 Task: Search one way flight ticket for 3 adults, 3 children in business from Lincoln: Lincoln Airport (was Lincoln Municipal) to Fort Wayne: Fort Wayne International Airport on 5-4-2023. Choice of flights is United. Number of bags: 4 checked bags. Price is upto 25000. Outbound departure time preference is 6:00.
Action: Mouse moved to (343, 143)
Screenshot: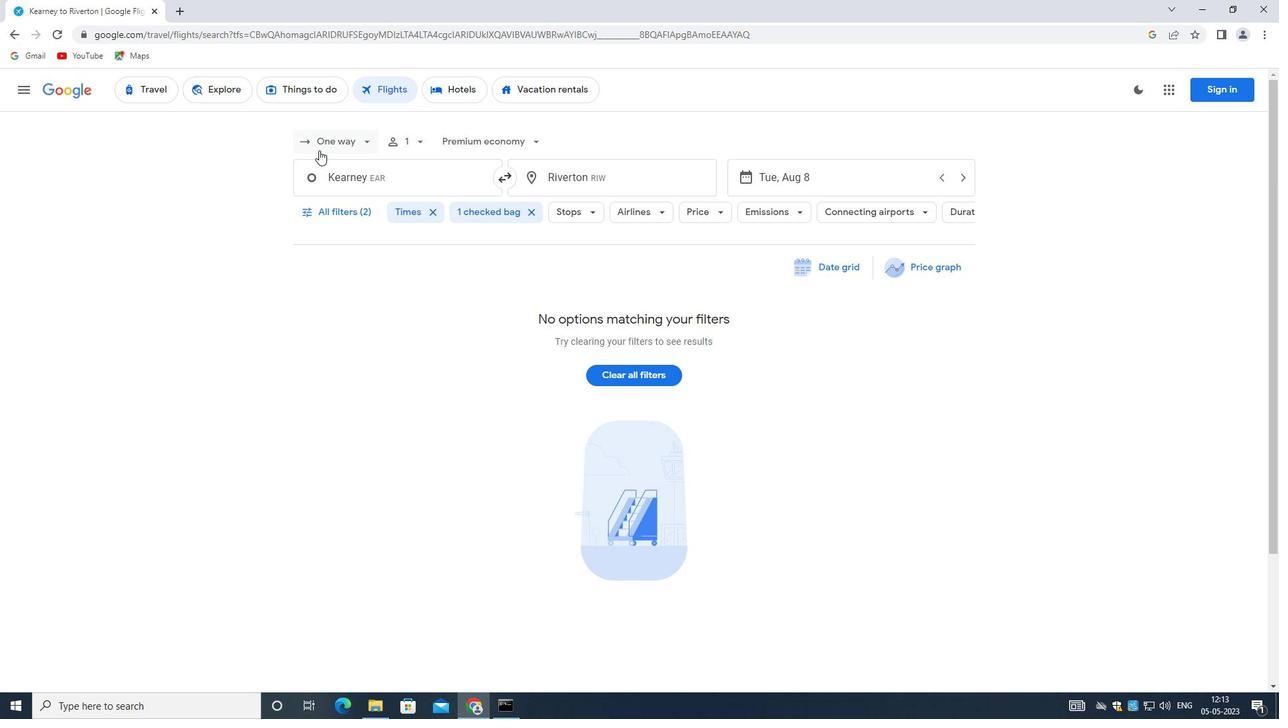 
Action: Mouse pressed left at (343, 143)
Screenshot: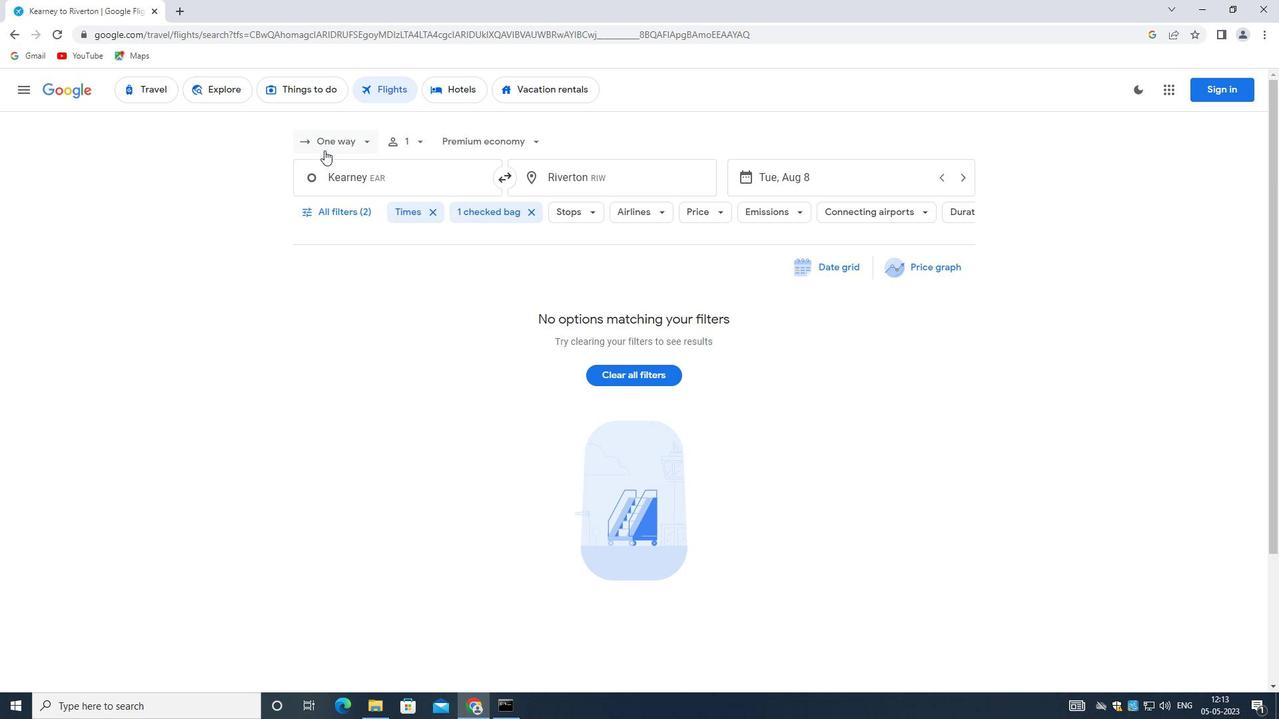 
Action: Mouse moved to (357, 201)
Screenshot: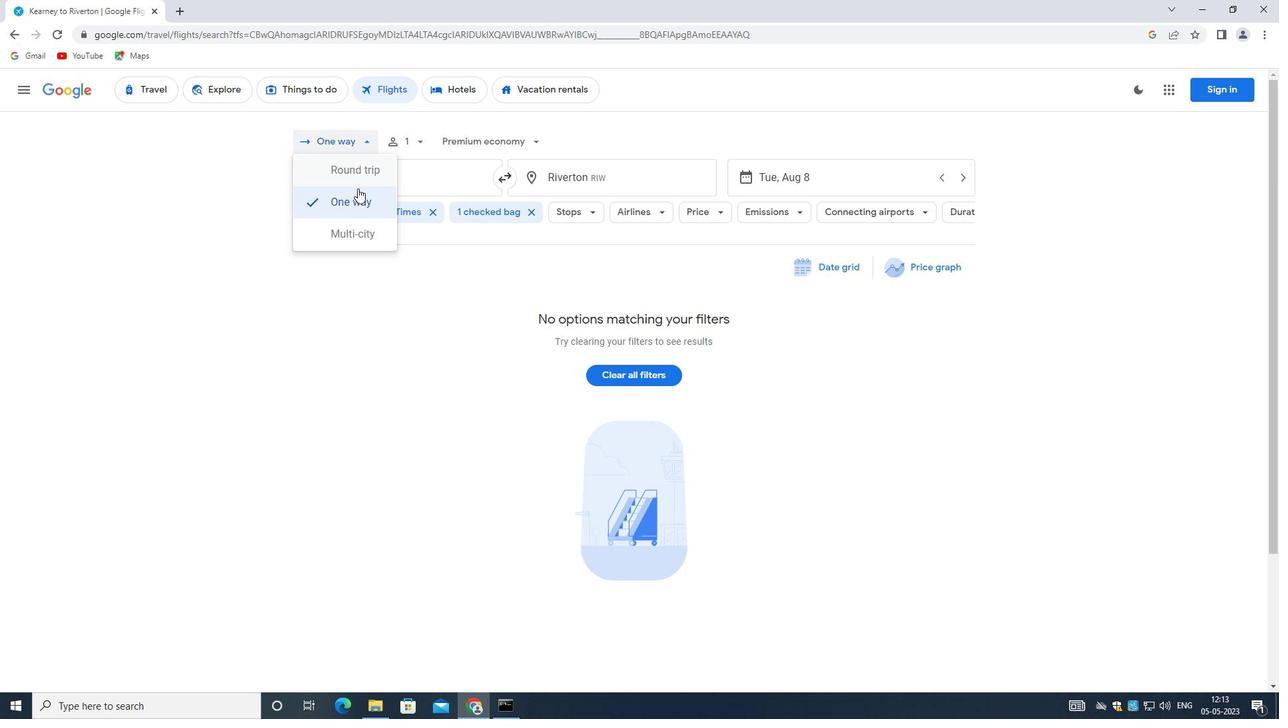 
Action: Mouse pressed left at (357, 201)
Screenshot: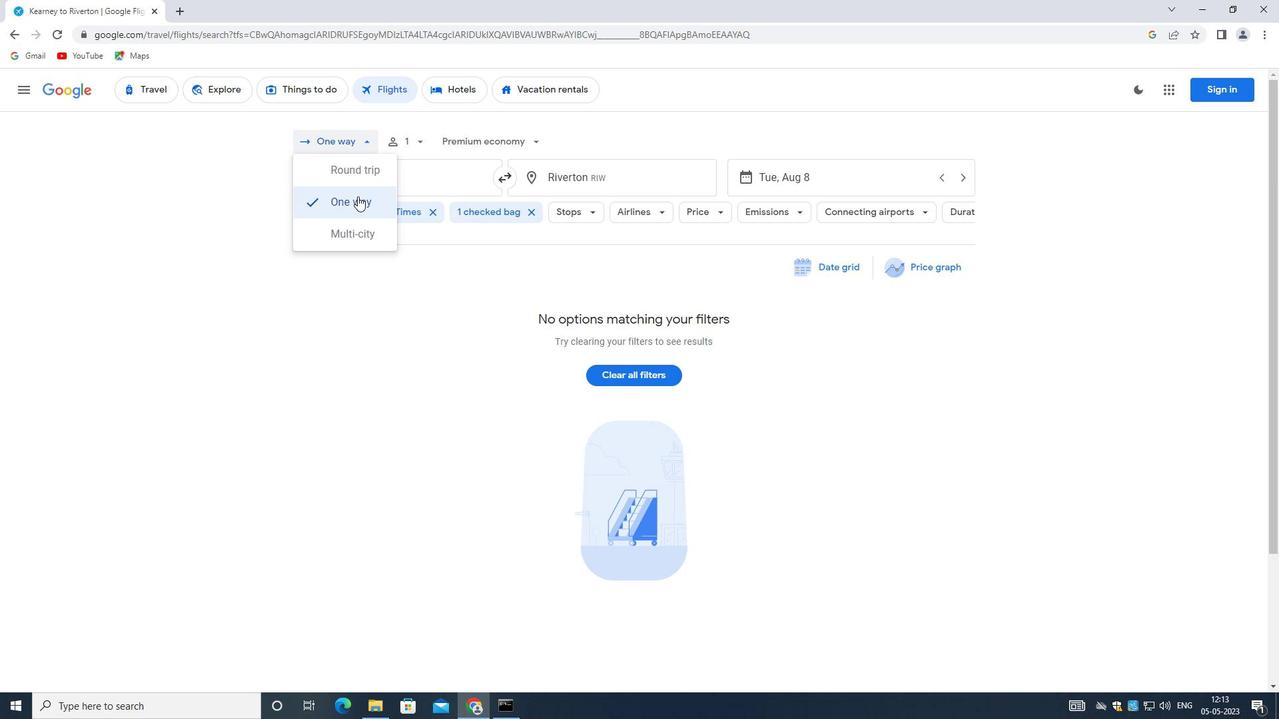 
Action: Mouse moved to (421, 143)
Screenshot: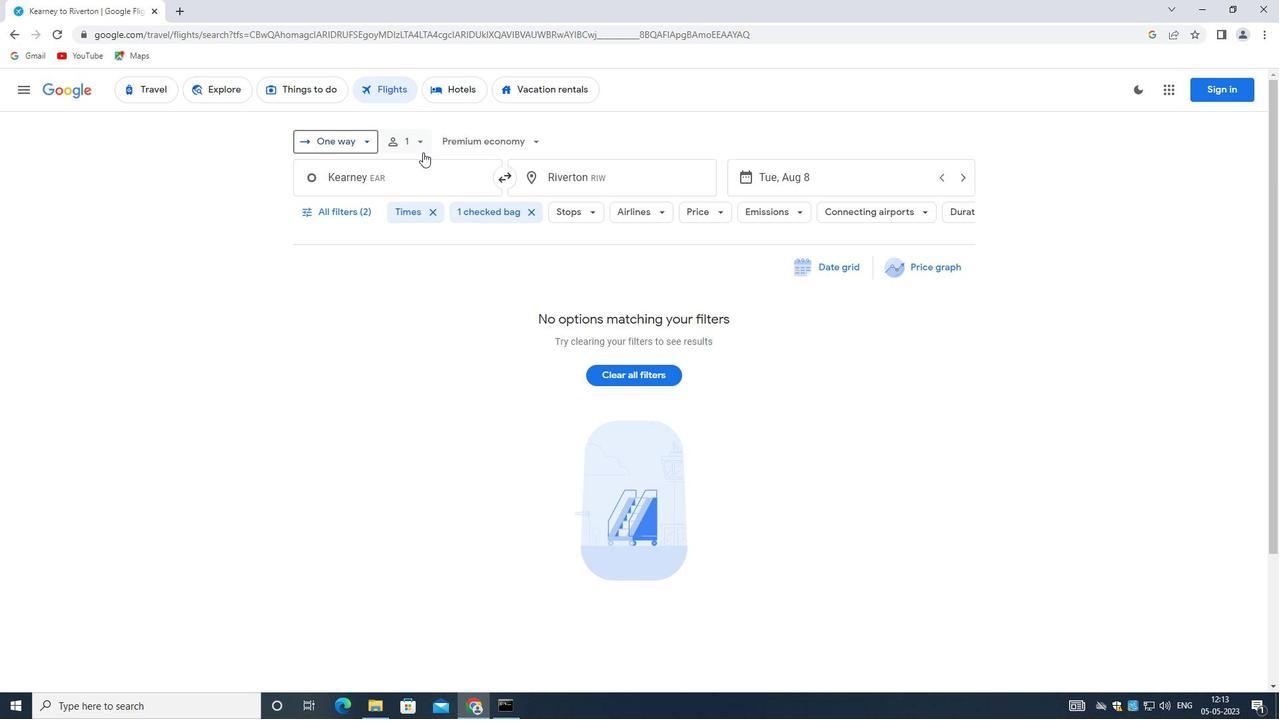 
Action: Mouse pressed left at (421, 143)
Screenshot: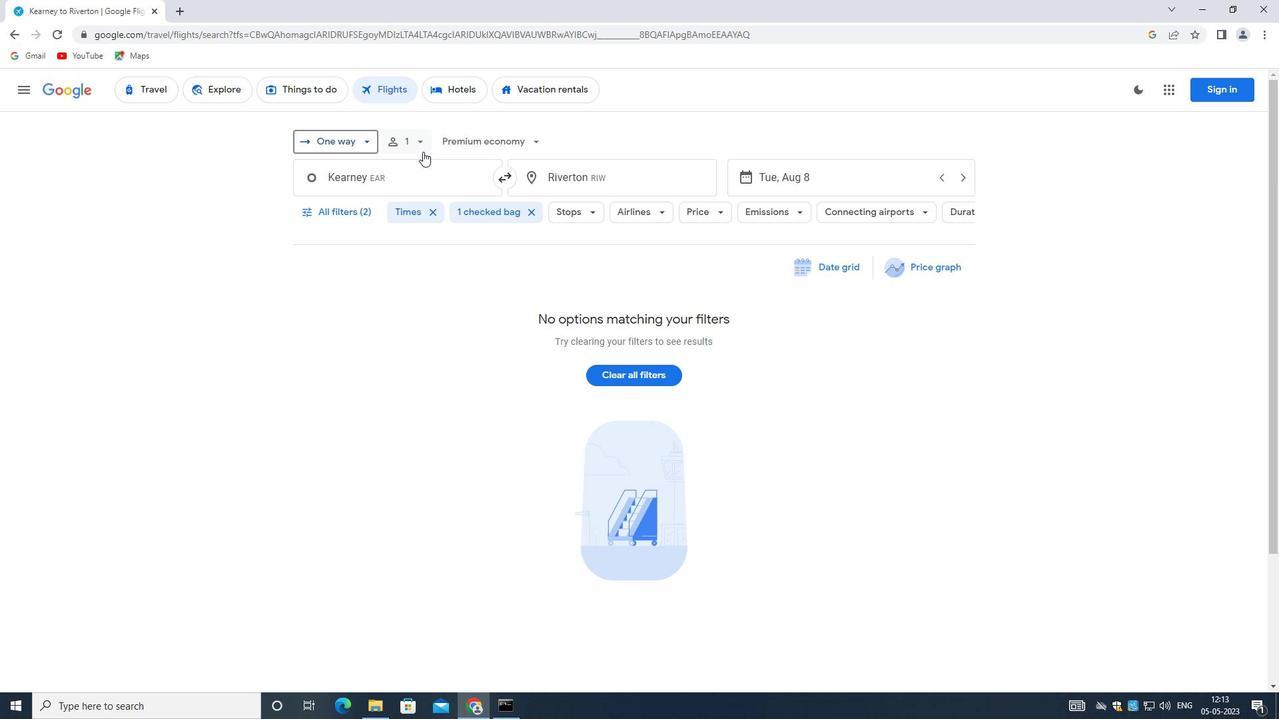 
Action: Mouse moved to (528, 176)
Screenshot: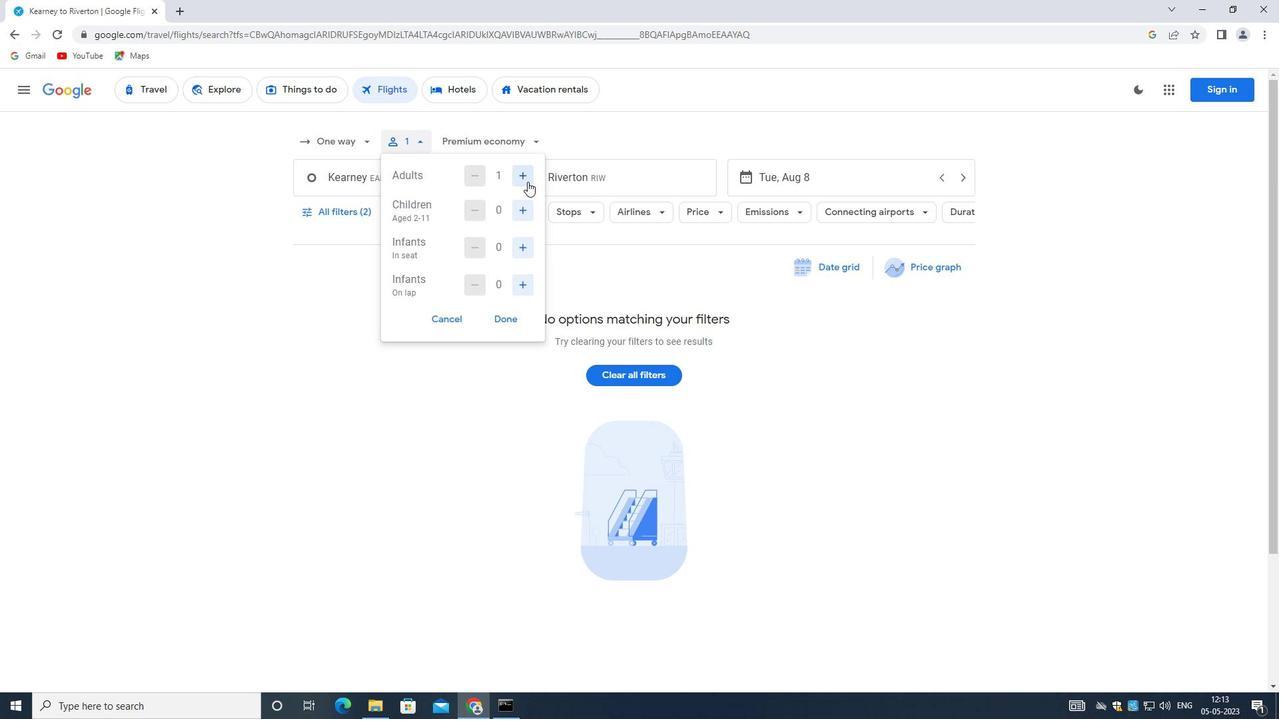 
Action: Mouse pressed left at (528, 176)
Screenshot: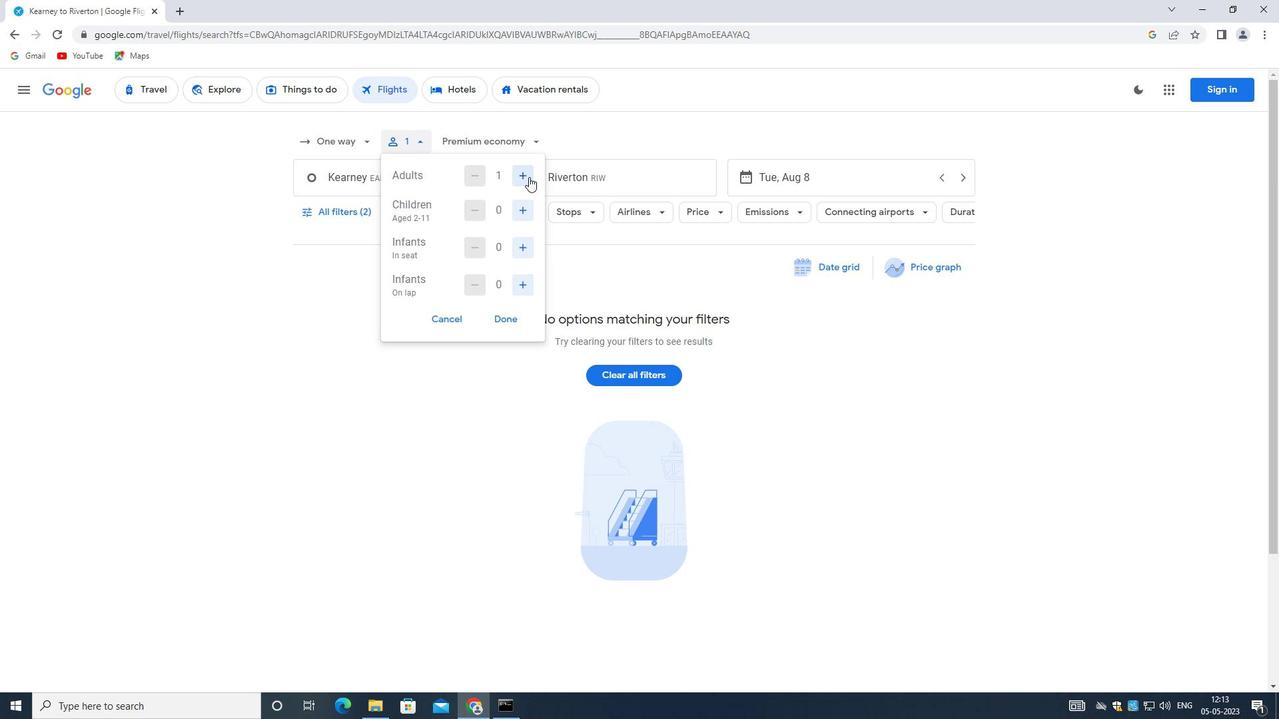 
Action: Mouse pressed left at (528, 176)
Screenshot: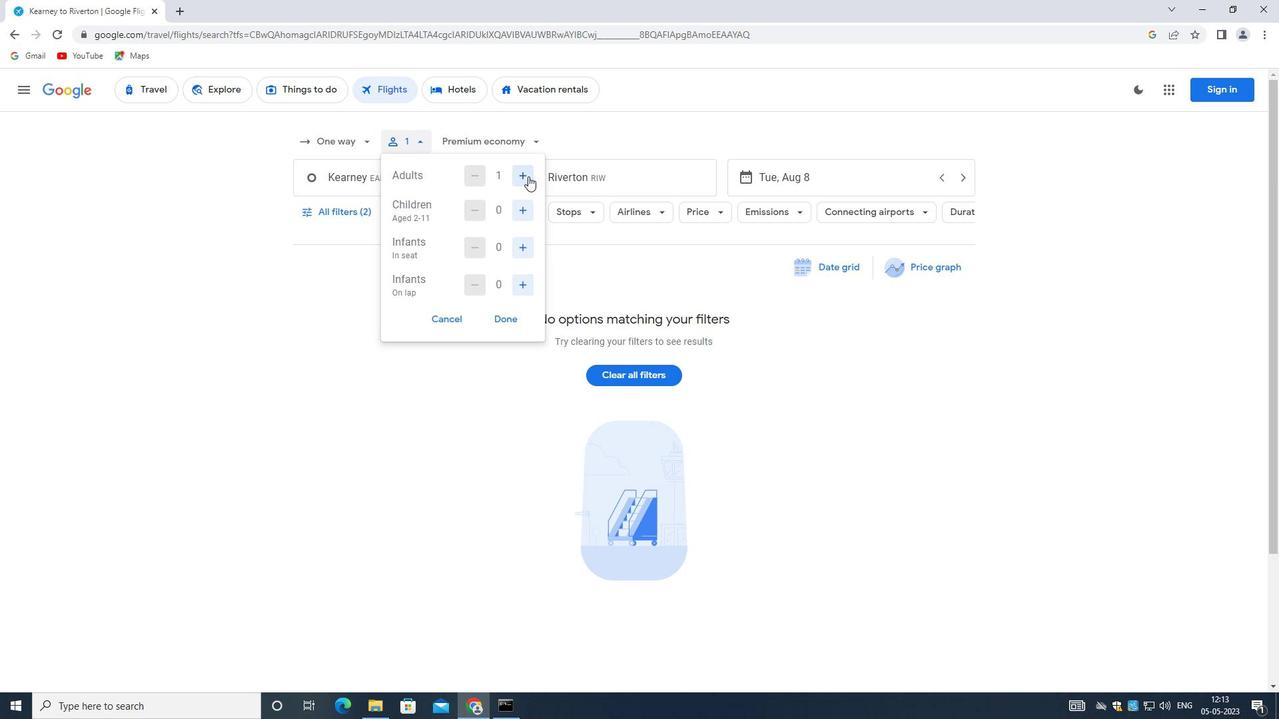 
Action: Mouse moved to (347, 132)
Screenshot: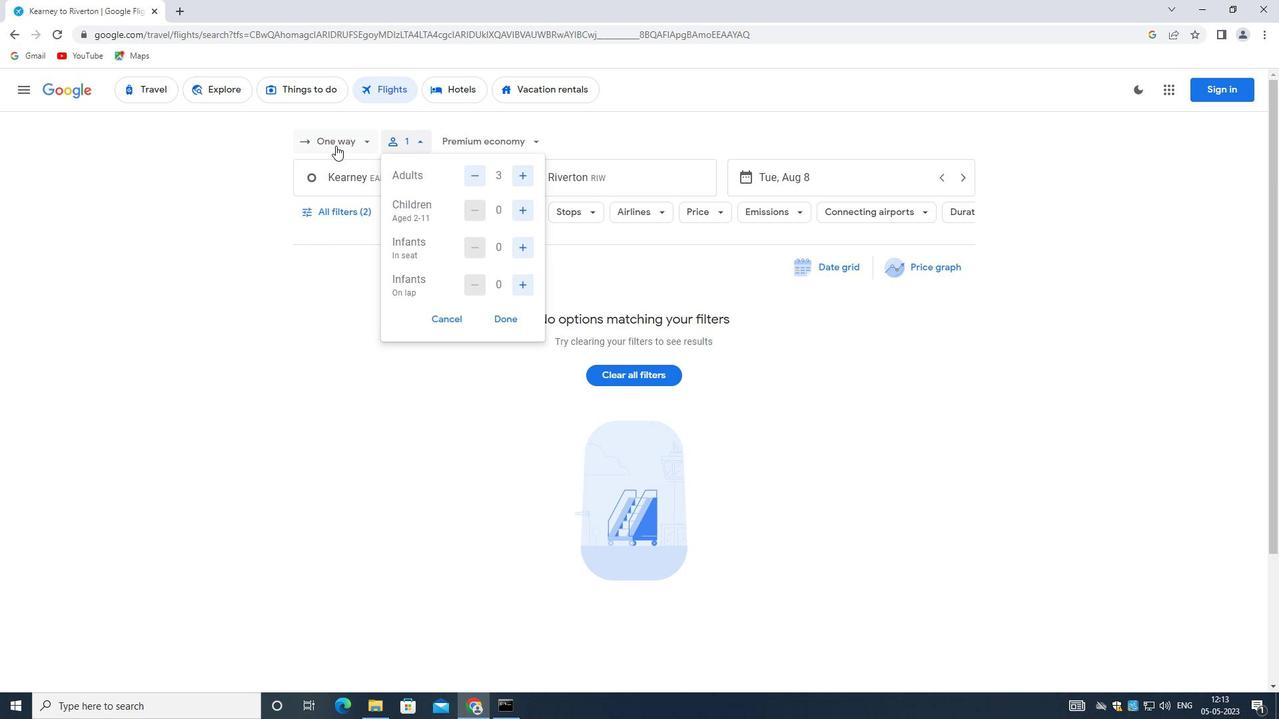 
Action: Mouse pressed left at (347, 132)
Screenshot: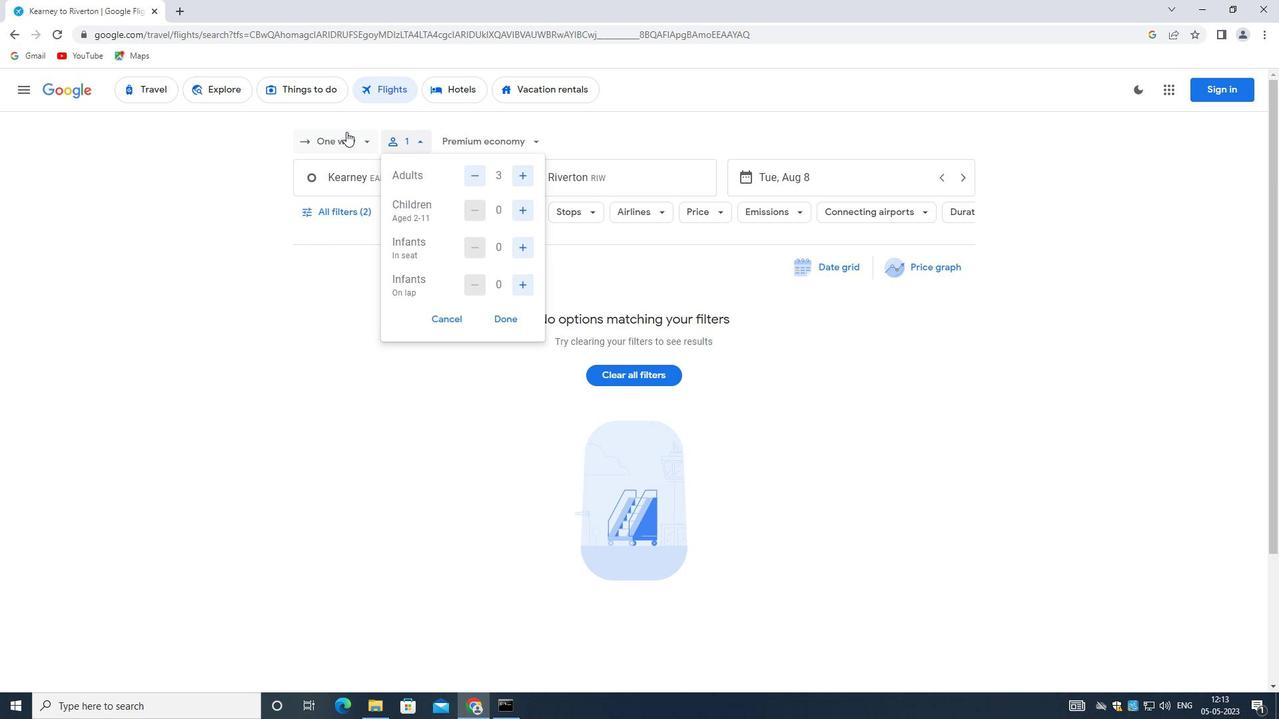 
Action: Mouse moved to (351, 200)
Screenshot: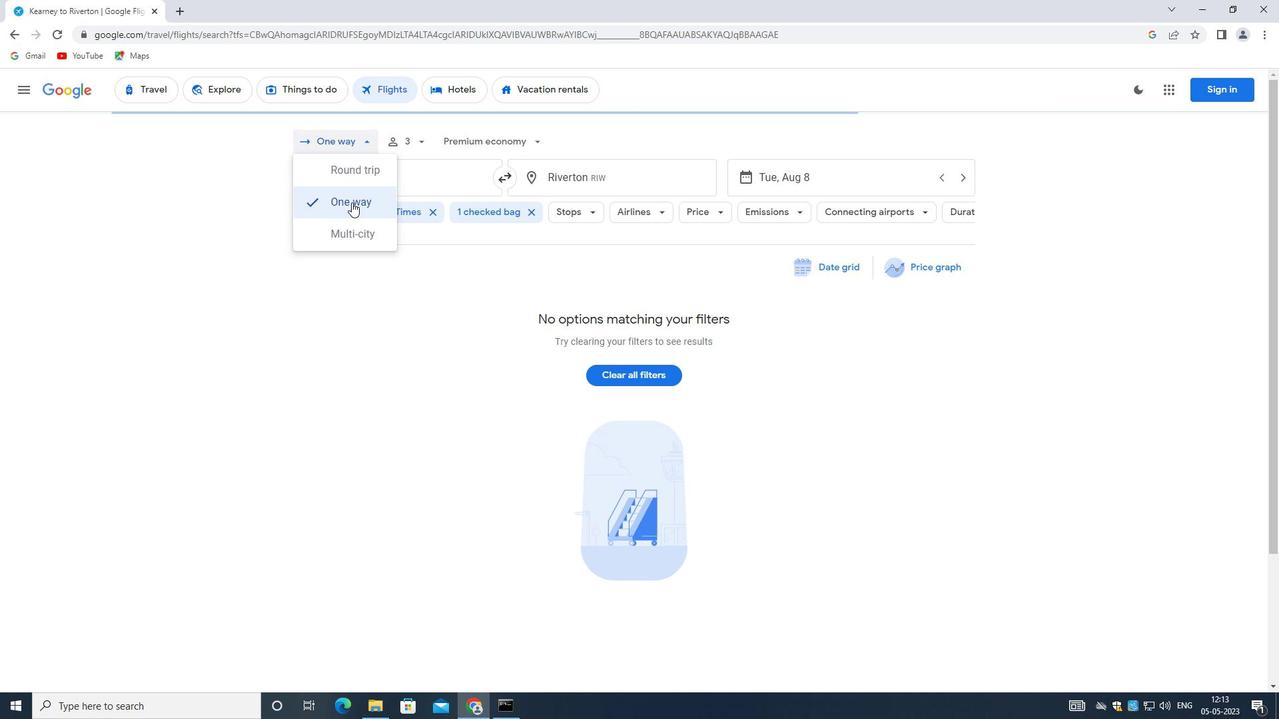 
Action: Mouse pressed left at (351, 200)
Screenshot: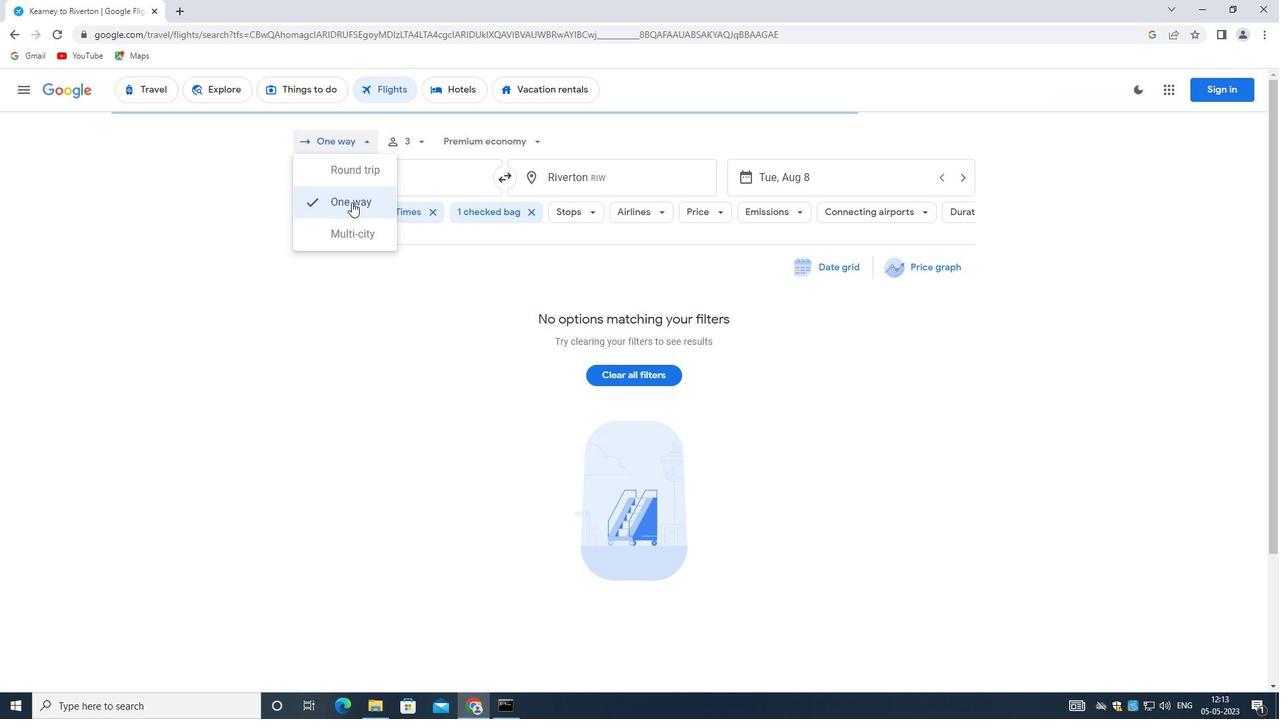 
Action: Mouse moved to (415, 143)
Screenshot: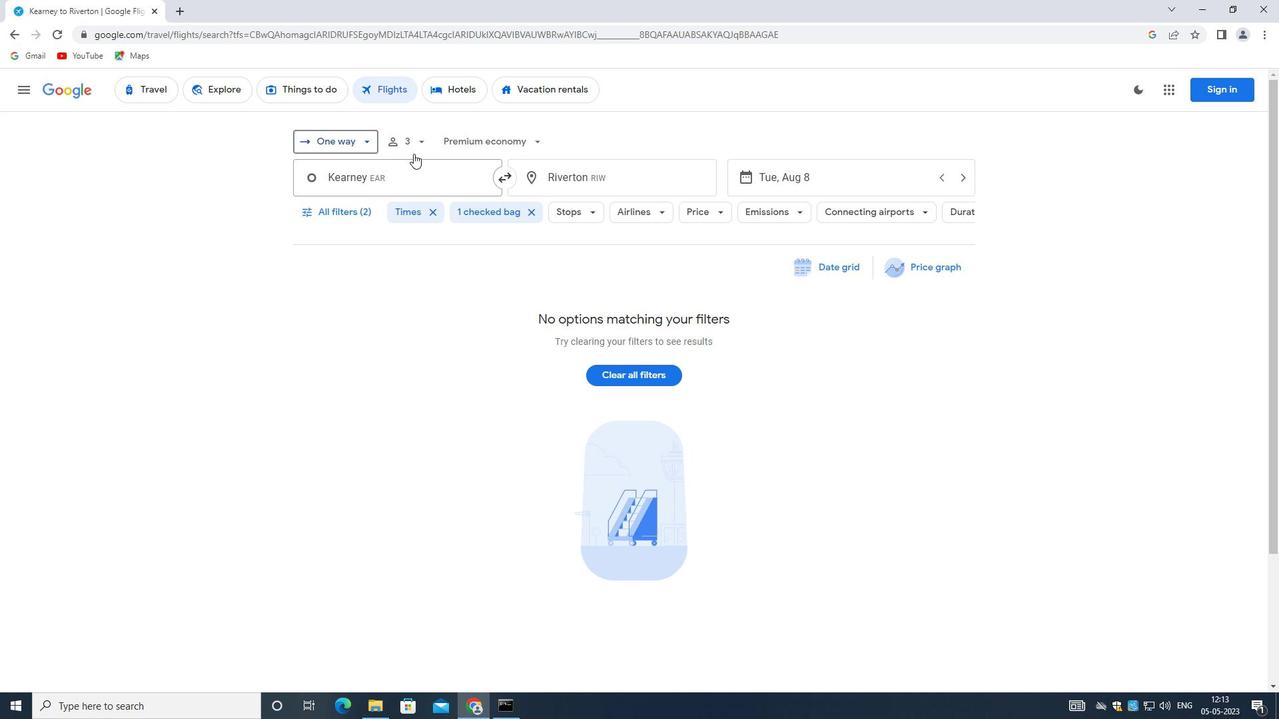 
Action: Mouse pressed left at (415, 143)
Screenshot: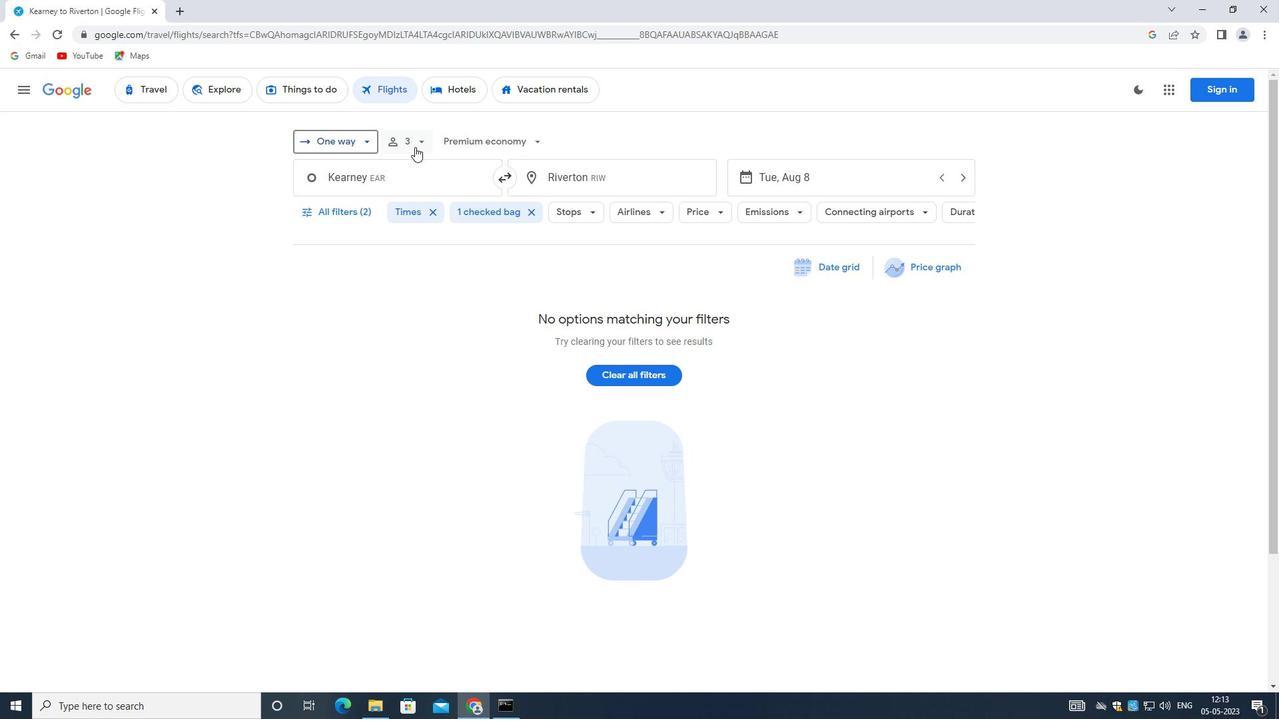 
Action: Mouse moved to (516, 207)
Screenshot: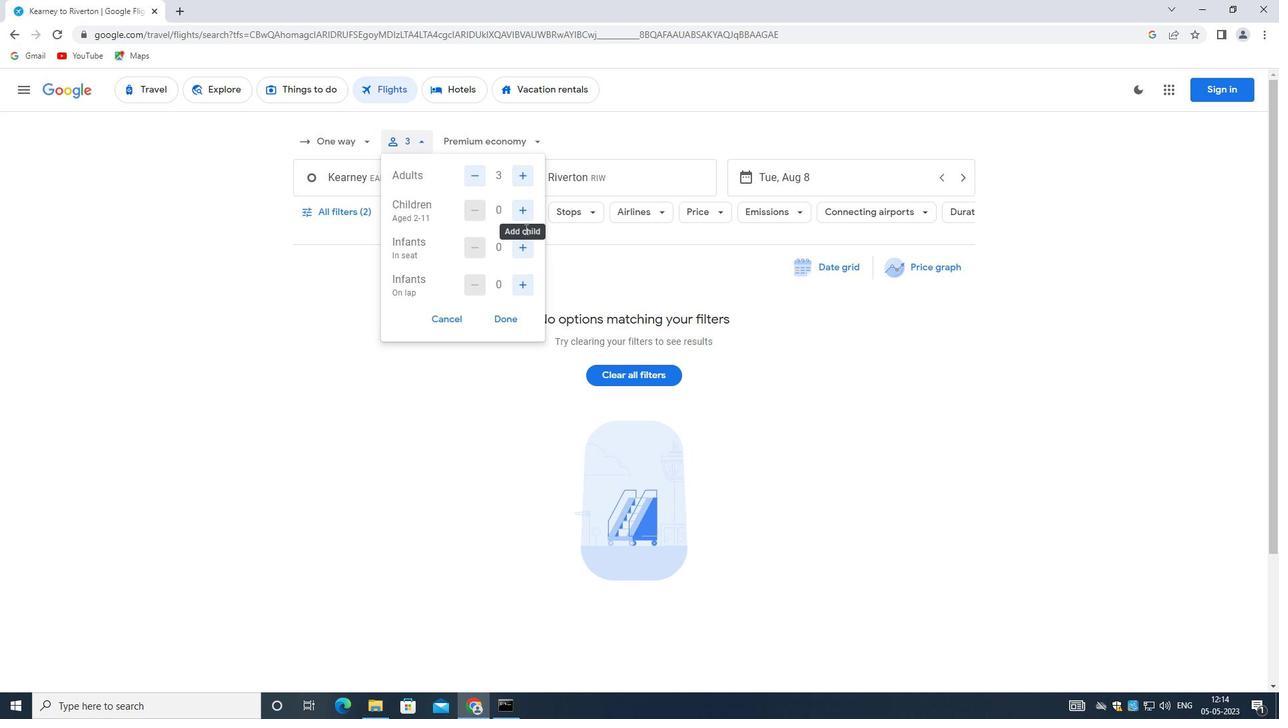 
Action: Mouse pressed left at (516, 207)
Screenshot: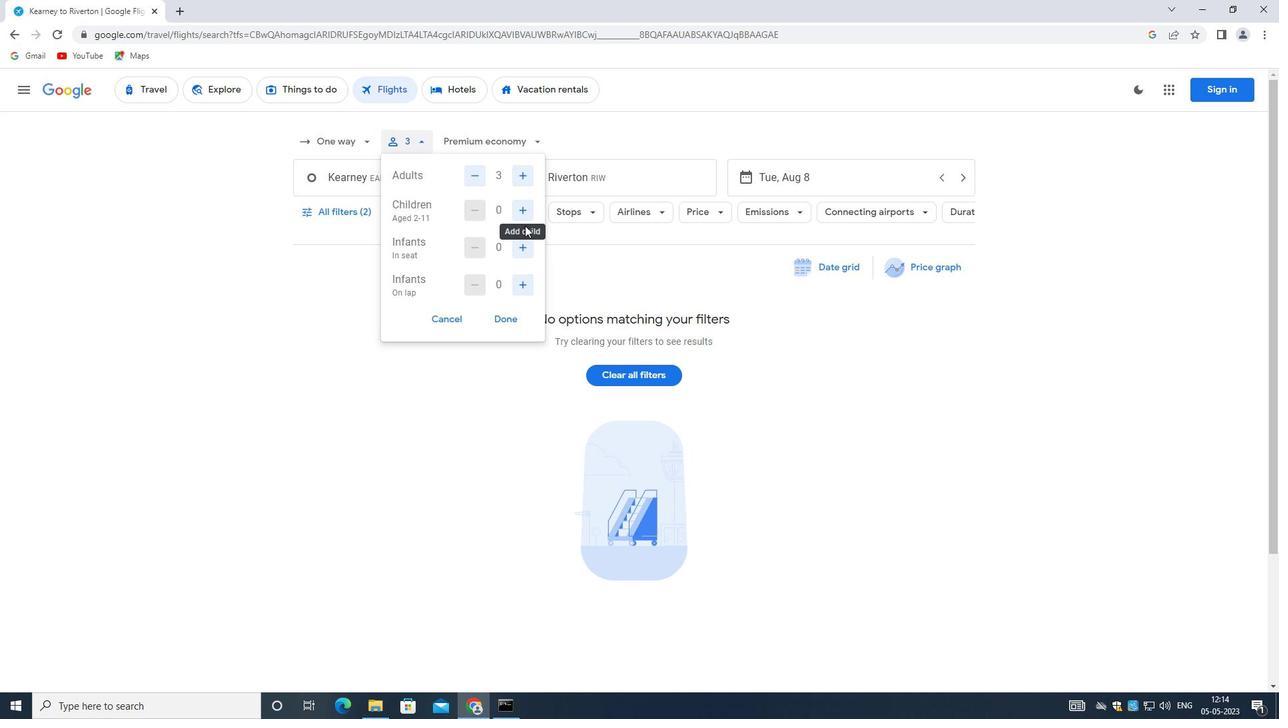 
Action: Mouse pressed left at (516, 207)
Screenshot: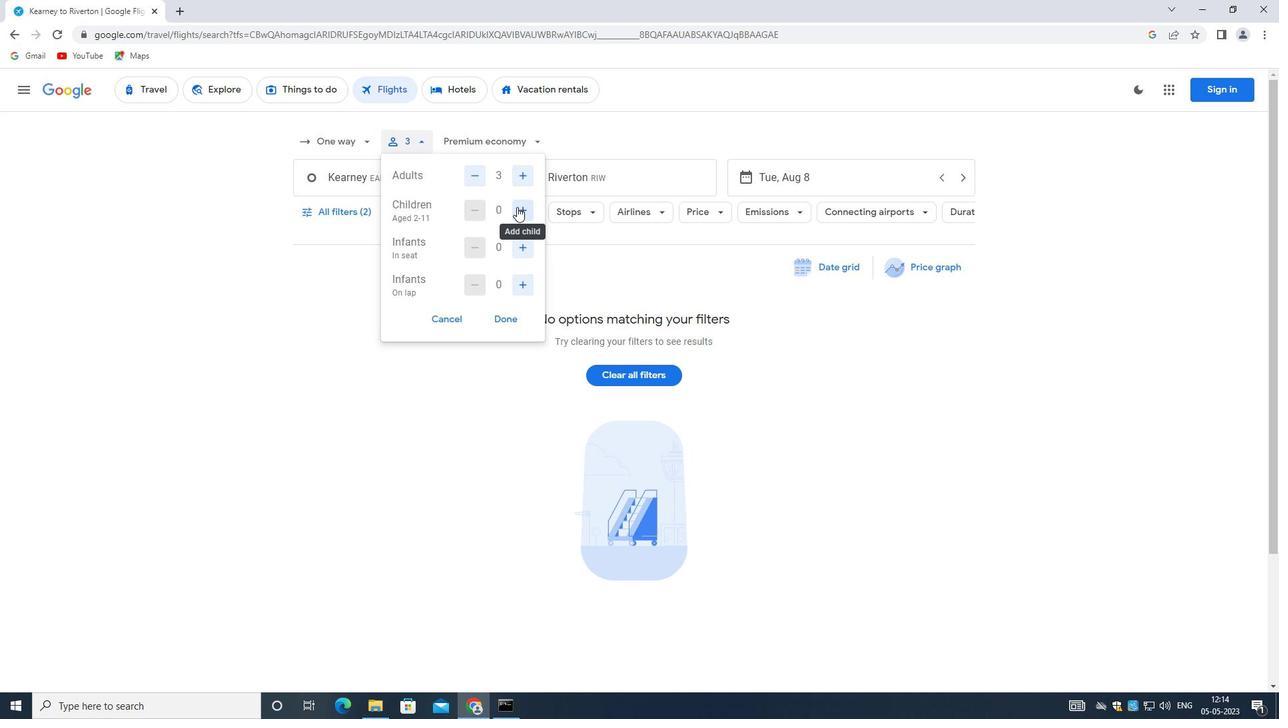 
Action: Mouse pressed left at (516, 207)
Screenshot: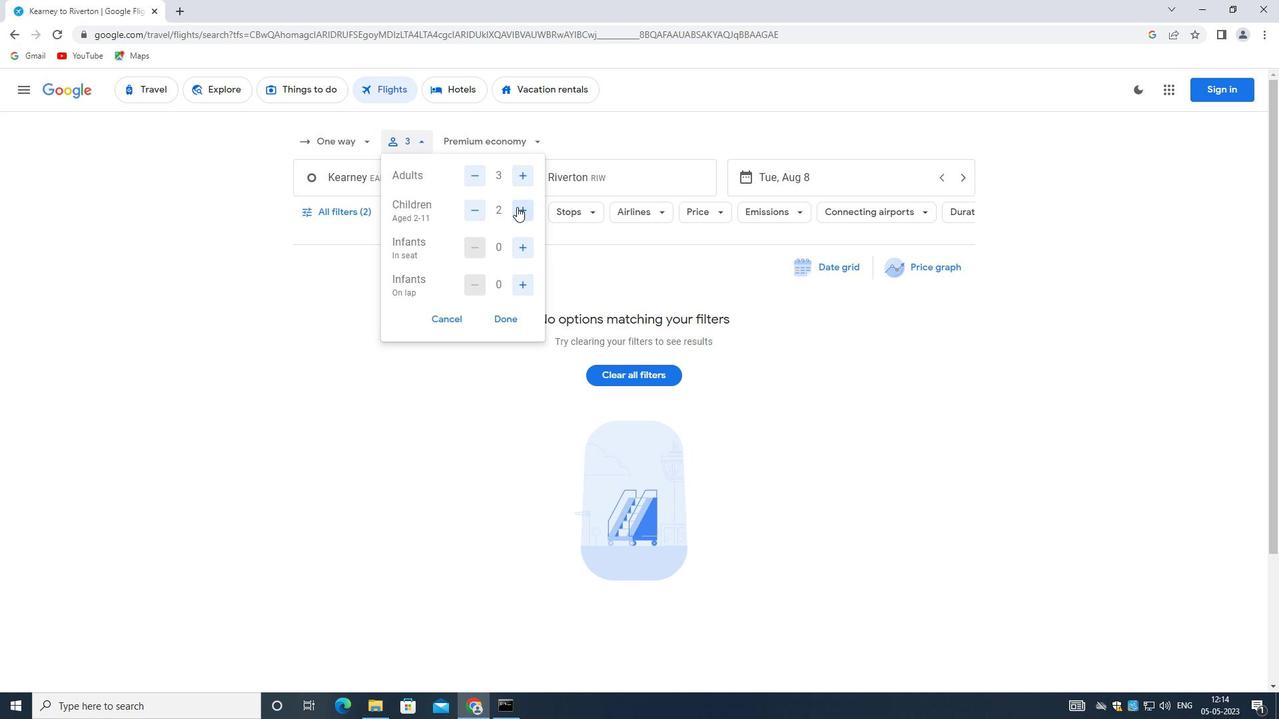 
Action: Mouse moved to (401, 375)
Screenshot: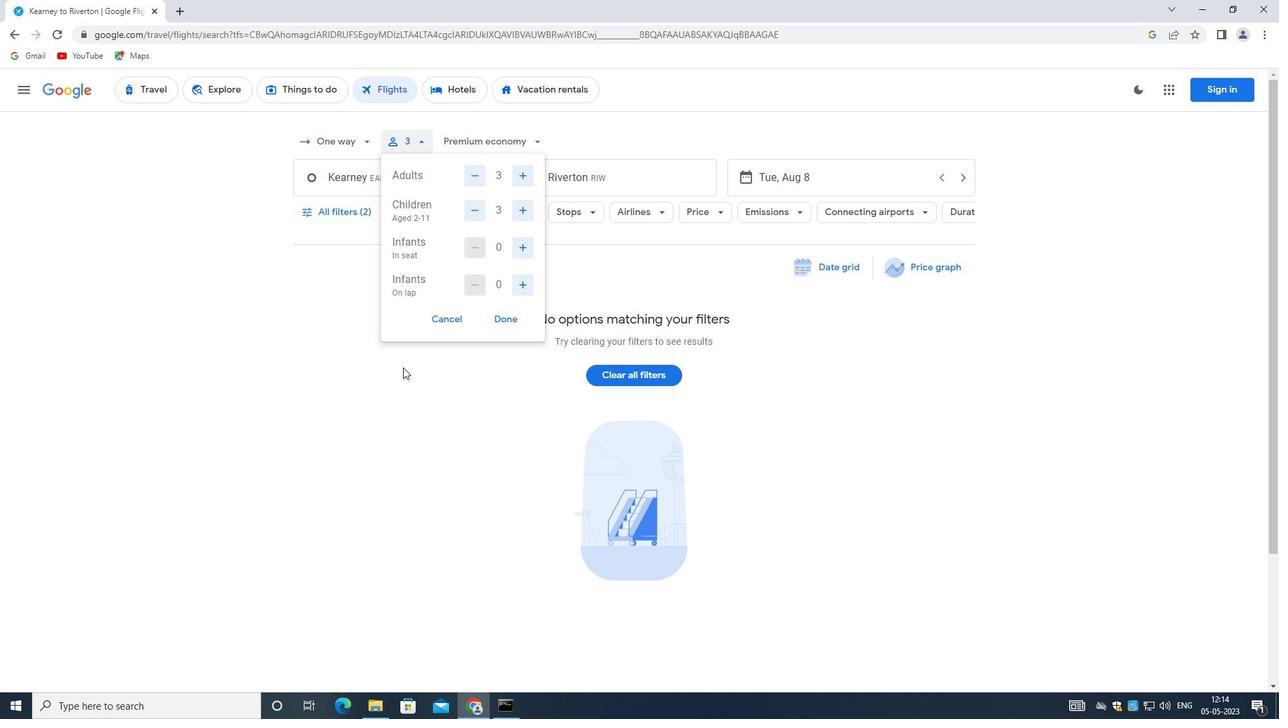 
Action: Mouse pressed left at (401, 375)
Screenshot: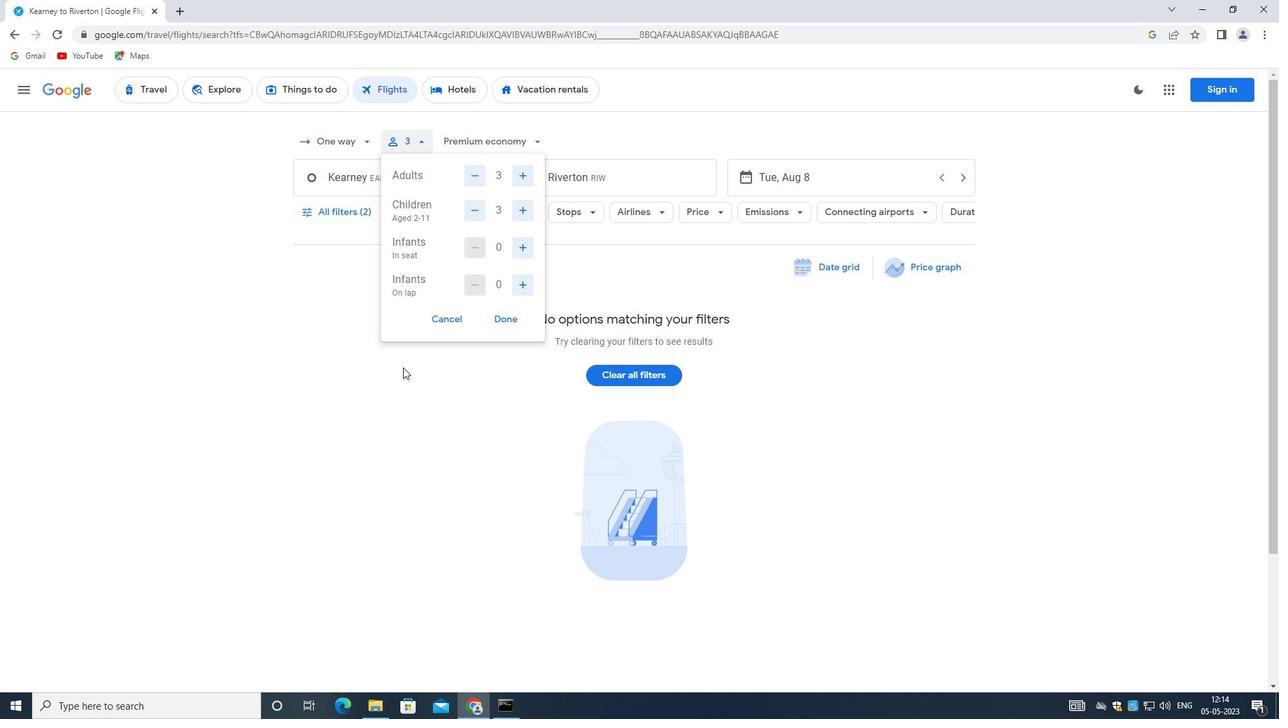 
Action: Mouse moved to (424, 143)
Screenshot: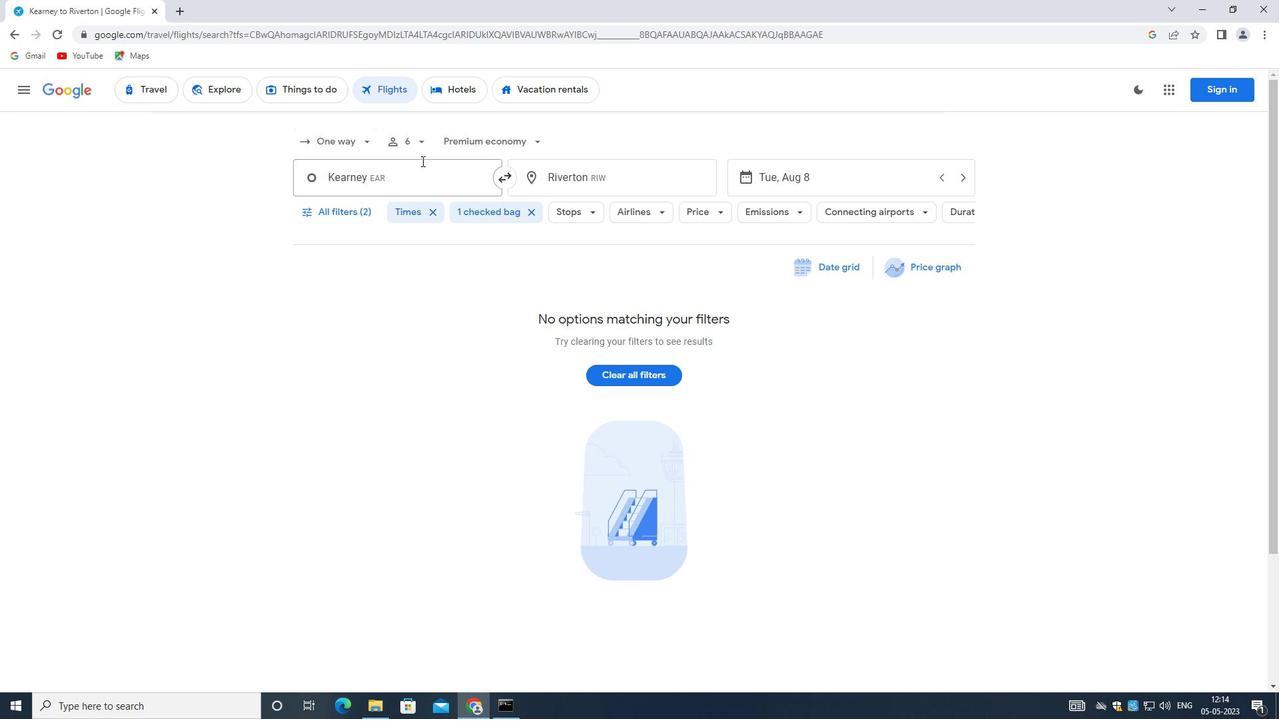 
Action: Mouse pressed left at (424, 143)
Screenshot: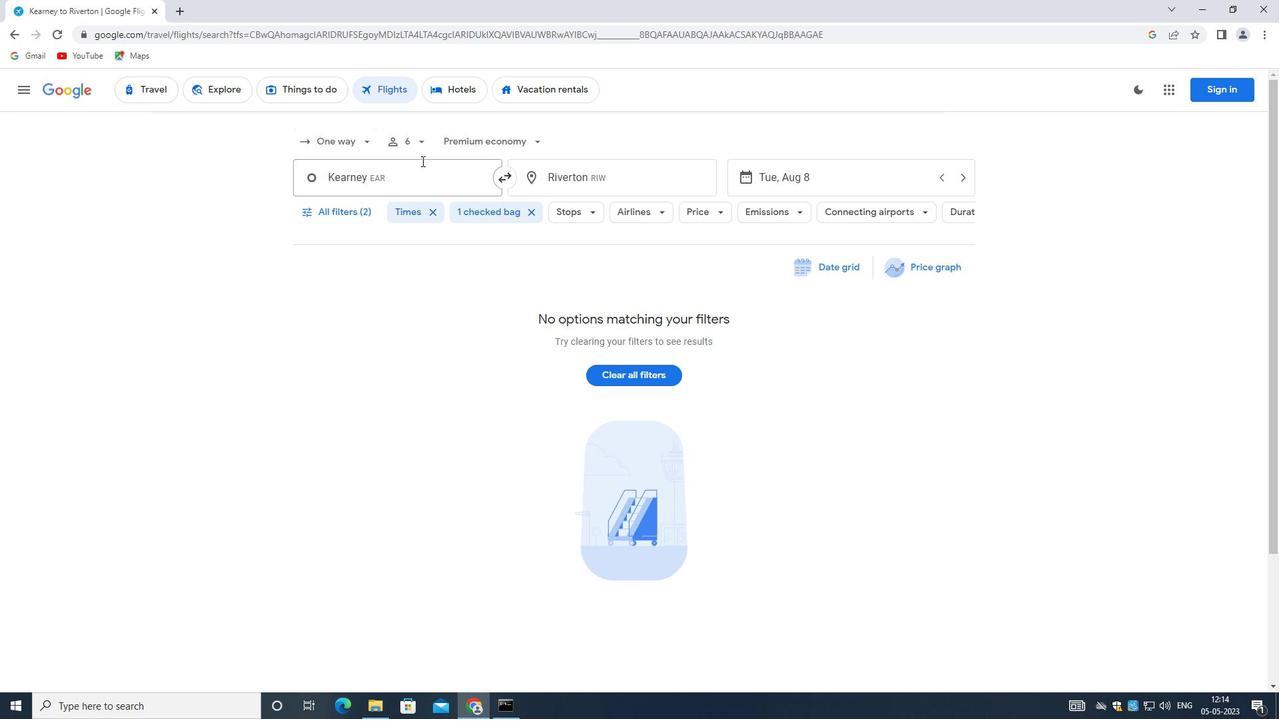 
Action: Mouse moved to (502, 316)
Screenshot: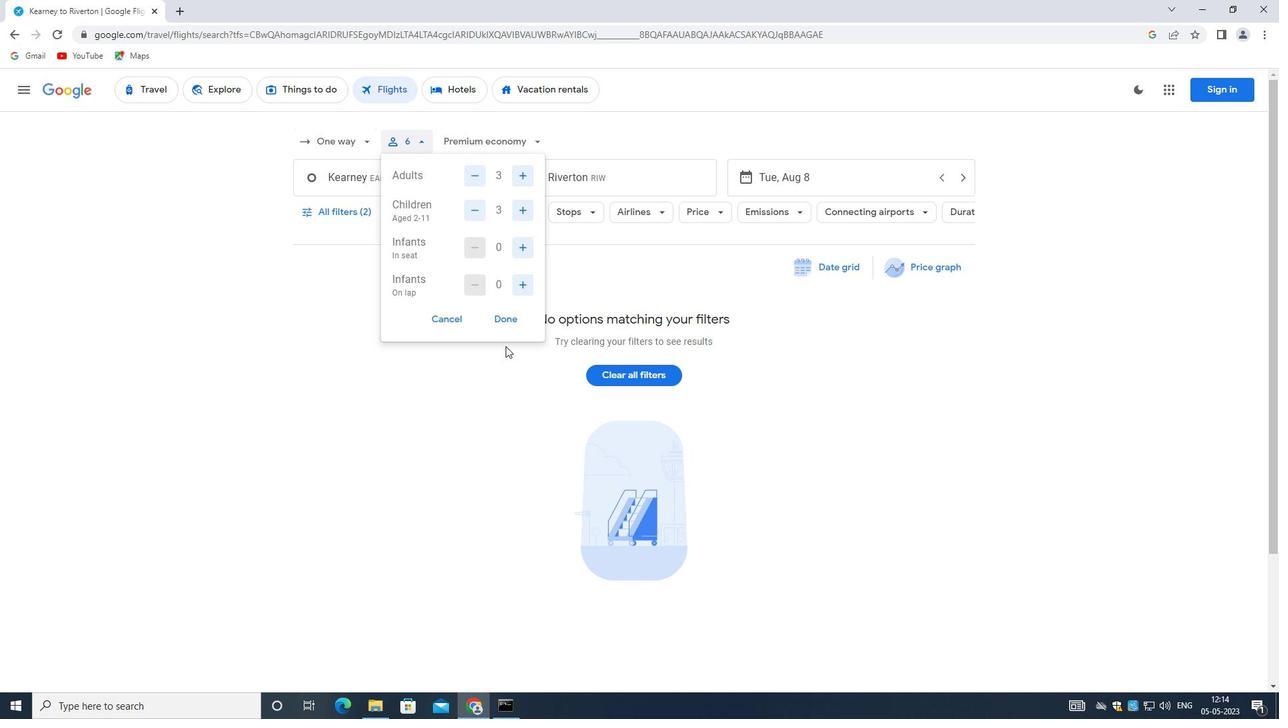 
Action: Mouse pressed left at (502, 316)
Screenshot: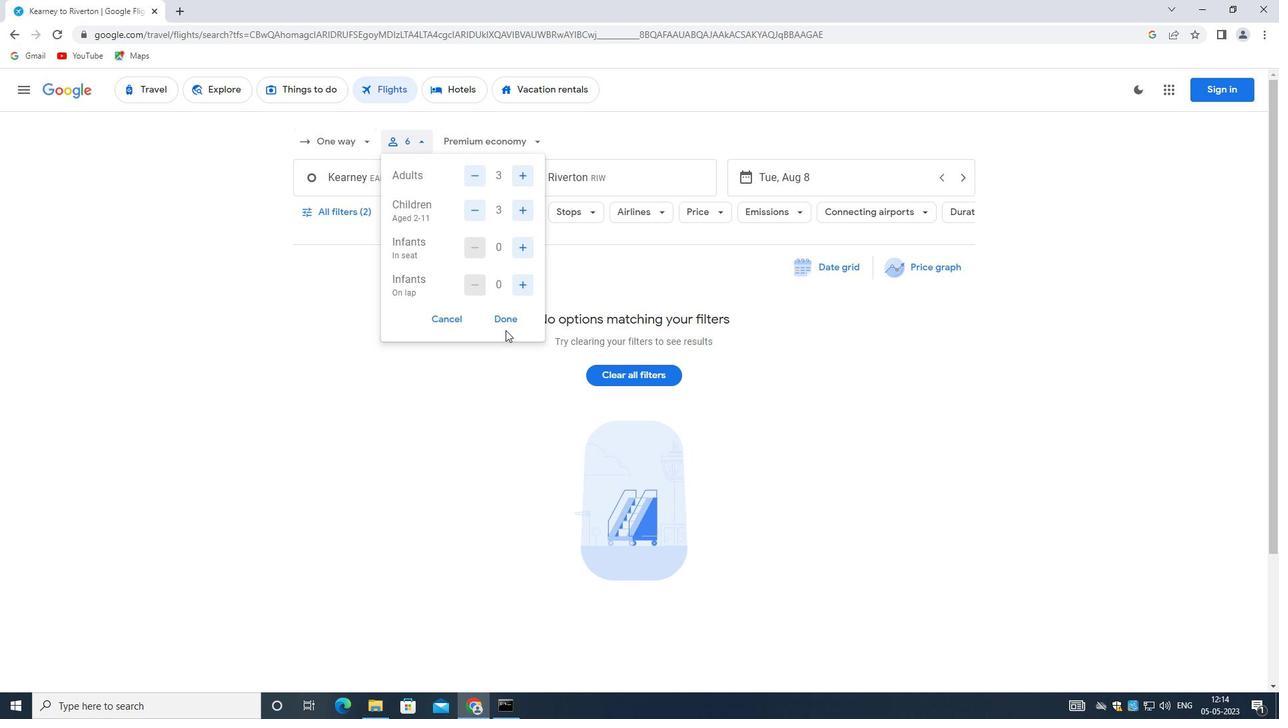 
Action: Mouse moved to (476, 133)
Screenshot: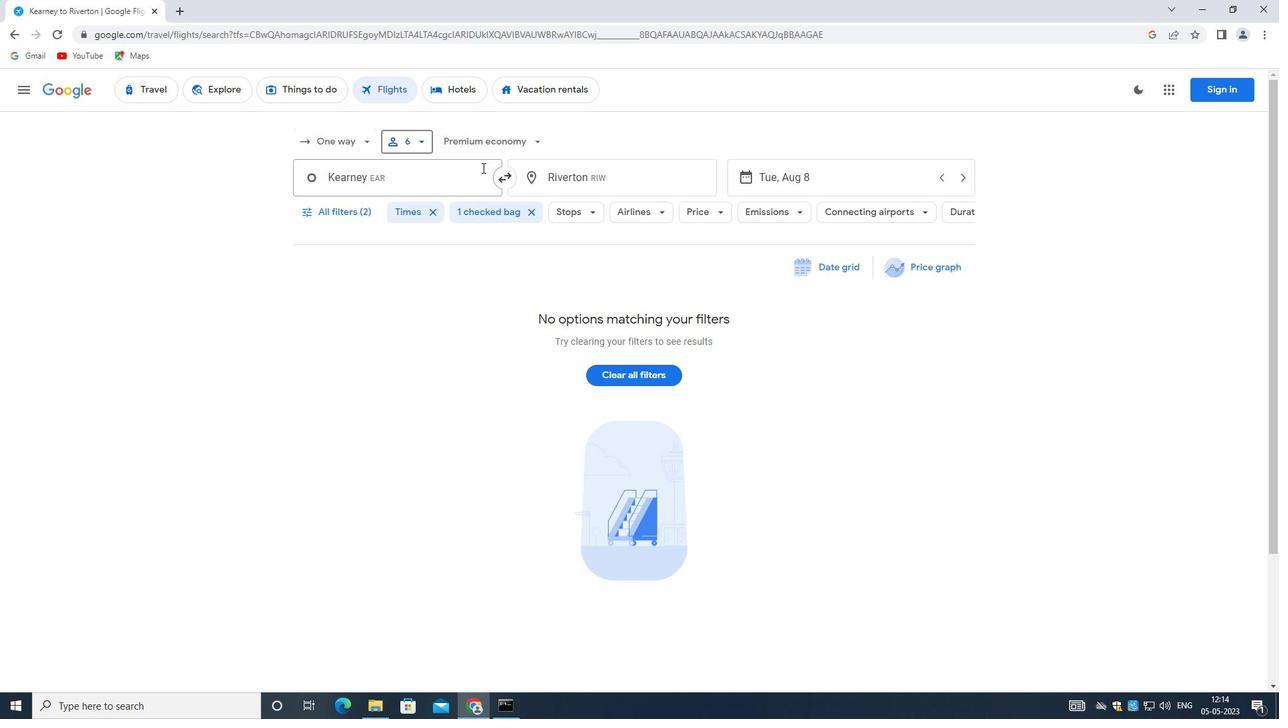 
Action: Mouse pressed left at (476, 133)
Screenshot: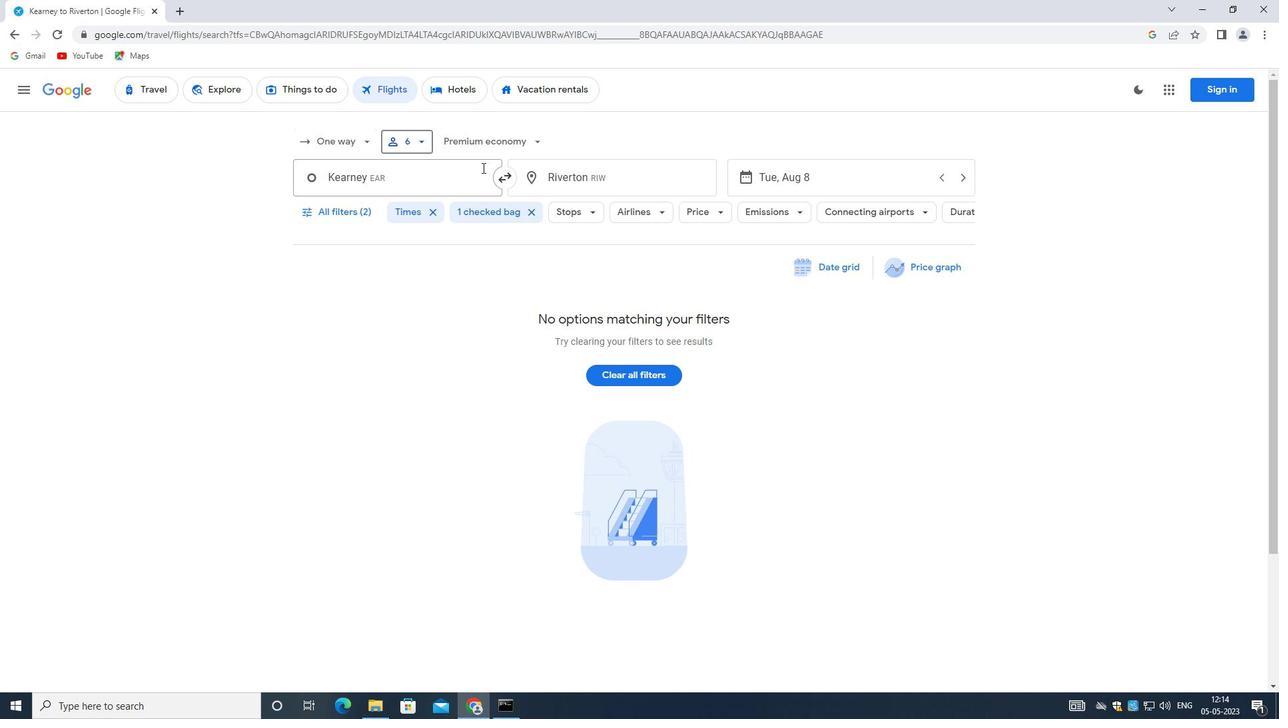 
Action: Mouse moved to (510, 236)
Screenshot: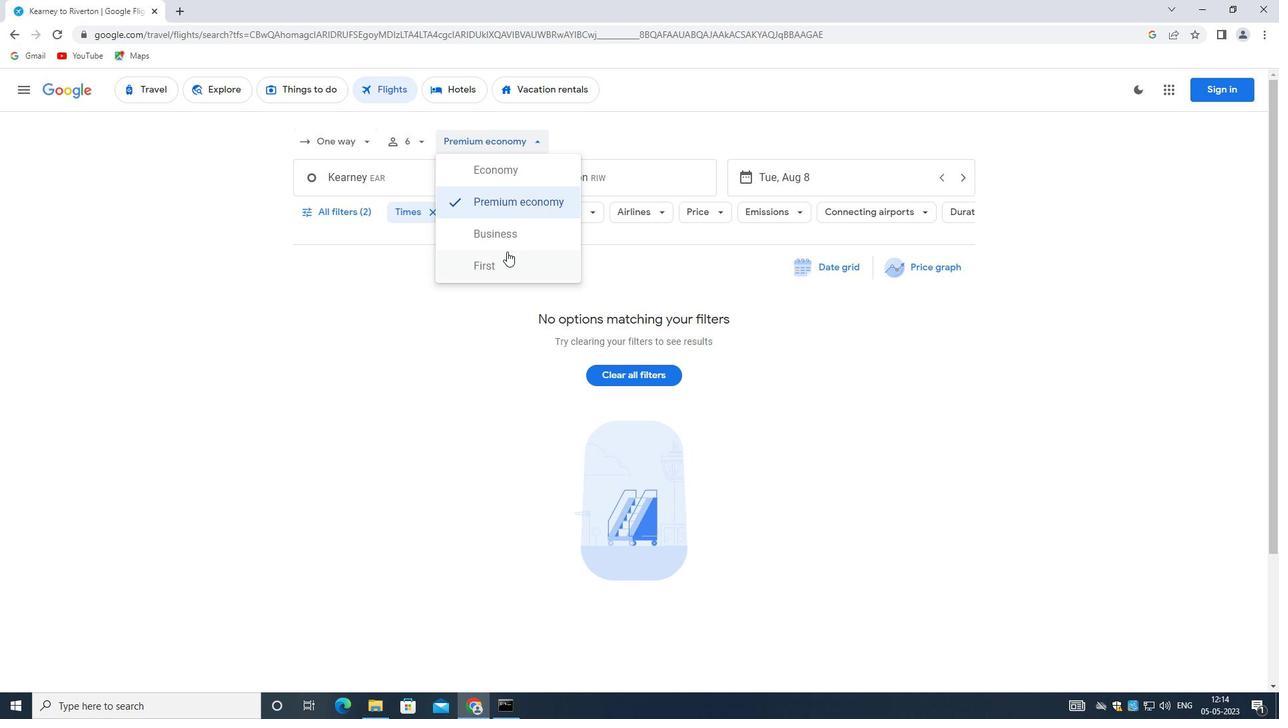 
Action: Mouse pressed left at (510, 236)
Screenshot: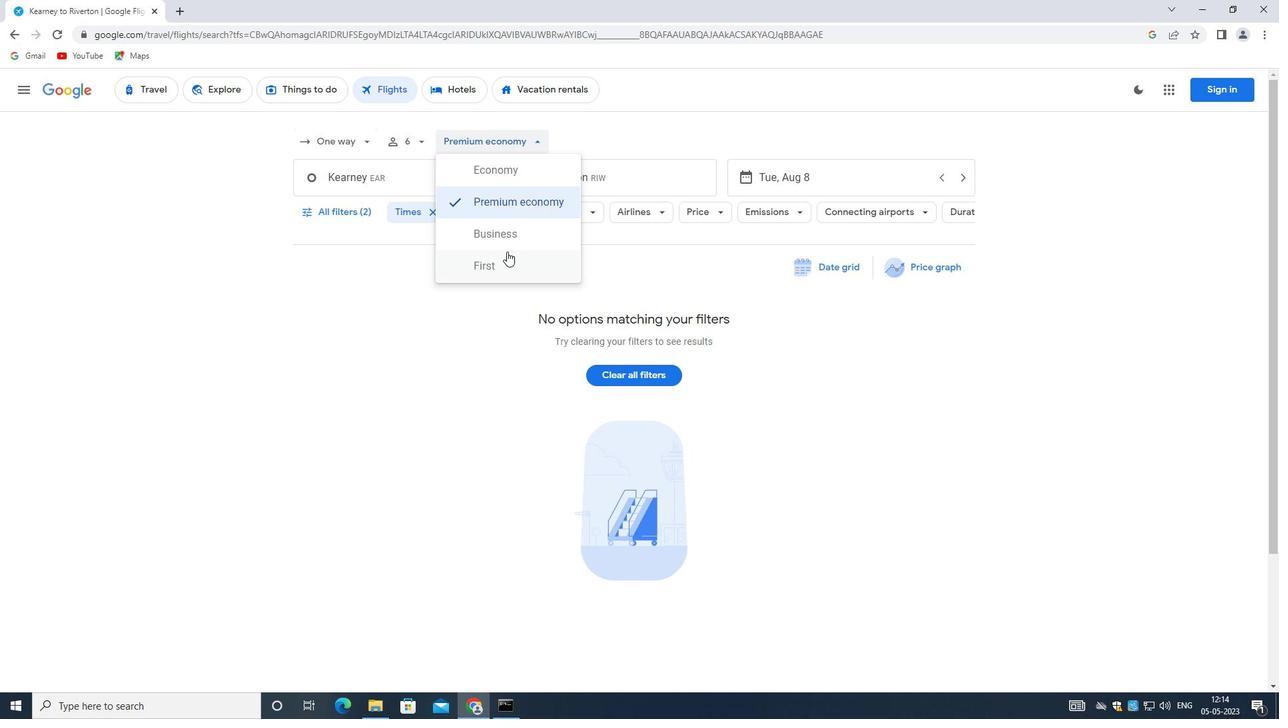 
Action: Mouse moved to (371, 182)
Screenshot: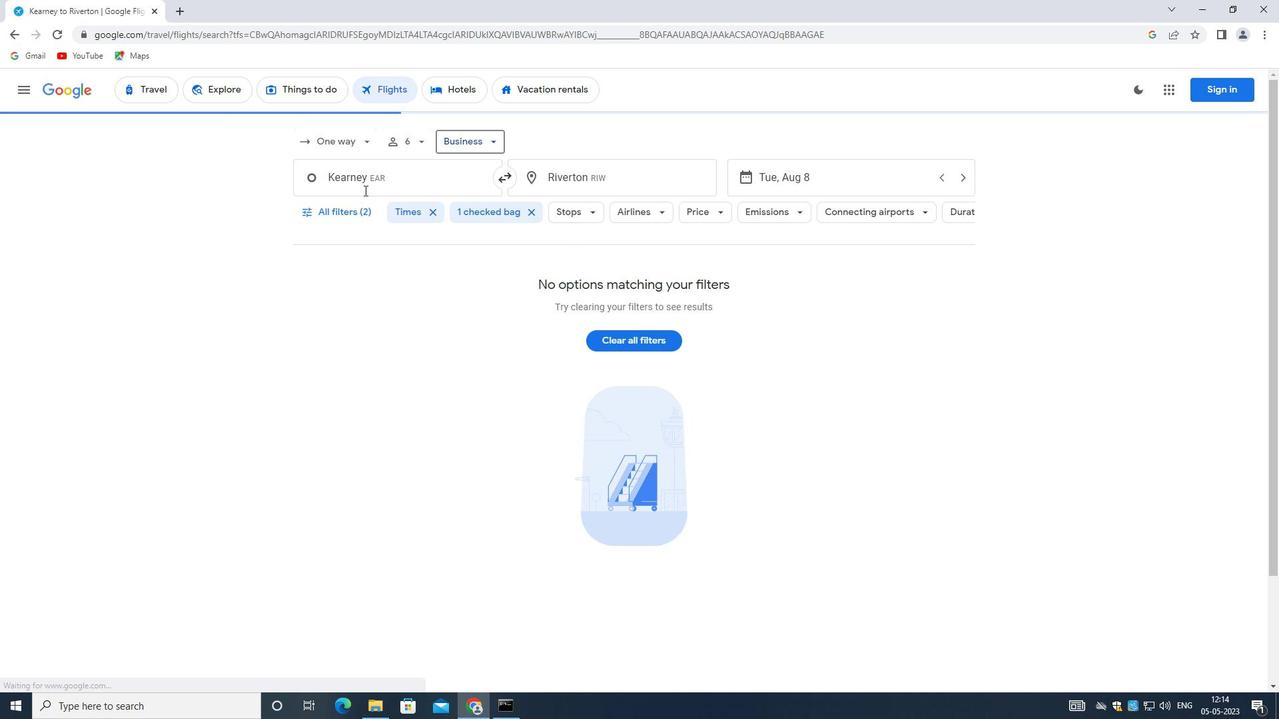 
Action: Mouse pressed left at (371, 182)
Screenshot: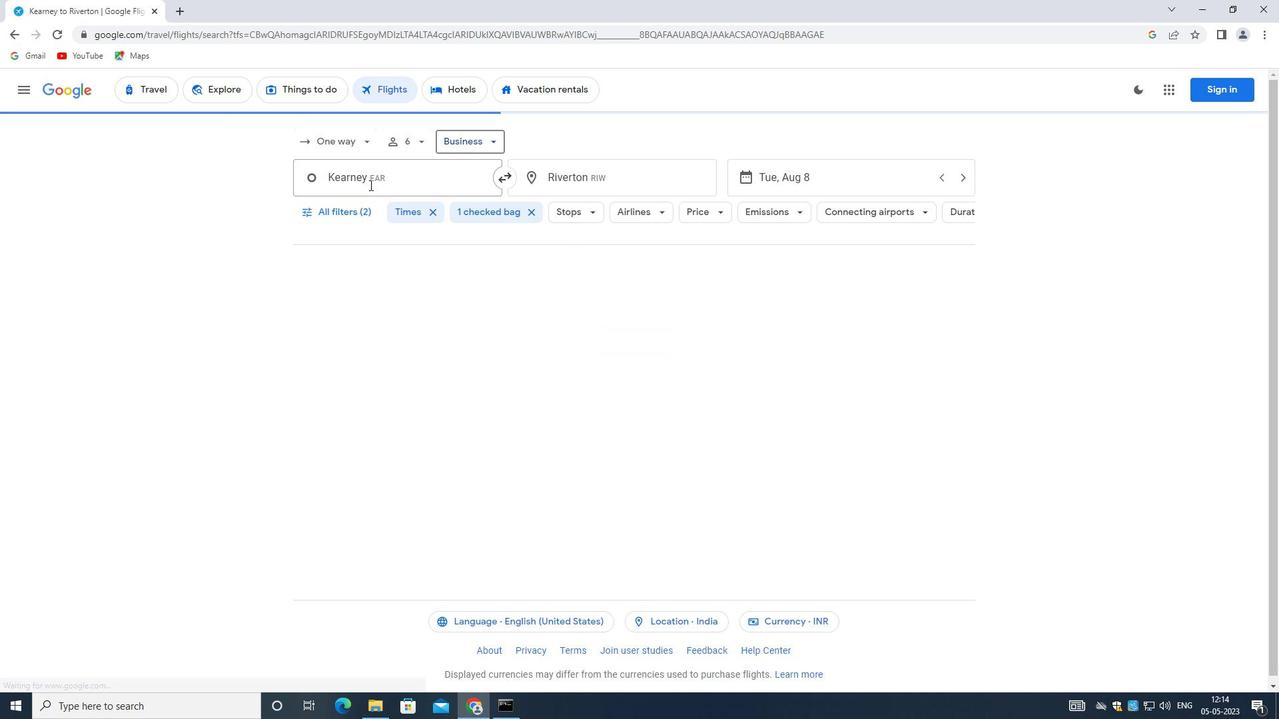 
Action: Mouse moved to (371, 181)
Screenshot: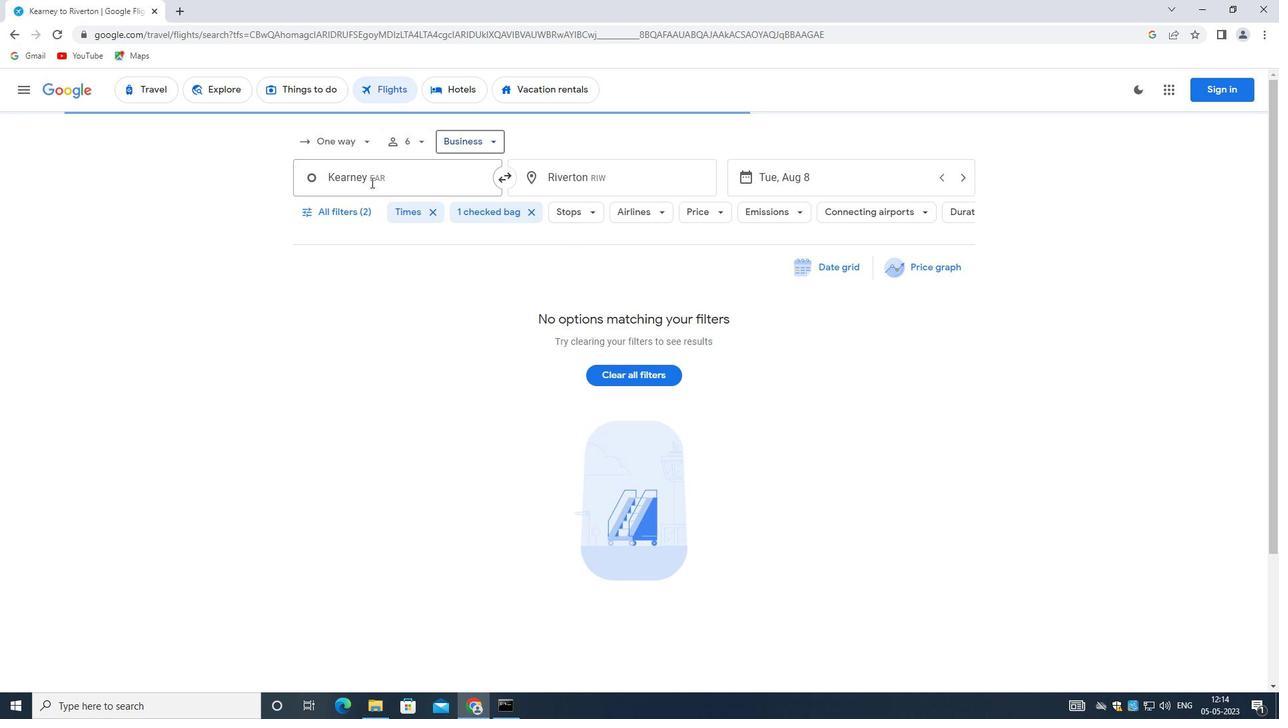 
Action: Key pressed <Key.backspace><Key.shift_r>Lincoin<Key.space><Key.shift>AIRPORT
Screenshot: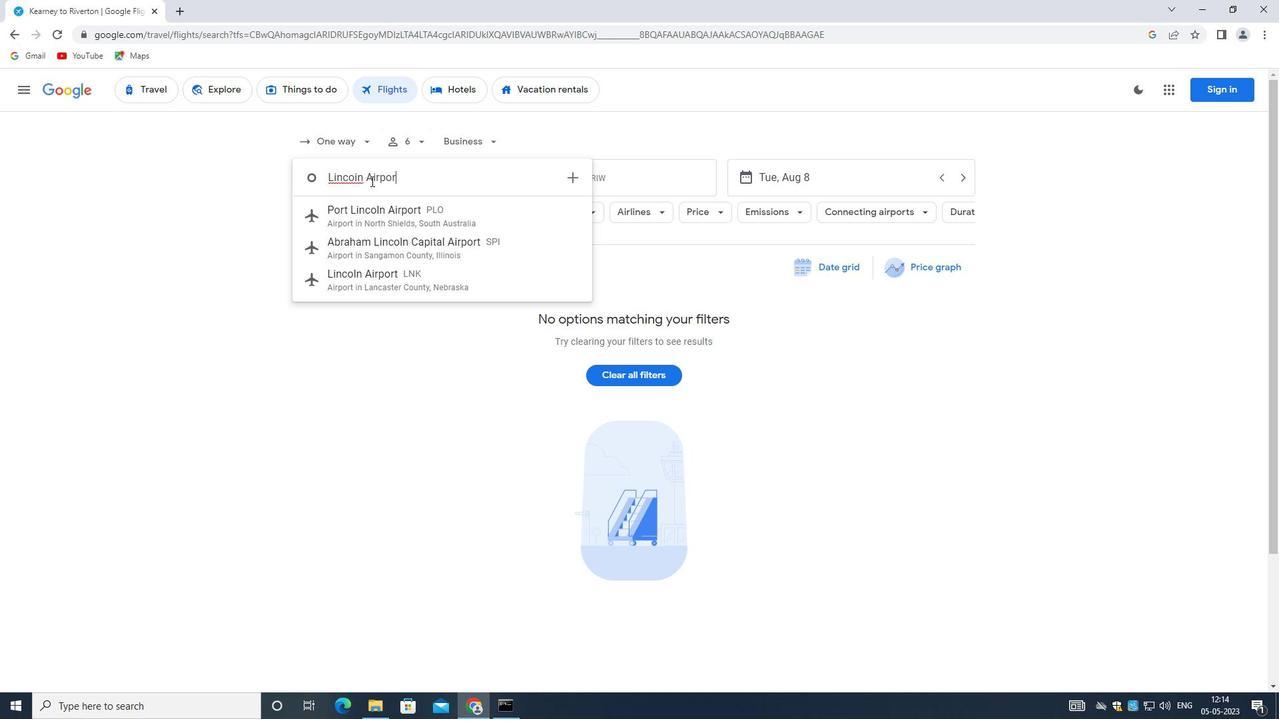 
Action: Mouse moved to (375, 274)
Screenshot: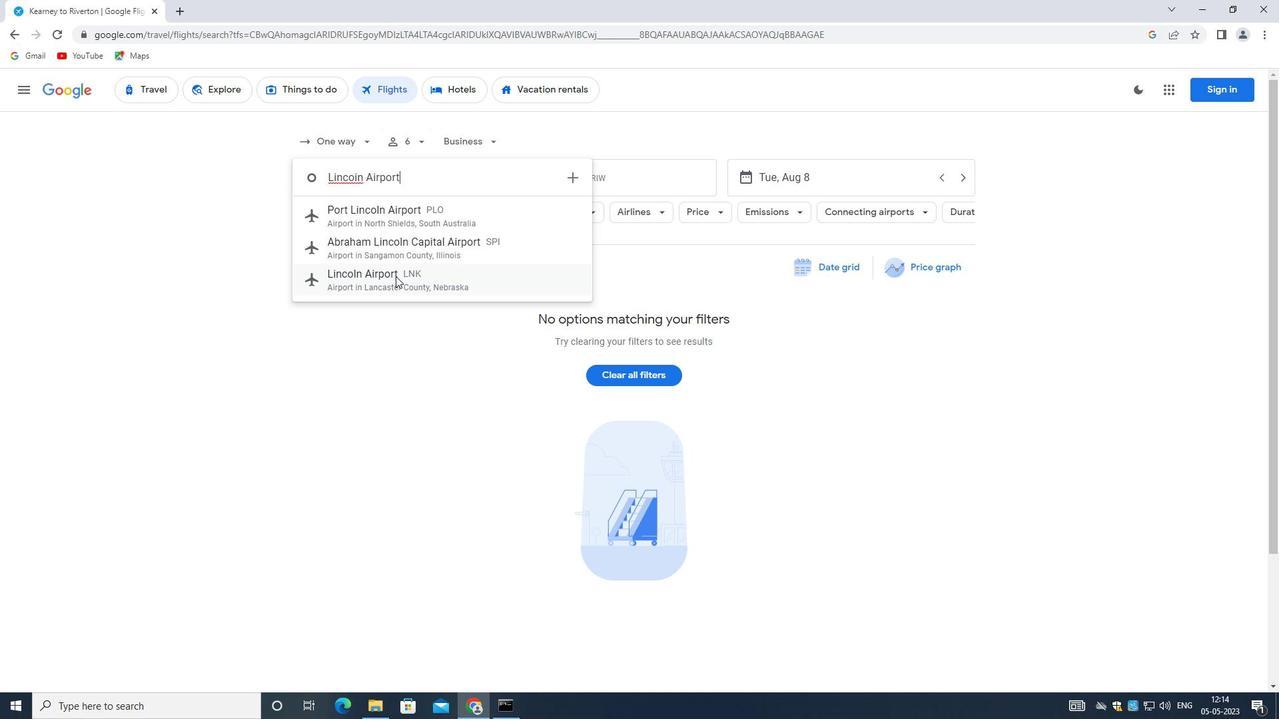 
Action: Mouse pressed left at (375, 274)
Screenshot: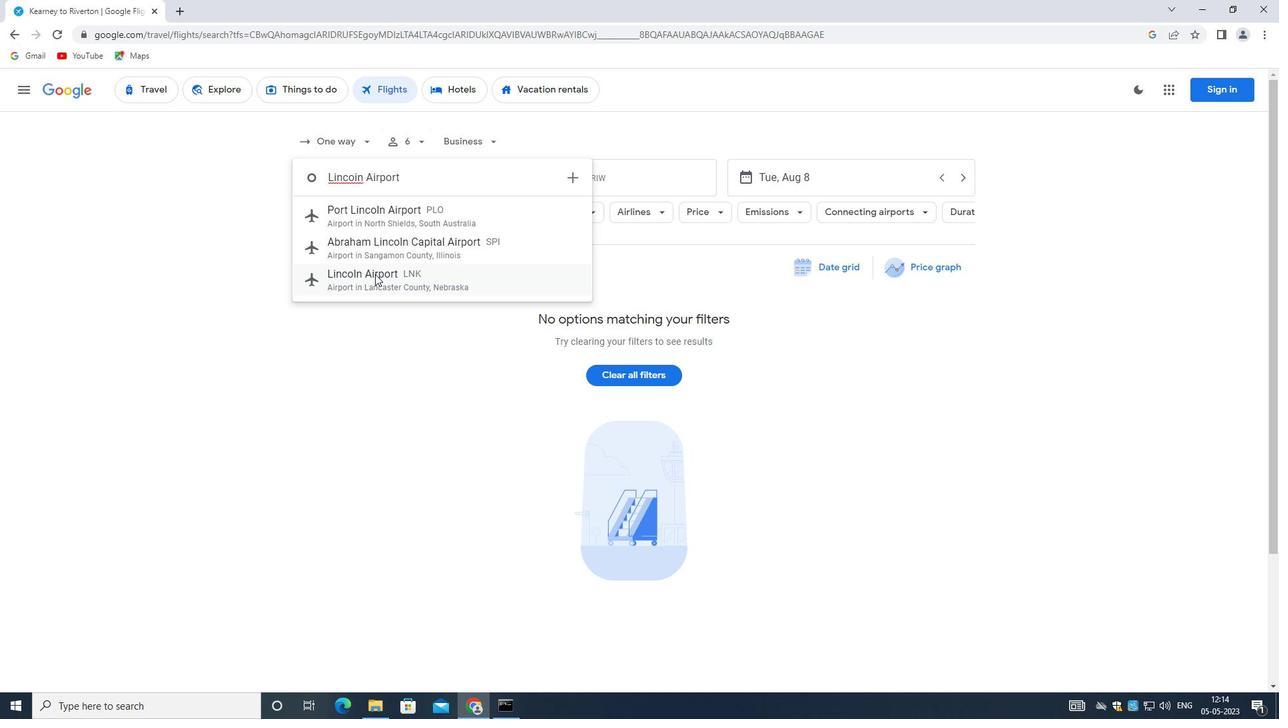 
Action: Mouse moved to (577, 178)
Screenshot: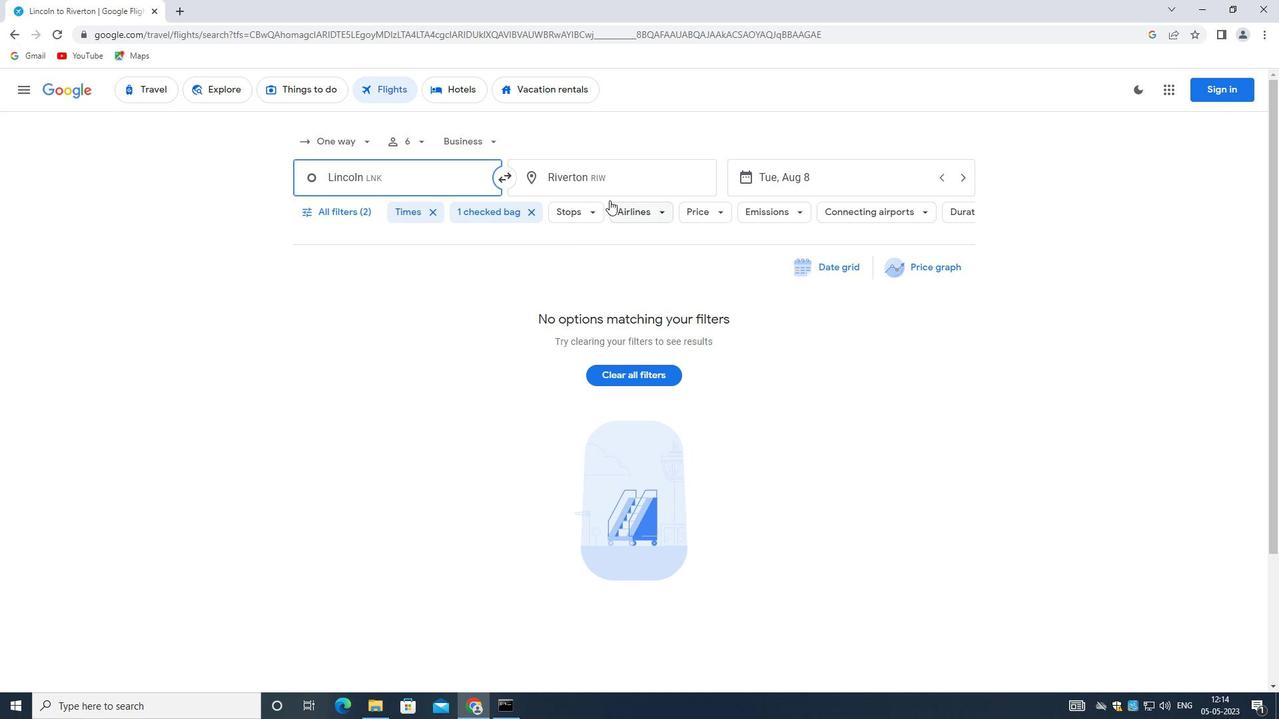 
Action: Mouse pressed left at (577, 178)
Screenshot: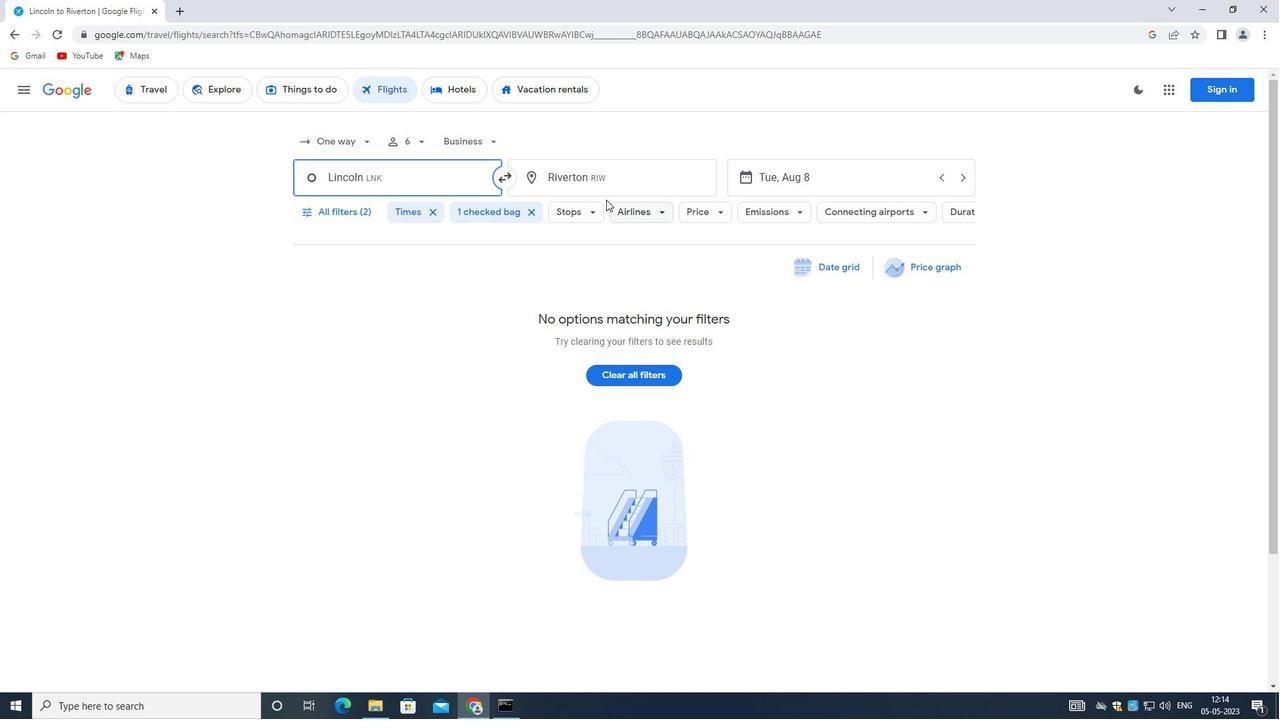 
Action: Mouse moved to (580, 174)
Screenshot: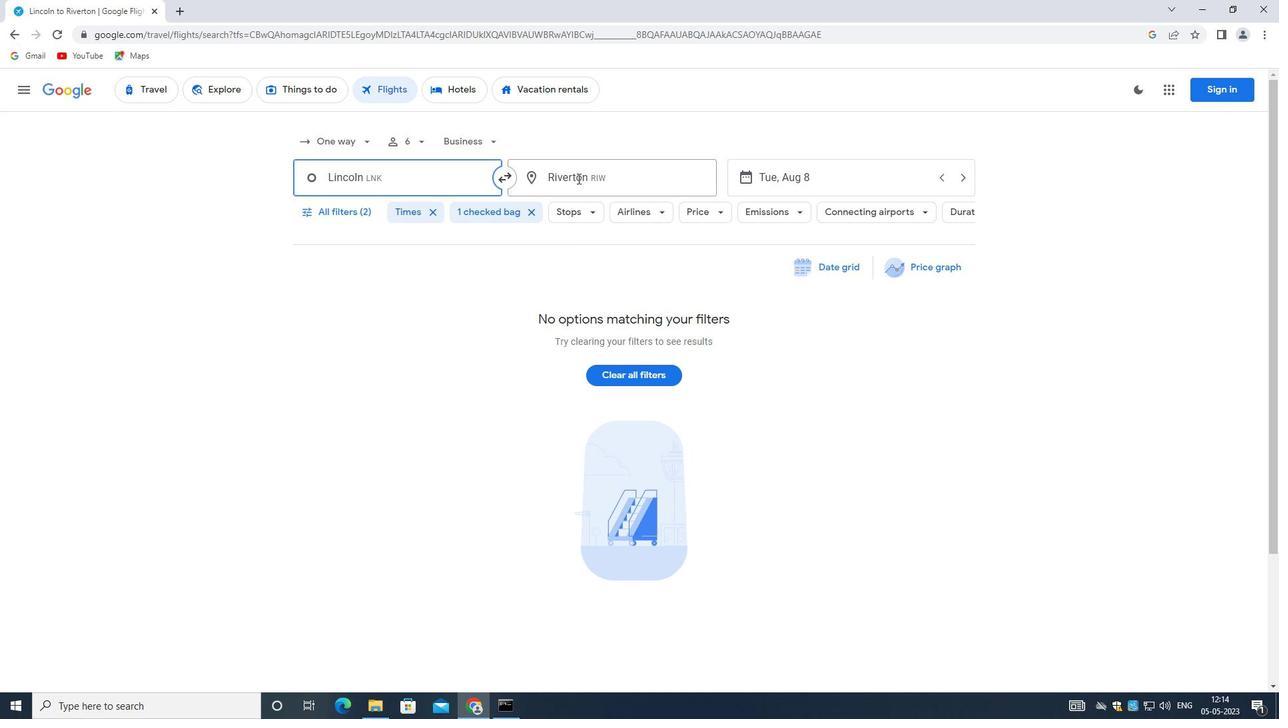 
Action: Key pressed <Key.backspace><Key.shift>FORT<Key.space><Key.shift>WAYNE<Key.space><Key.shift_r>INTERNATIONAL<Key.space><Key.shift>AIRPORT
Screenshot: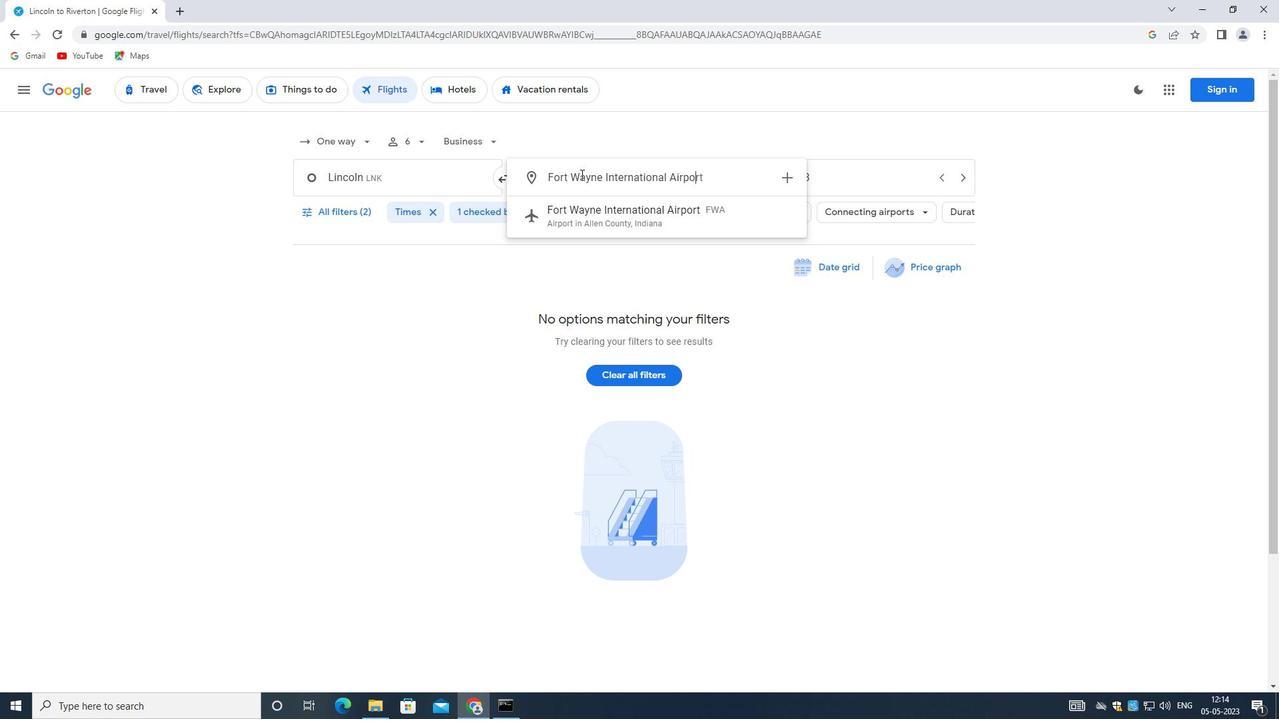 
Action: Mouse moved to (654, 217)
Screenshot: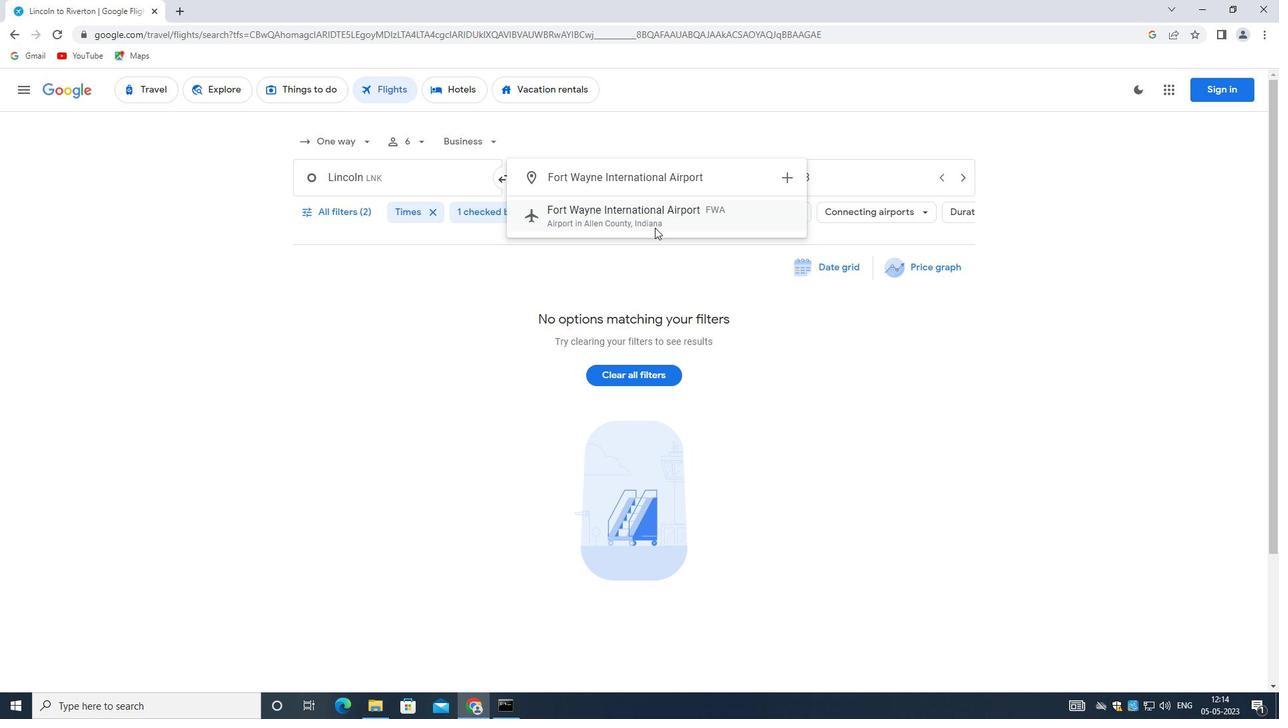 
Action: Mouse pressed left at (654, 217)
Screenshot: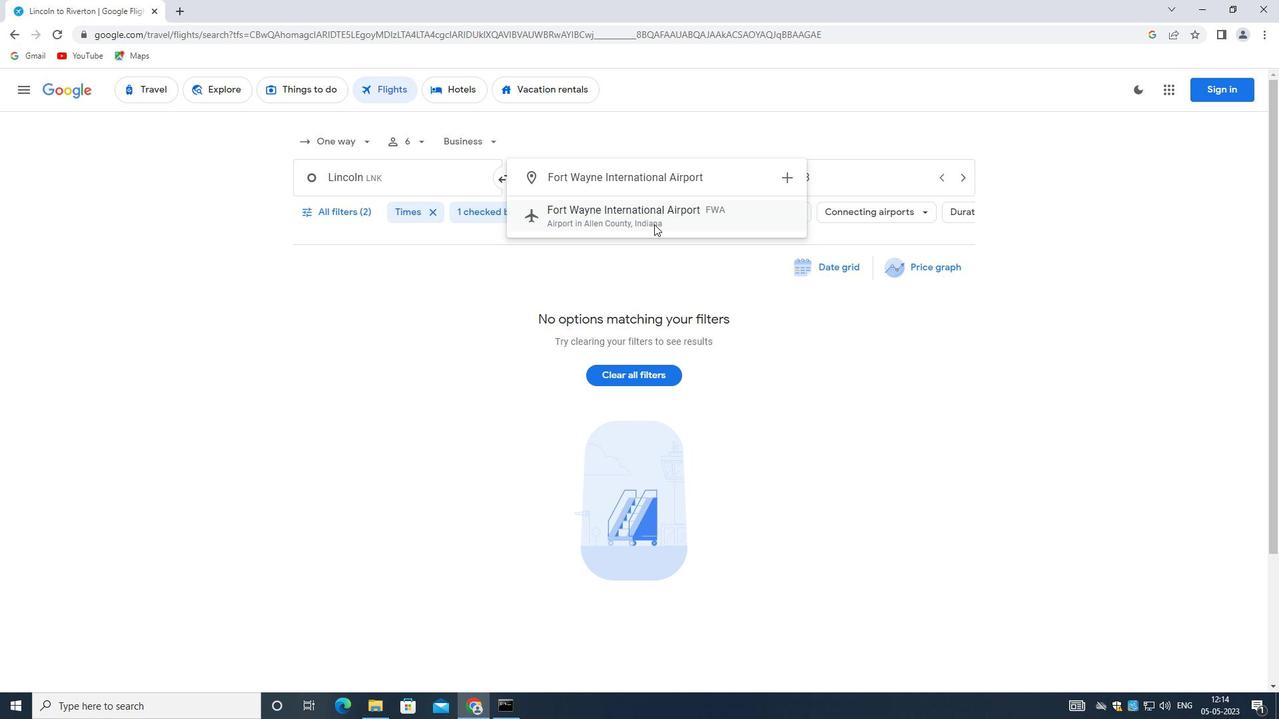 
Action: Mouse moved to (800, 181)
Screenshot: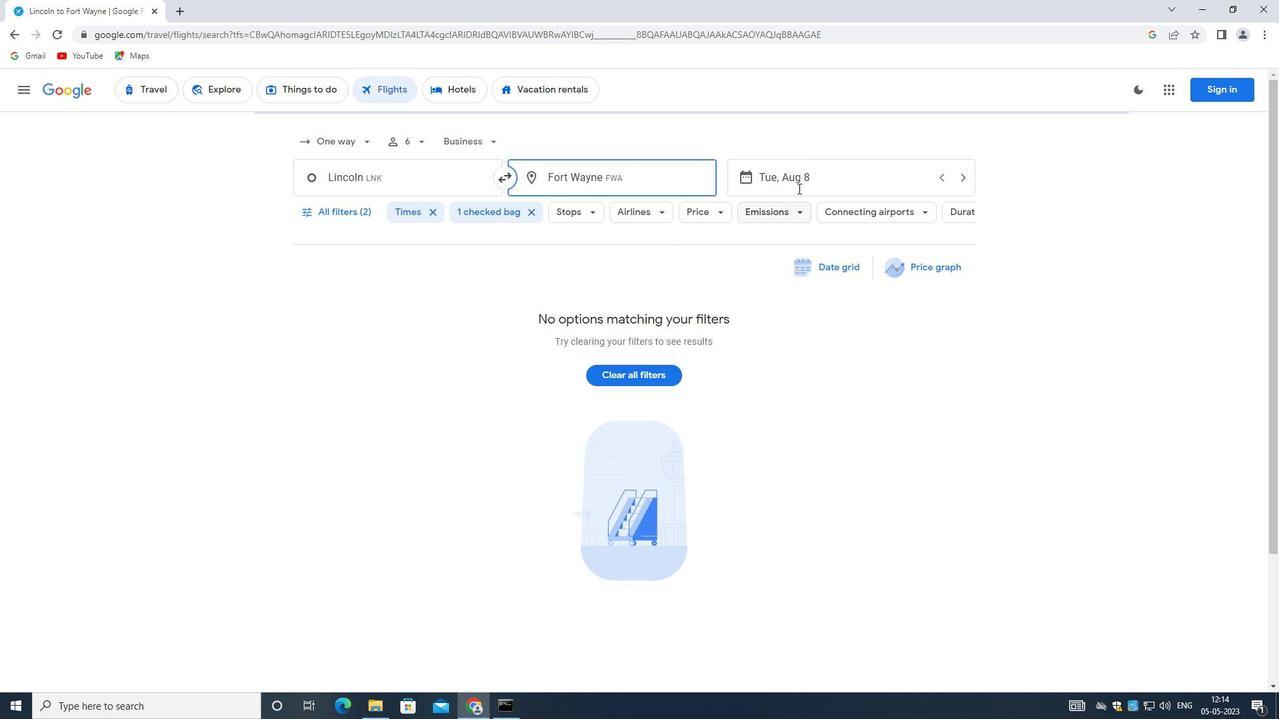 
Action: Mouse pressed left at (800, 181)
Screenshot: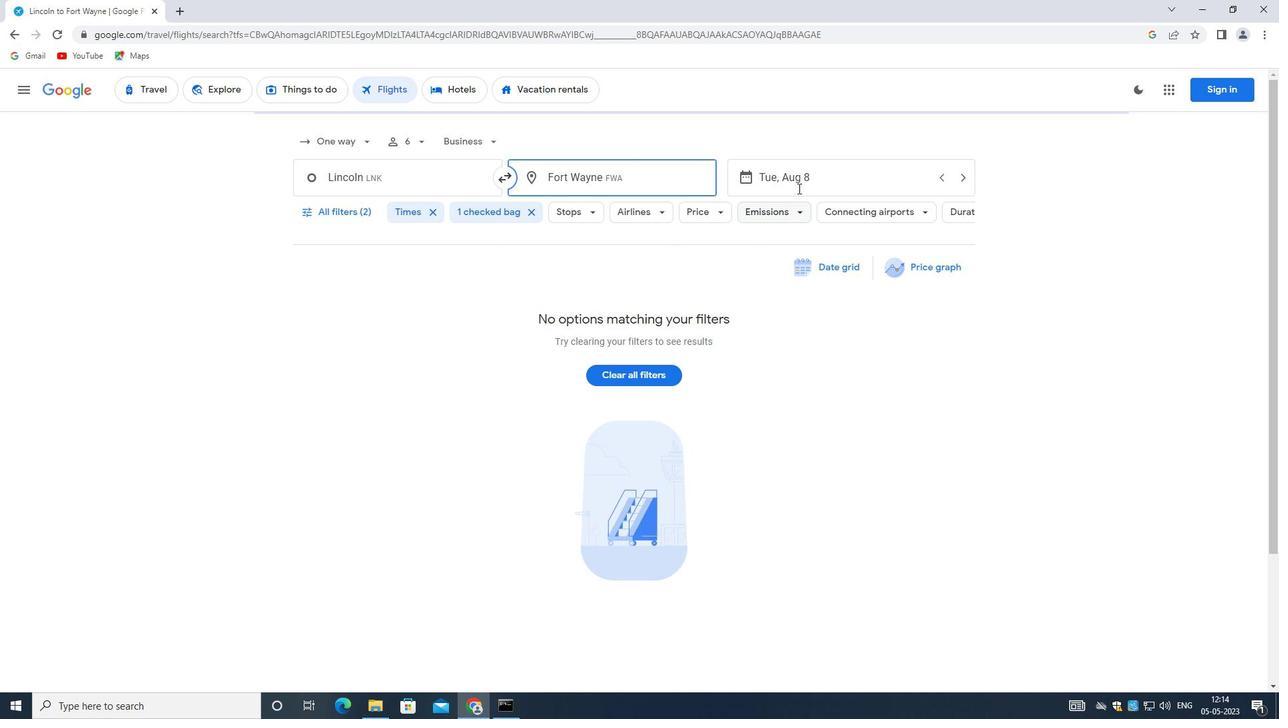 
Action: Mouse moved to (567, 313)
Screenshot: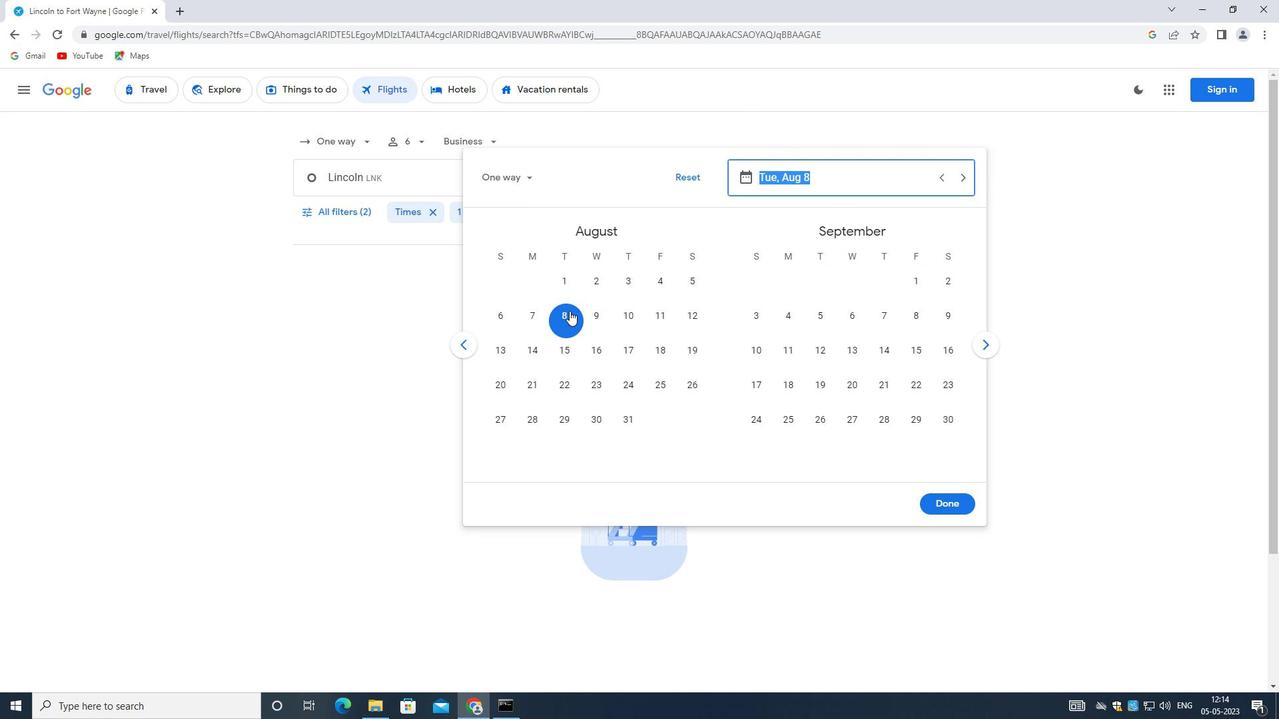 
Action: Mouse pressed left at (567, 313)
Screenshot: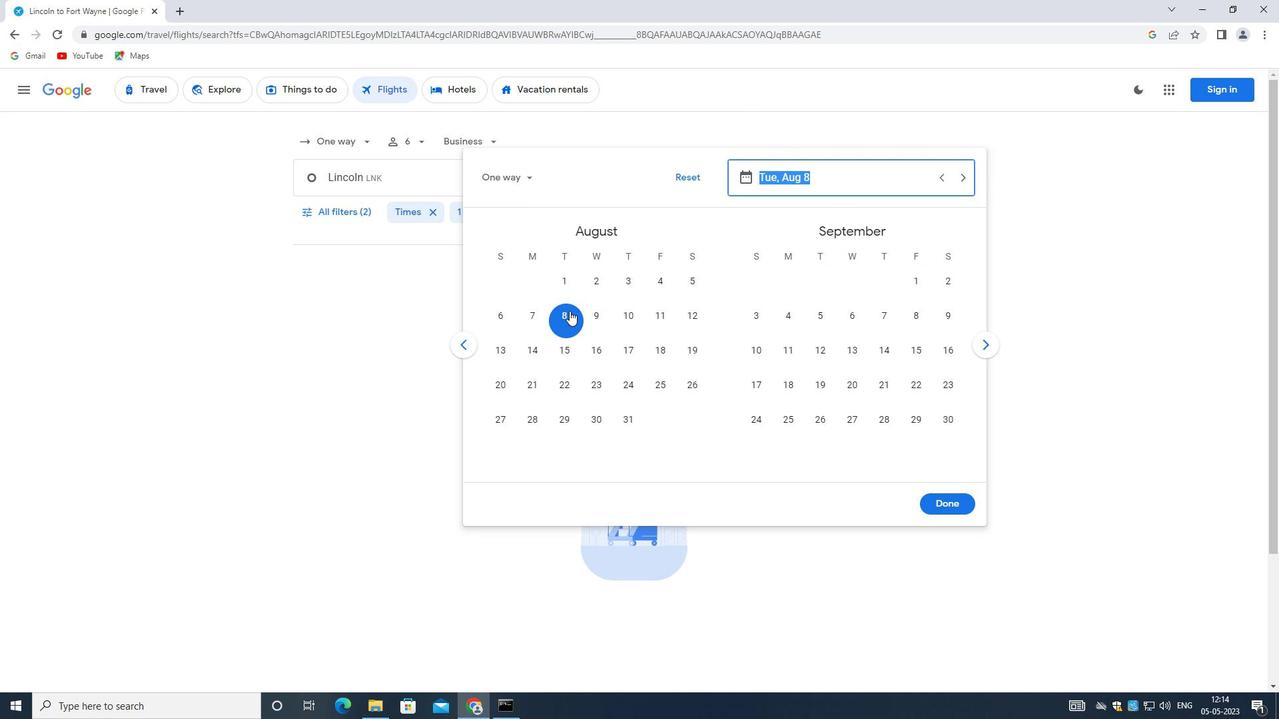 
Action: Mouse moved to (951, 500)
Screenshot: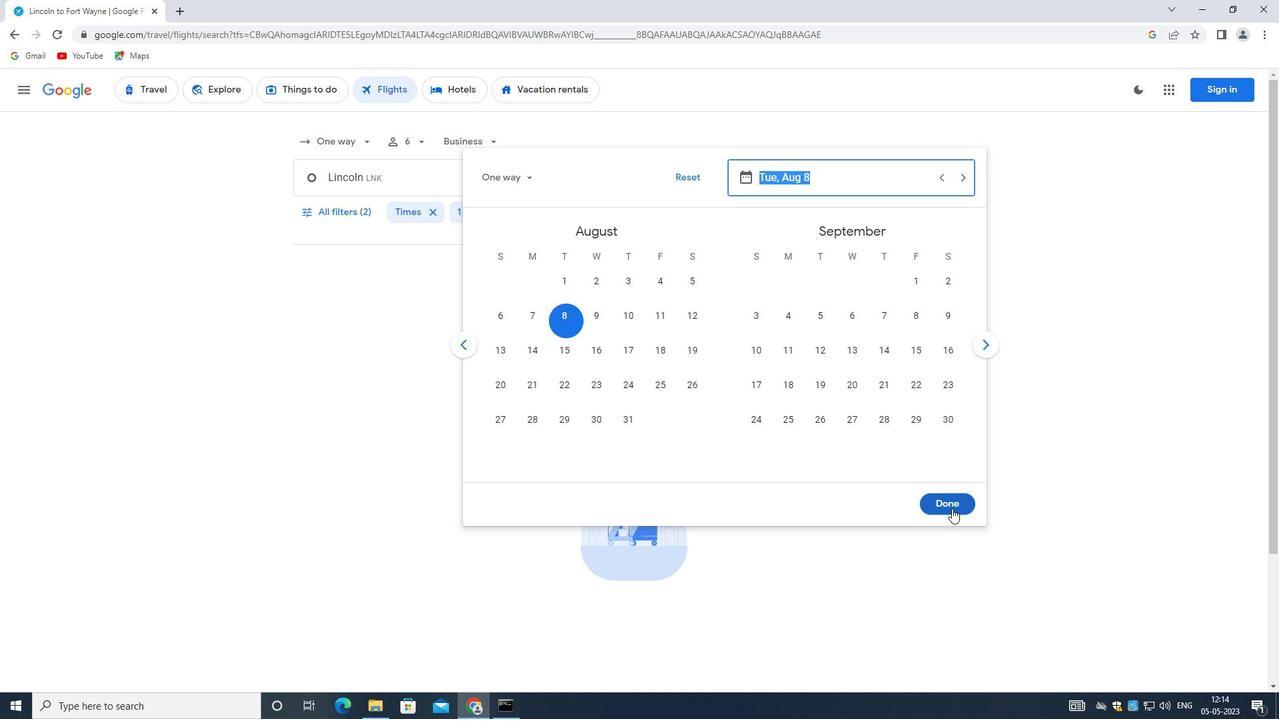 
Action: Mouse pressed left at (951, 500)
Screenshot: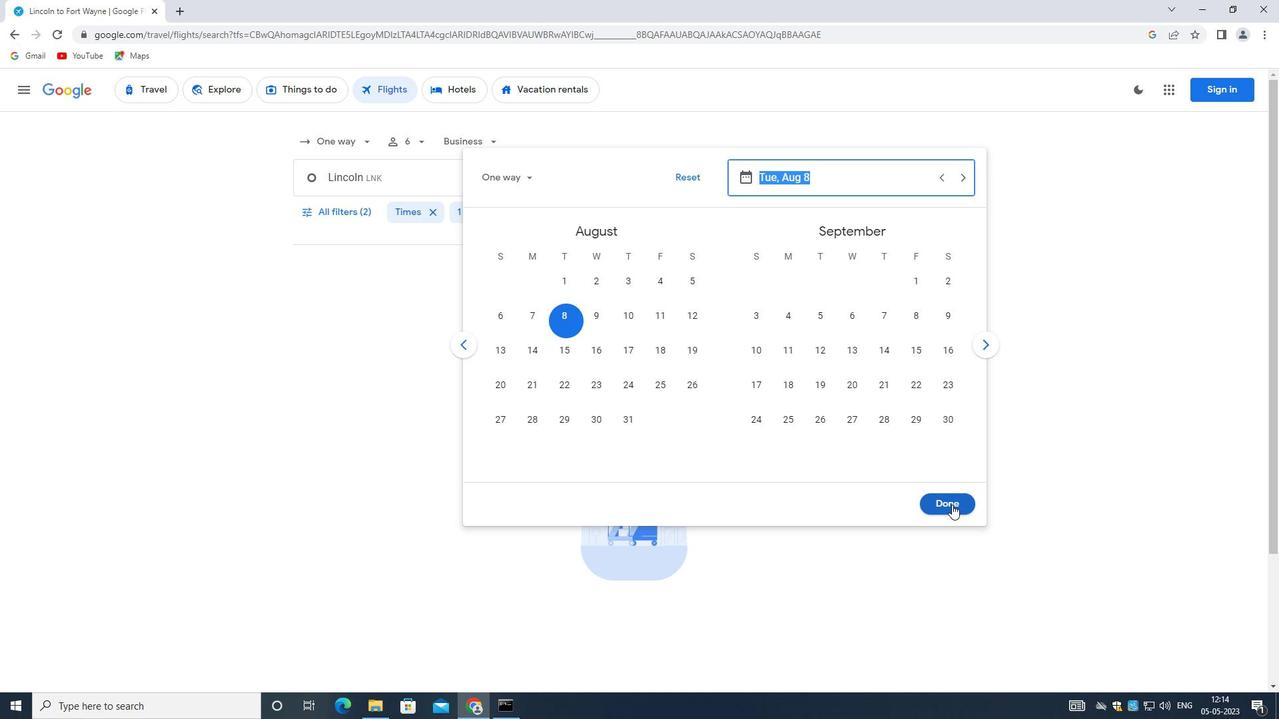
Action: Mouse moved to (357, 207)
Screenshot: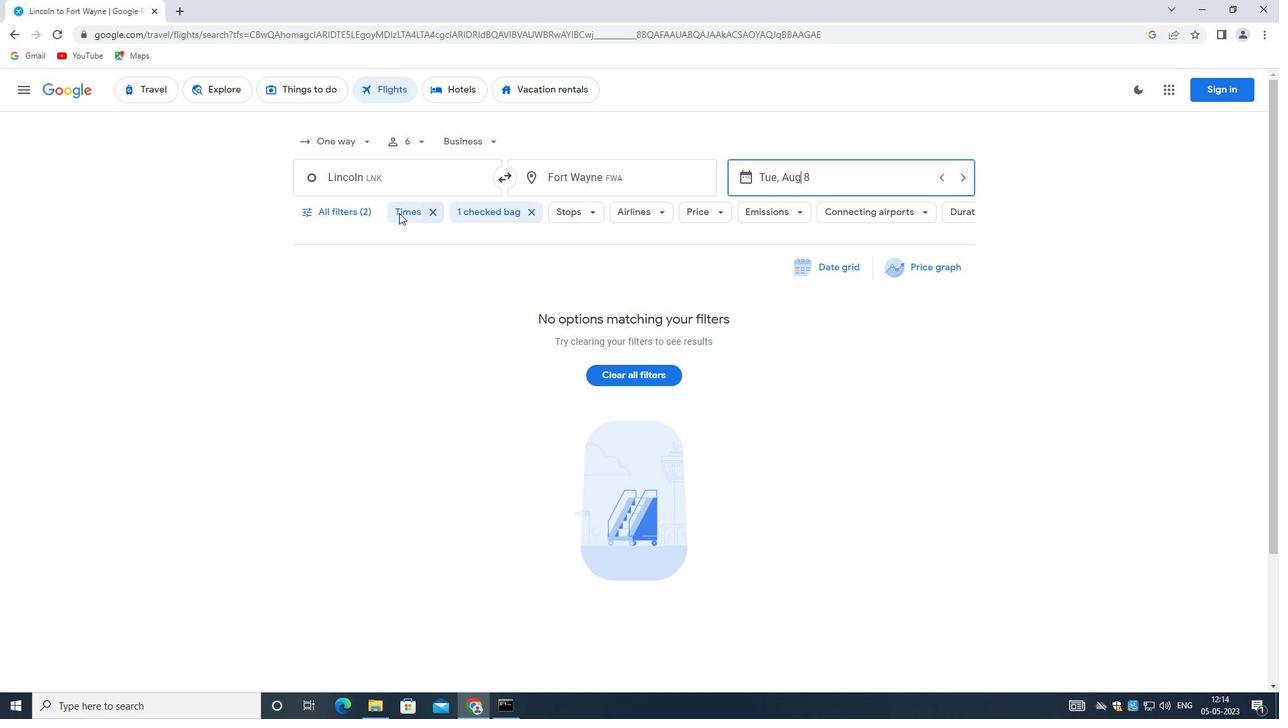 
Action: Mouse pressed left at (357, 207)
Screenshot: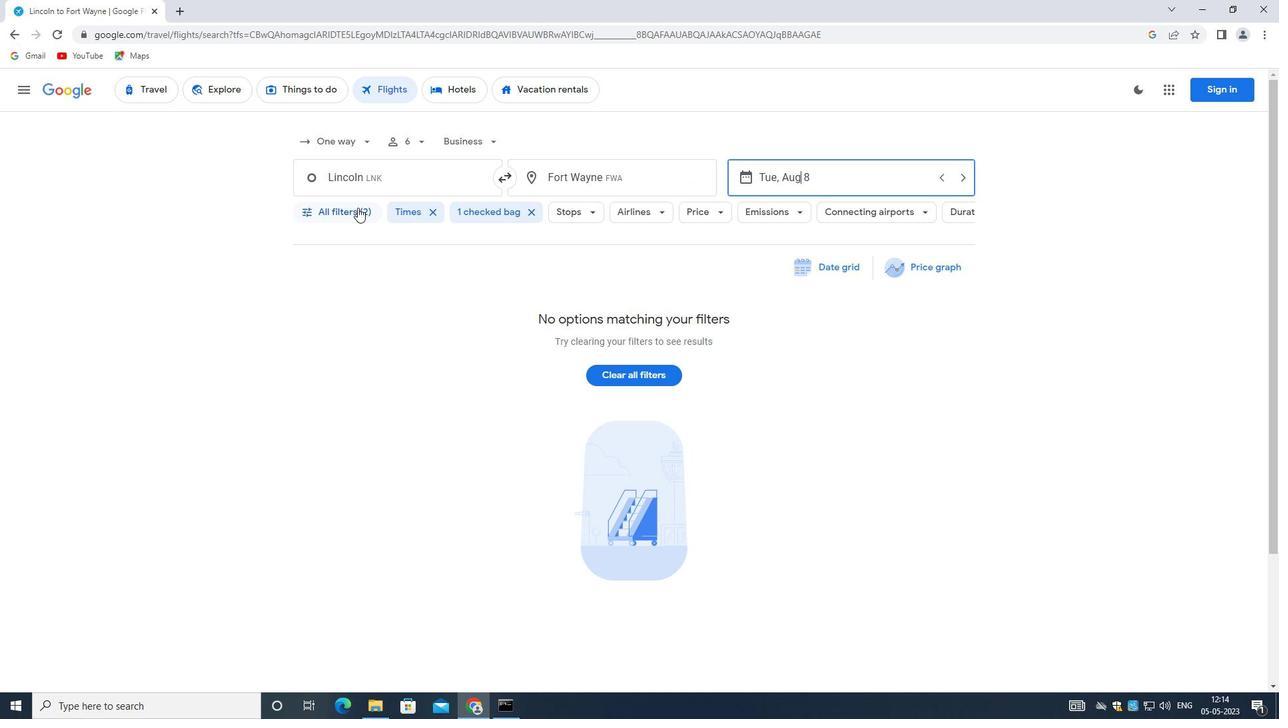 
Action: Mouse moved to (405, 467)
Screenshot: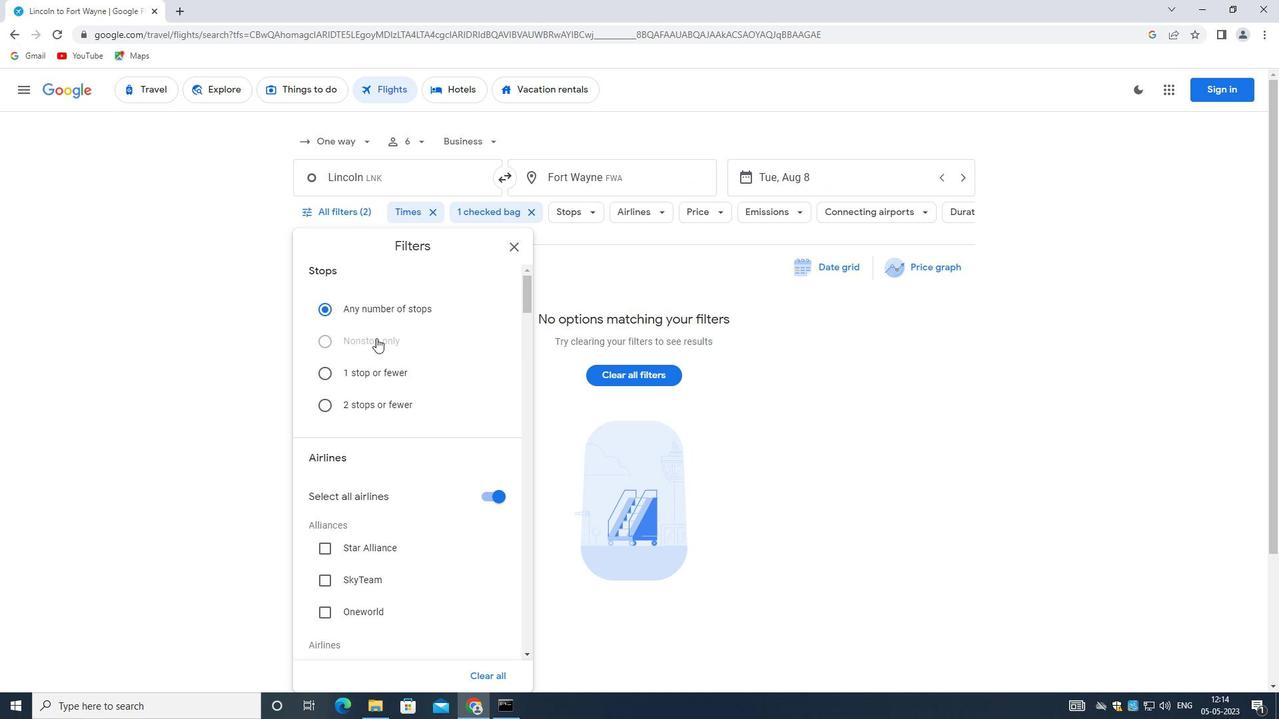 
Action: Mouse scrolled (405, 466) with delta (0, 0)
Screenshot: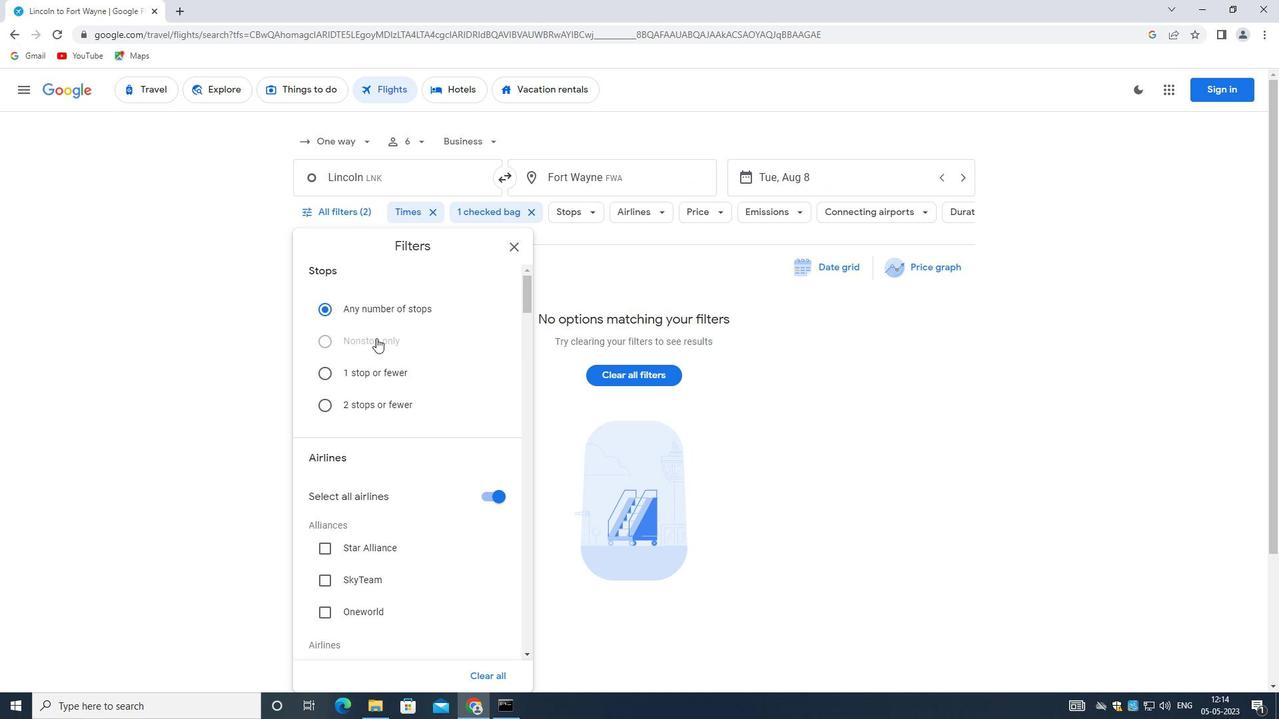 
Action: Mouse scrolled (405, 466) with delta (0, 0)
Screenshot: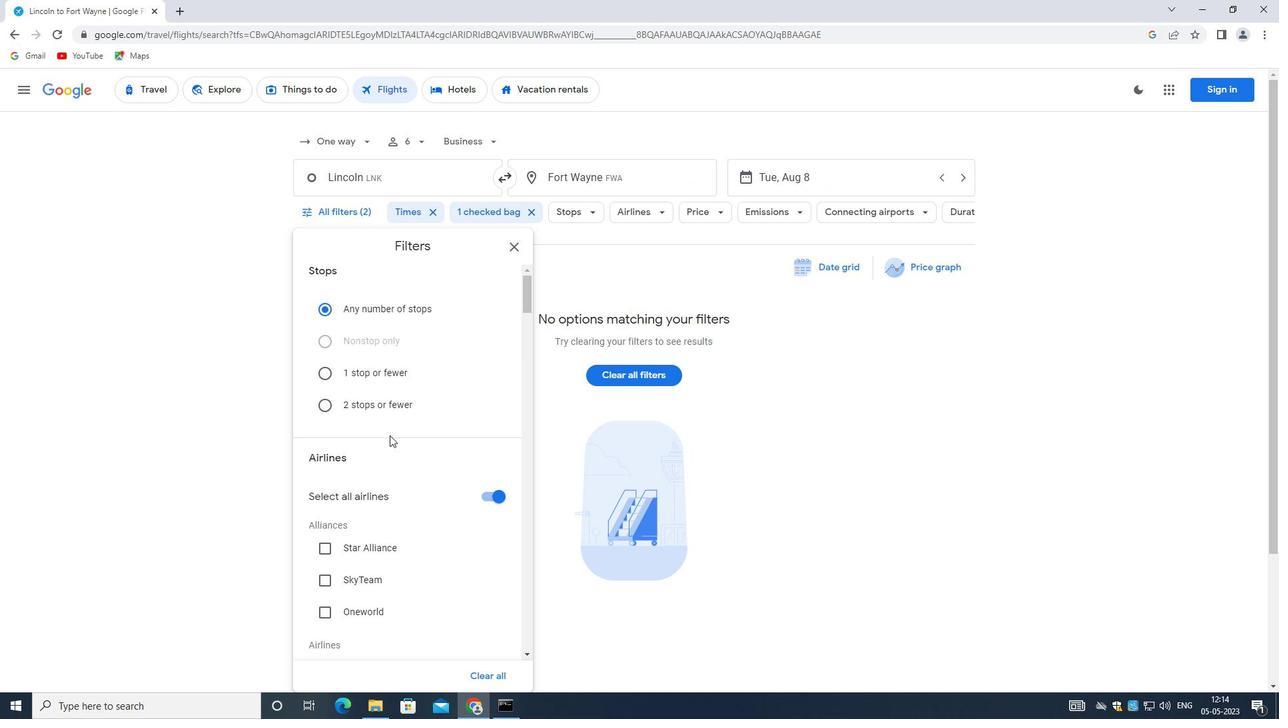 
Action: Mouse moved to (389, 466)
Screenshot: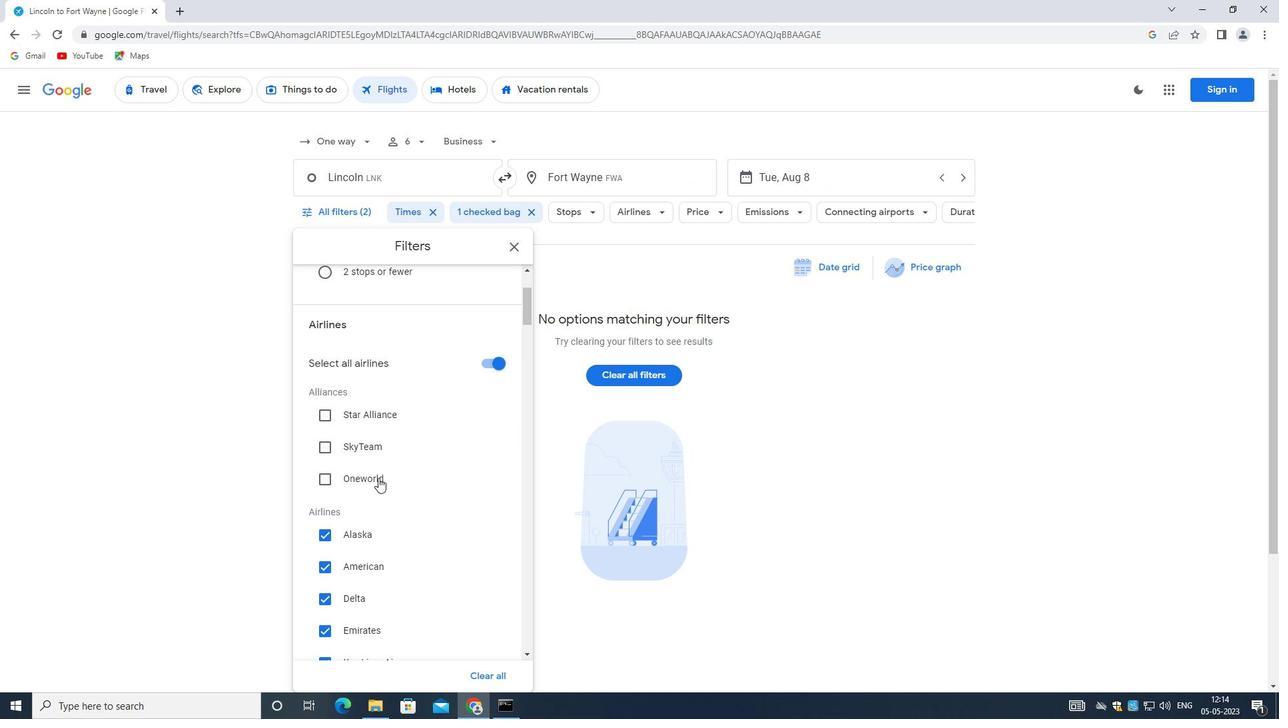 
Action: Mouse scrolled (389, 465) with delta (0, 0)
Screenshot: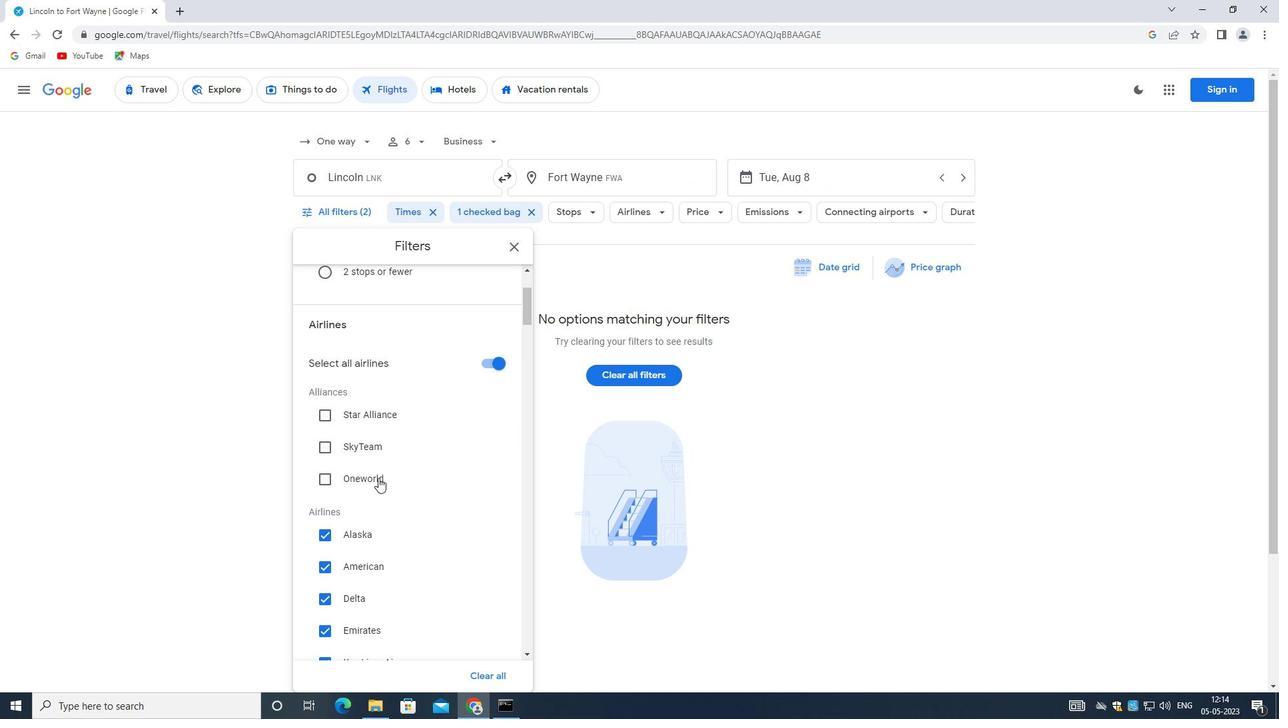 
Action: Mouse scrolled (389, 465) with delta (0, 0)
Screenshot: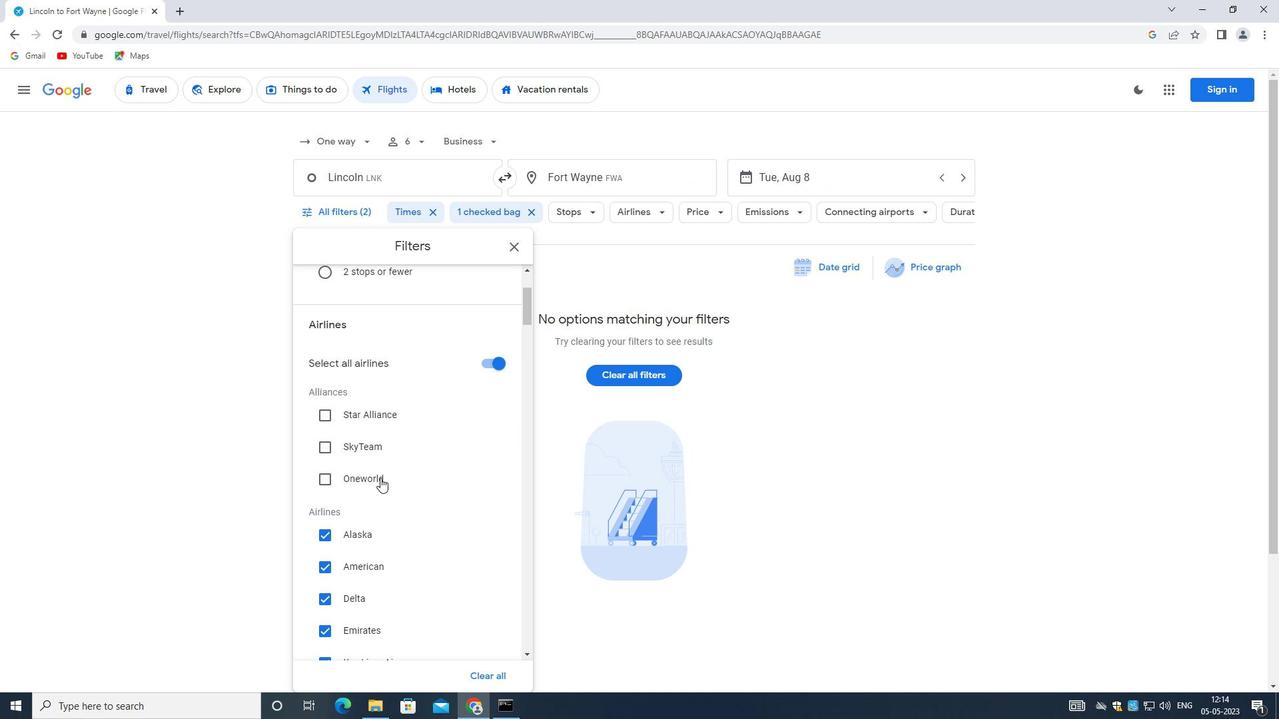 
Action: Mouse moved to (391, 466)
Screenshot: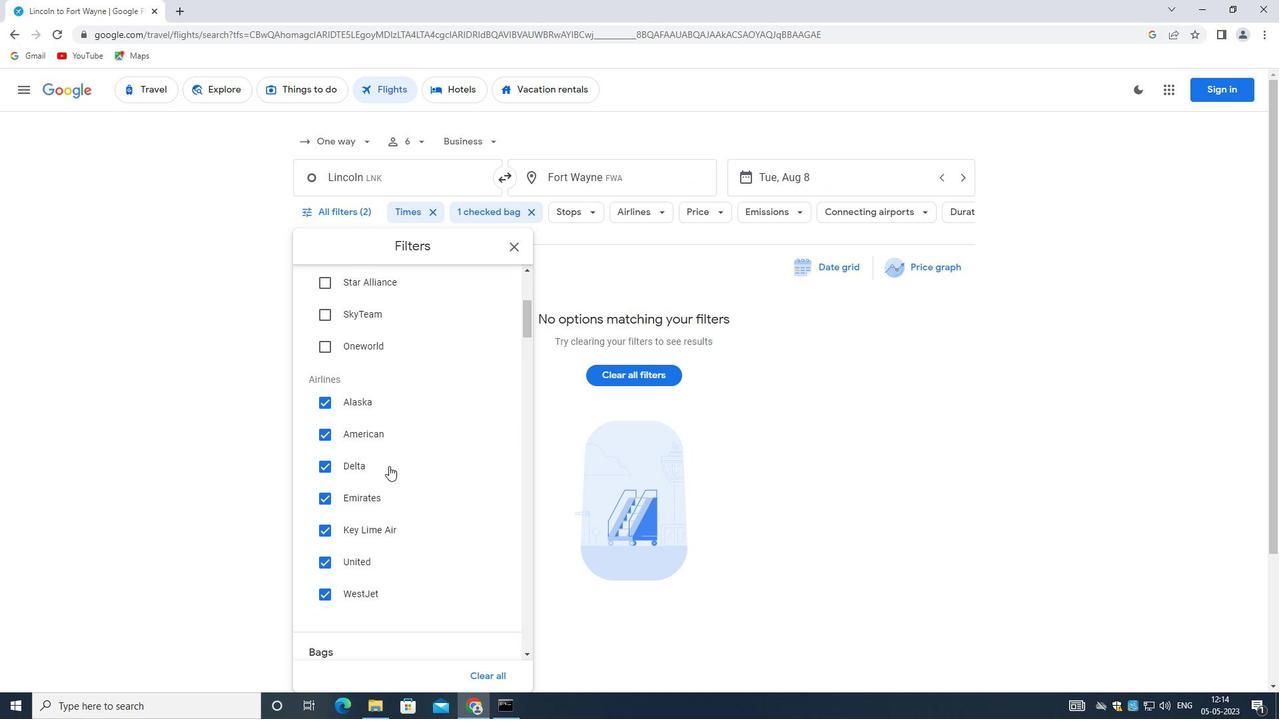 
Action: Mouse scrolled (391, 465) with delta (0, 0)
Screenshot: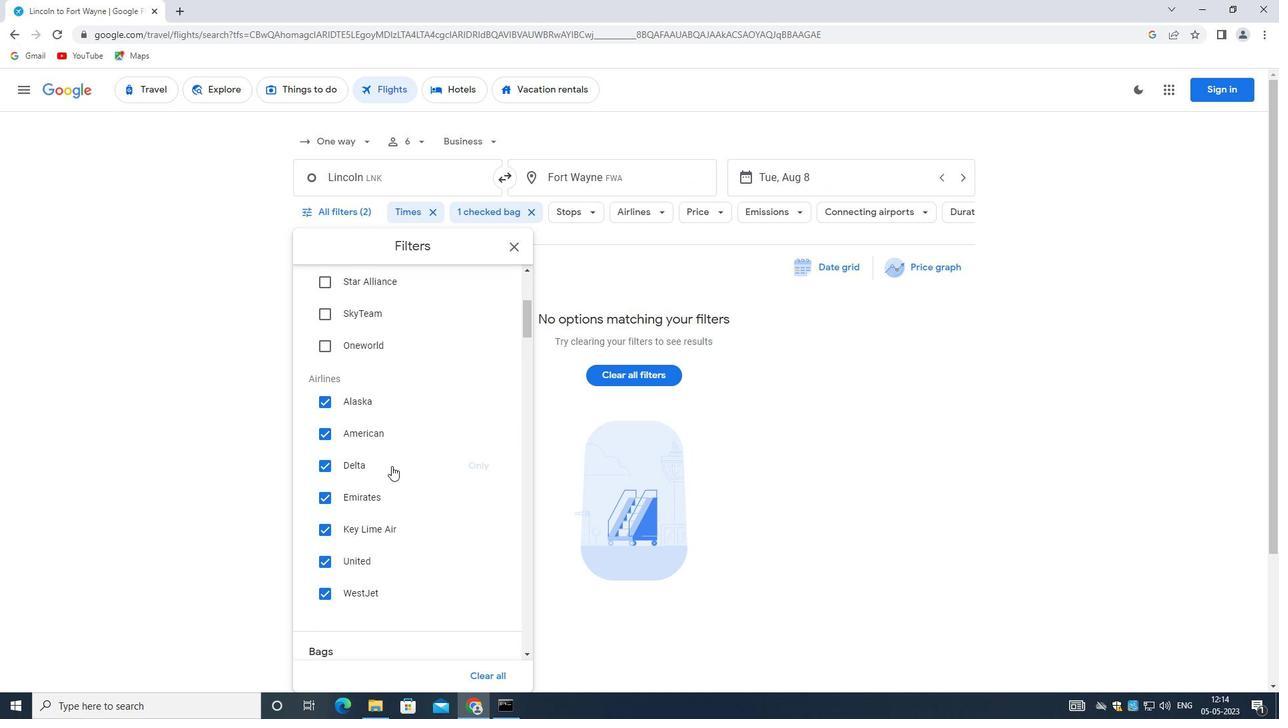 
Action: Mouse moved to (482, 494)
Screenshot: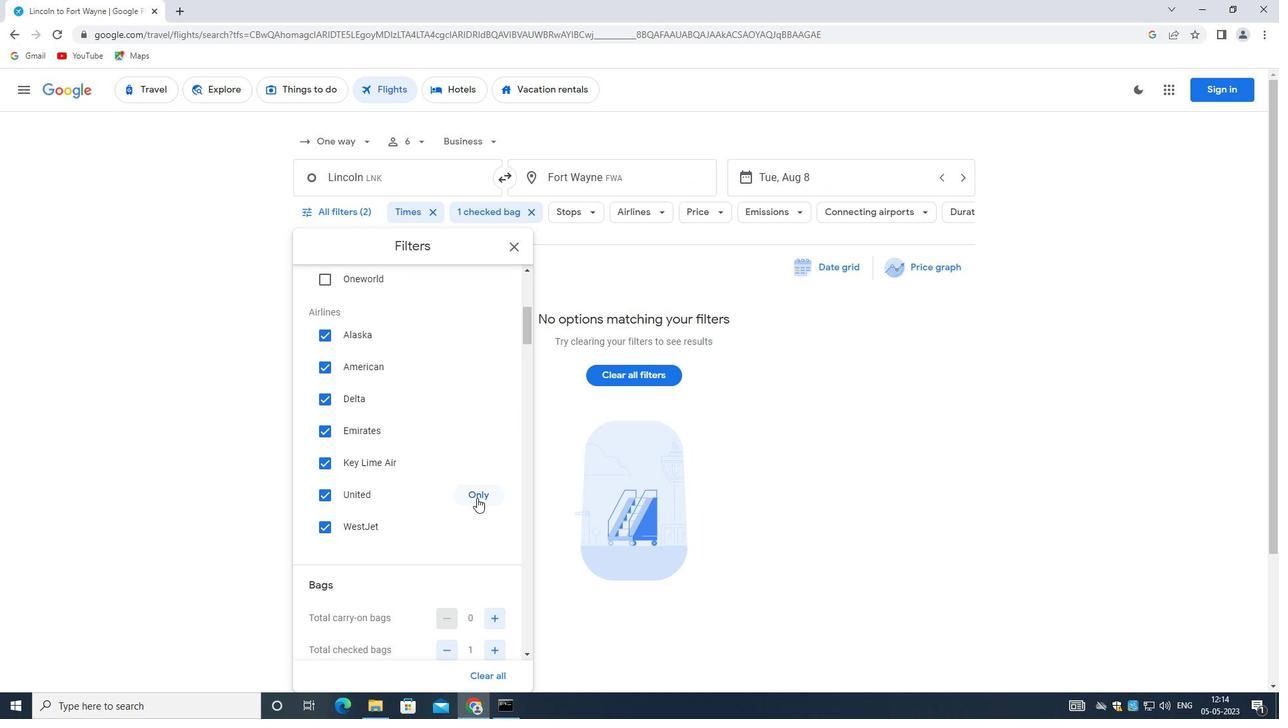 
Action: Mouse pressed left at (482, 494)
Screenshot: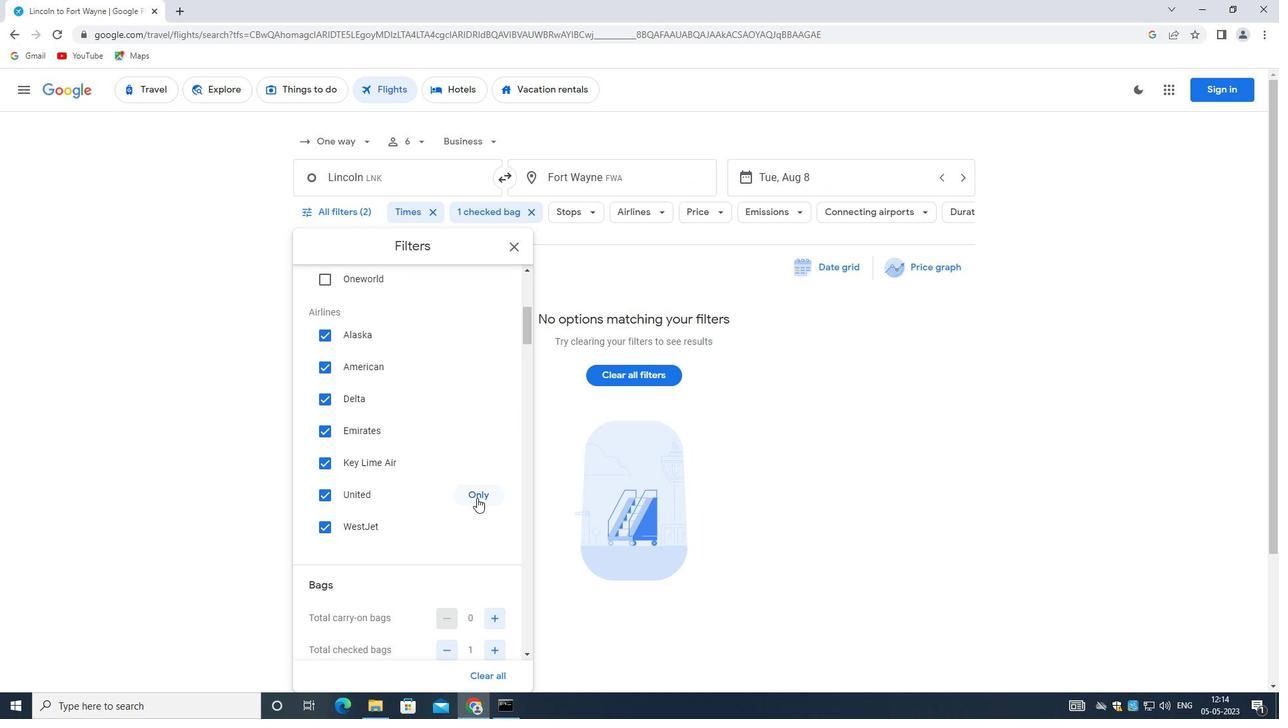 
Action: Mouse moved to (357, 373)
Screenshot: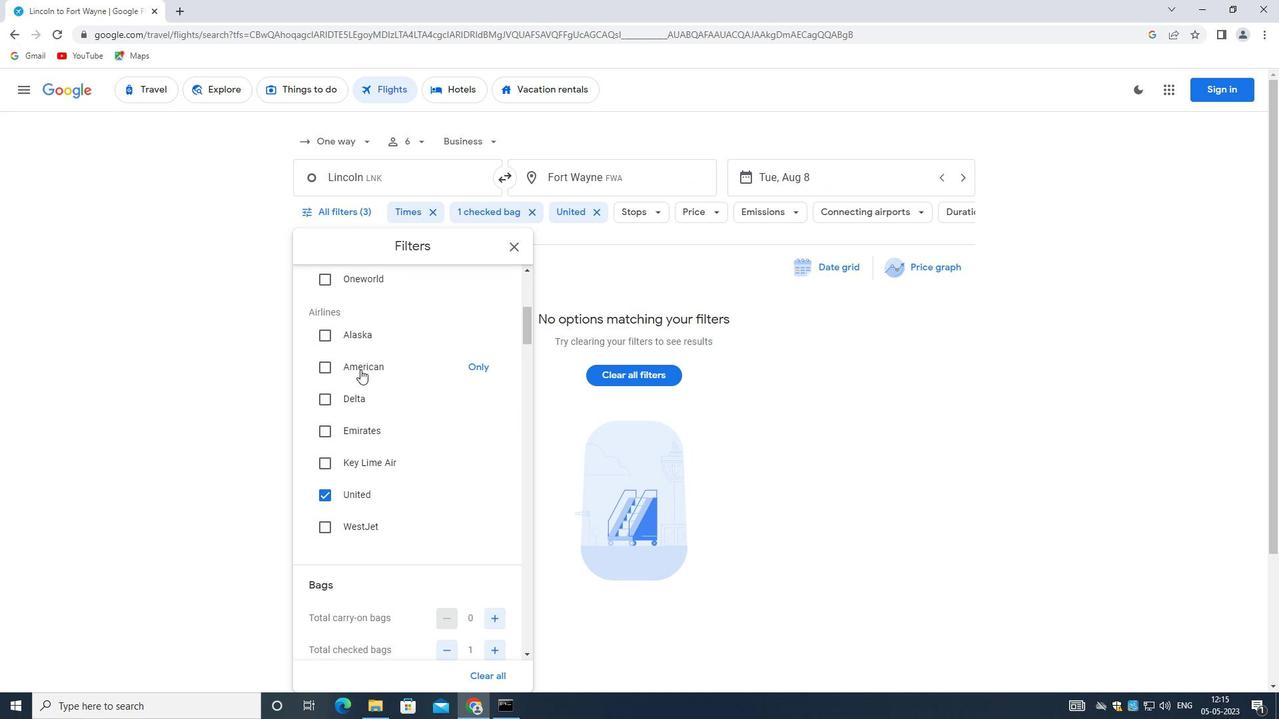 
Action: Mouse scrolled (357, 373) with delta (0, 0)
Screenshot: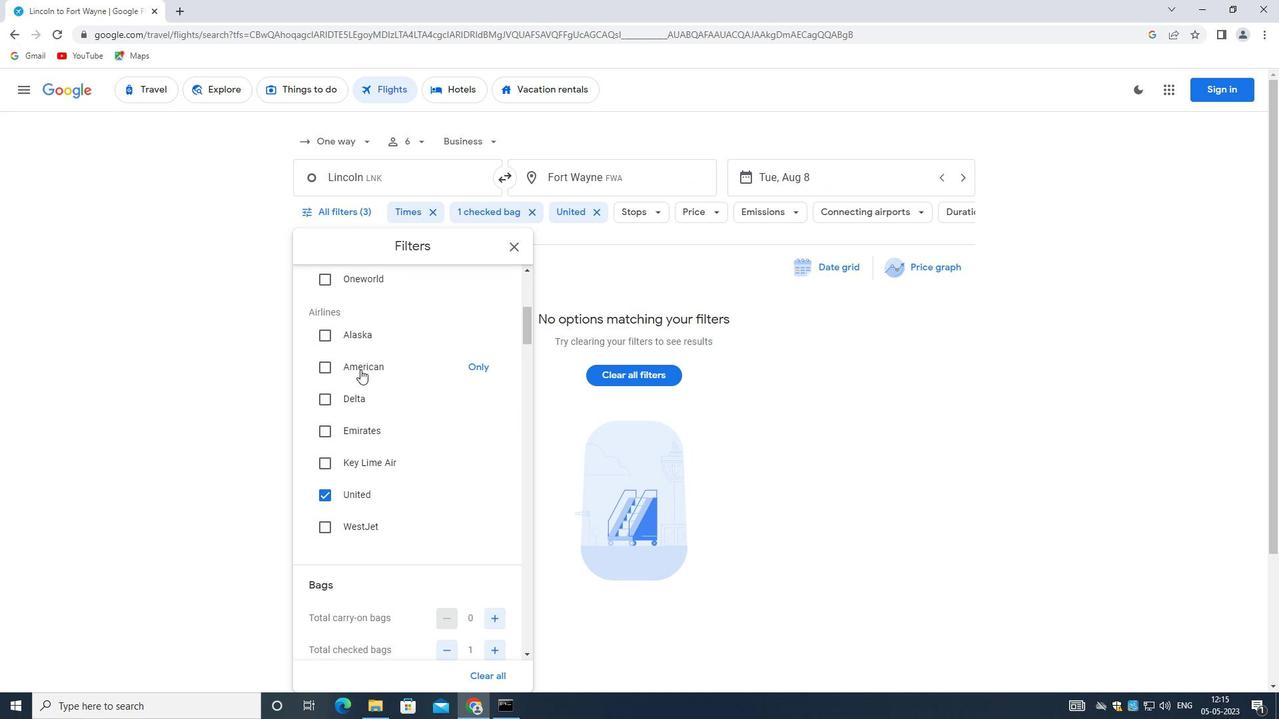 
Action: Mouse moved to (356, 375)
Screenshot: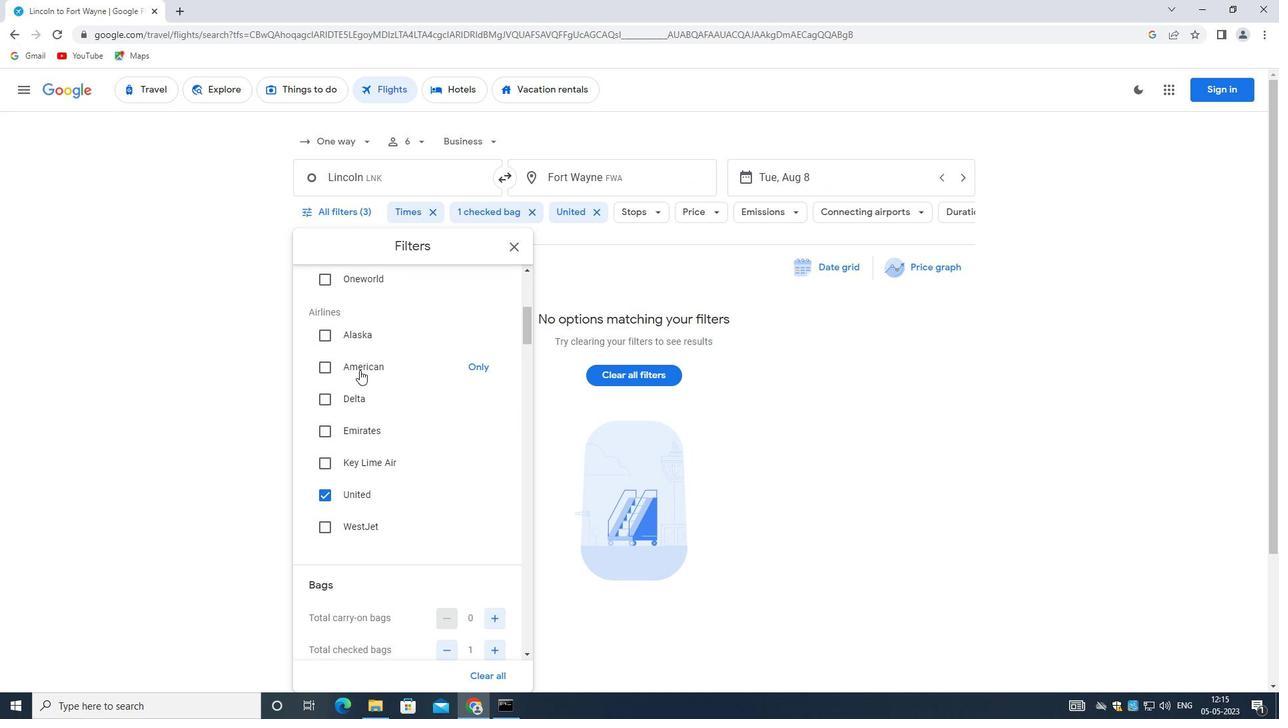 
Action: Mouse scrolled (356, 375) with delta (0, 0)
Screenshot: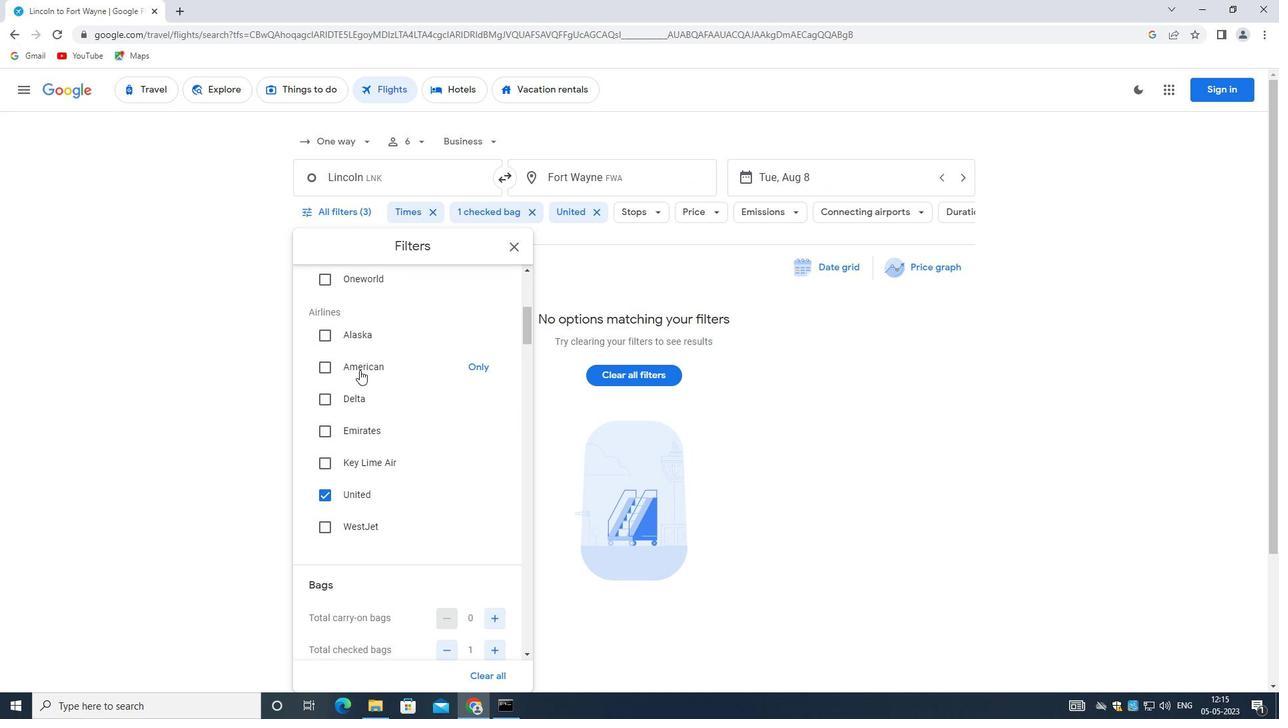 
Action: Mouse moved to (355, 377)
Screenshot: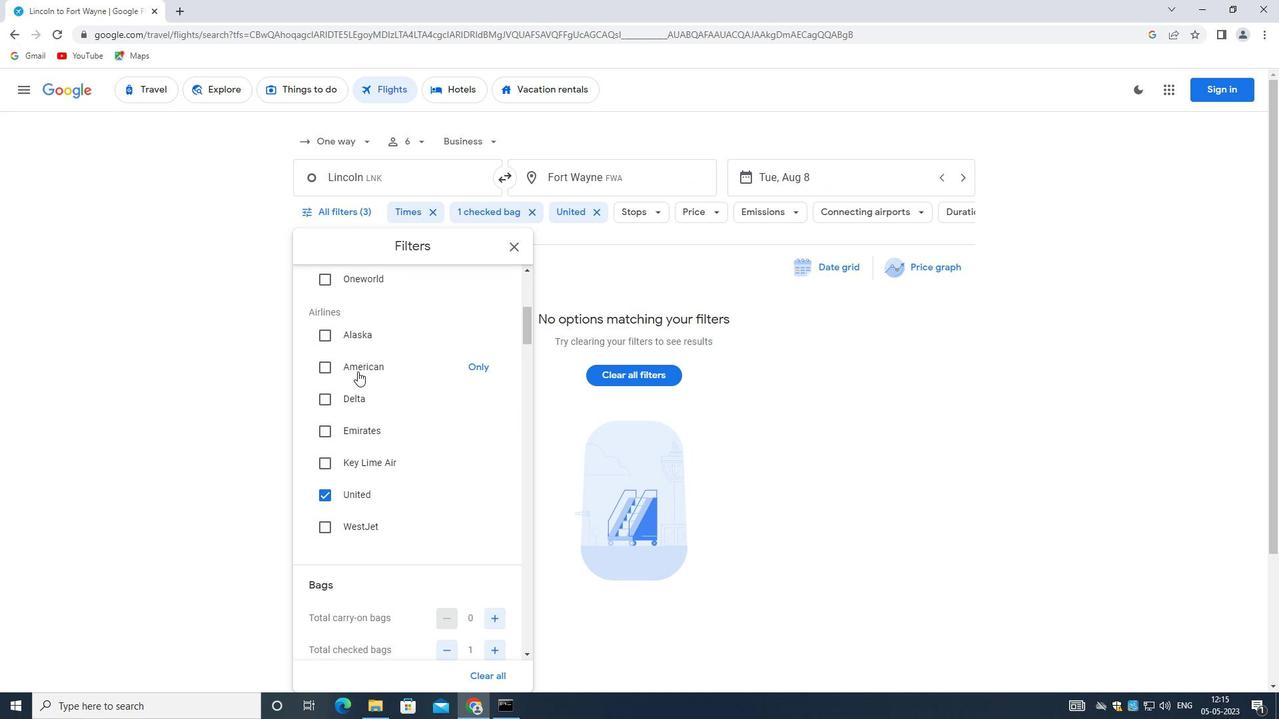 
Action: Mouse scrolled (355, 377) with delta (0, 0)
Screenshot: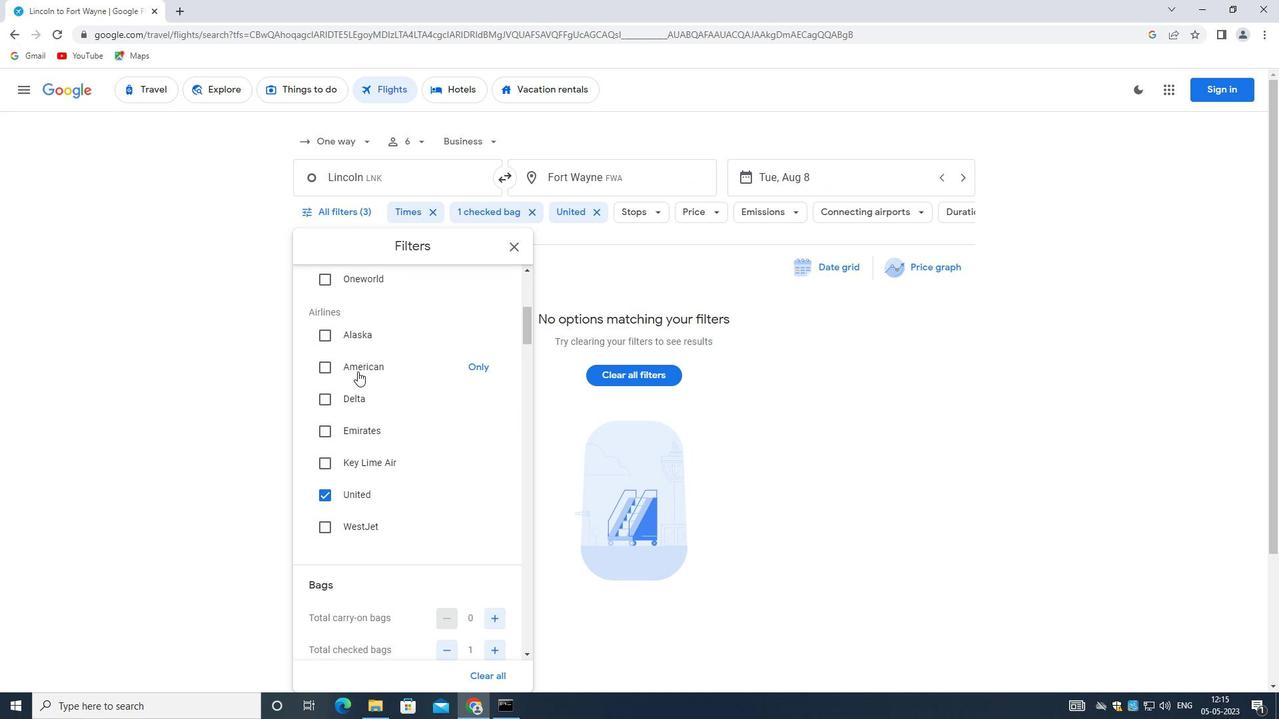 
Action: Mouse moved to (354, 379)
Screenshot: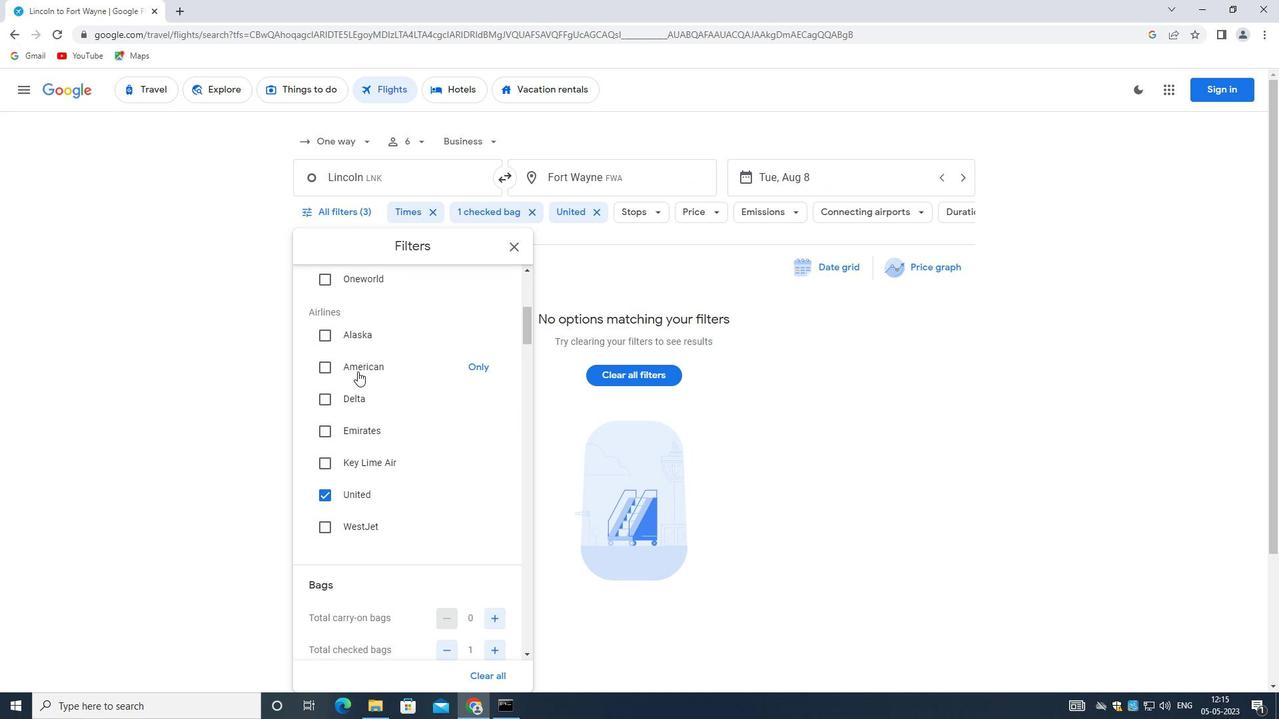 
Action: Mouse scrolled (354, 379) with delta (0, 0)
Screenshot: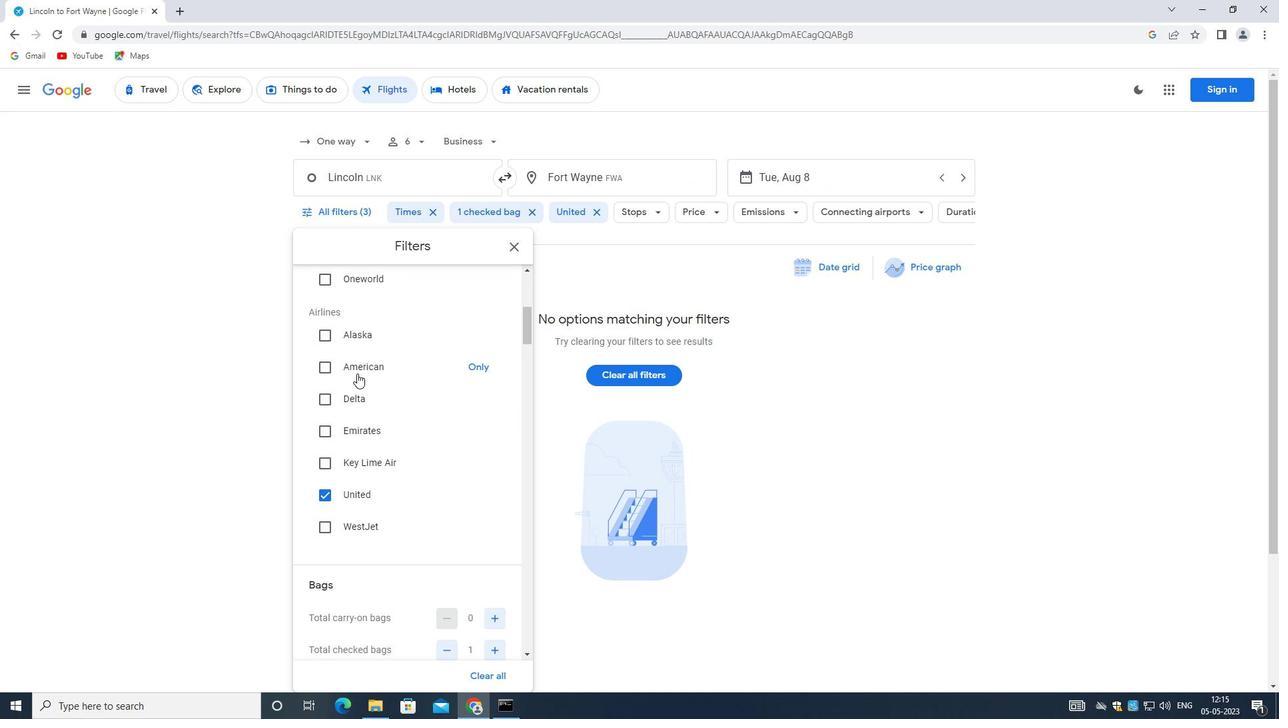 
Action: Mouse moved to (493, 388)
Screenshot: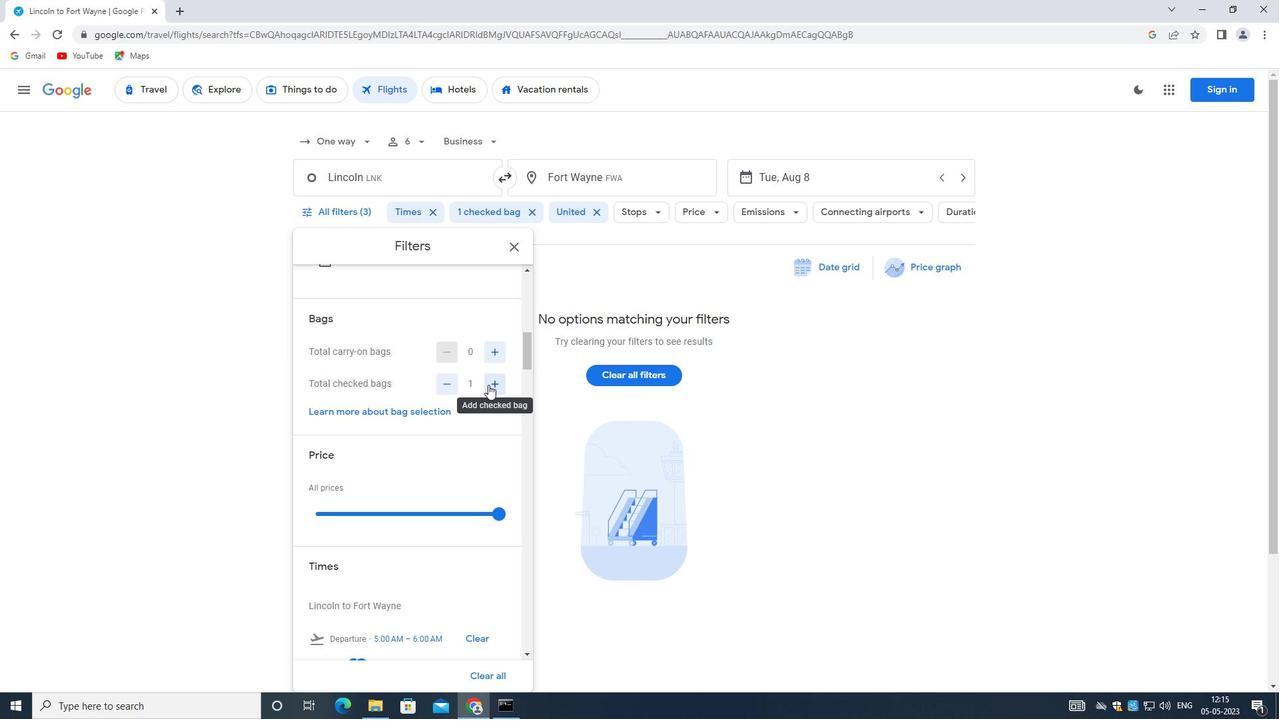 
Action: Mouse pressed left at (493, 388)
Screenshot: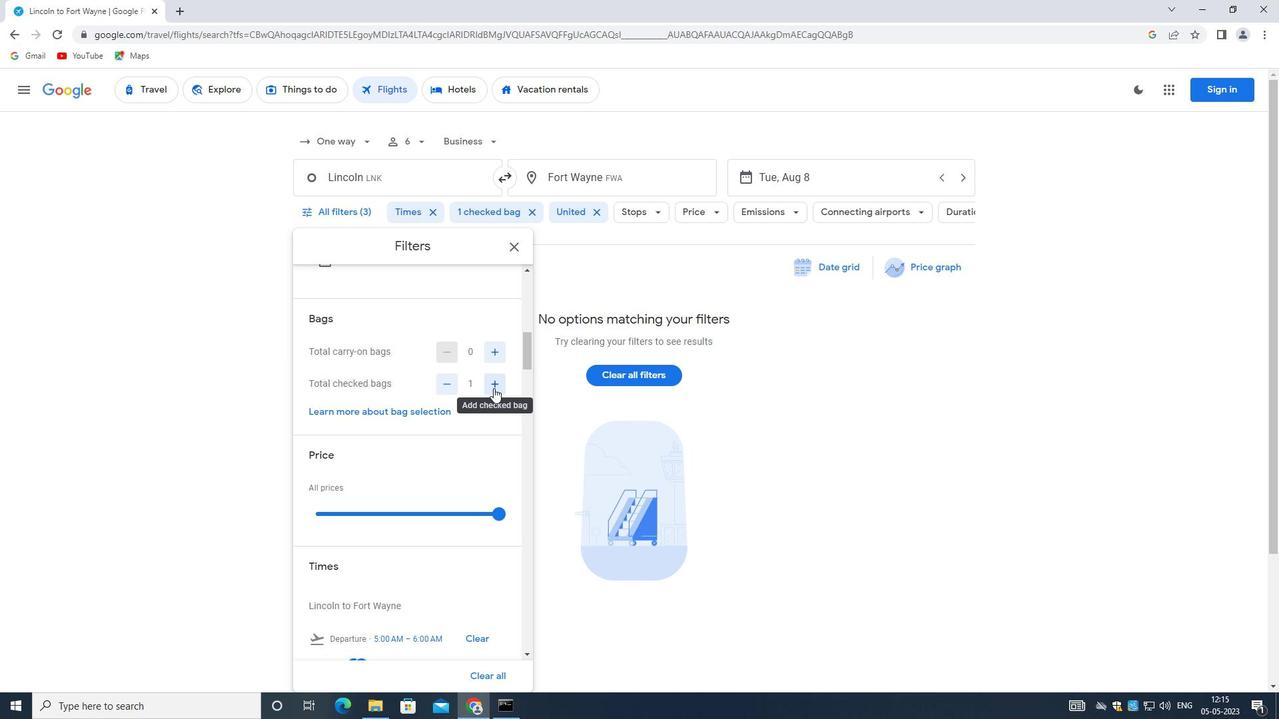 
Action: Mouse pressed left at (493, 388)
Screenshot: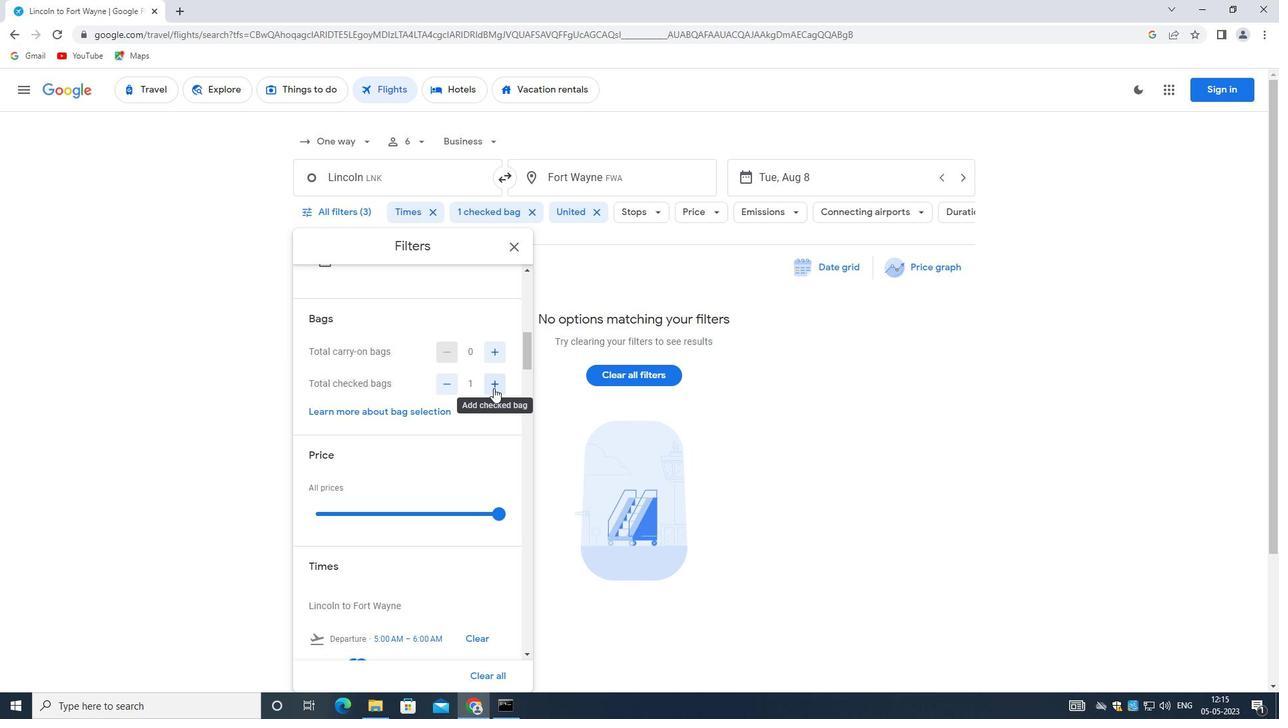 
Action: Mouse pressed left at (493, 388)
Screenshot: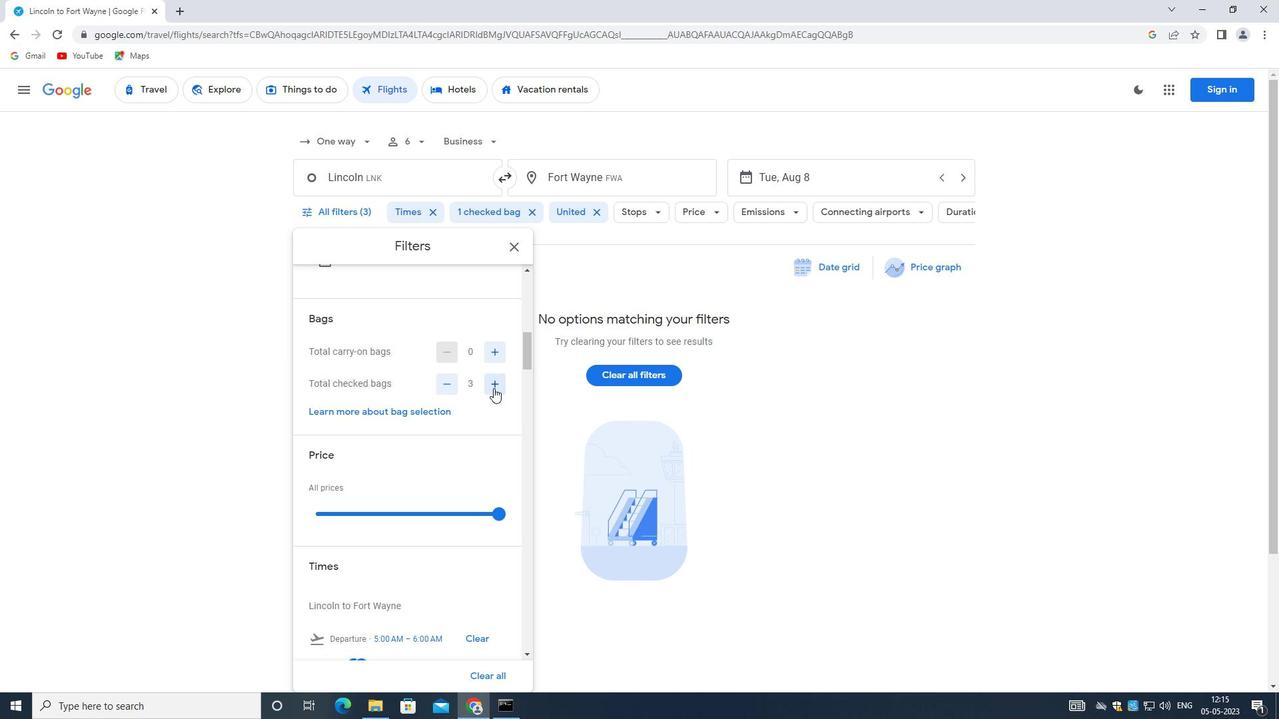 
Action: Mouse moved to (365, 325)
Screenshot: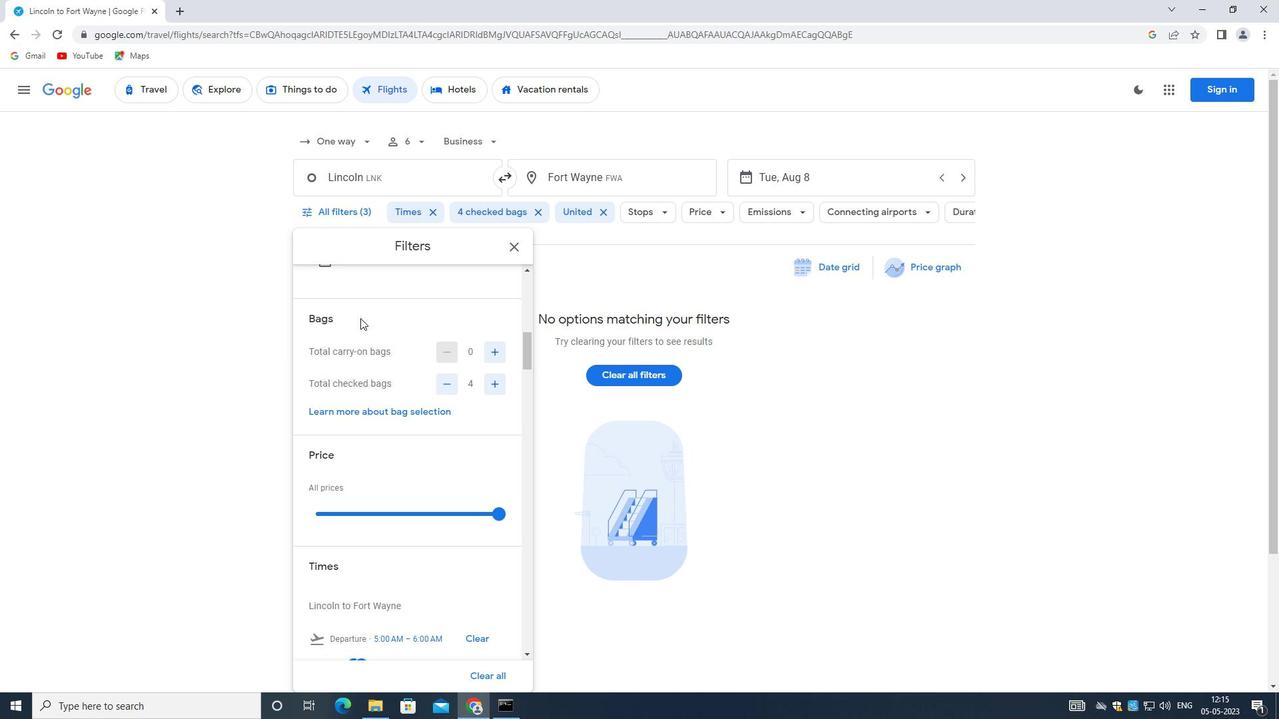
Action: Mouse scrolled (365, 324) with delta (0, 0)
Screenshot: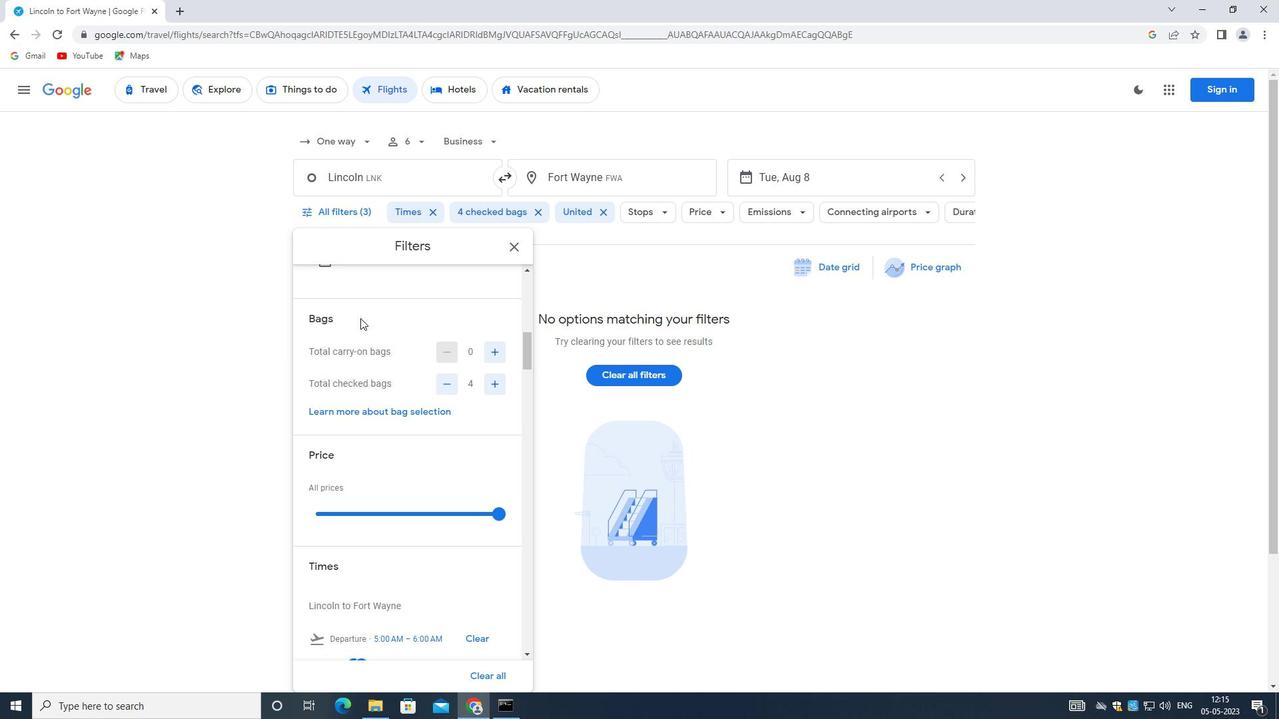 
Action: Mouse moved to (496, 447)
Screenshot: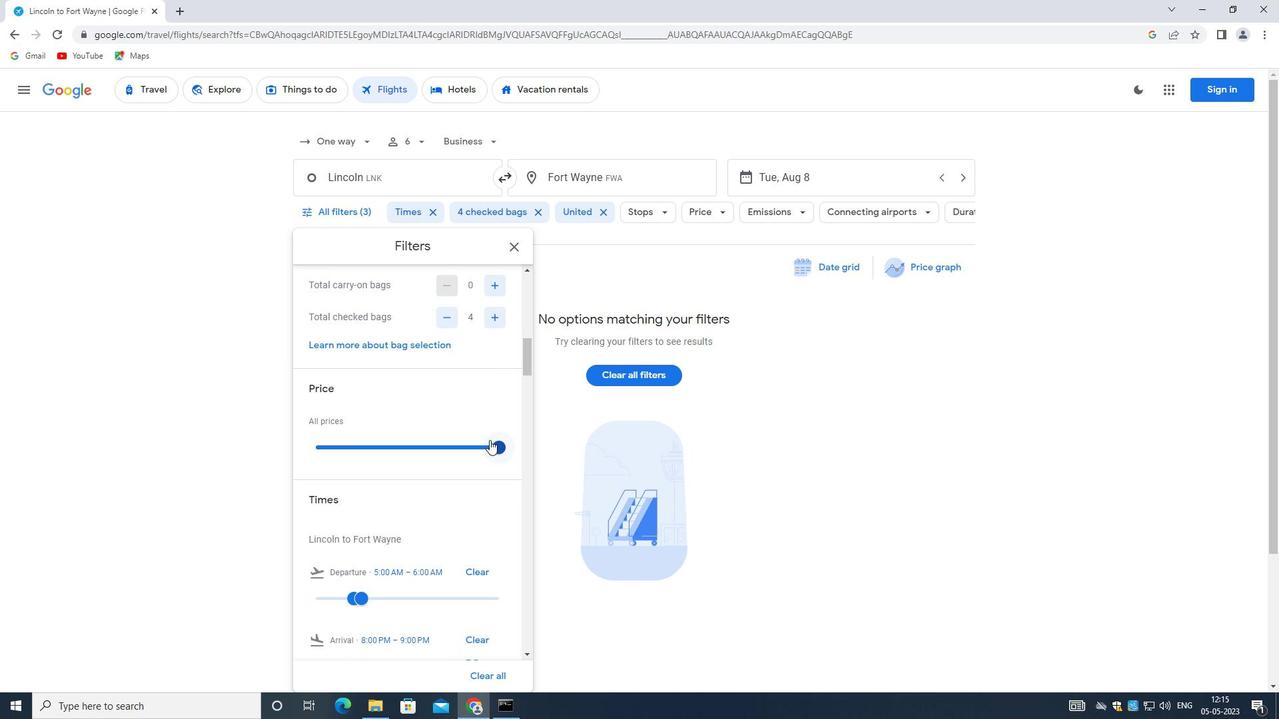 
Action: Mouse pressed left at (496, 447)
Screenshot: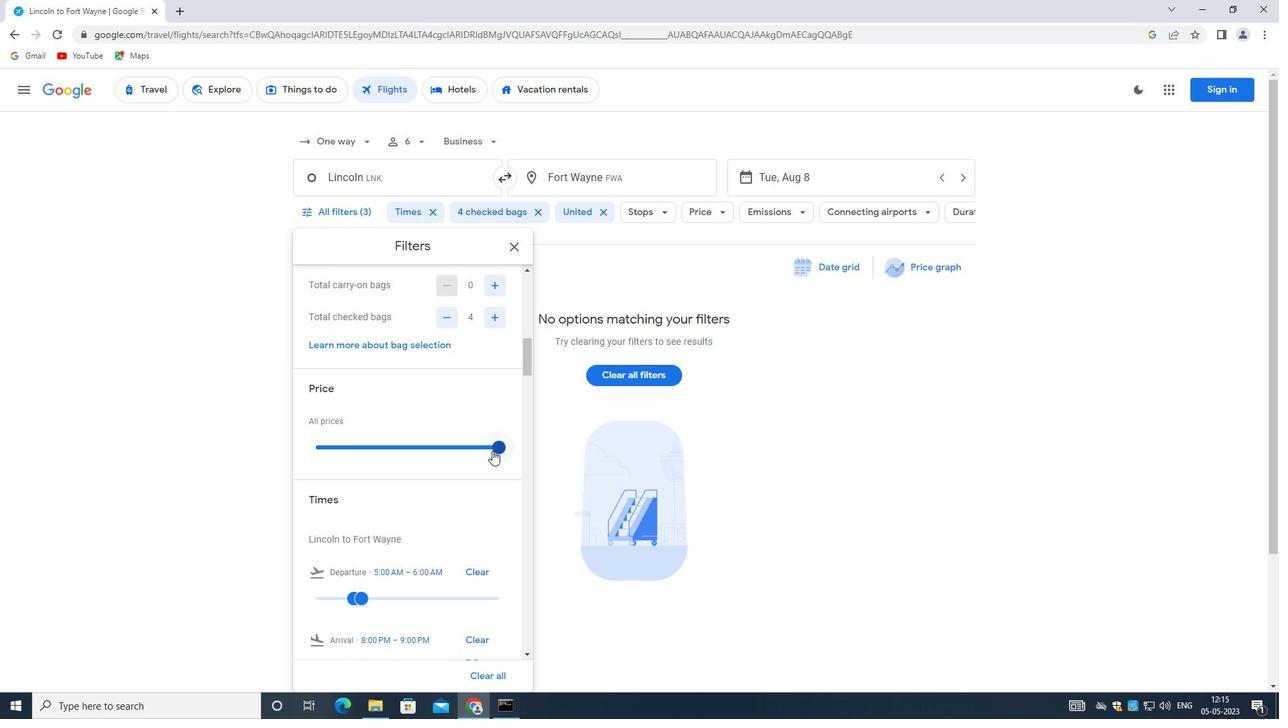 
Action: Mouse moved to (451, 444)
Screenshot: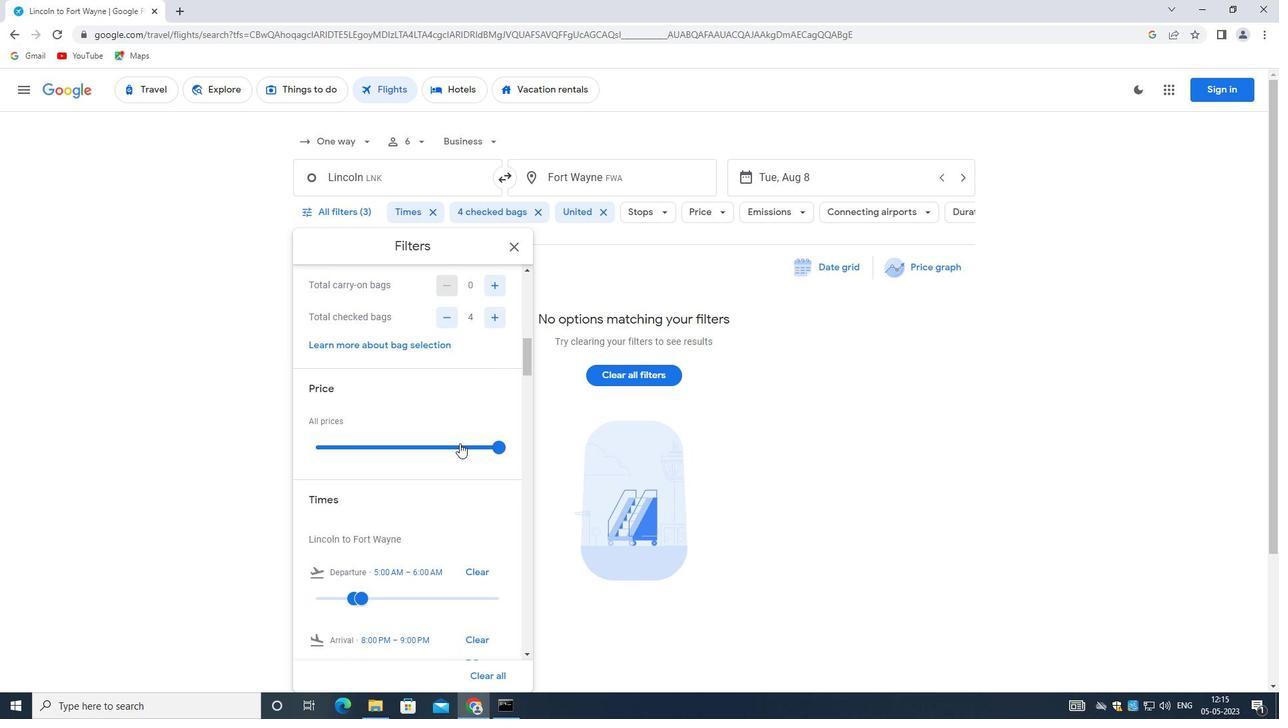 
Action: Mouse scrolled (451, 443) with delta (0, 0)
Screenshot: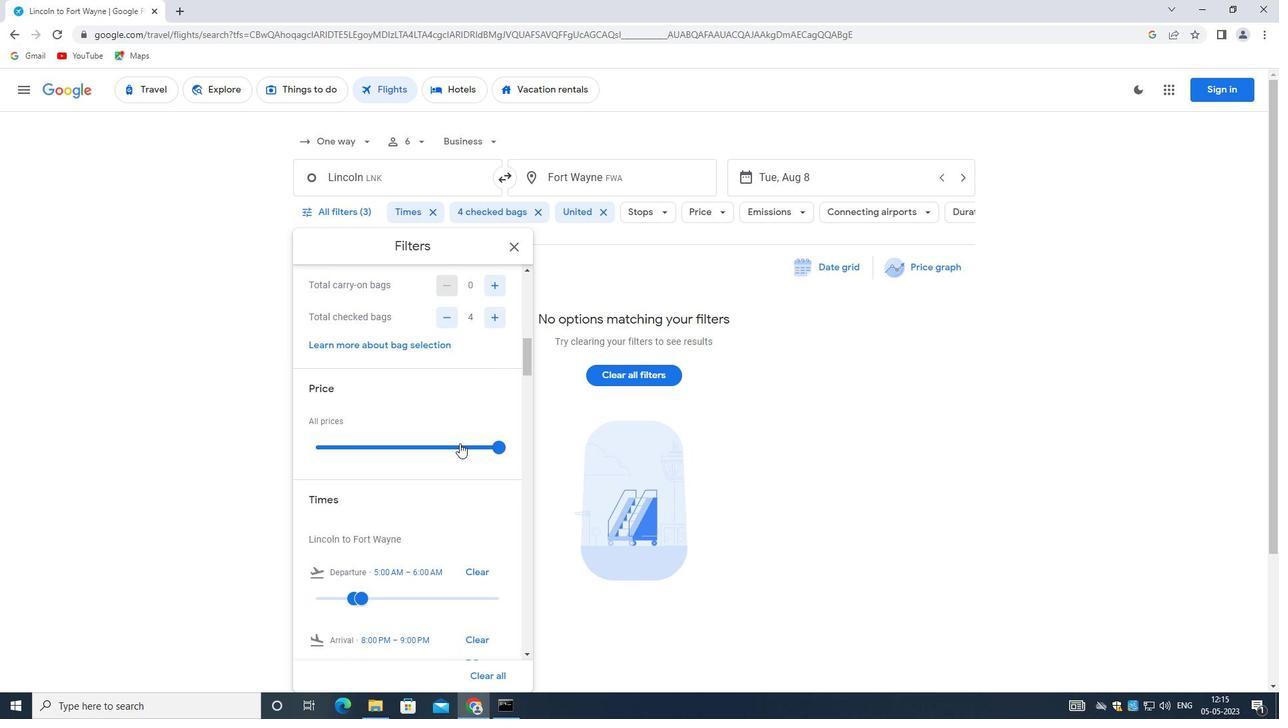 
Action: Mouse moved to (451, 444)
Screenshot: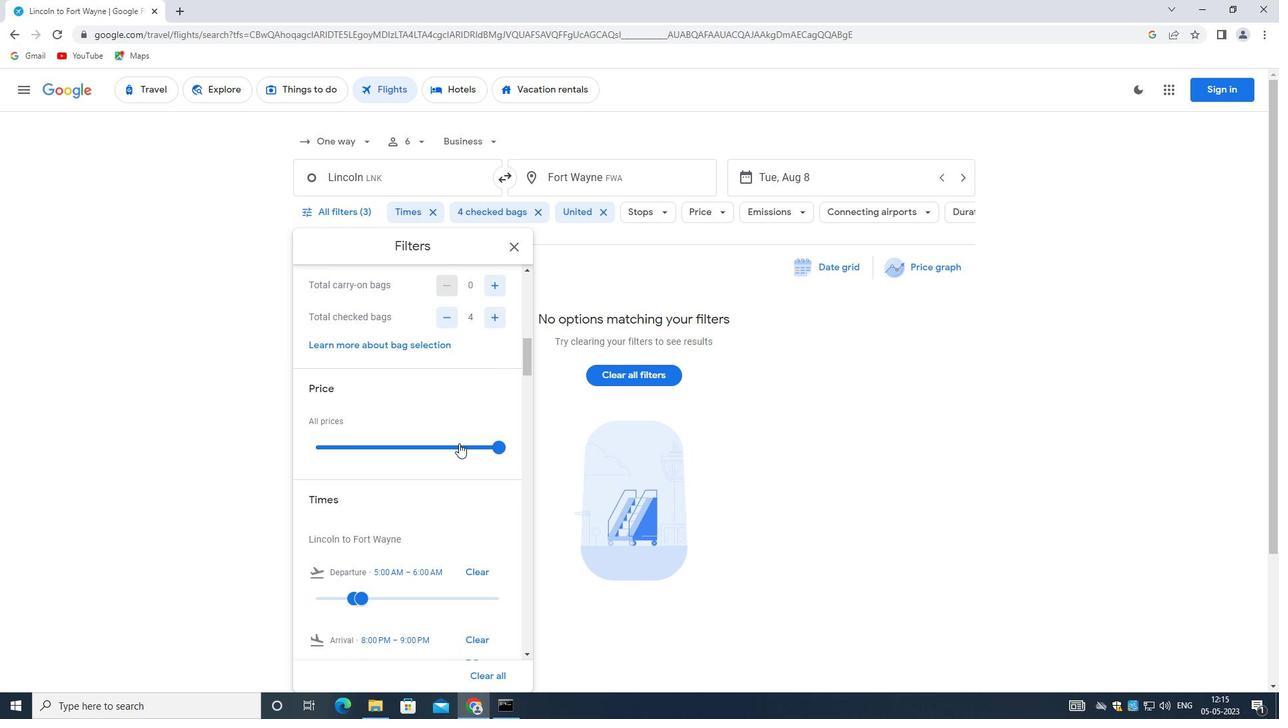 
Action: Mouse scrolled (451, 443) with delta (0, 0)
Screenshot: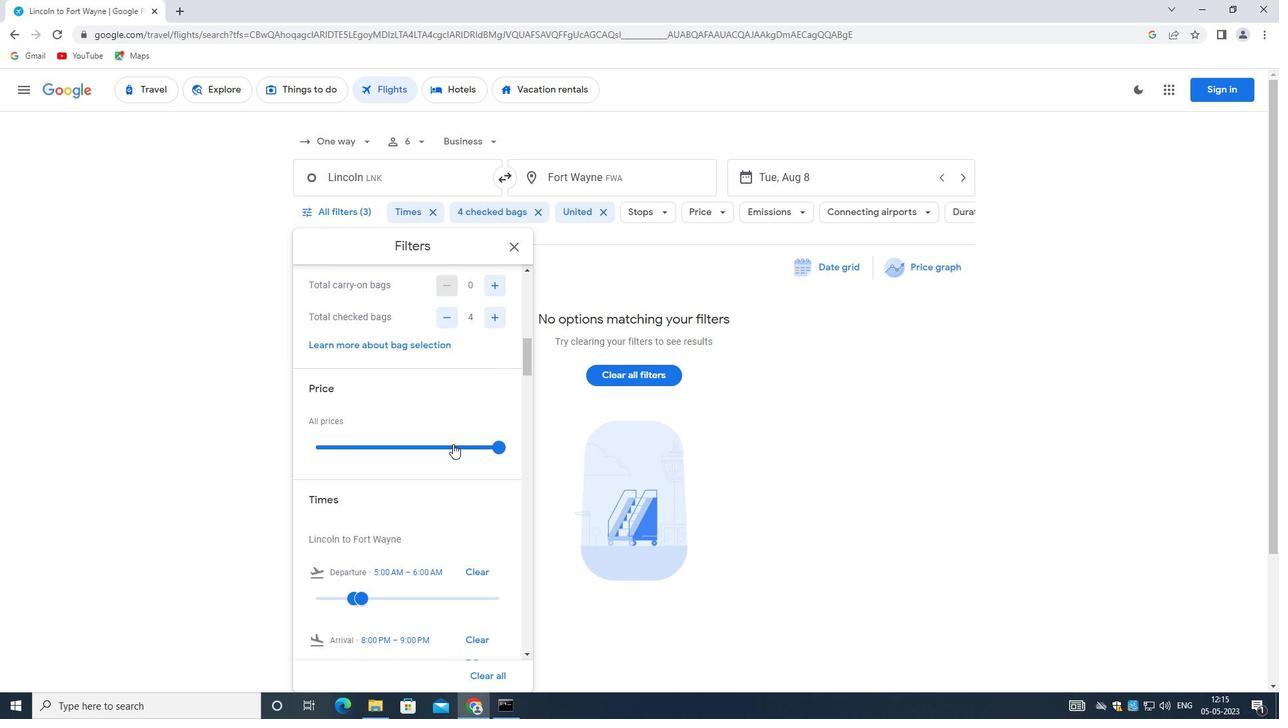 
Action: Mouse moved to (450, 444)
Screenshot: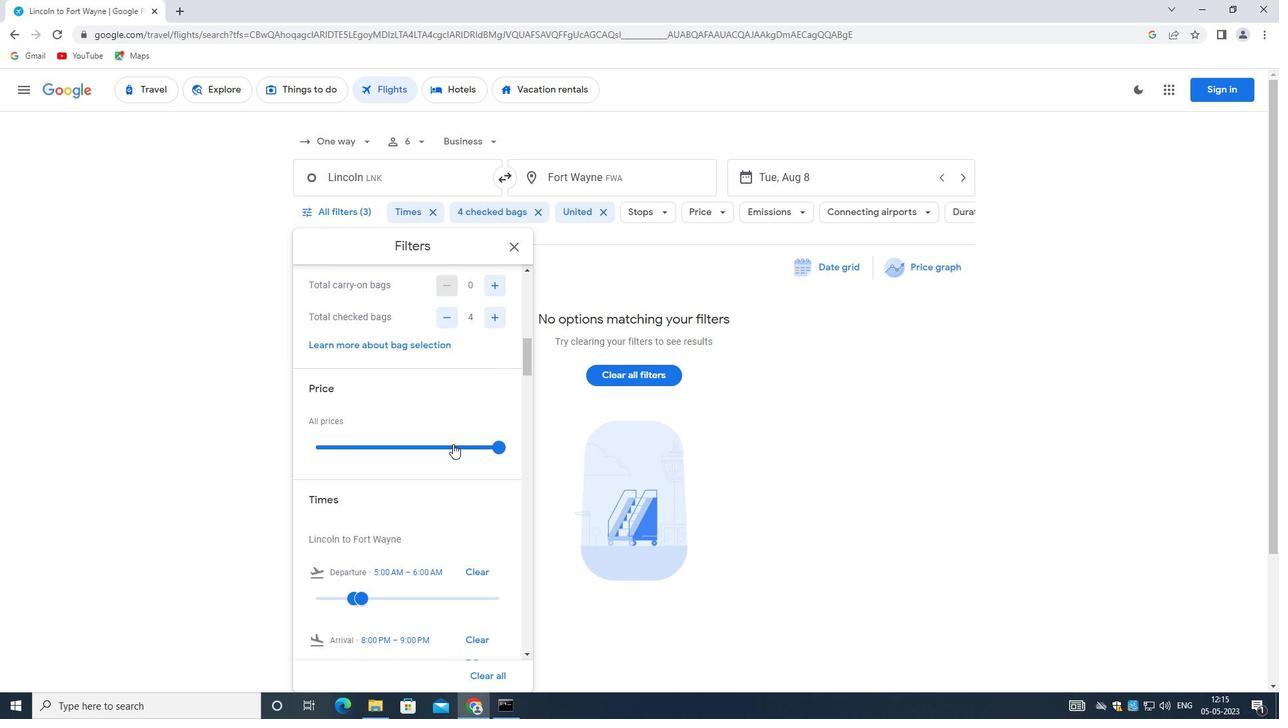 
Action: Mouse scrolled (450, 443) with delta (0, 0)
Screenshot: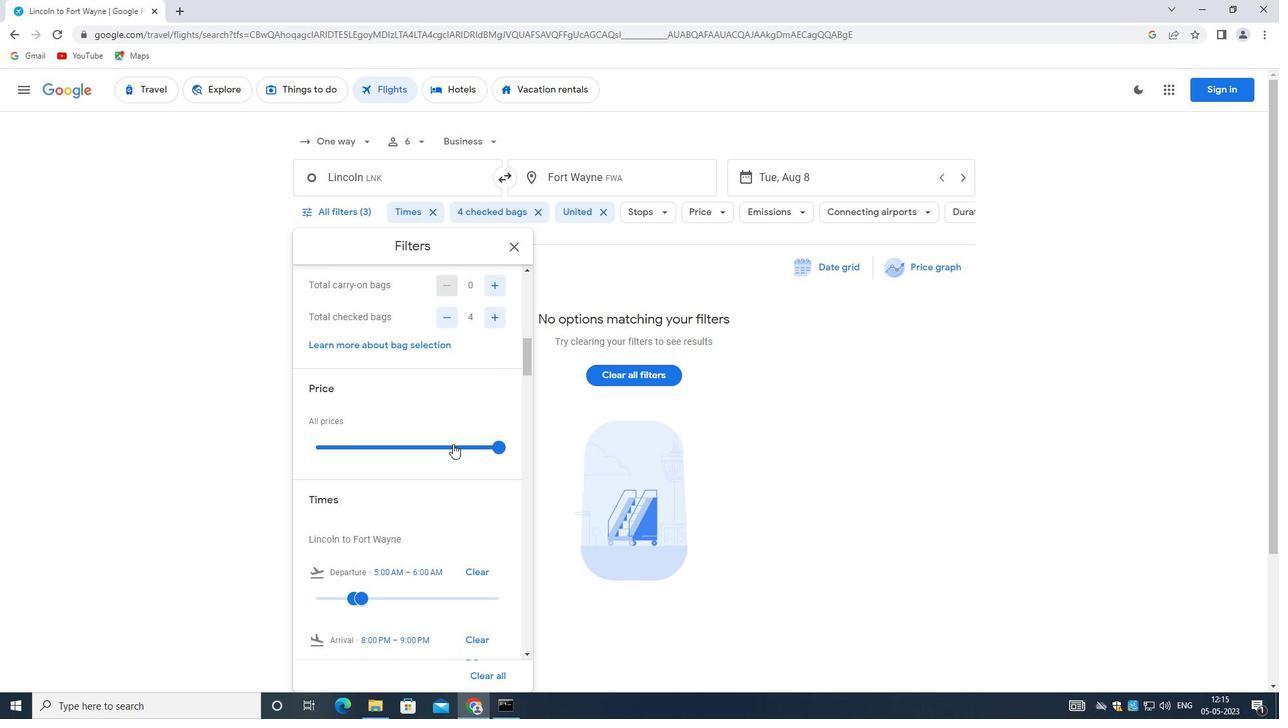 
Action: Mouse moved to (449, 445)
Screenshot: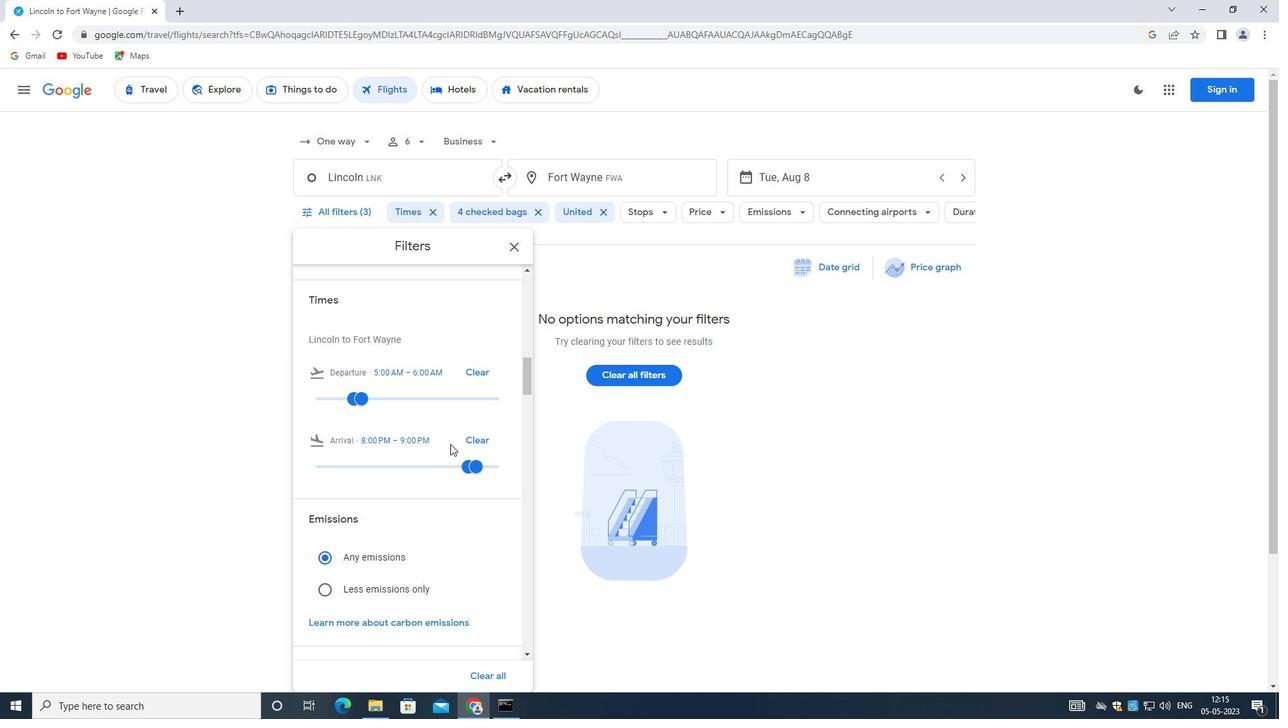 
Action: Mouse scrolled (449, 444) with delta (0, 0)
Screenshot: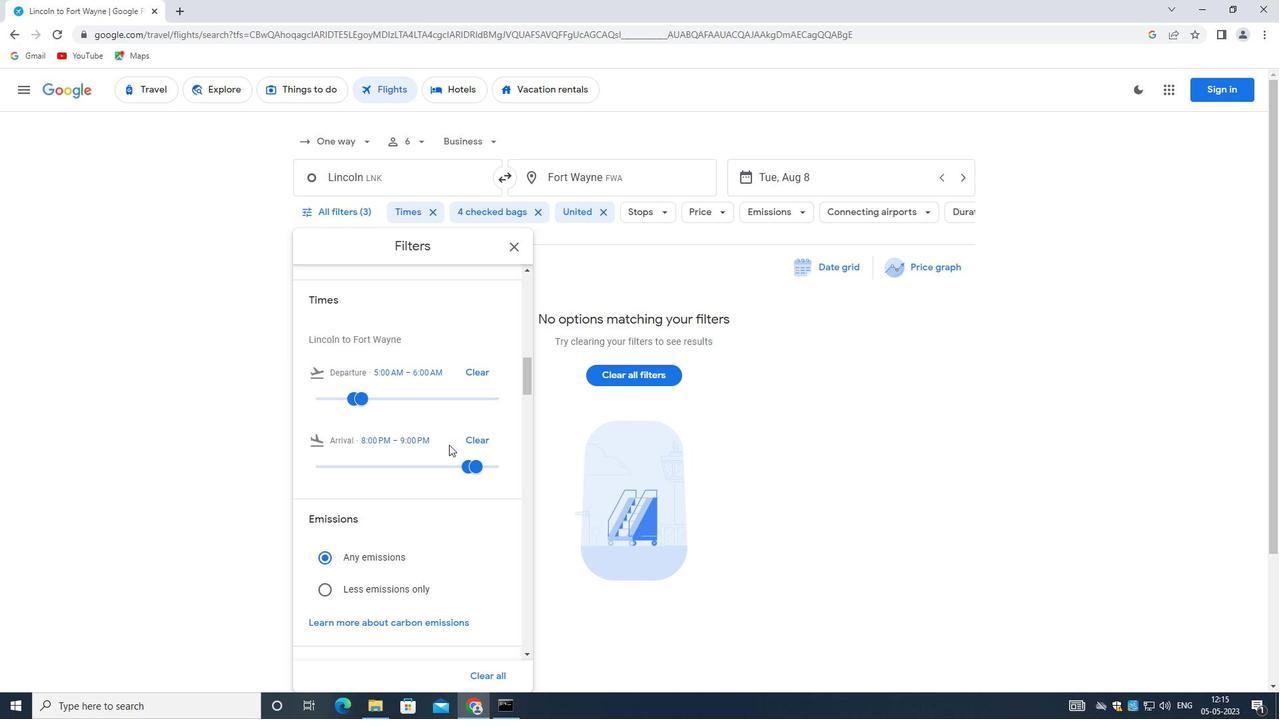 
Action: Mouse scrolled (449, 444) with delta (0, 0)
Screenshot: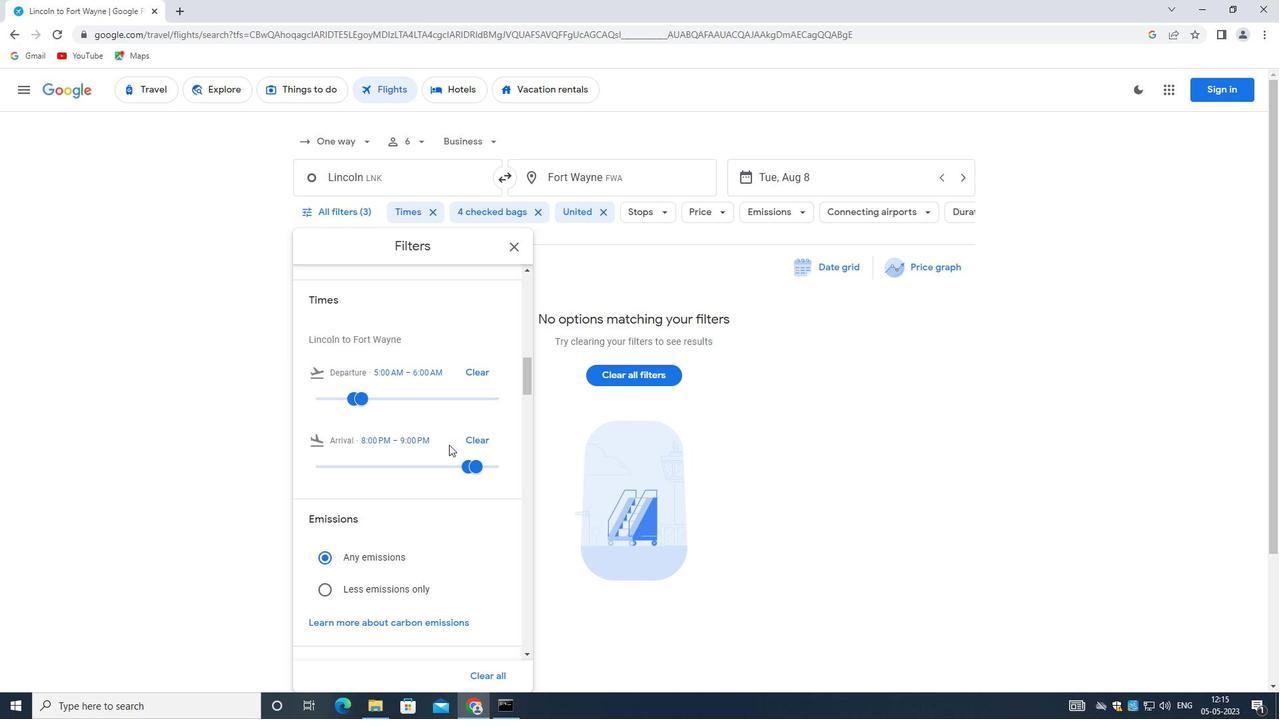 
Action: Mouse moved to (447, 469)
Screenshot: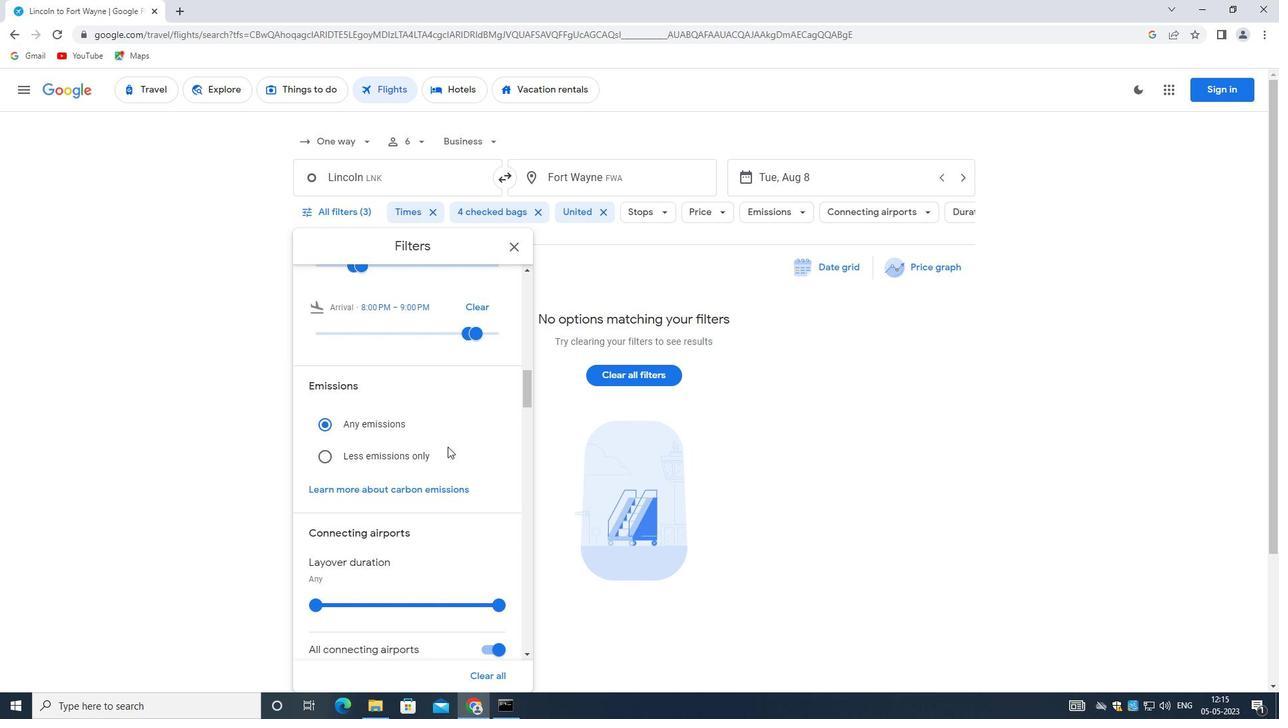 
Action: Mouse scrolled (447, 468) with delta (0, 0)
Screenshot: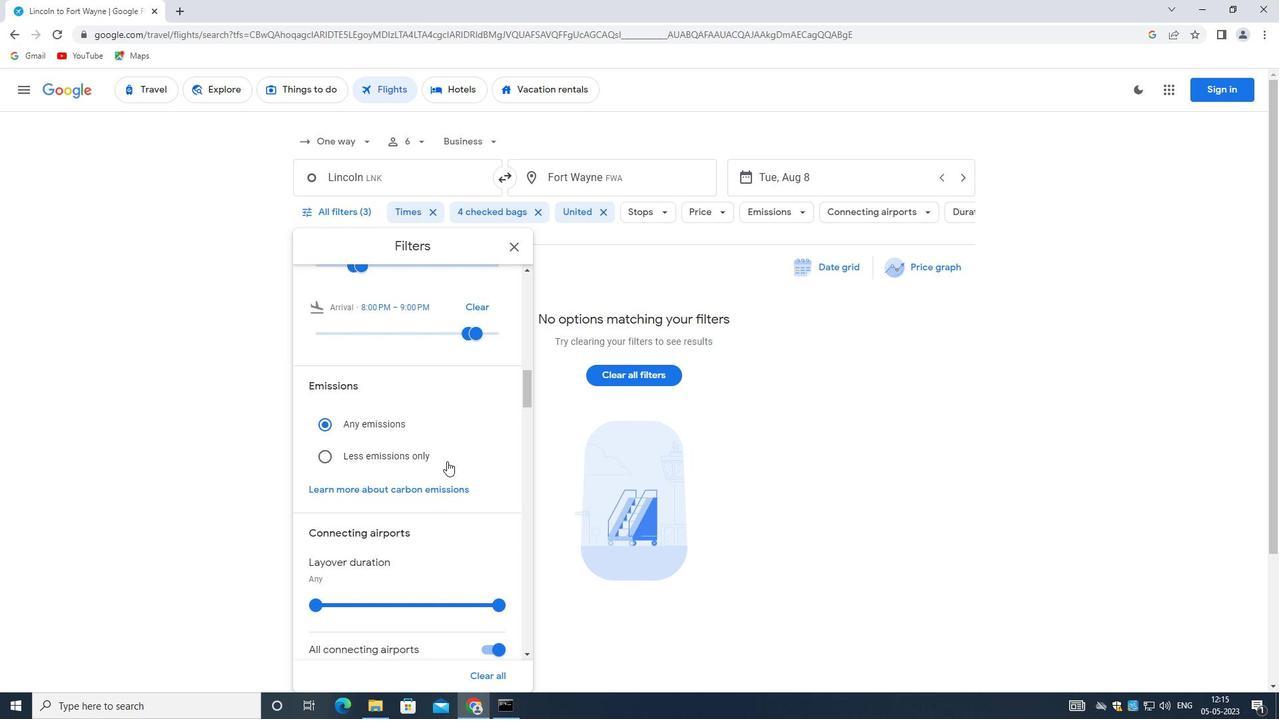 
Action: Mouse moved to (445, 470)
Screenshot: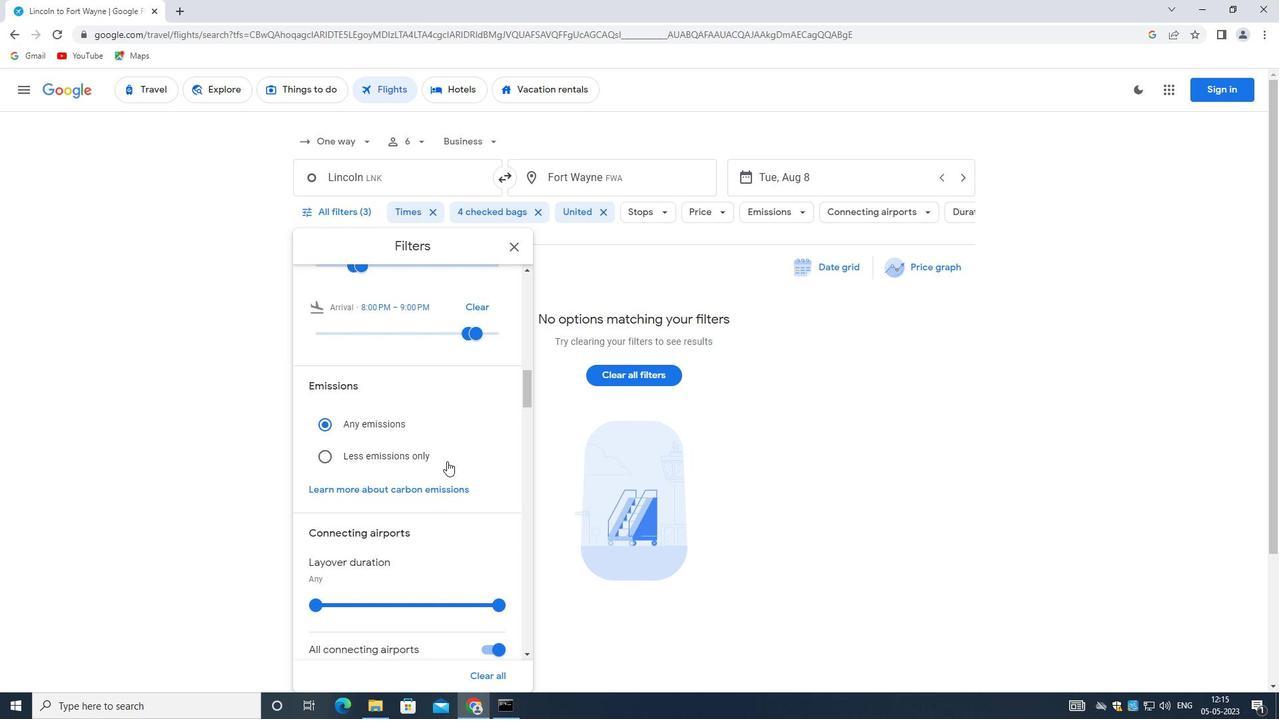 
Action: Mouse scrolled (445, 469) with delta (0, 0)
Screenshot: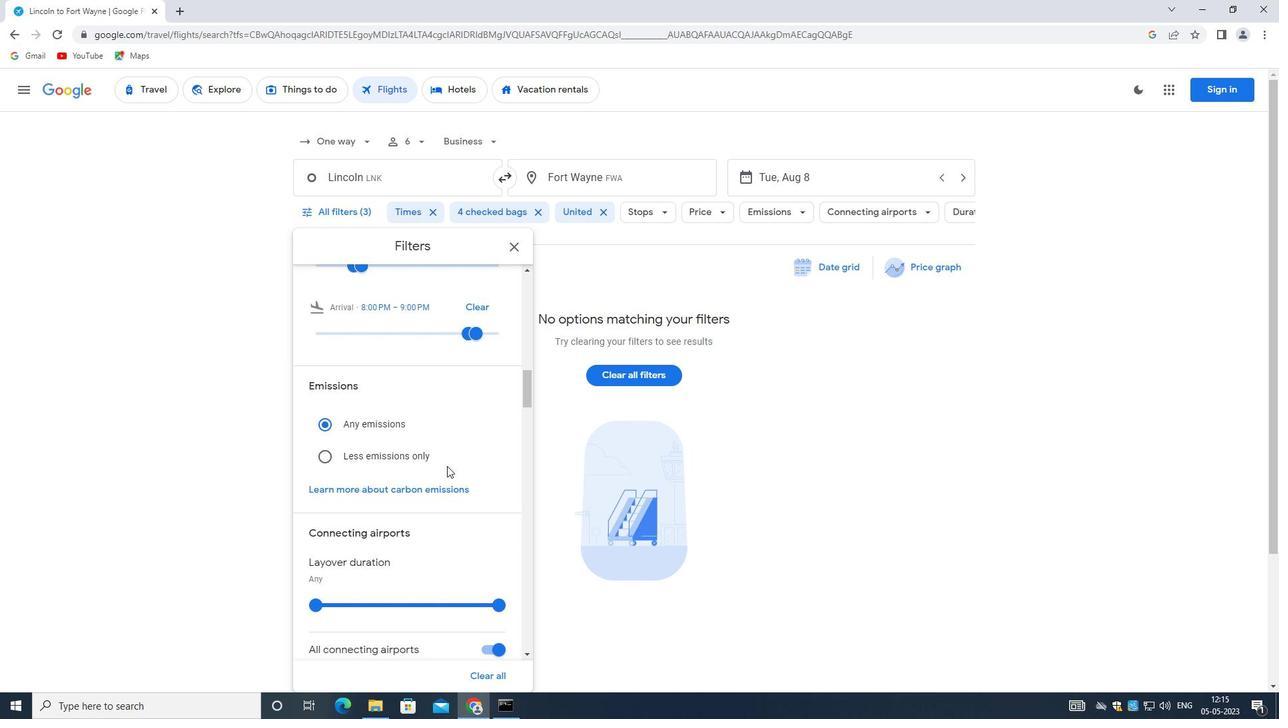 
Action: Mouse moved to (460, 455)
Screenshot: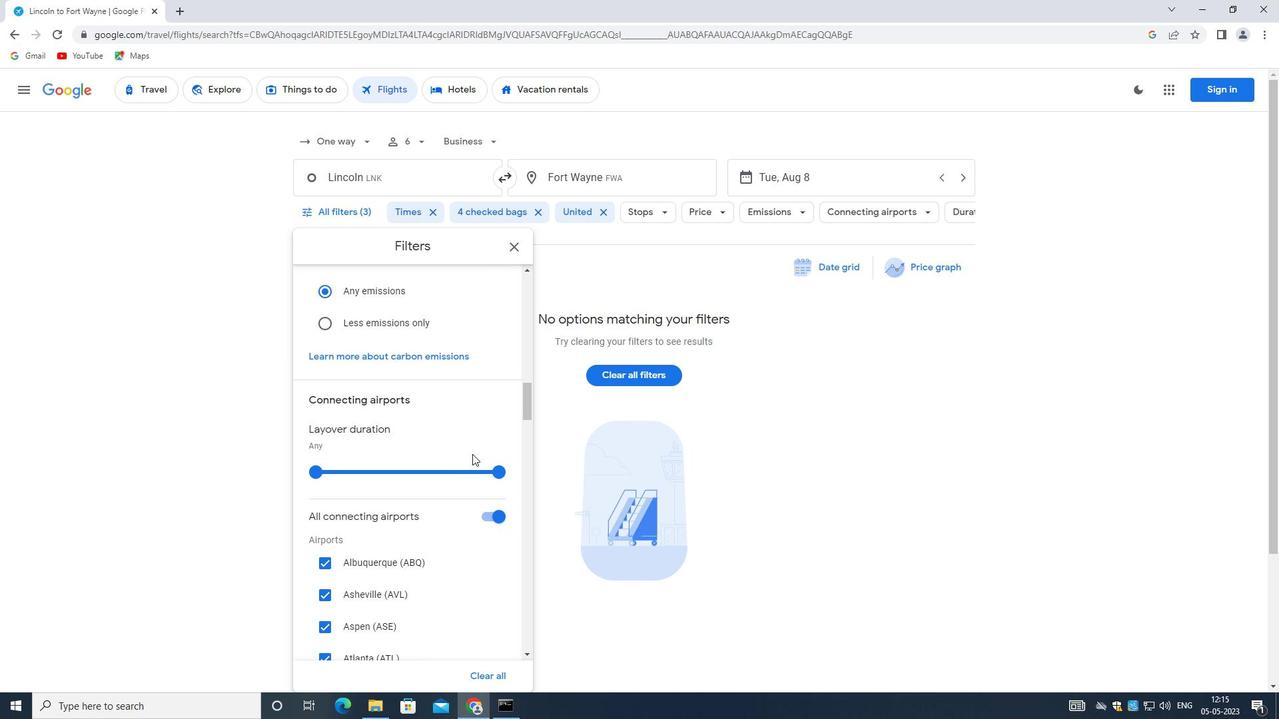 
Action: Mouse scrolled (460, 454) with delta (0, 0)
Screenshot: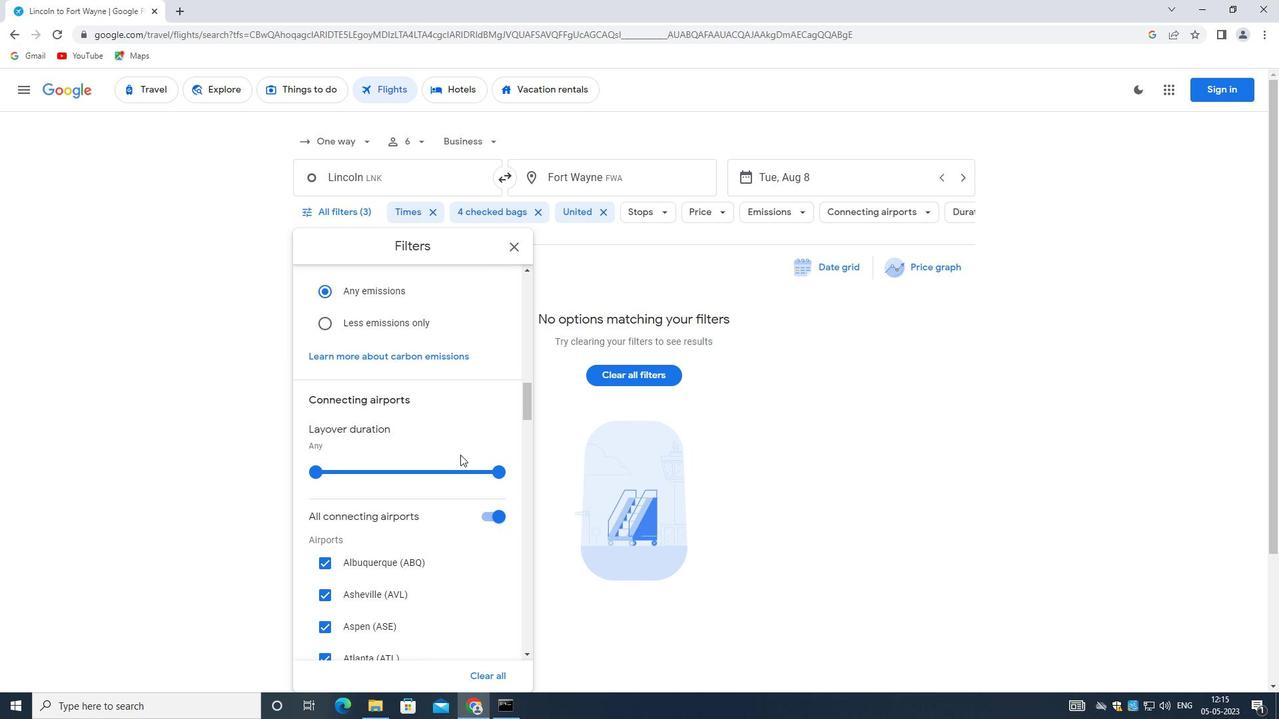 
Action: Mouse moved to (430, 415)
Screenshot: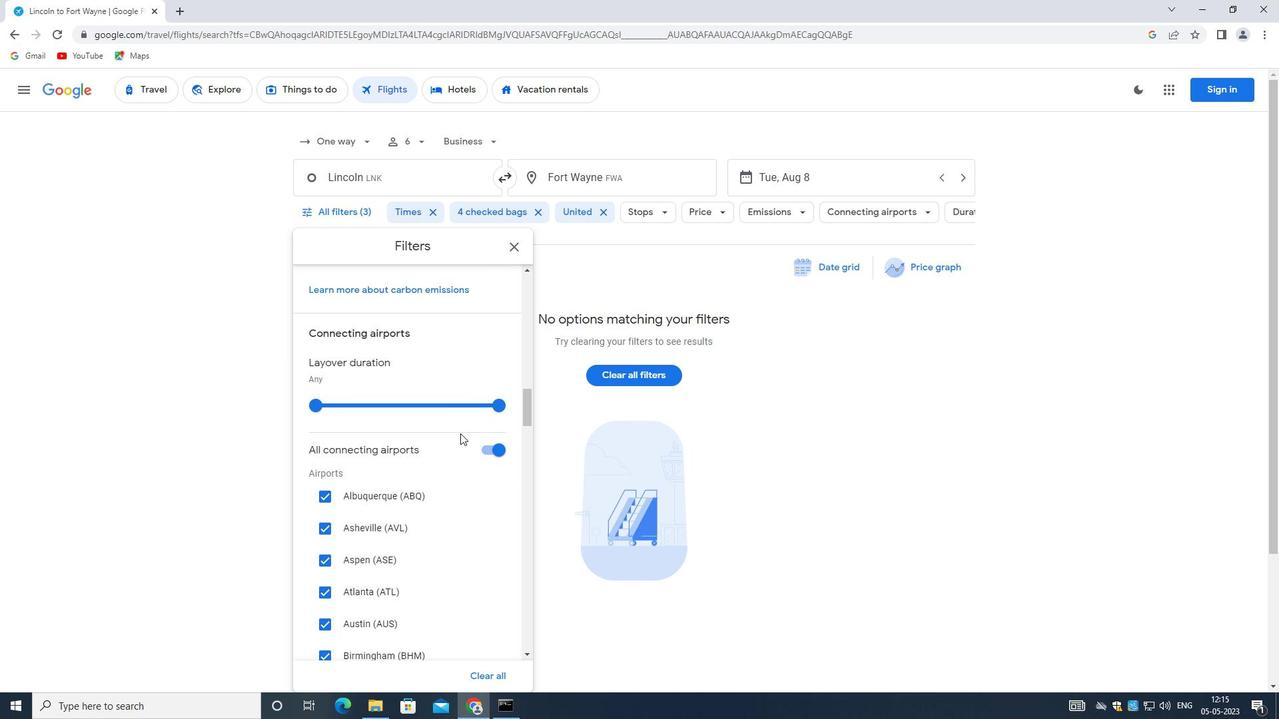 
Action: Mouse scrolled (430, 416) with delta (0, 0)
Screenshot: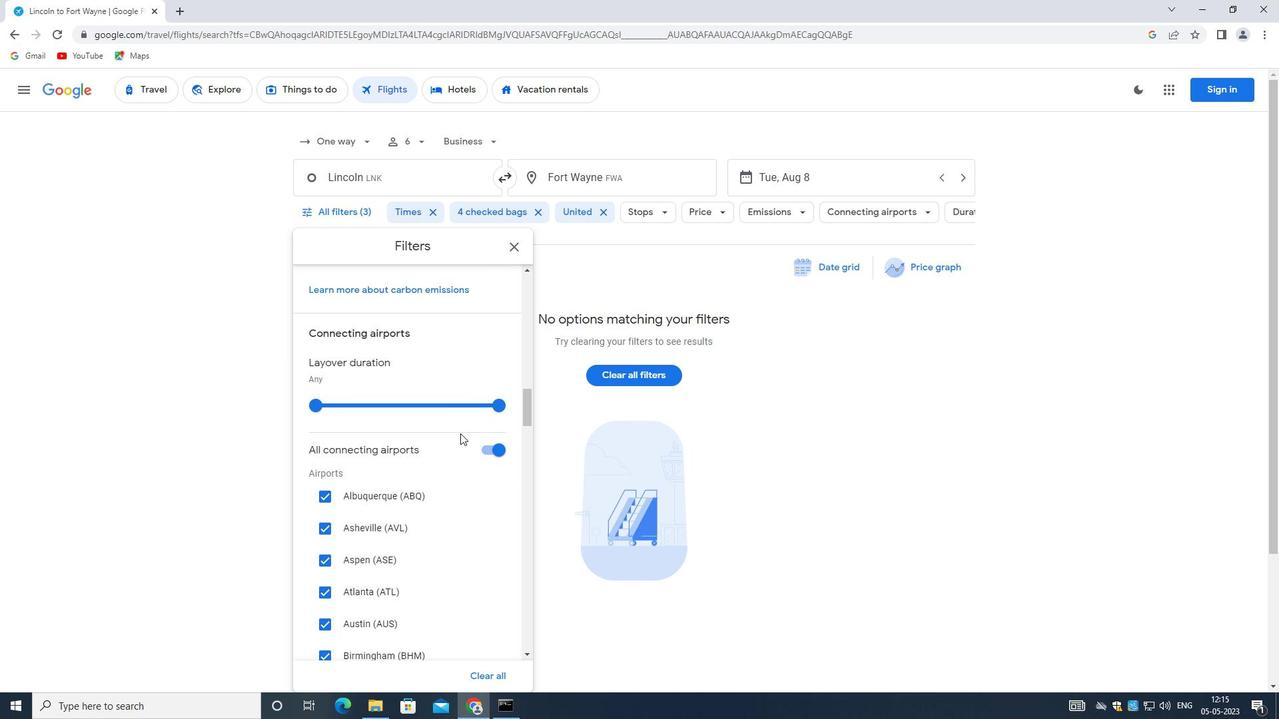 
Action: Mouse moved to (431, 415)
Screenshot: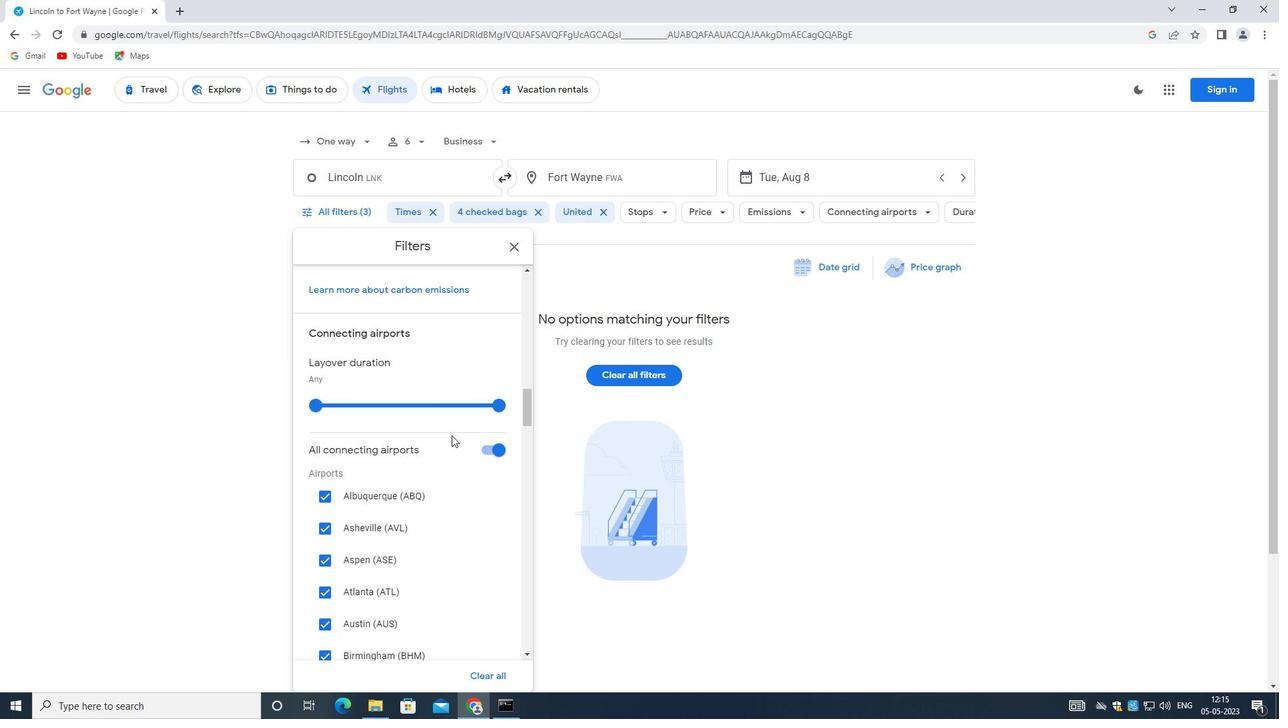 
Action: Mouse scrolled (431, 415) with delta (0, 0)
Screenshot: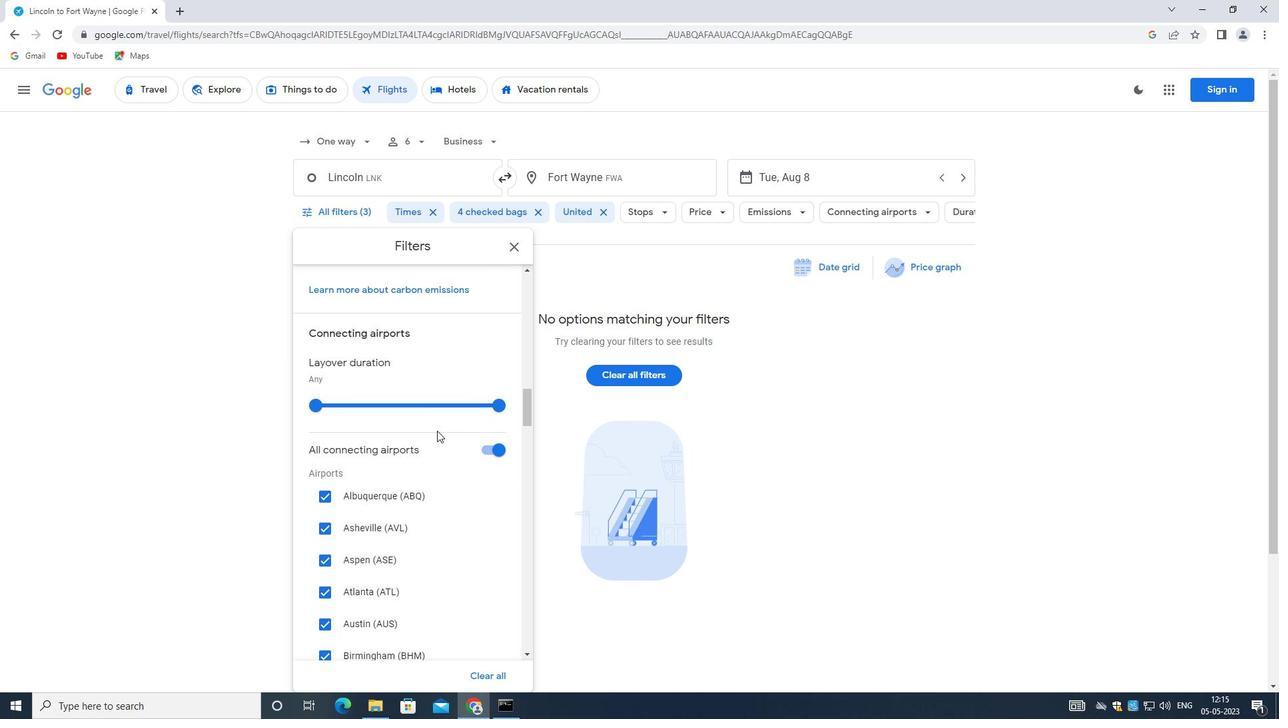 
Action: Mouse moved to (474, 482)
Screenshot: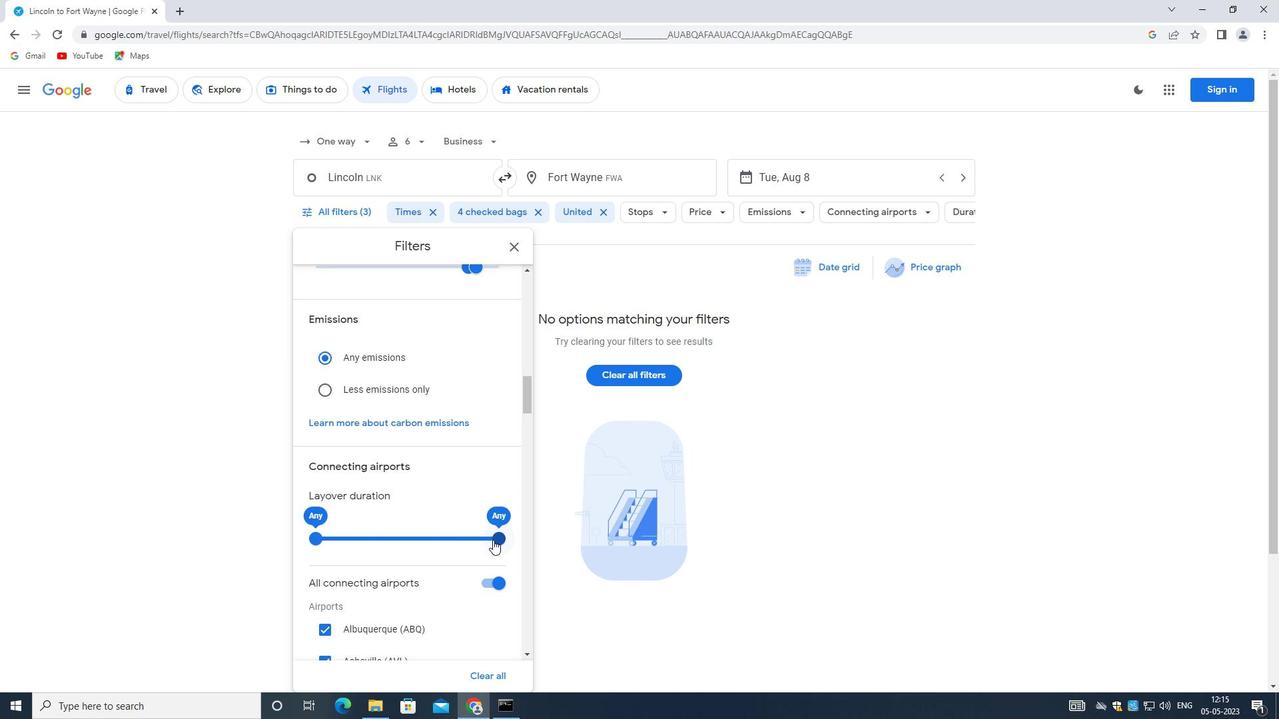 
Action: Mouse scrolled (474, 483) with delta (0, 0)
Screenshot: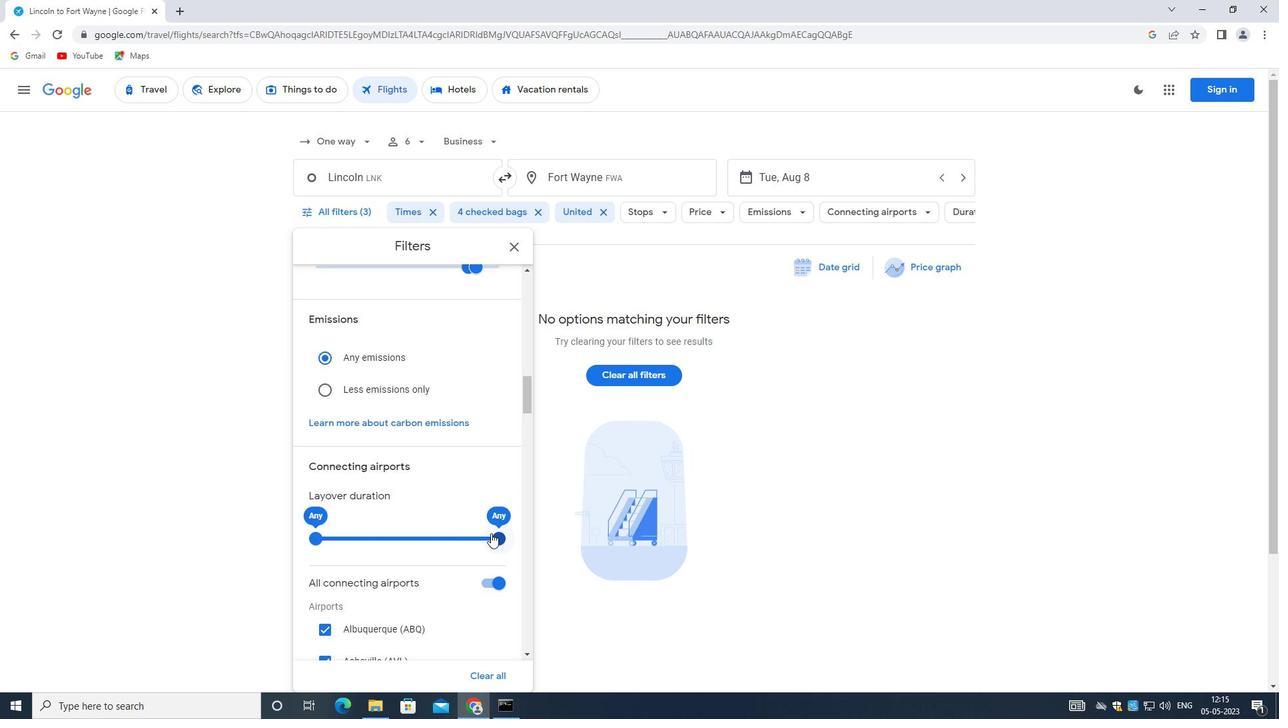 
Action: Mouse scrolled (474, 483) with delta (0, 0)
Screenshot: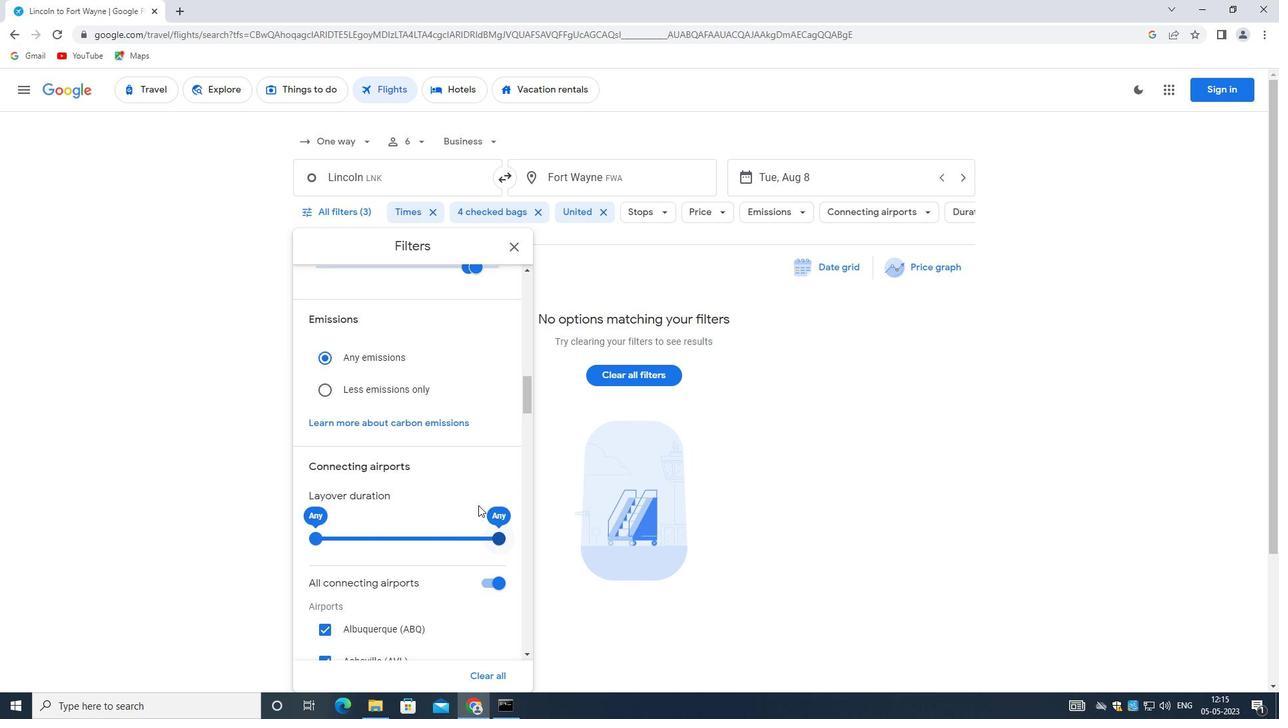 
Action: Mouse moved to (448, 398)
Screenshot: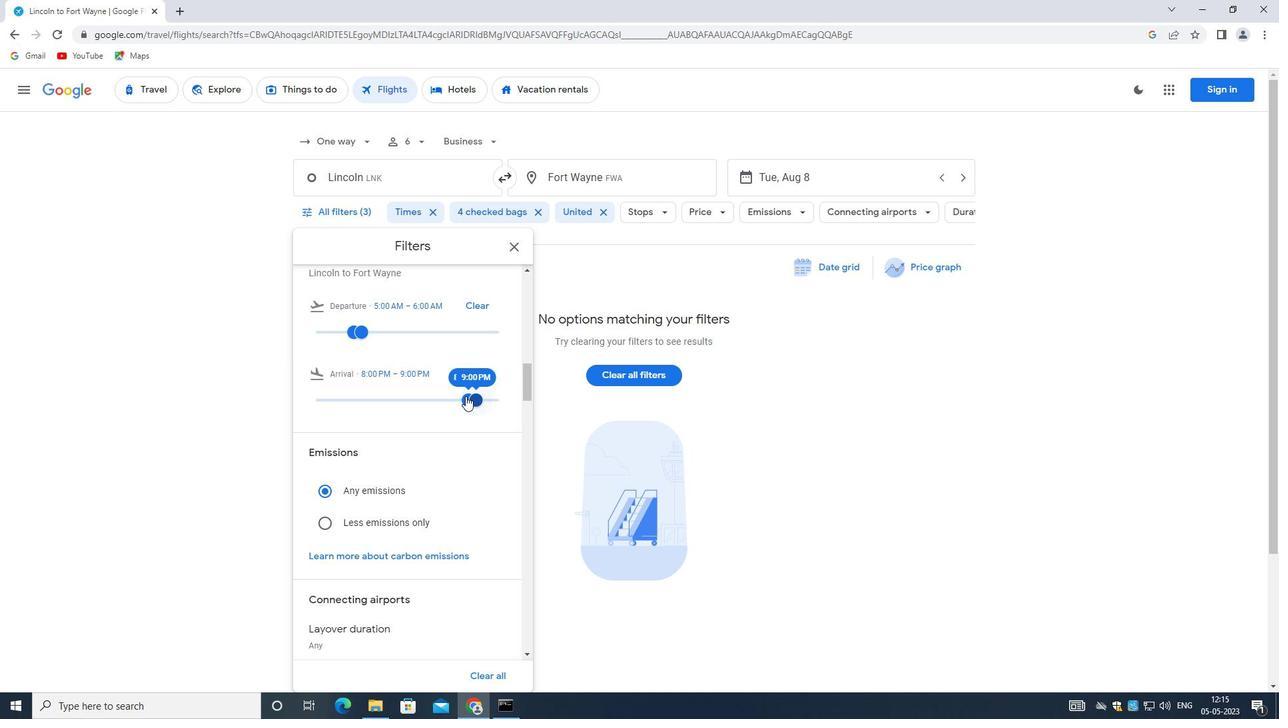 
Action: Mouse pressed left at (448, 398)
Screenshot: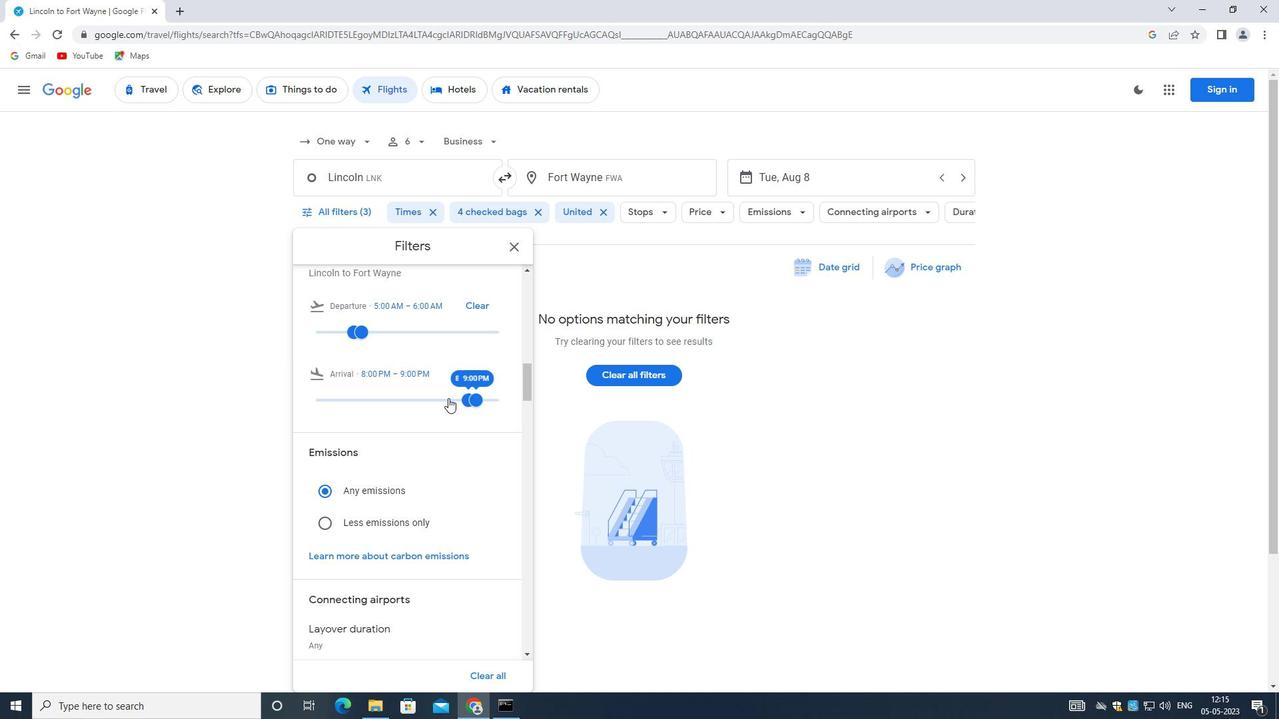 
Action: Mouse moved to (453, 397)
Screenshot: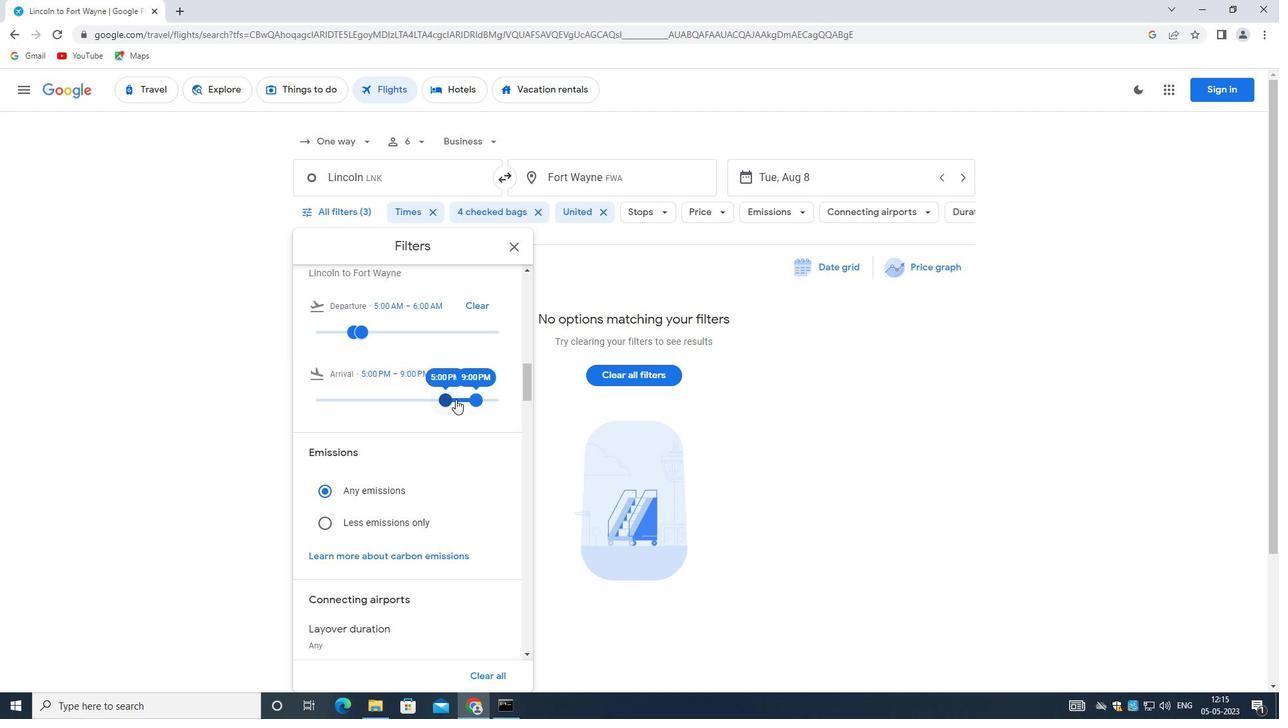 
Action: Mouse pressed left at (453, 397)
Screenshot: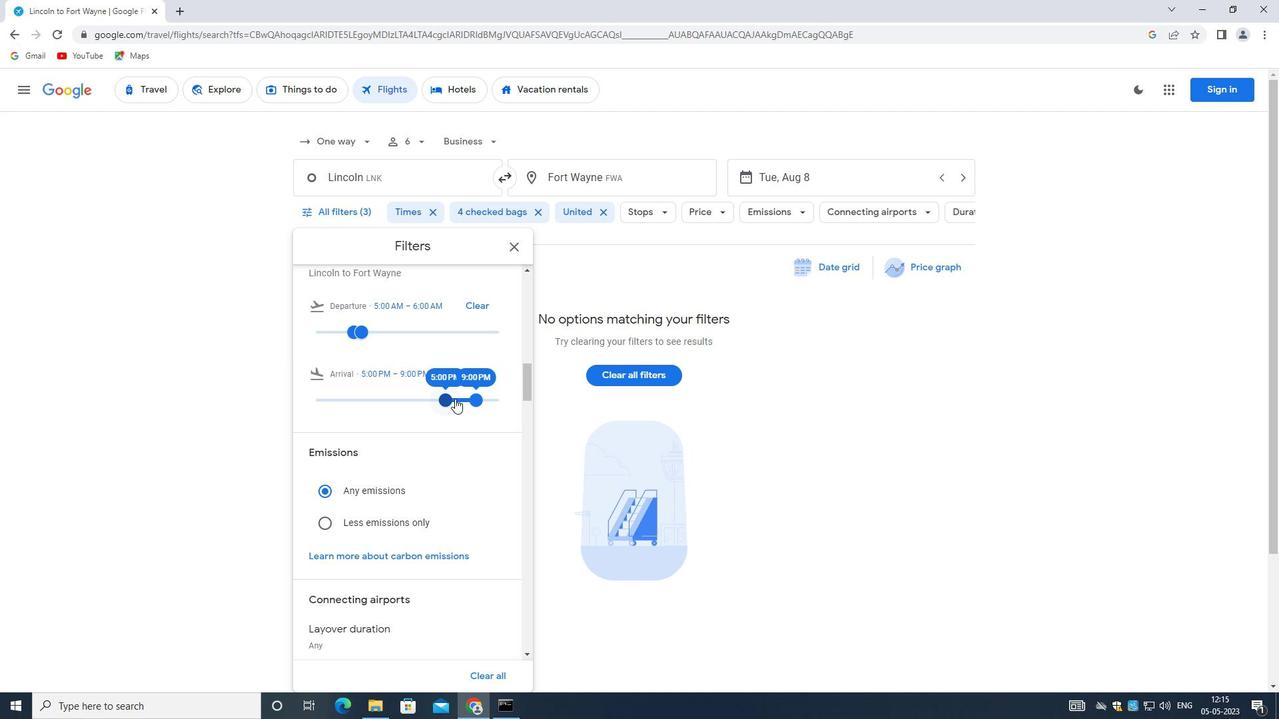 
Action: Mouse moved to (475, 398)
Screenshot: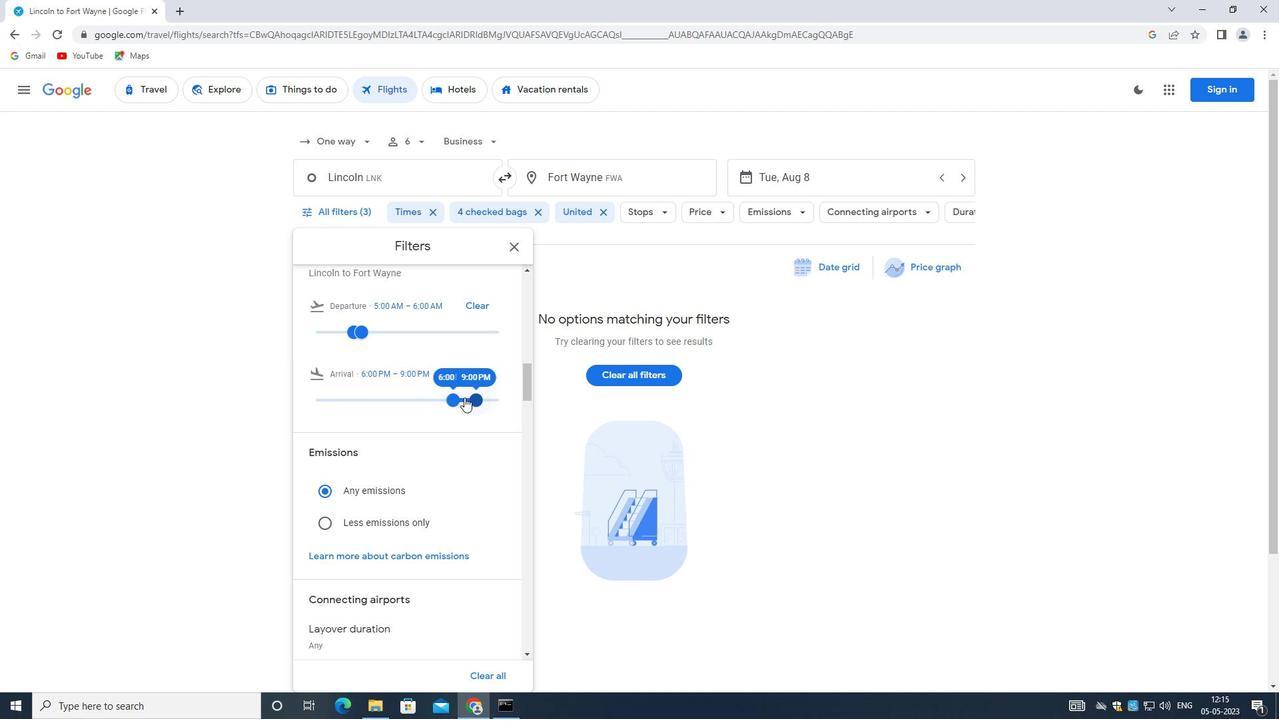 
Action: Mouse pressed left at (475, 398)
Screenshot: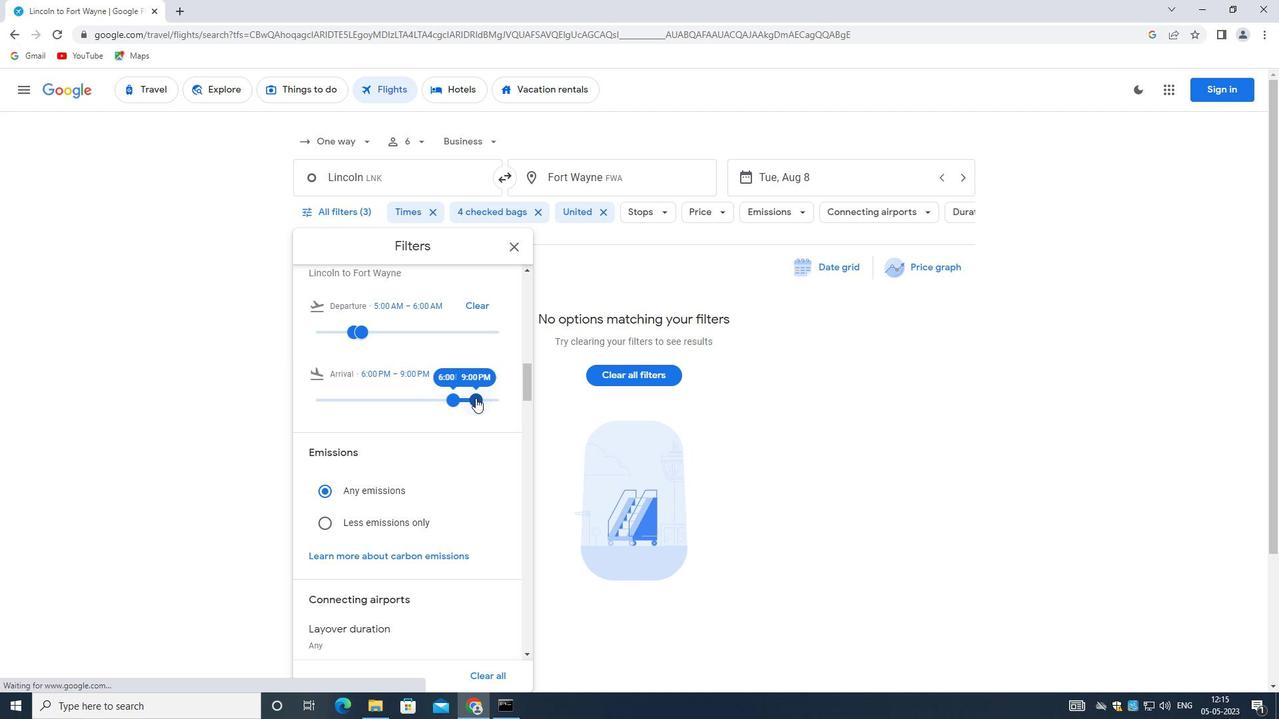 
Action: Mouse moved to (339, 397)
Screenshot: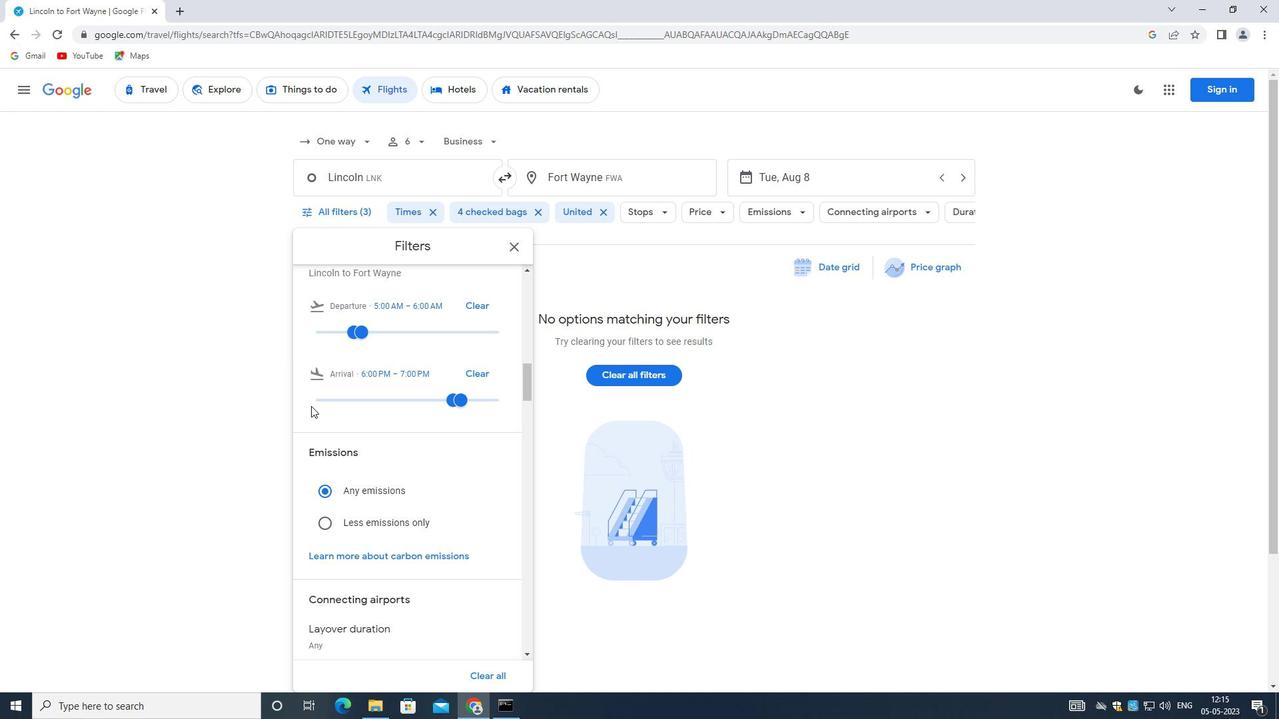 
Action: Mouse pressed left at (339, 397)
Screenshot: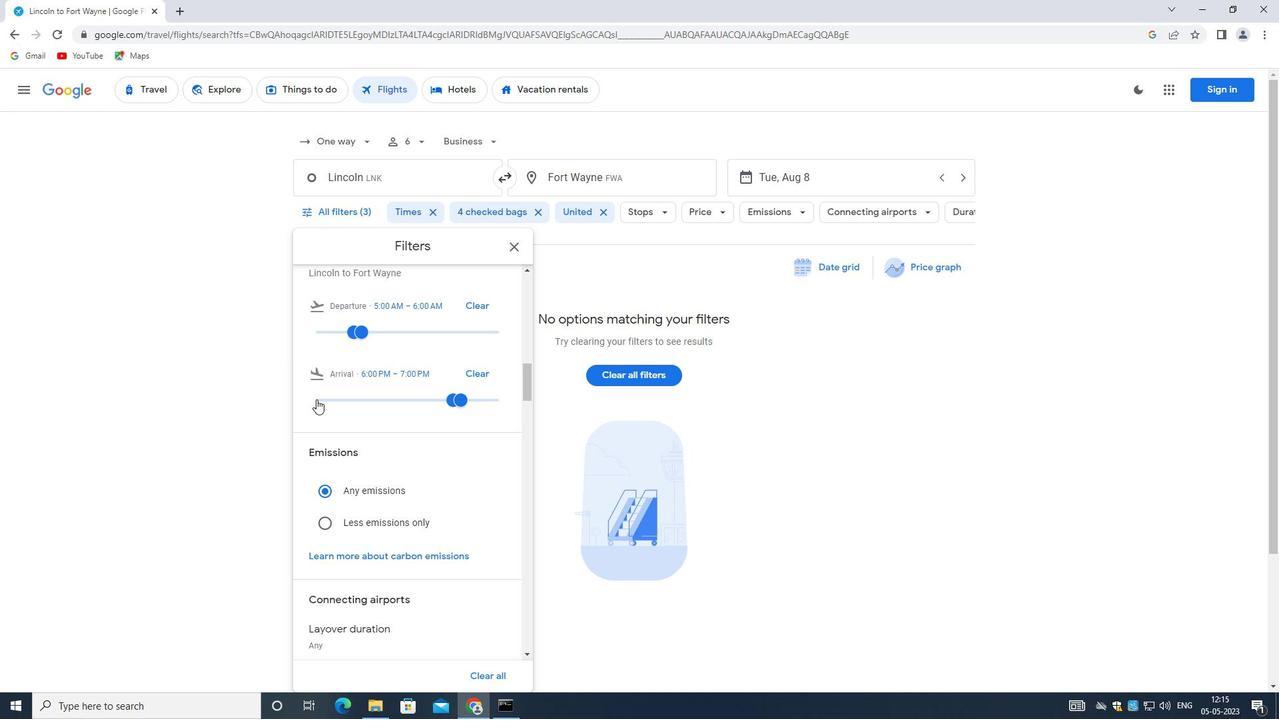 
Action: Mouse moved to (361, 397)
Screenshot: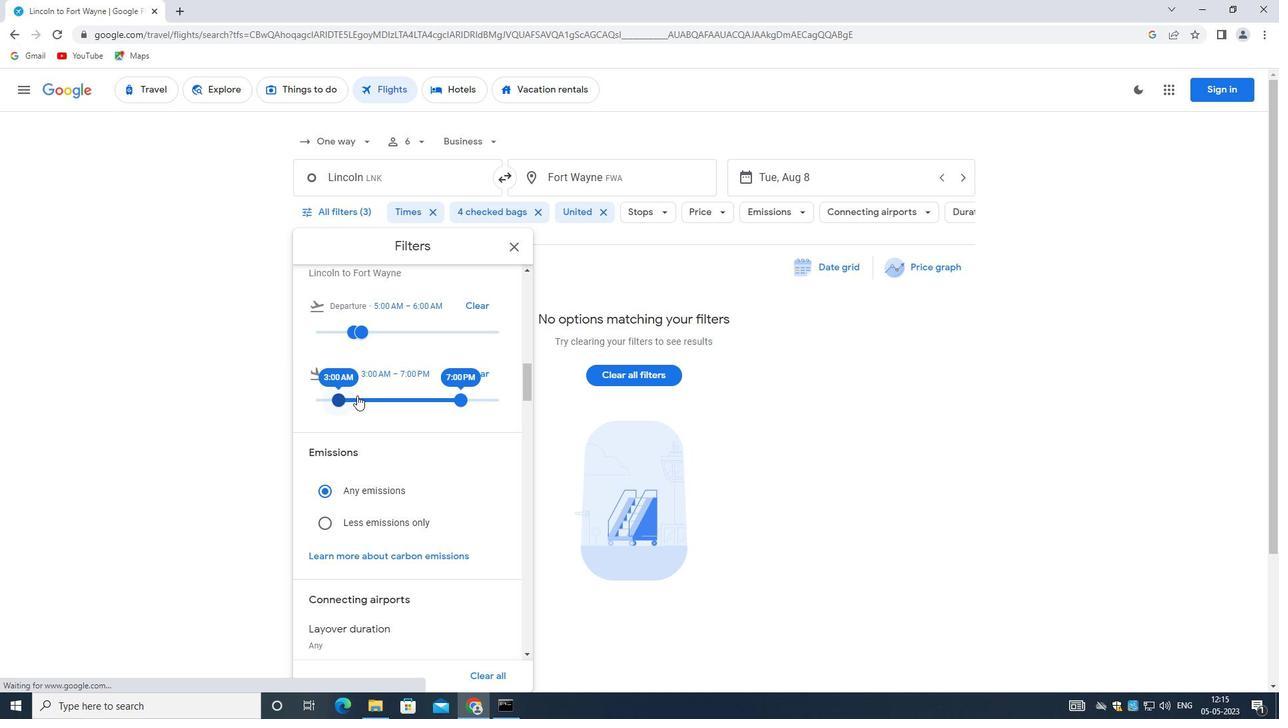 
Action: Mouse pressed left at (361, 397)
Screenshot: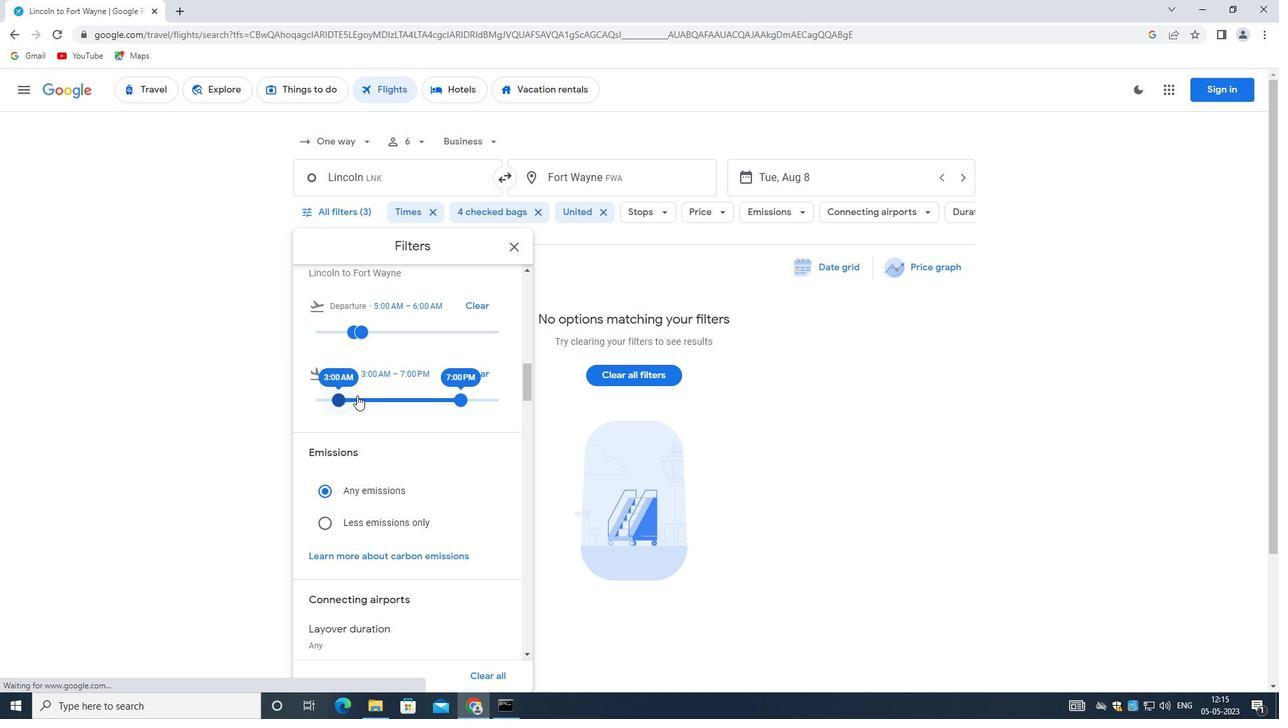 
Action: Mouse moved to (463, 397)
Screenshot: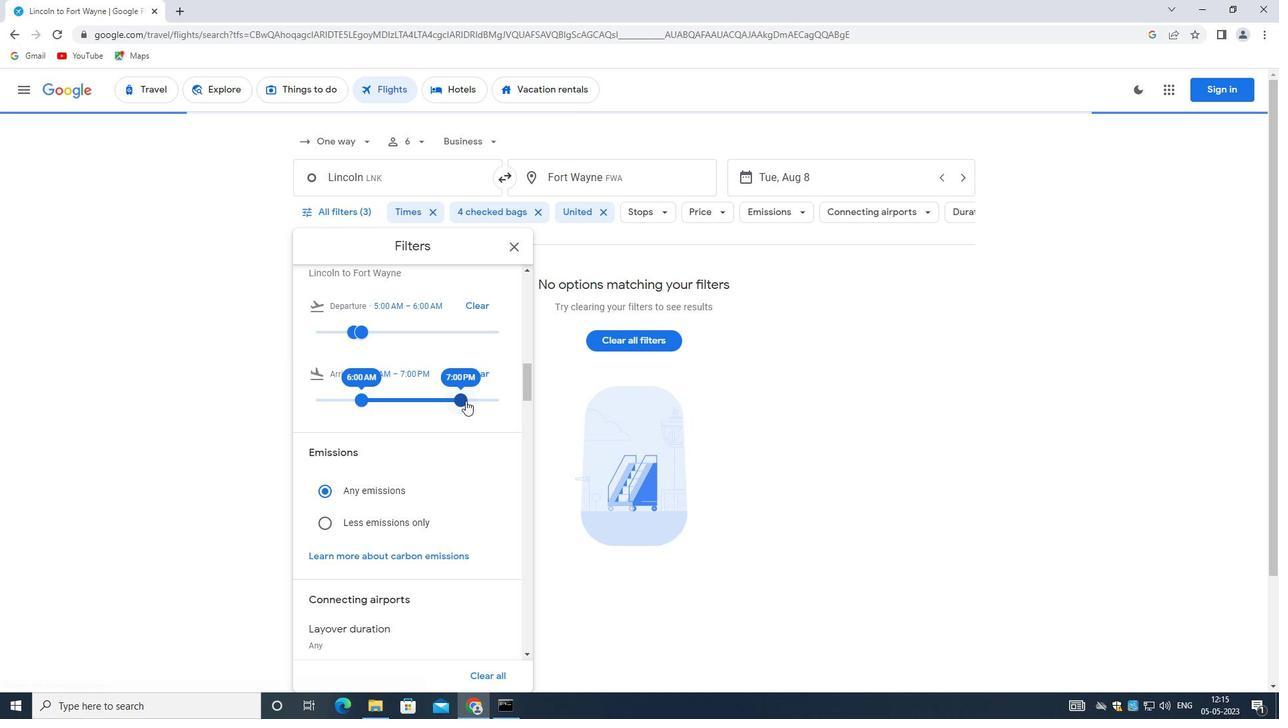 
Action: Mouse pressed left at (463, 397)
Screenshot: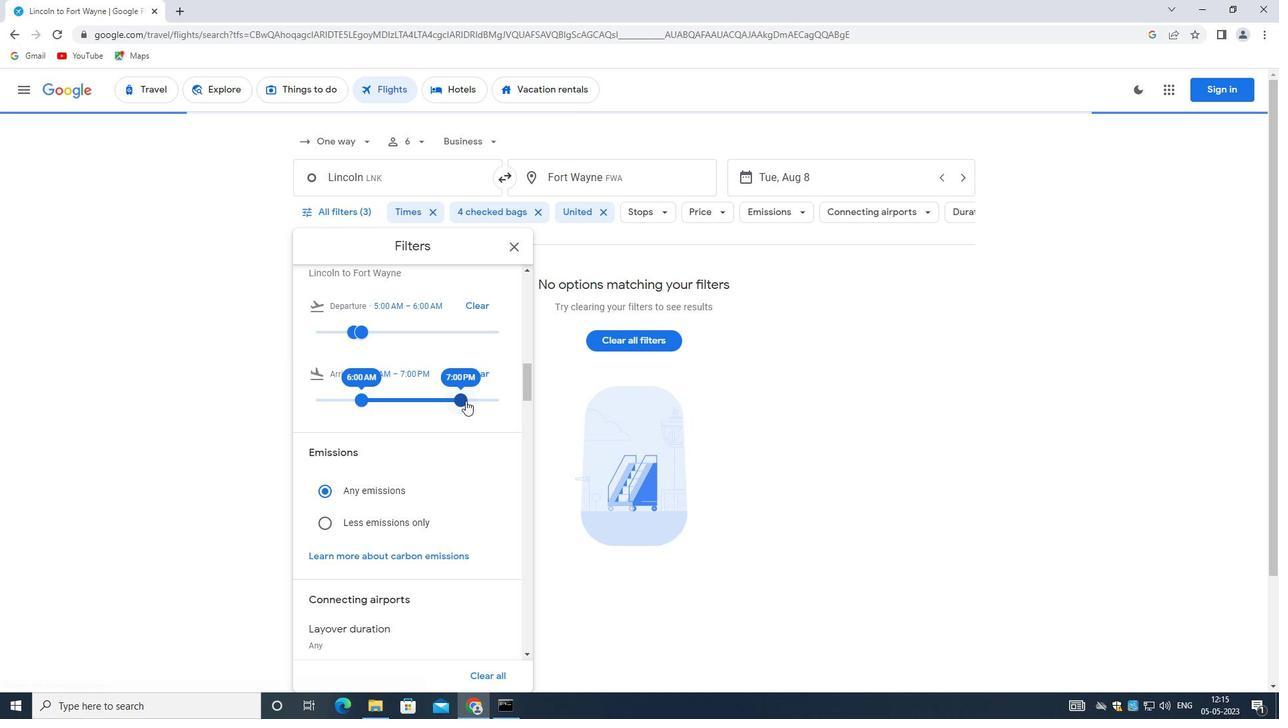 
Action: Mouse moved to (400, 411)
Screenshot: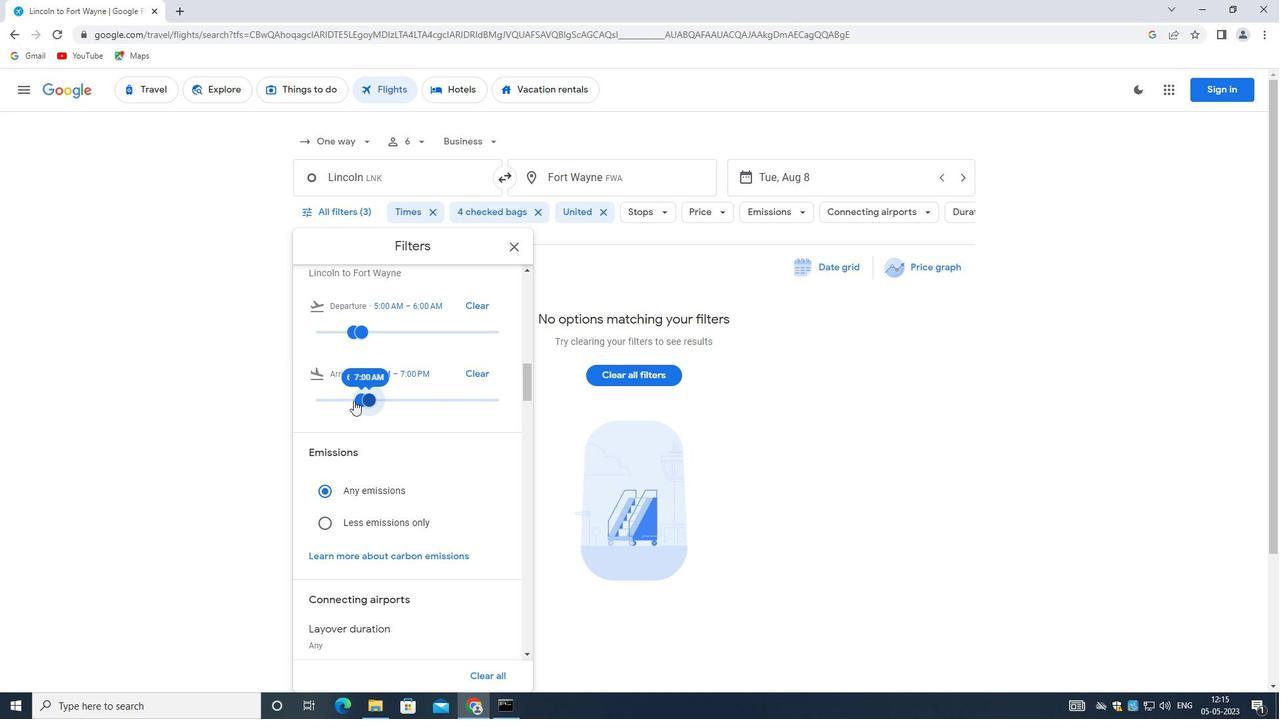 
Action: Mouse scrolled (400, 411) with delta (0, 0)
Screenshot: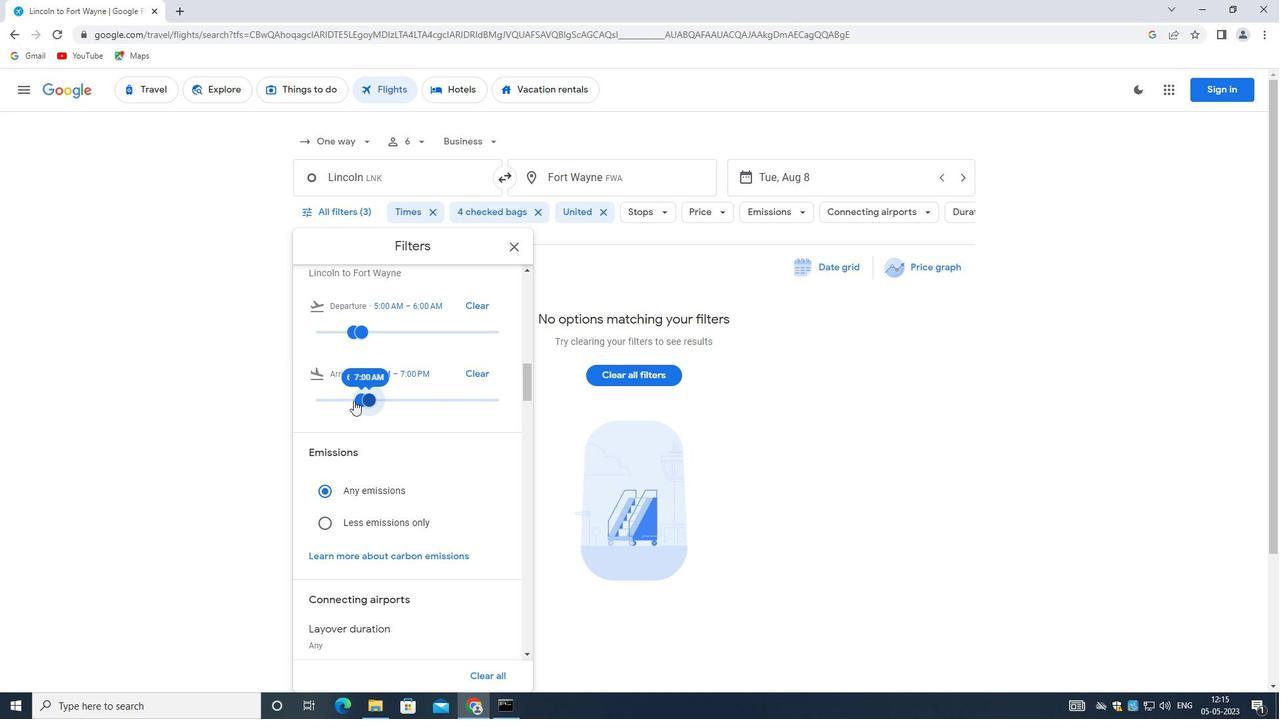 
Action: Mouse moved to (403, 417)
Screenshot: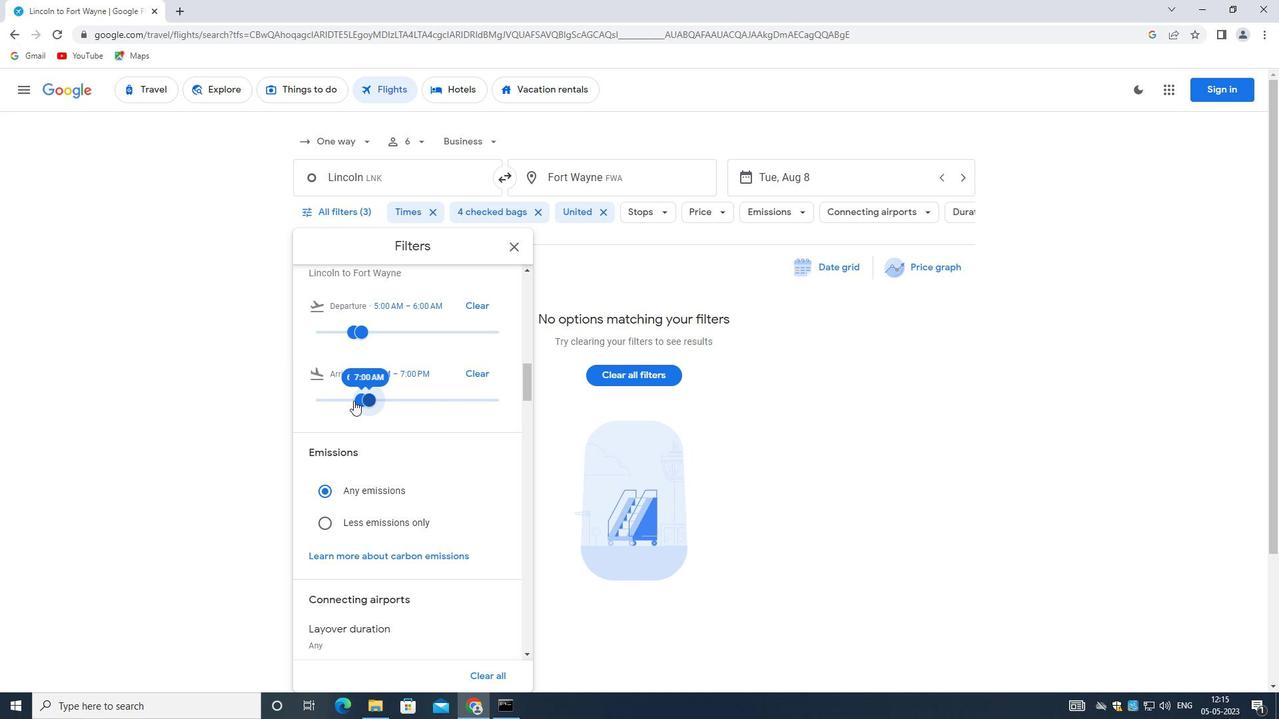 
Action: Mouse scrolled (403, 416) with delta (0, 0)
Screenshot: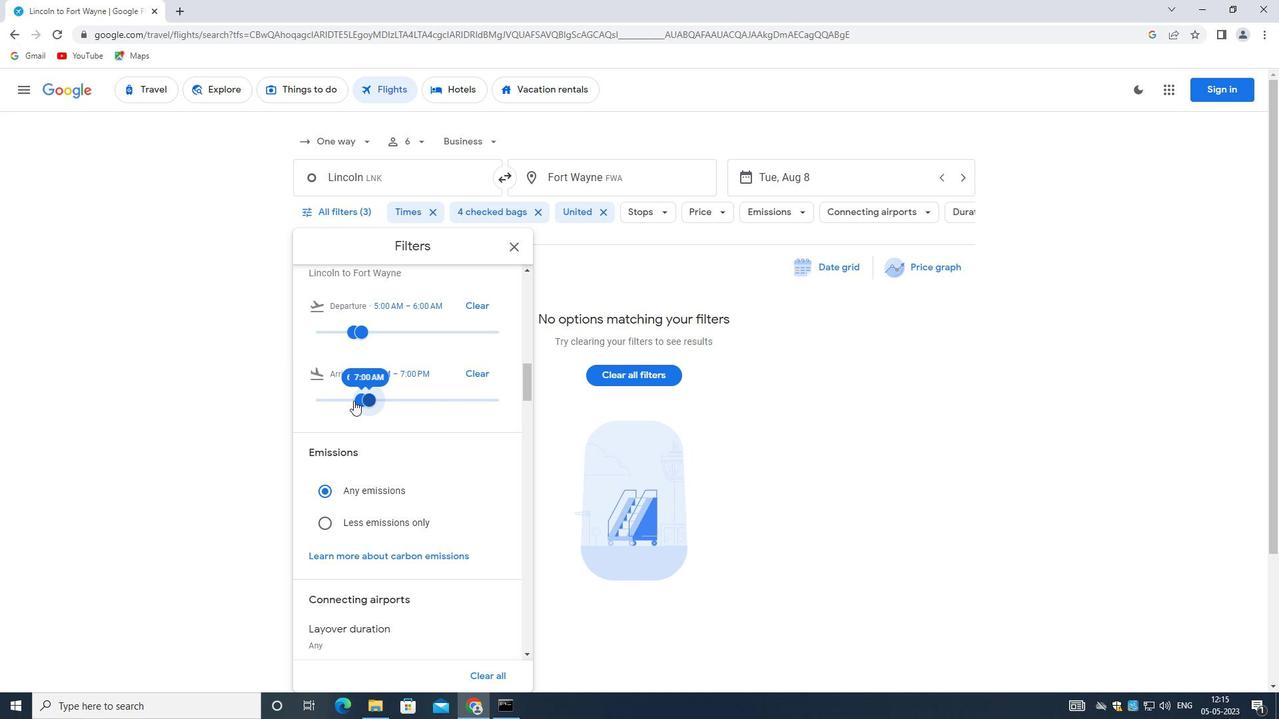 
Action: Mouse moved to (403, 417)
Screenshot: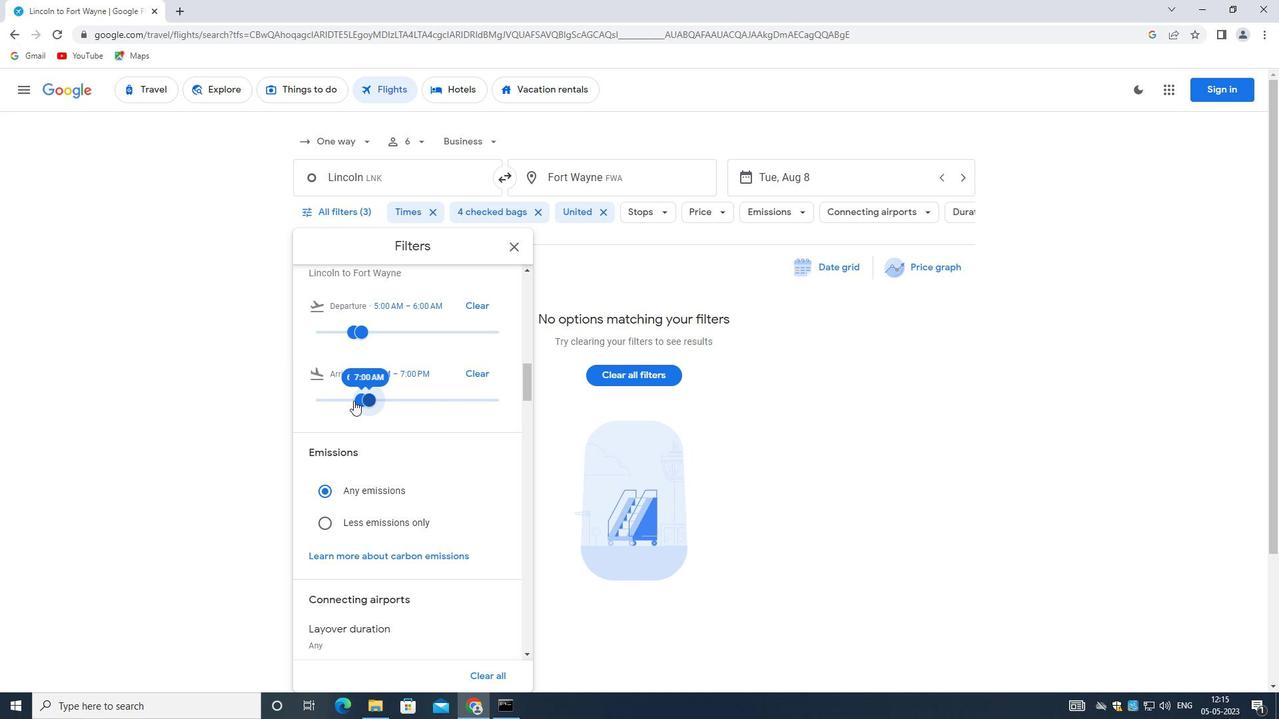 
Action: Mouse scrolled (403, 416) with delta (0, 0)
Screenshot: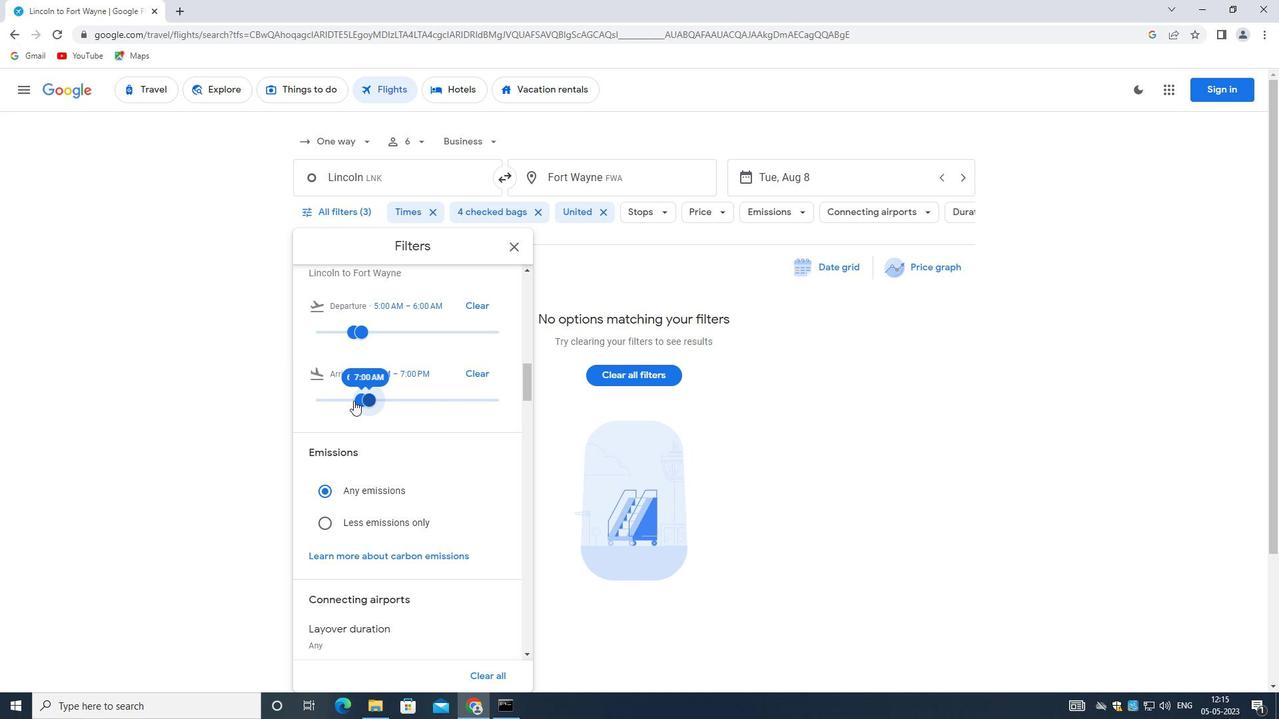 
Action: Mouse scrolled (403, 416) with delta (0, 0)
Screenshot: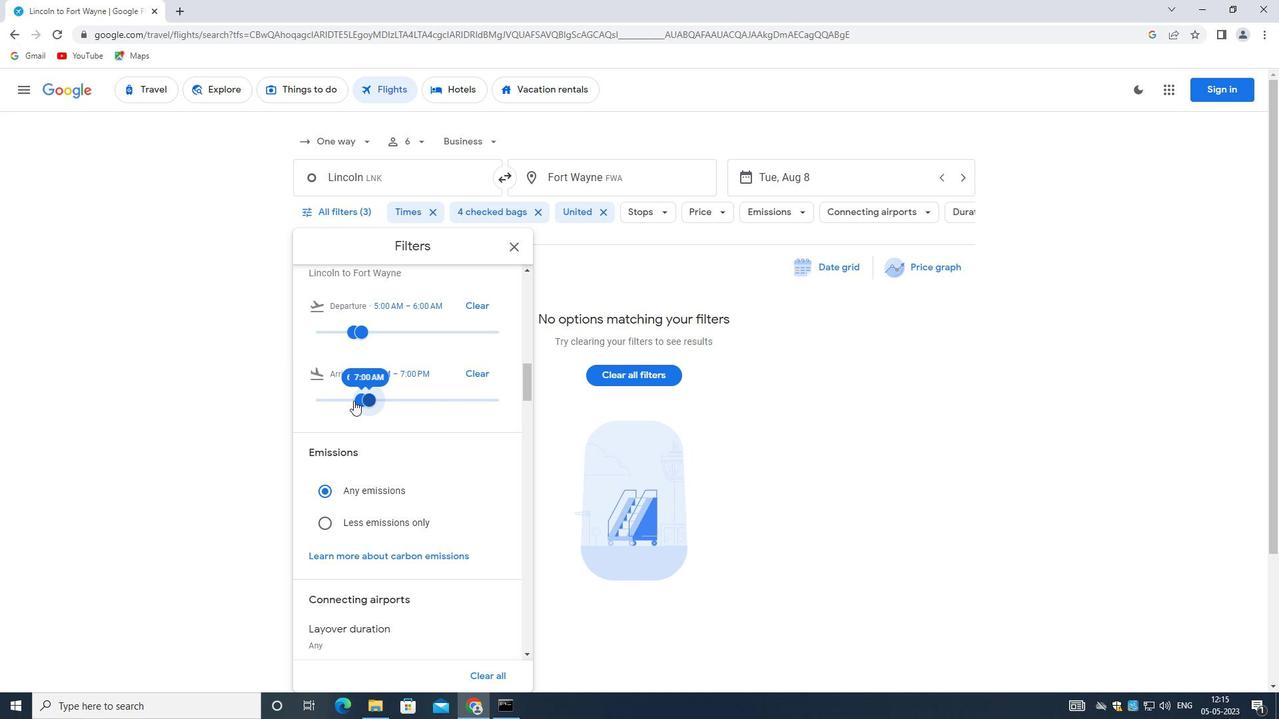
Action: Mouse scrolled (403, 416) with delta (0, 0)
Screenshot: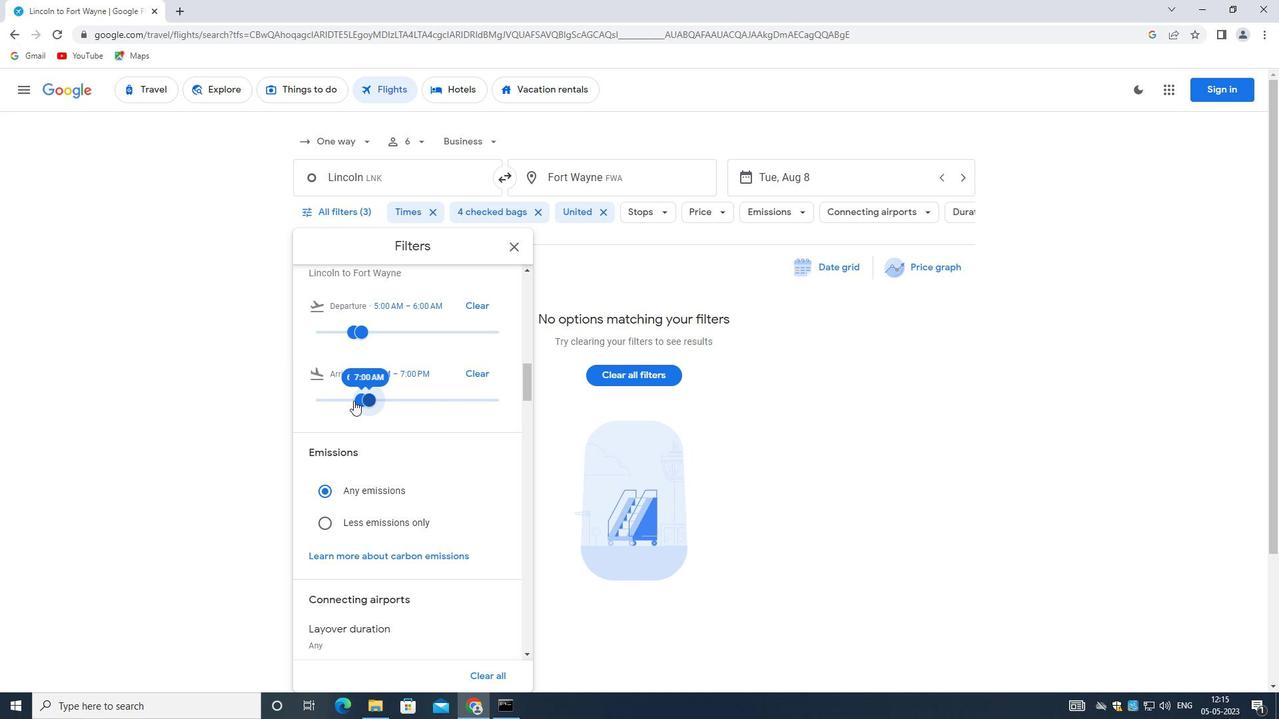 
Action: Mouse moved to (403, 417)
Screenshot: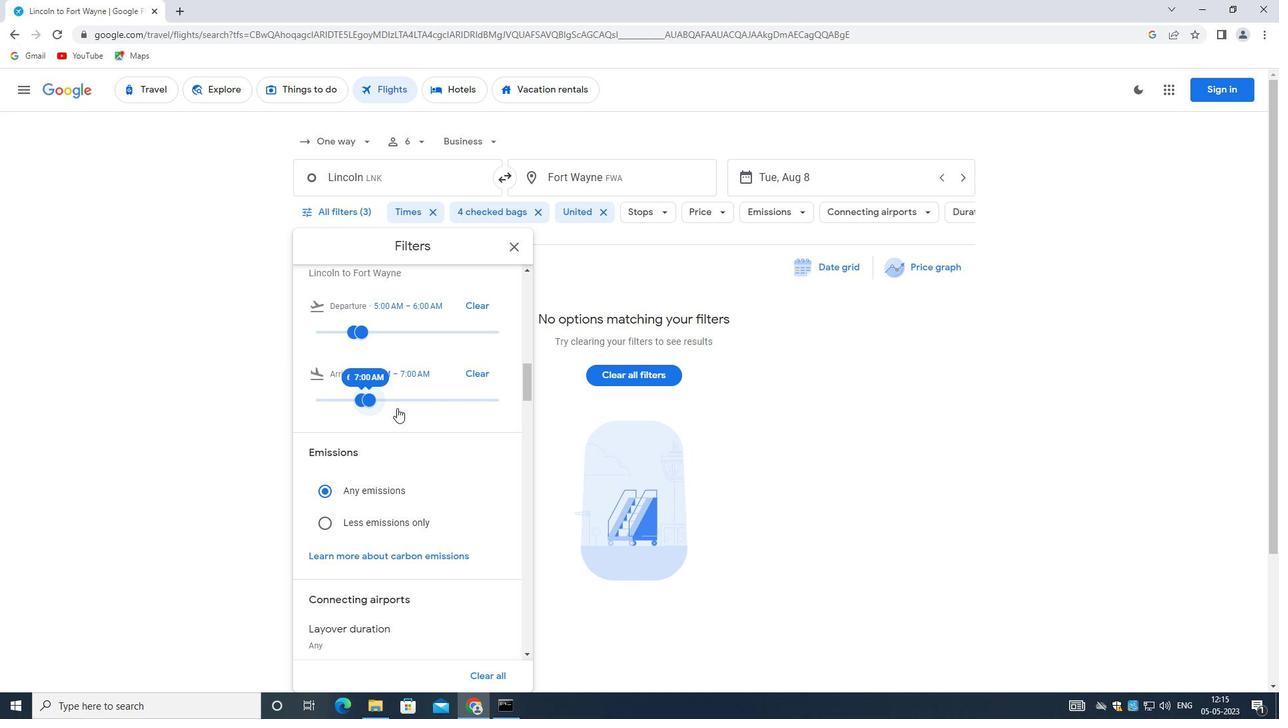
Action: Mouse scrolled (403, 416) with delta (0, 0)
Screenshot: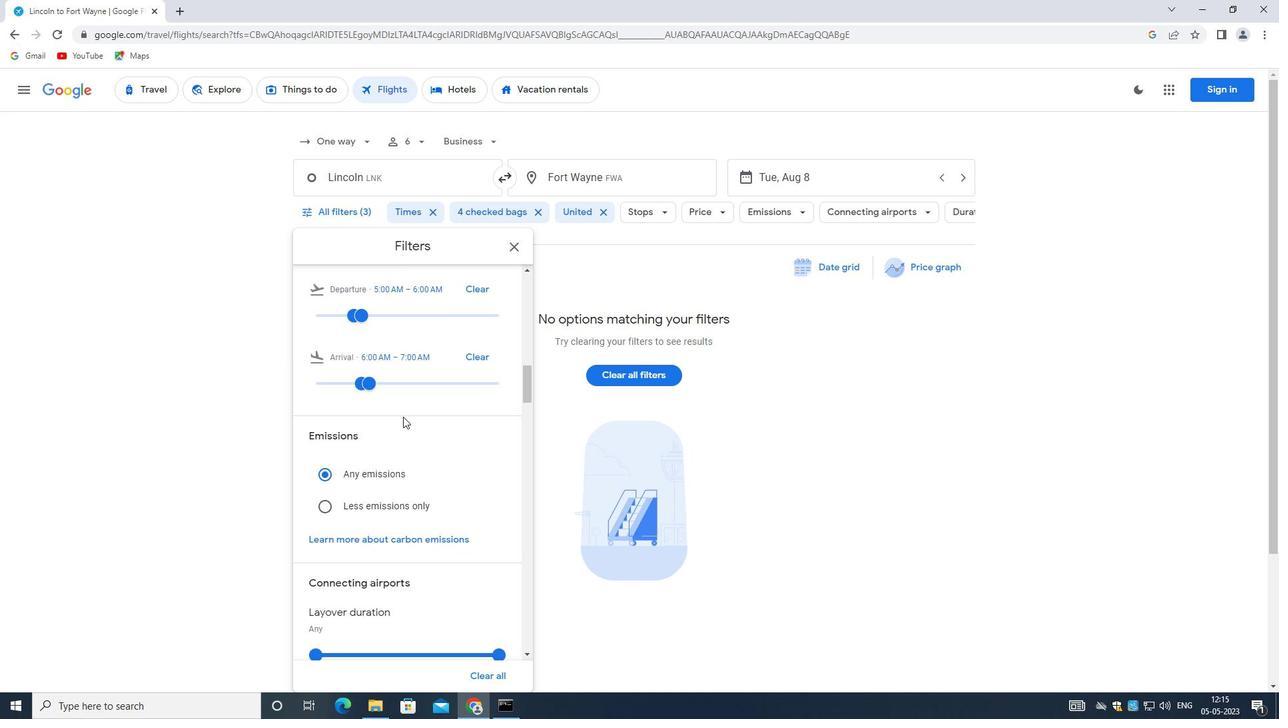 
Action: Mouse scrolled (403, 416) with delta (0, 0)
Screenshot: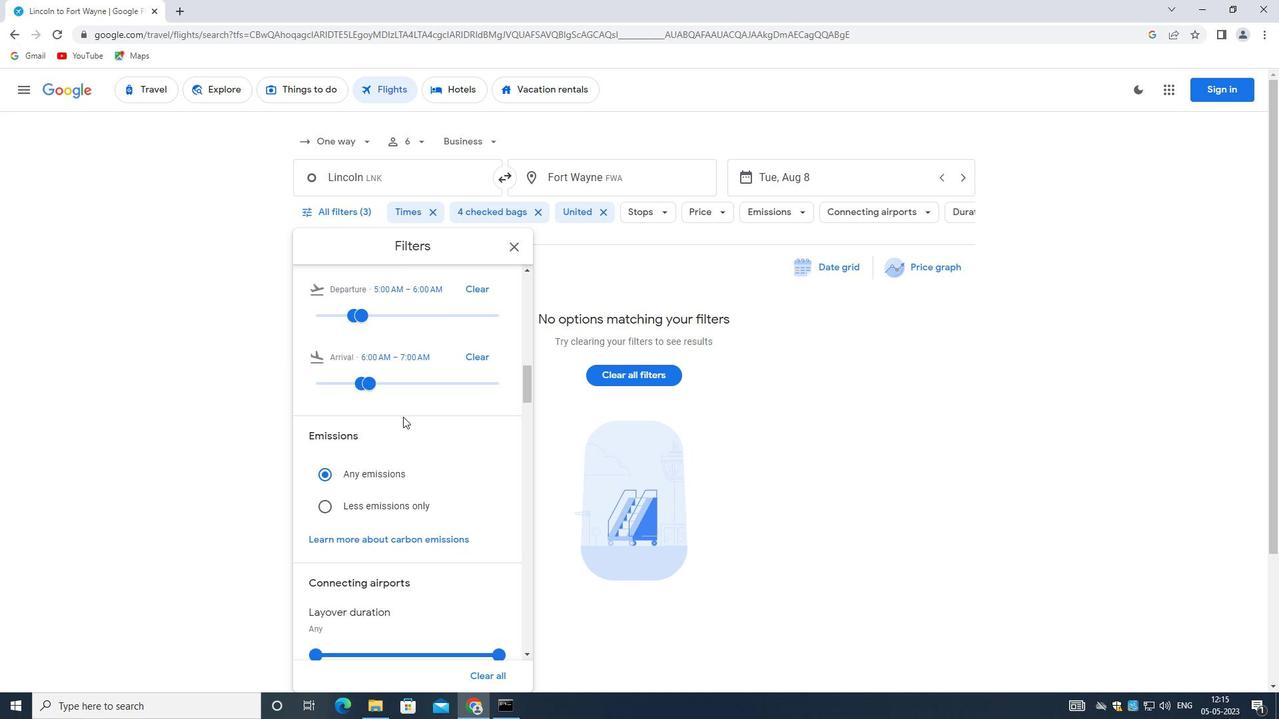 
Action: Mouse scrolled (403, 416) with delta (0, 0)
Screenshot: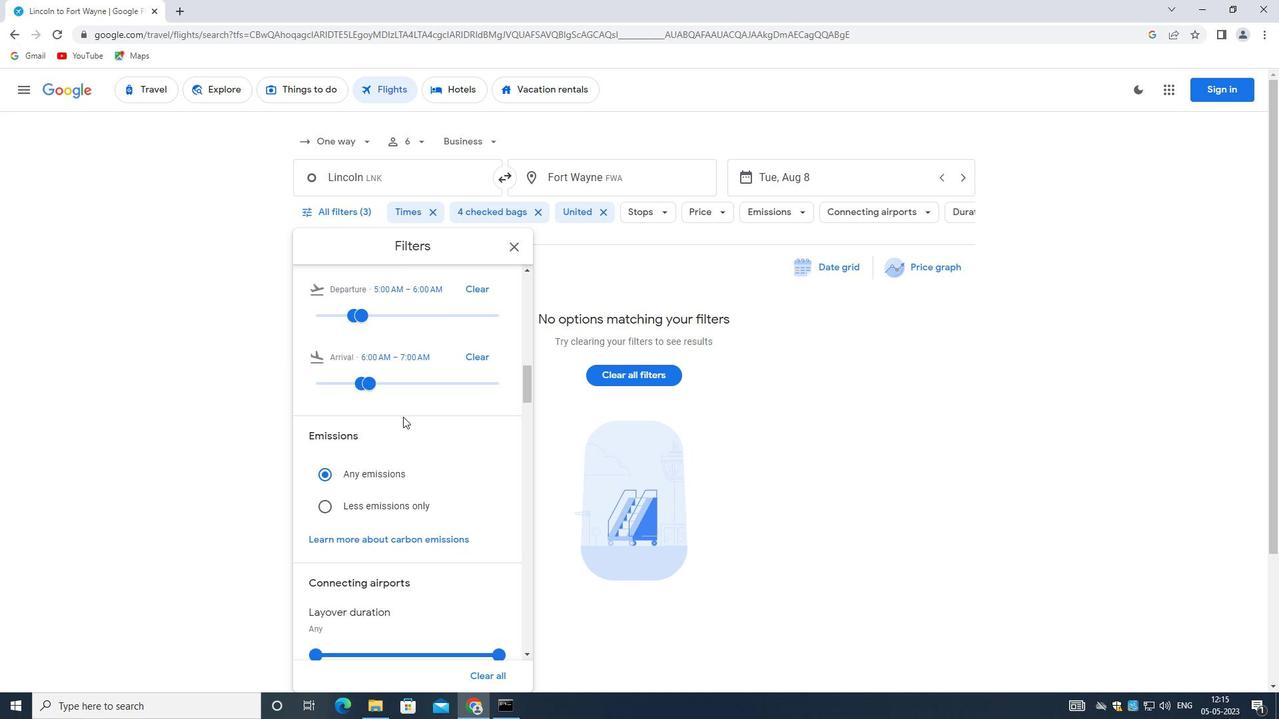 
Action: Mouse scrolled (403, 416) with delta (0, 0)
Screenshot: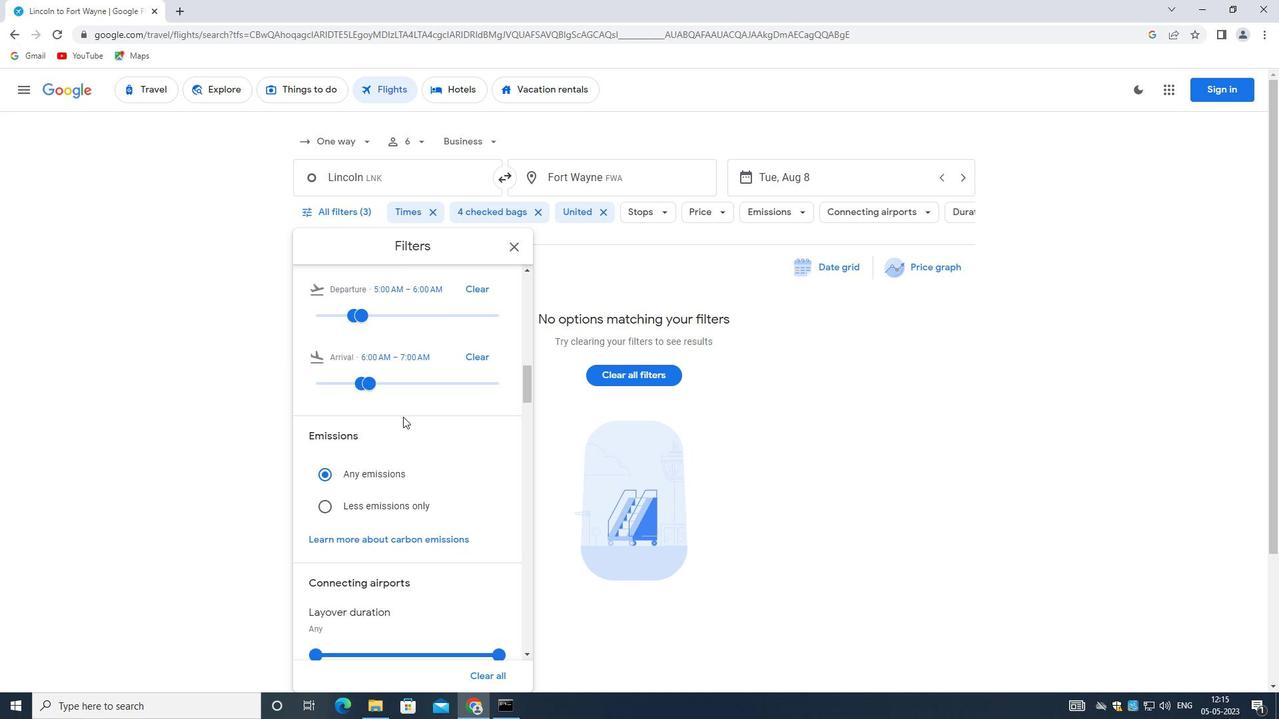 
Action: Mouse moved to (404, 417)
Screenshot: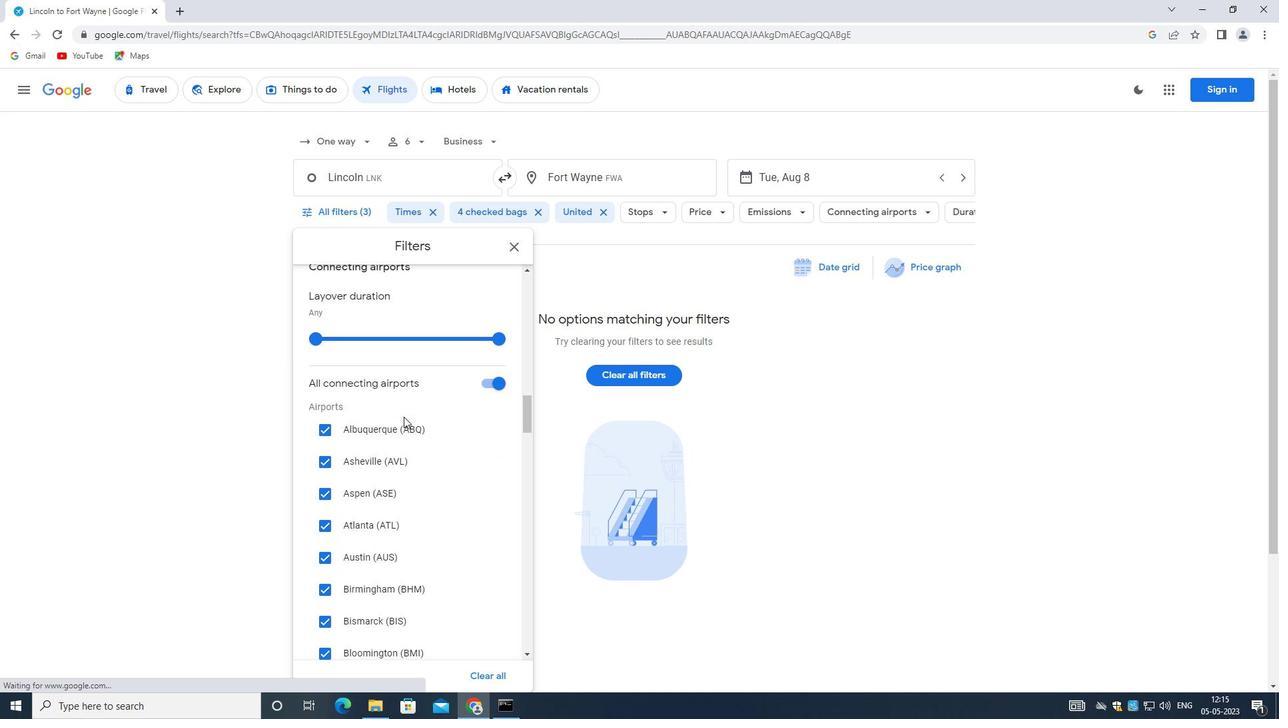 
Action: Mouse scrolled (404, 417) with delta (0, 0)
Screenshot: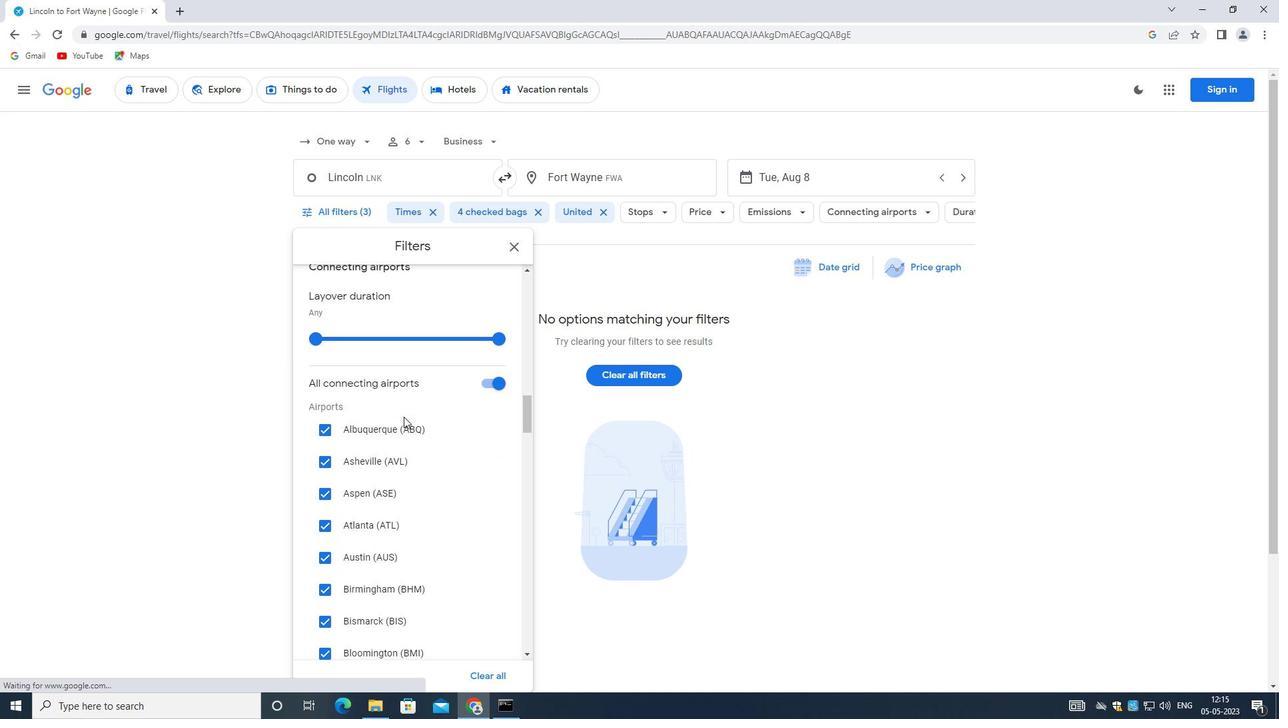 
Action: Mouse scrolled (404, 416) with delta (0, 0)
Screenshot: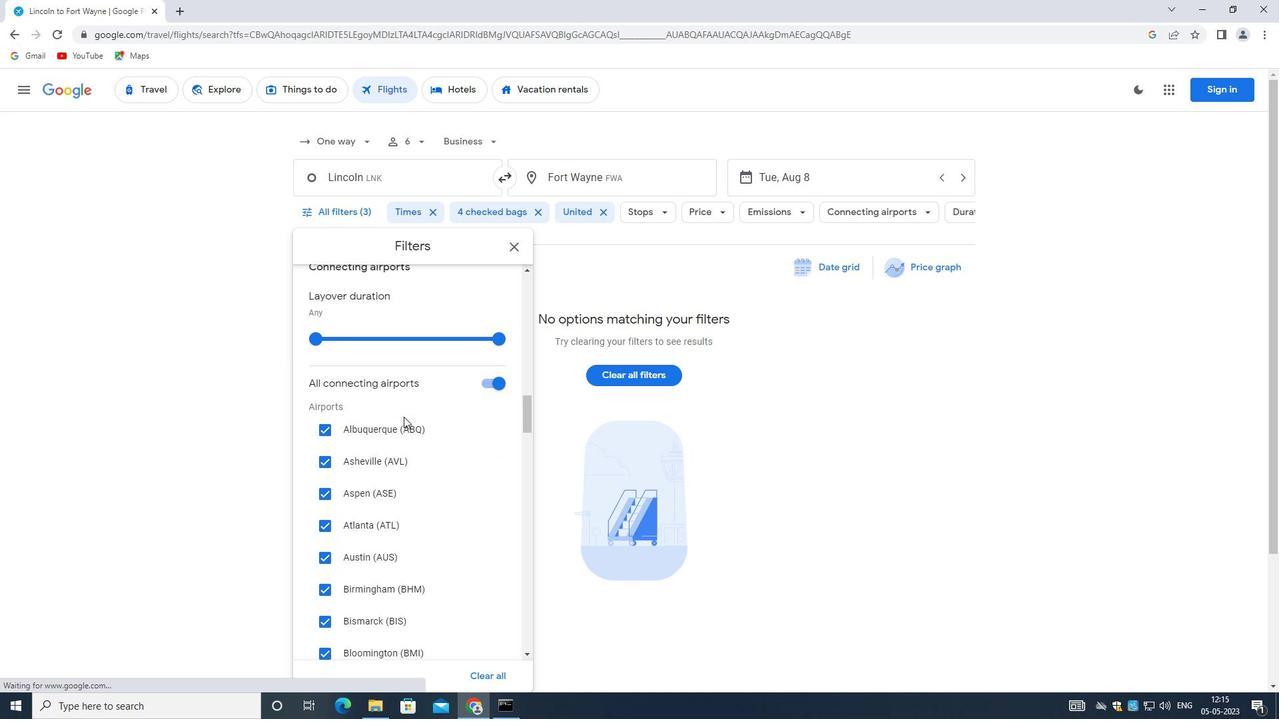 
Action: Mouse scrolled (404, 416) with delta (0, 0)
Screenshot: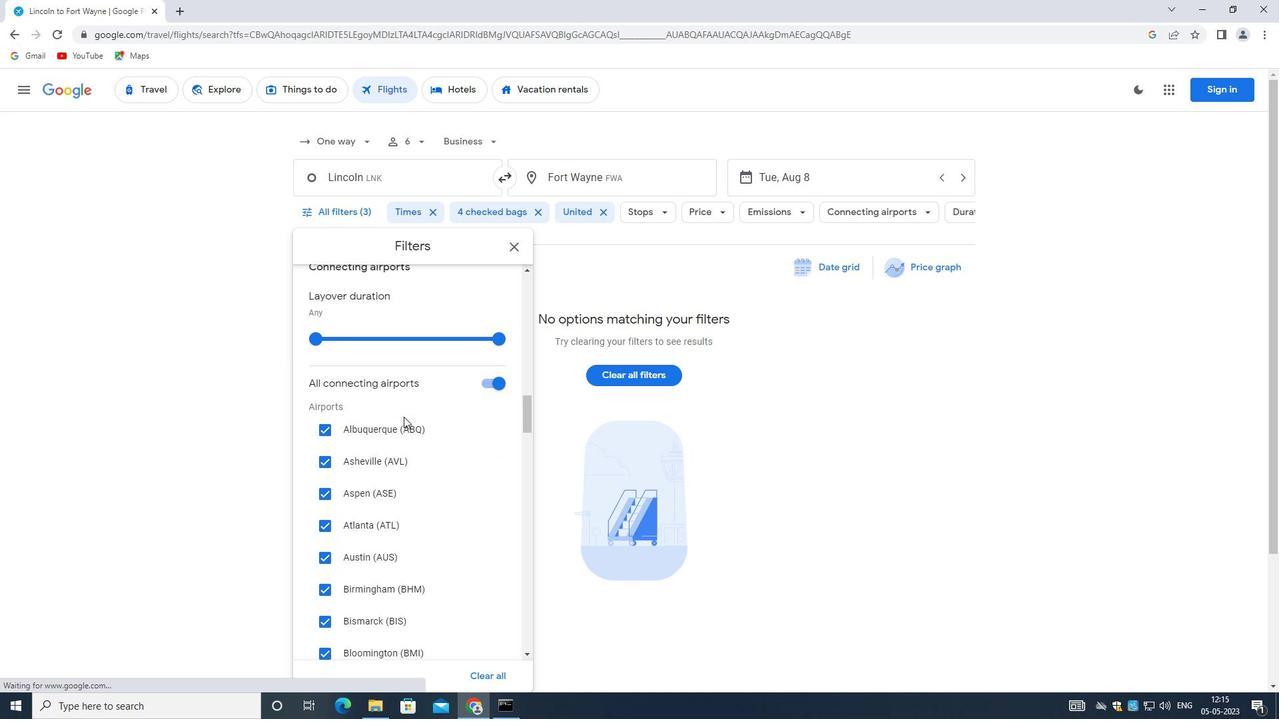 
Action: Mouse scrolled (404, 416) with delta (0, 0)
Screenshot: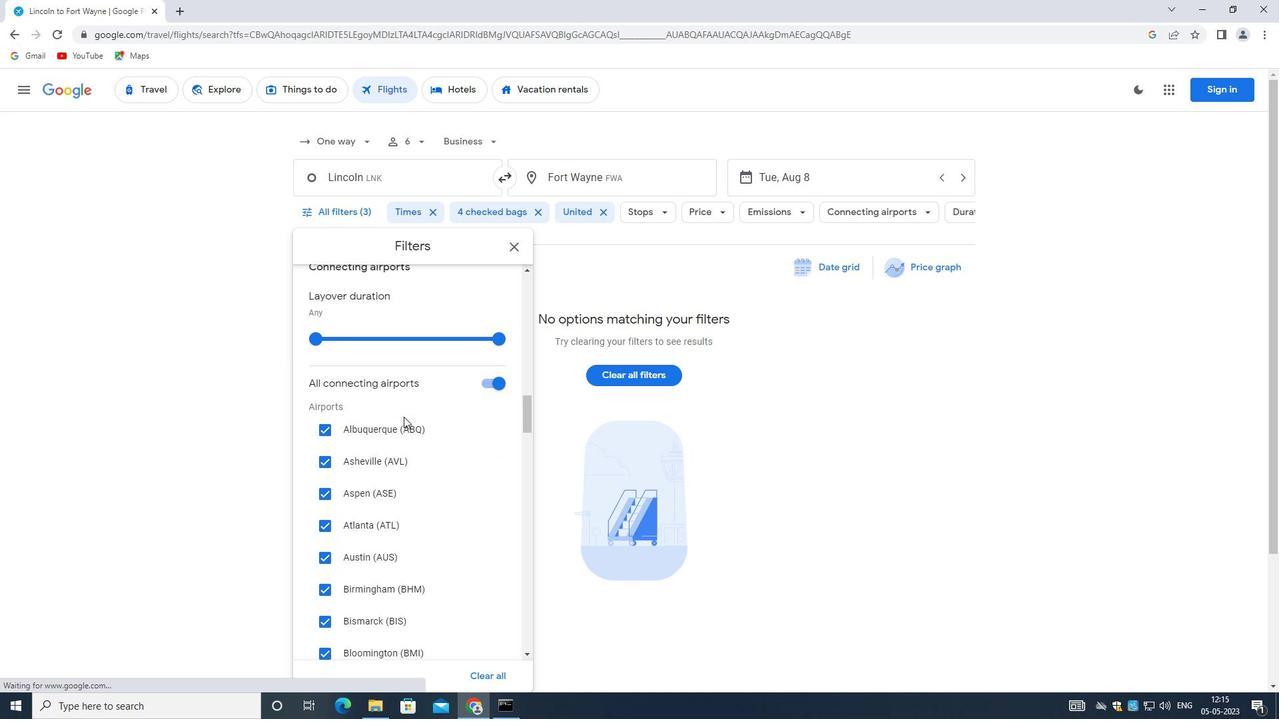 
Action: Mouse scrolled (404, 416) with delta (0, 0)
Screenshot: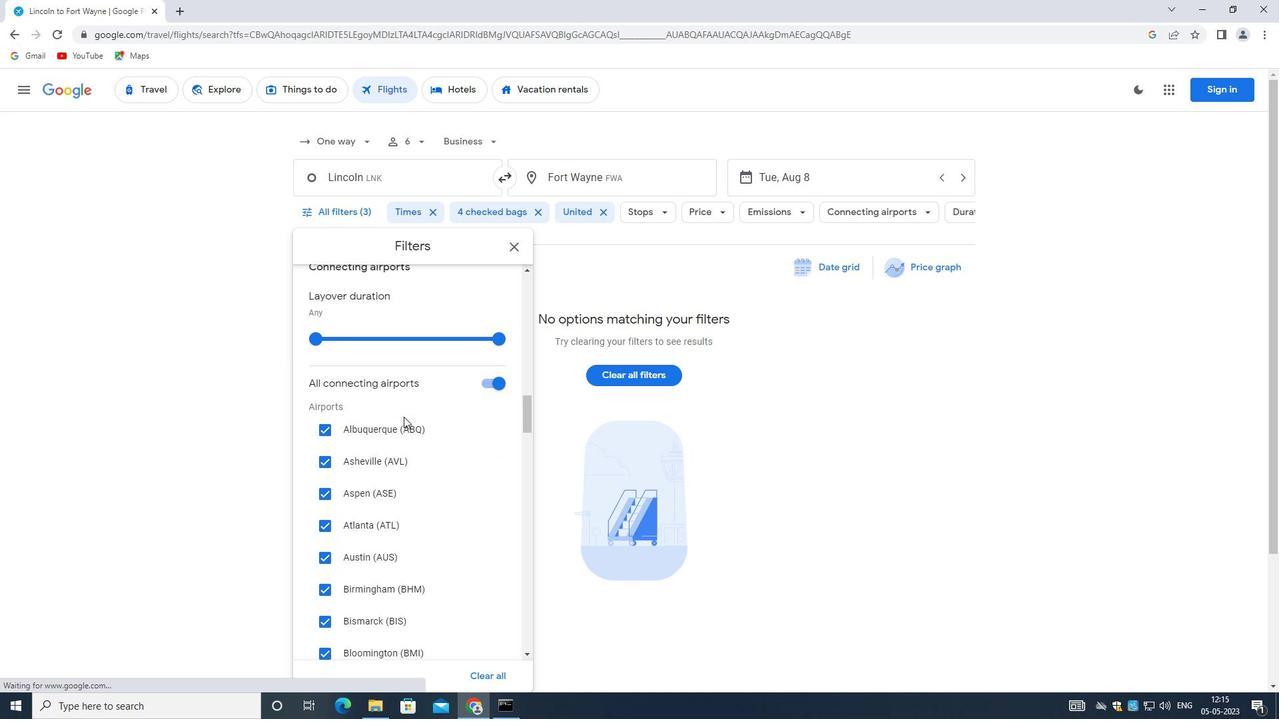 
Action: Mouse scrolled (404, 416) with delta (0, 0)
Screenshot: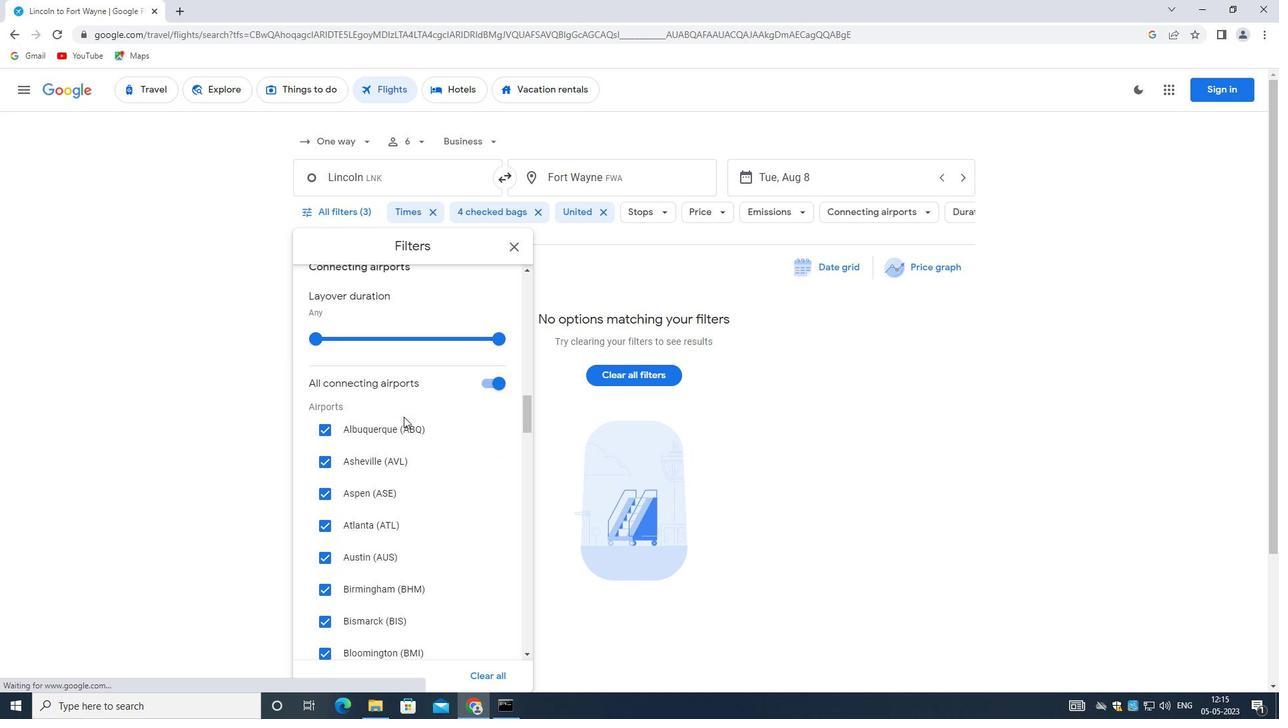 
Action: Mouse moved to (405, 419)
Screenshot: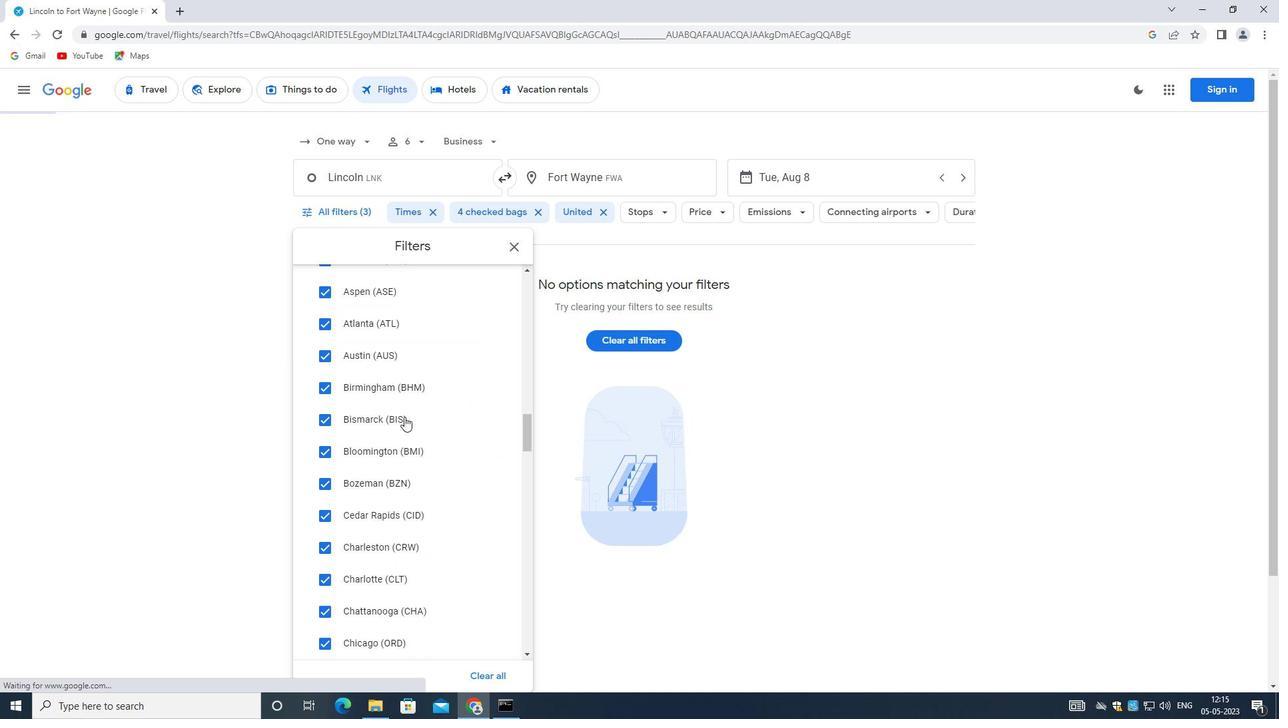 
Action: Mouse scrolled (405, 419) with delta (0, 0)
Screenshot: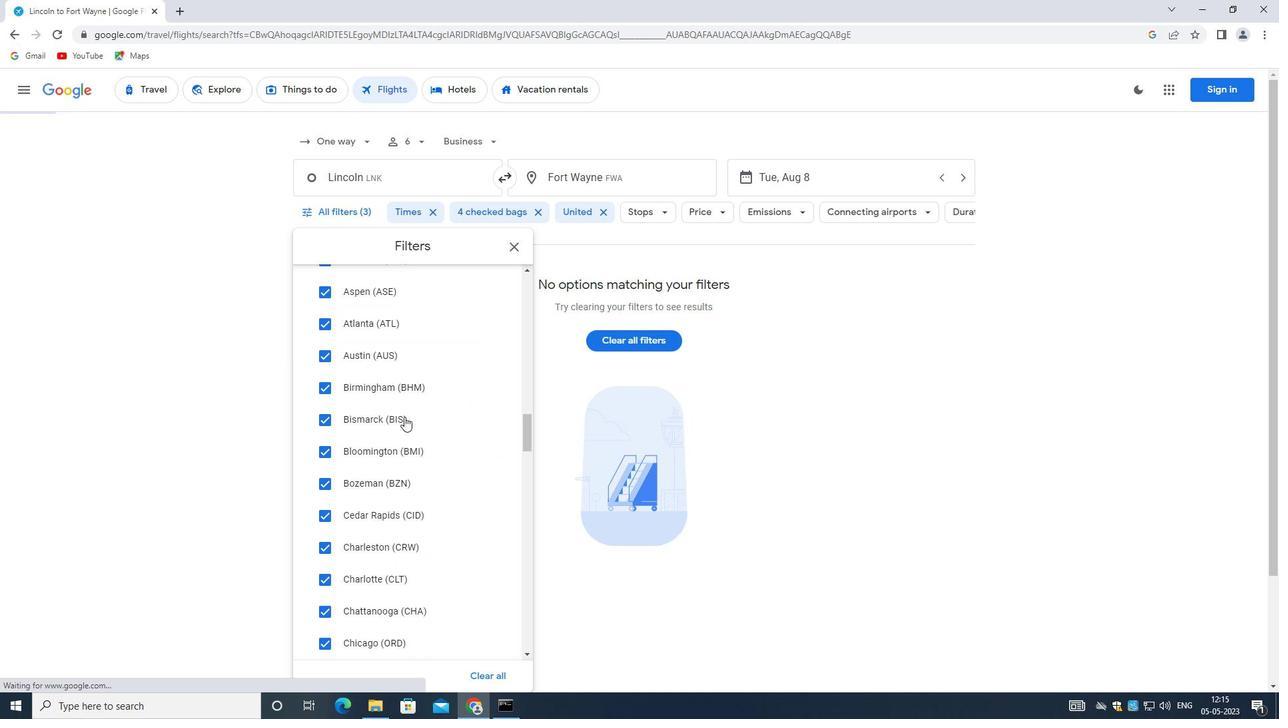 
Action: Mouse moved to (405, 429)
Screenshot: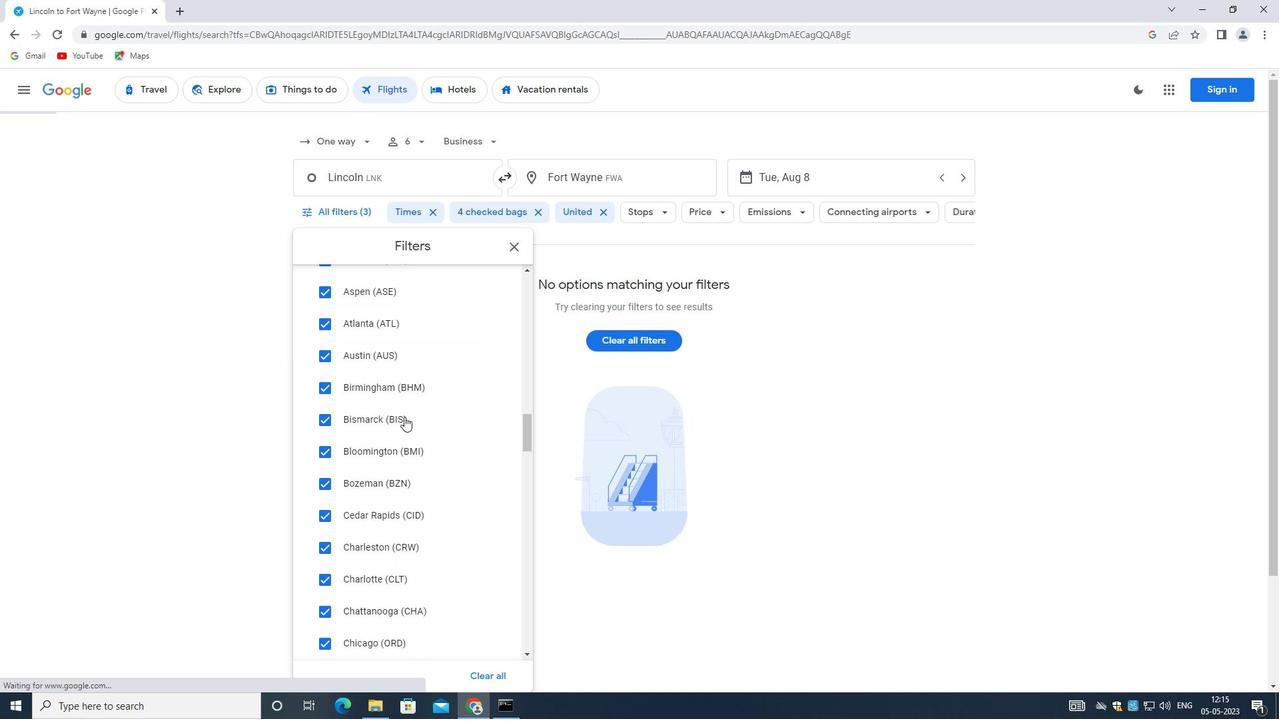
Action: Mouse scrolled (405, 428) with delta (0, 0)
Screenshot: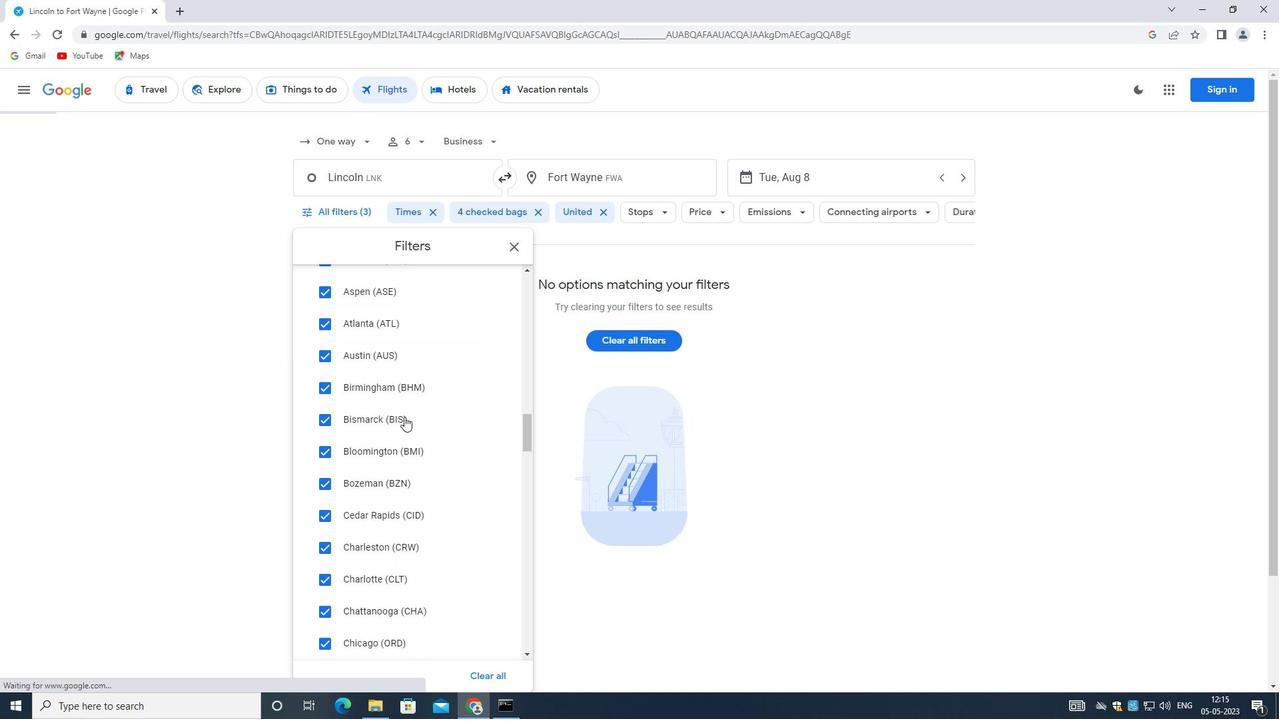 
Action: Mouse moved to (403, 446)
Screenshot: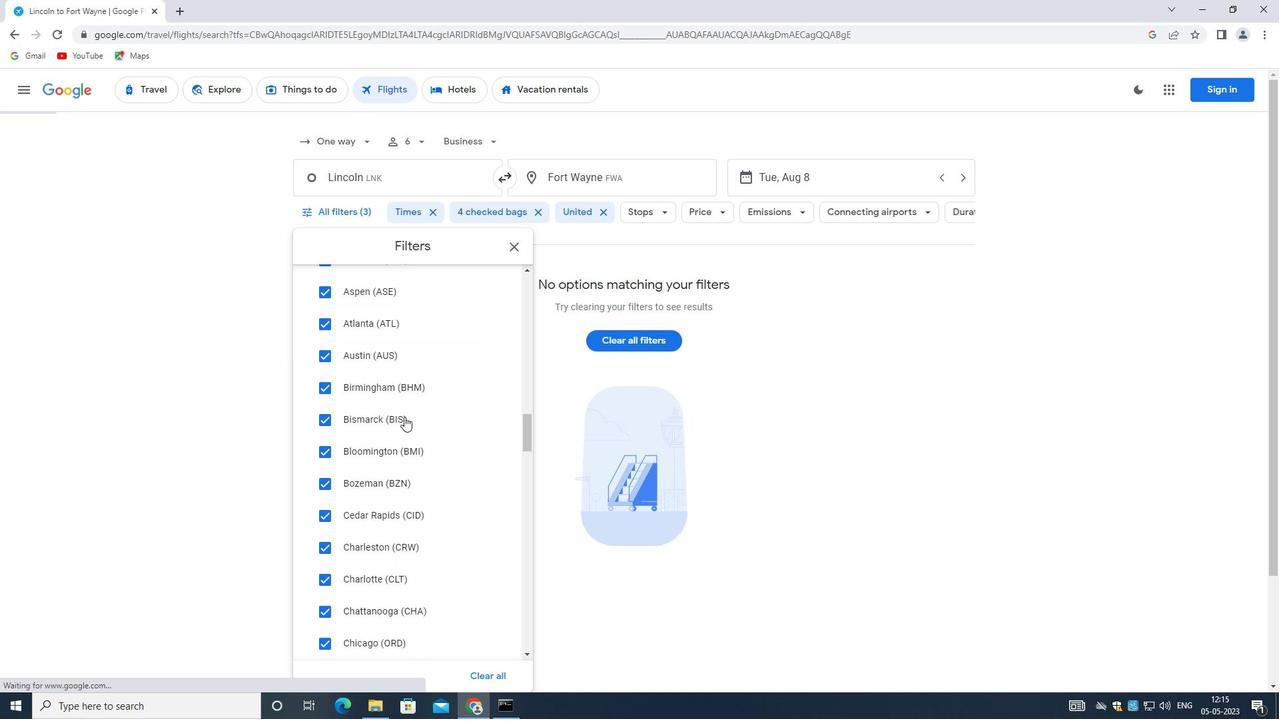 
Action: Mouse scrolled (403, 445) with delta (0, 0)
Screenshot: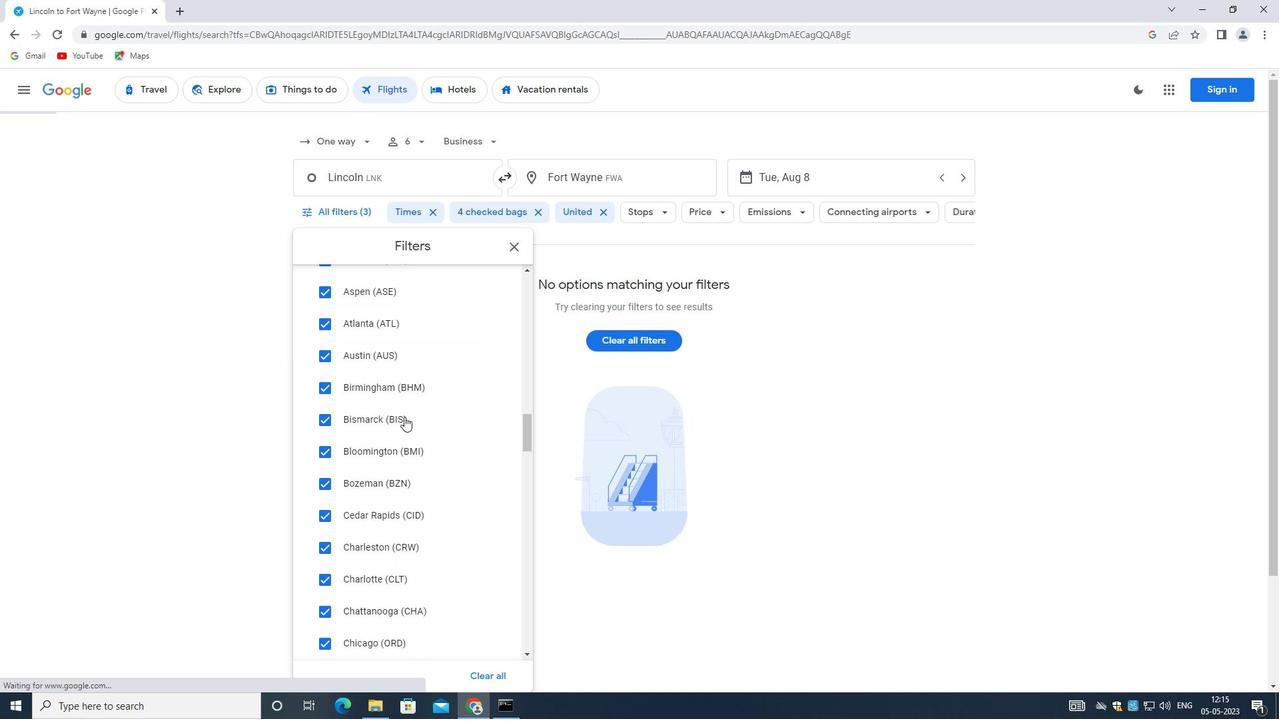 
Action: Mouse moved to (402, 451)
Screenshot: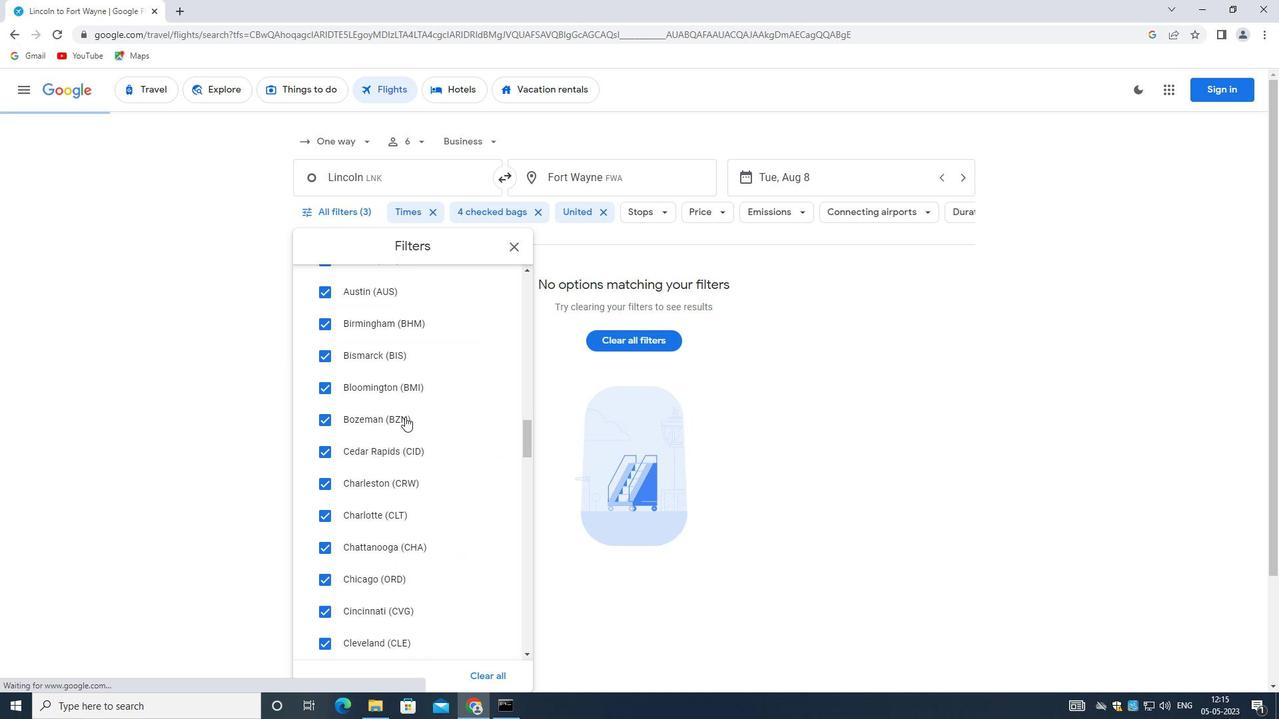 
Action: Mouse scrolled (402, 449) with delta (0, -1)
Screenshot: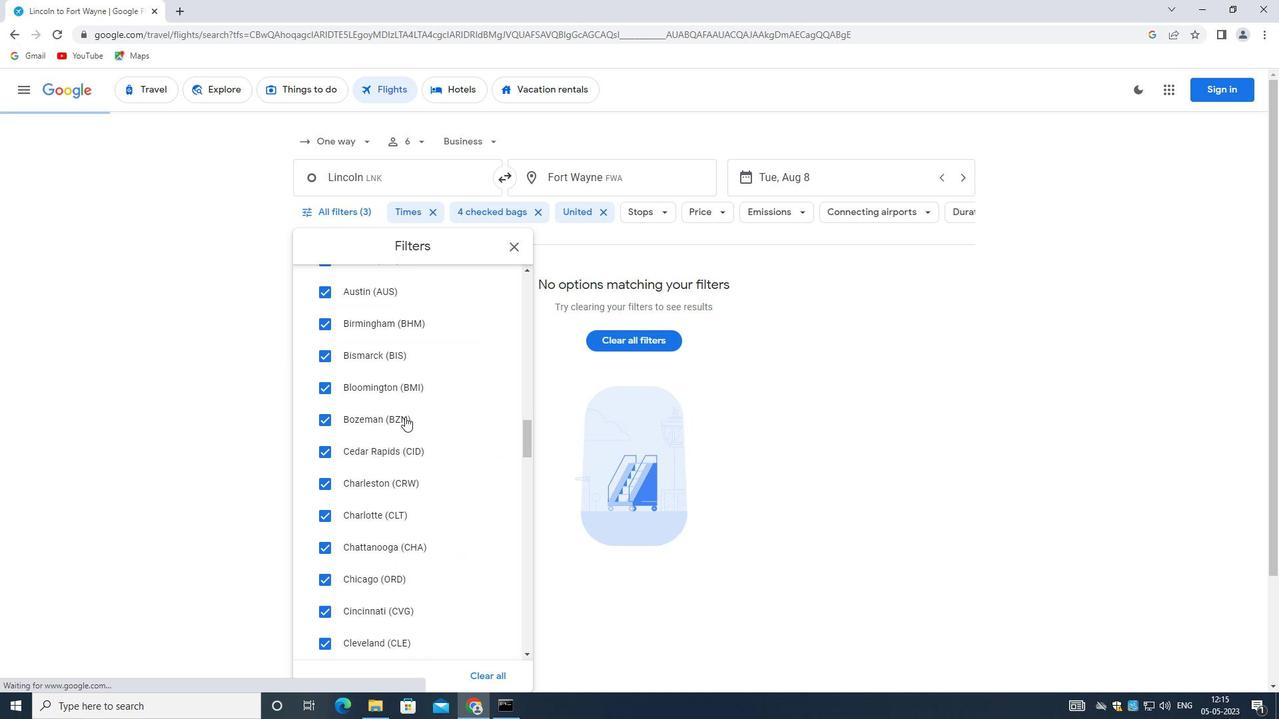 
Action: Mouse moved to (401, 452)
Screenshot: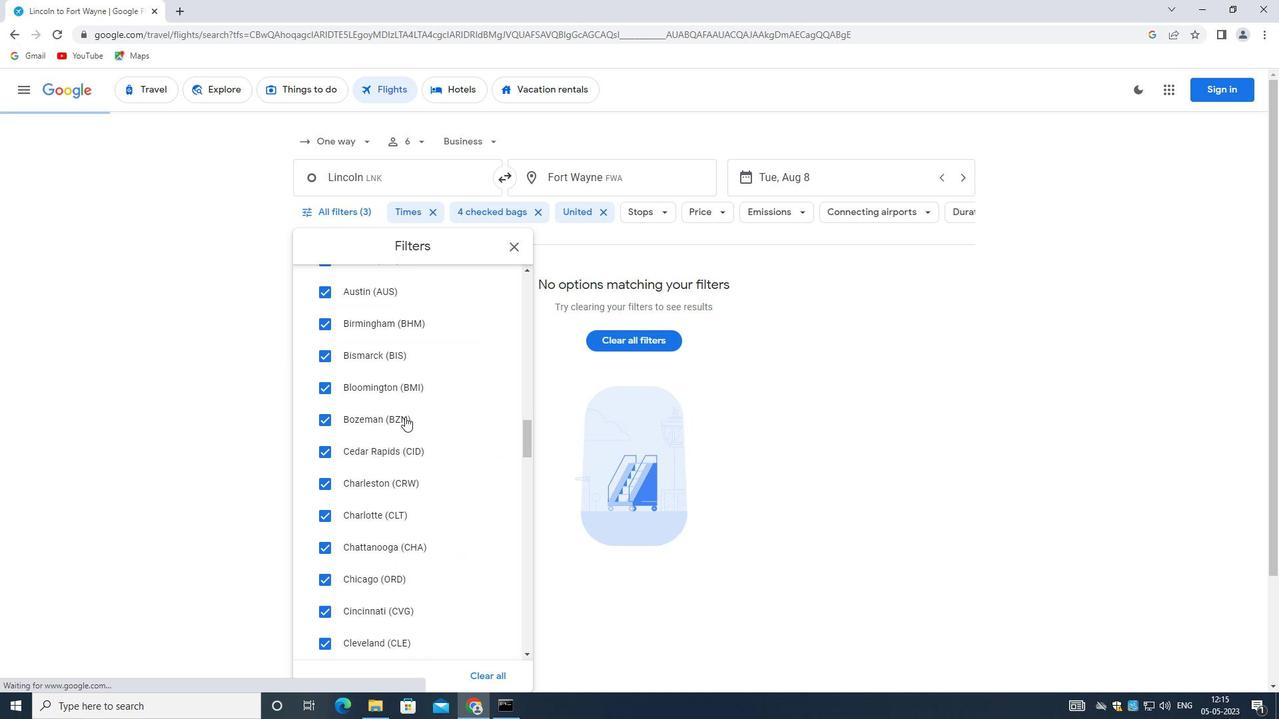 
Action: Mouse scrolled (401, 451) with delta (0, 0)
Screenshot: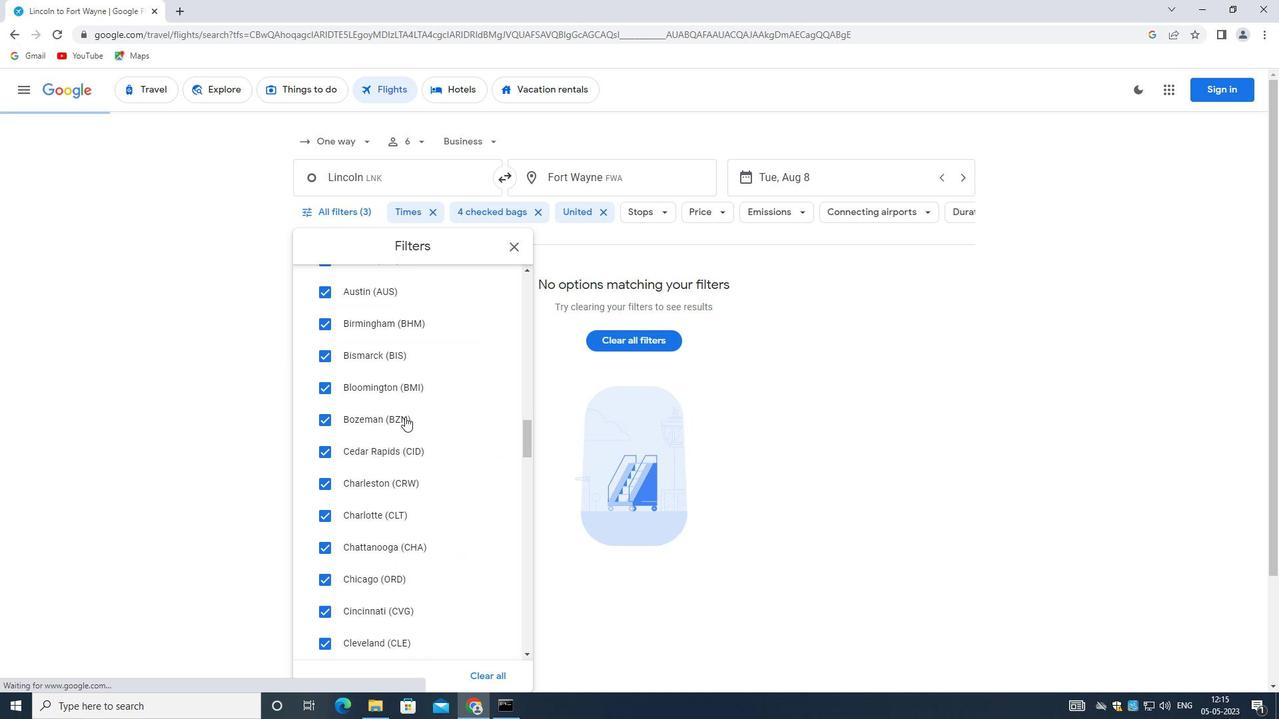 
Action: Mouse moved to (399, 452)
Screenshot: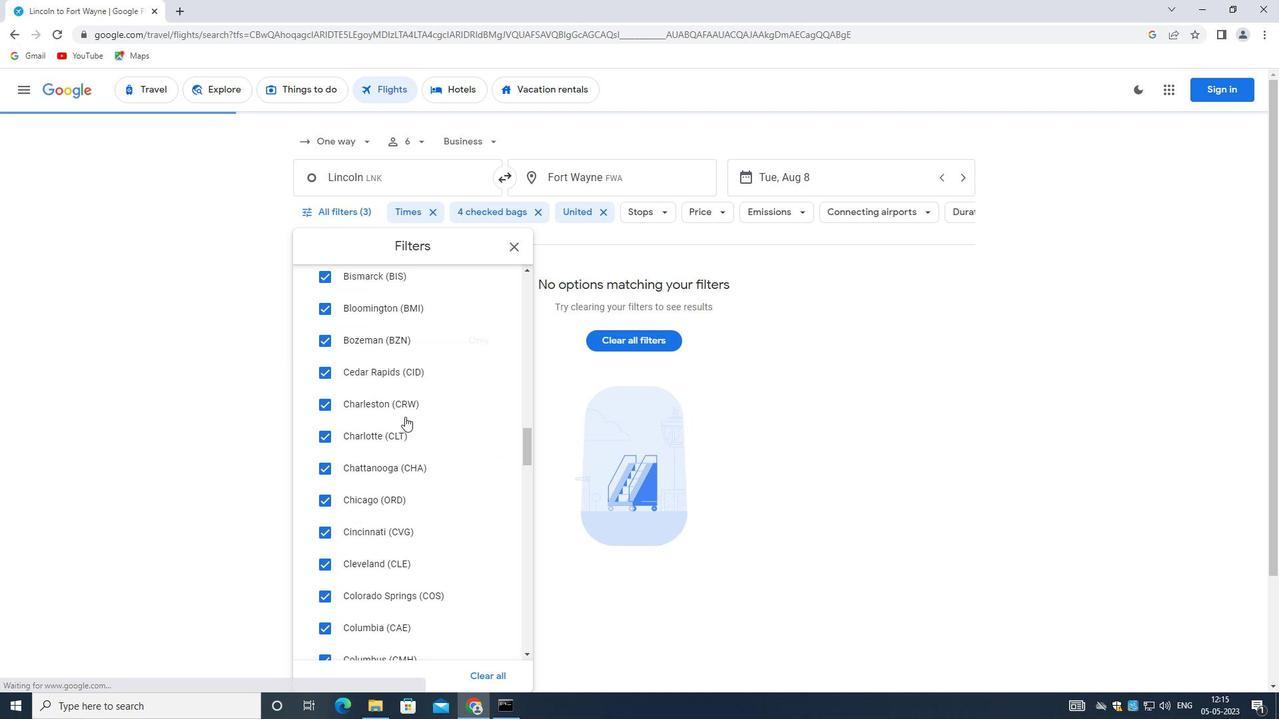 
Action: Mouse scrolled (399, 451) with delta (0, 0)
Screenshot: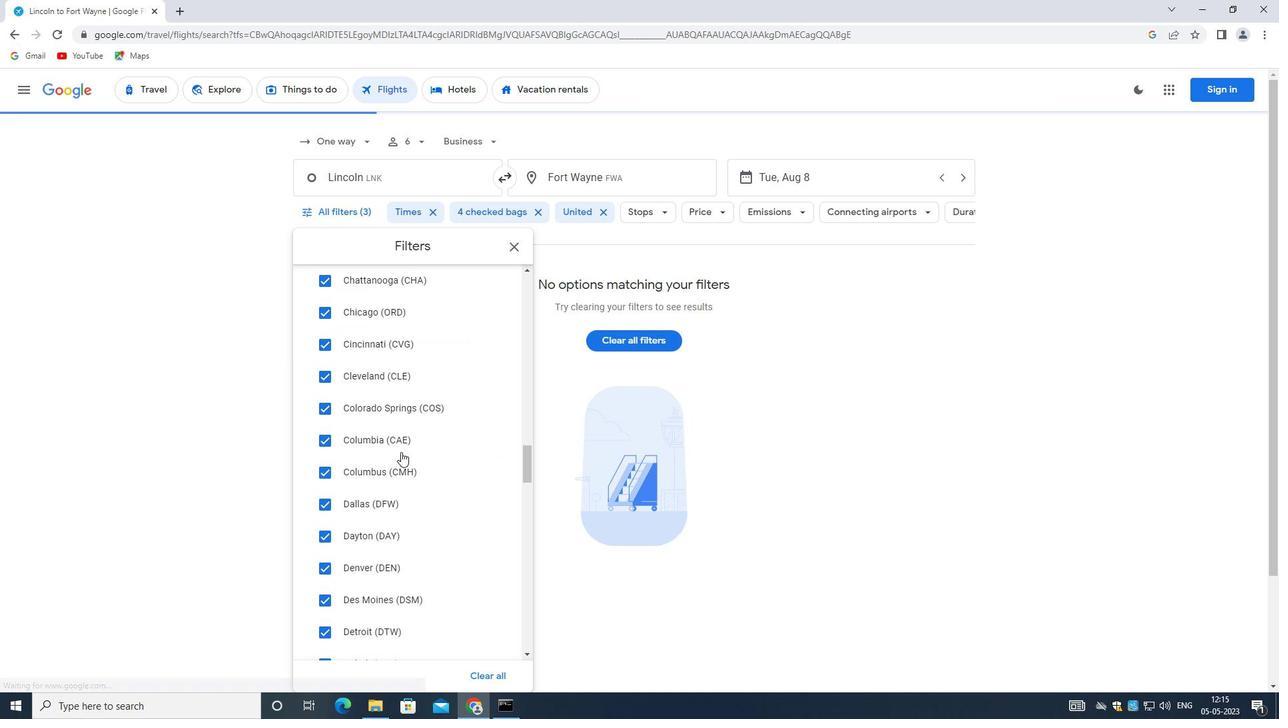 
Action: Mouse scrolled (399, 451) with delta (0, 0)
Screenshot: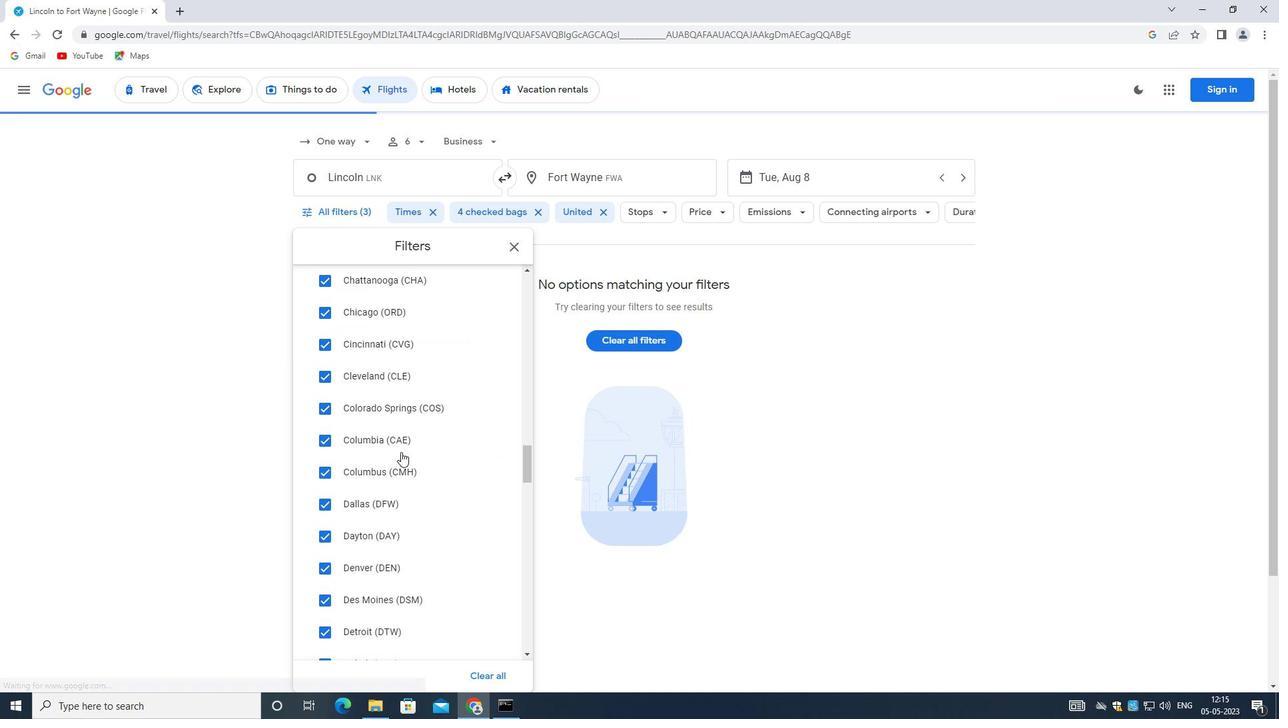 
Action: Mouse moved to (398, 452)
Screenshot: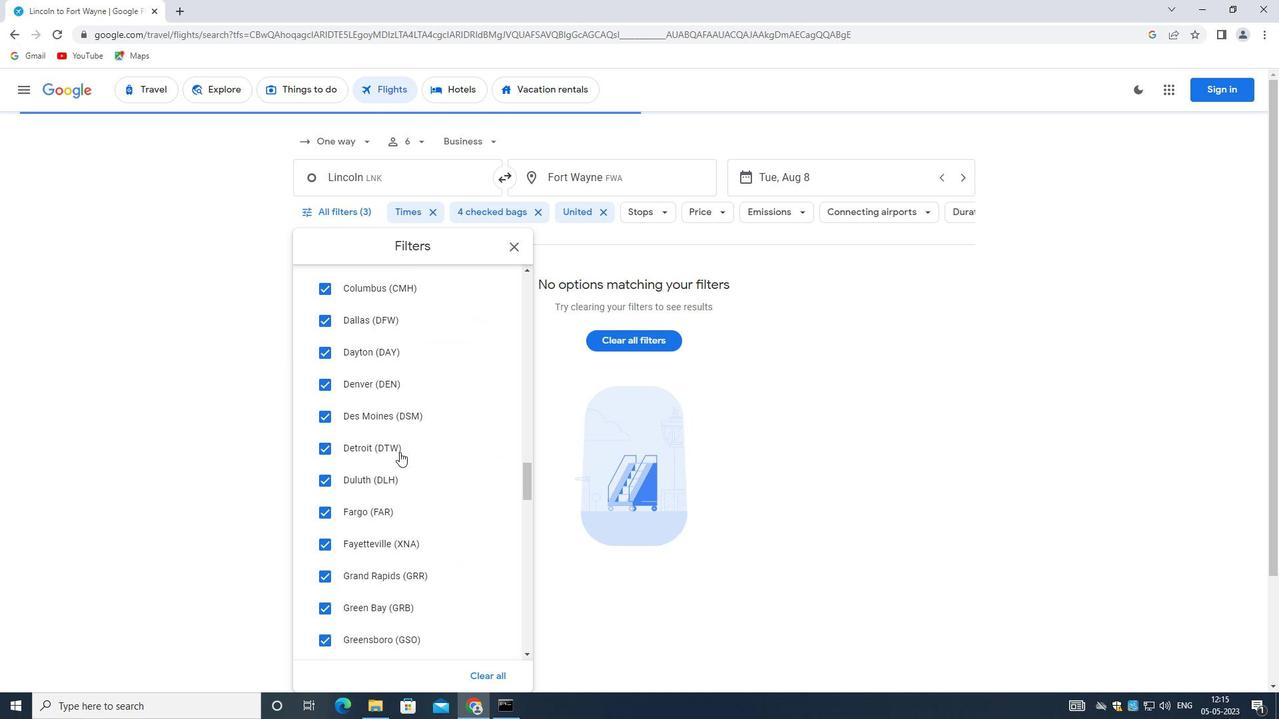 
Action: Mouse scrolled (398, 451) with delta (0, 0)
Screenshot: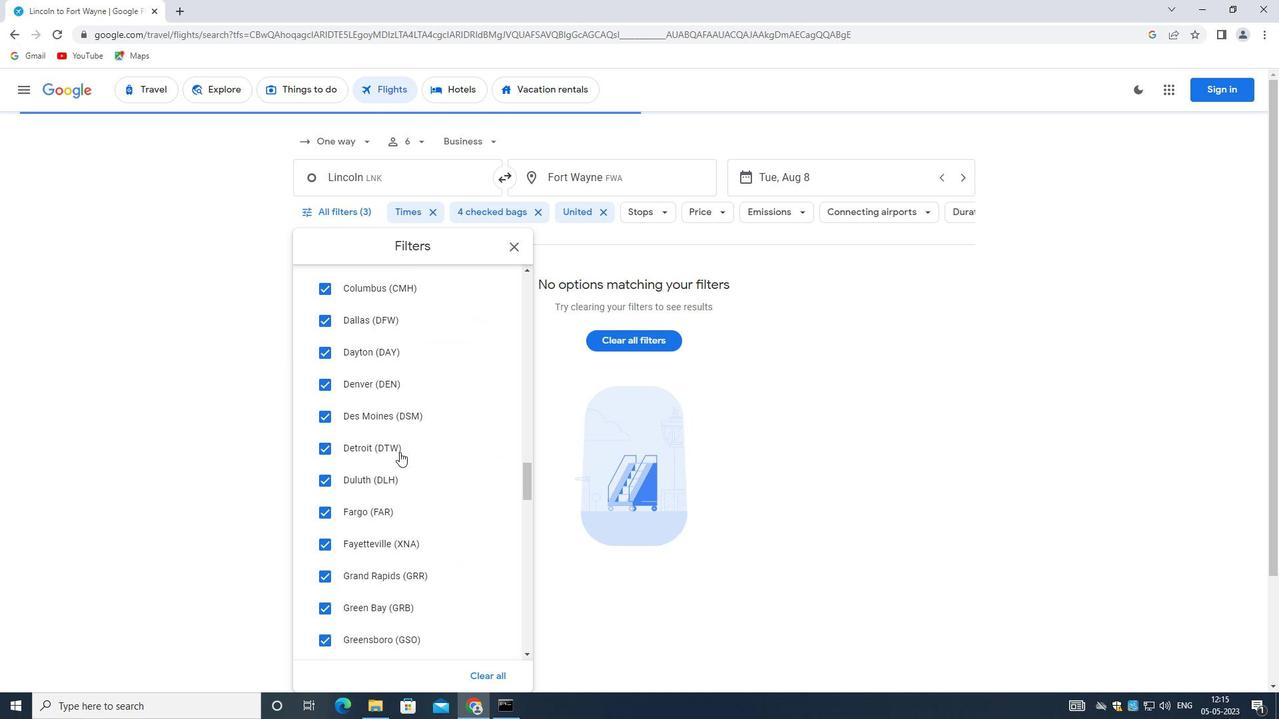 
Action: Mouse moved to (398, 453)
Screenshot: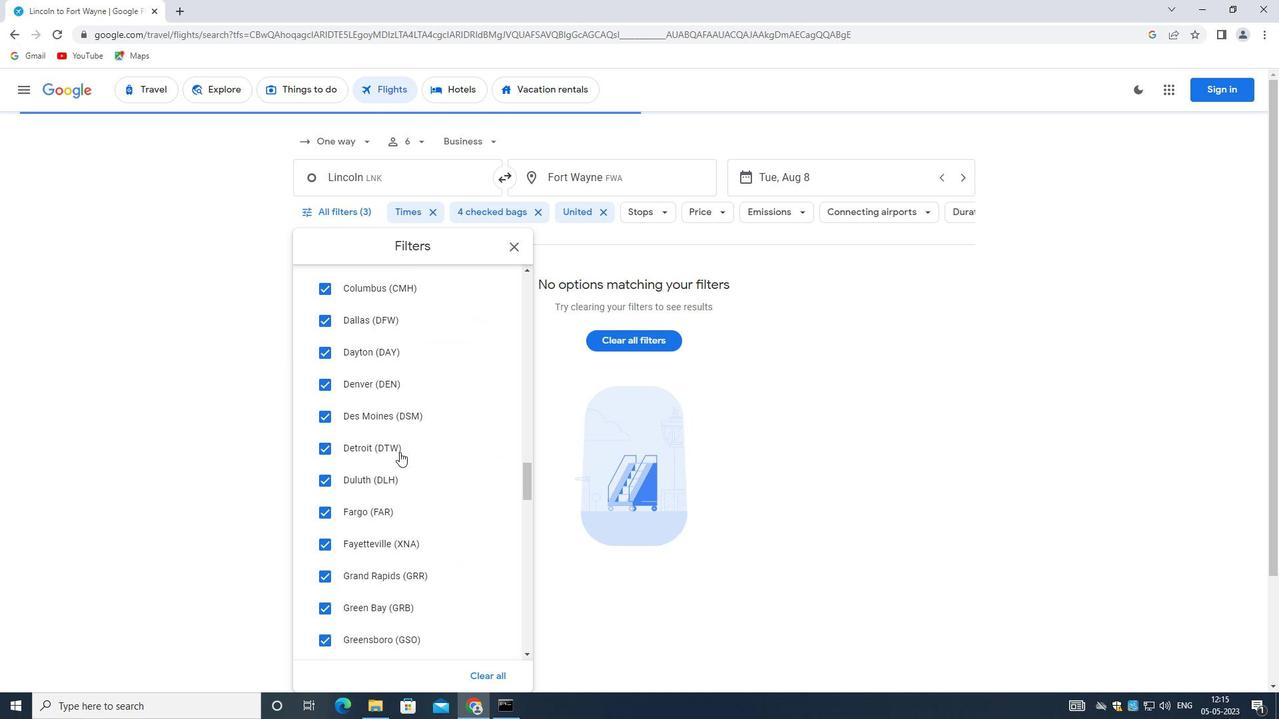 
Action: Mouse scrolled (398, 453) with delta (0, 0)
Screenshot: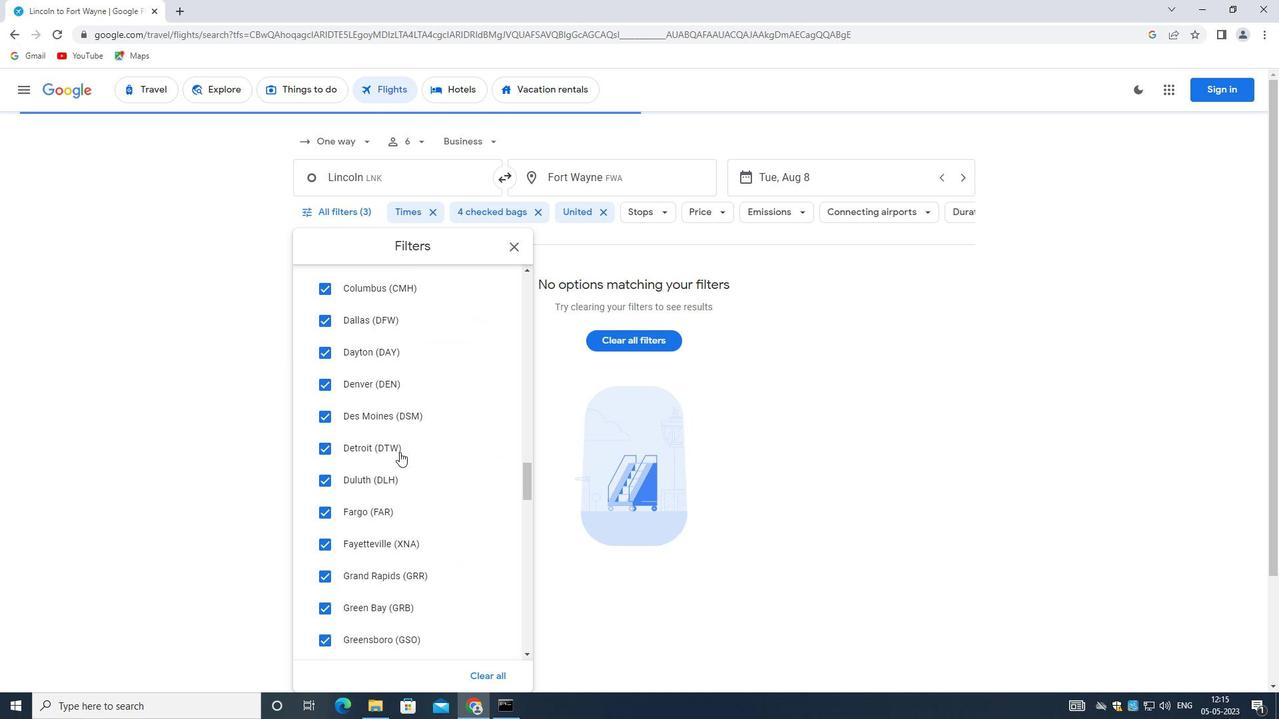 
Action: Mouse moved to (398, 455)
Screenshot: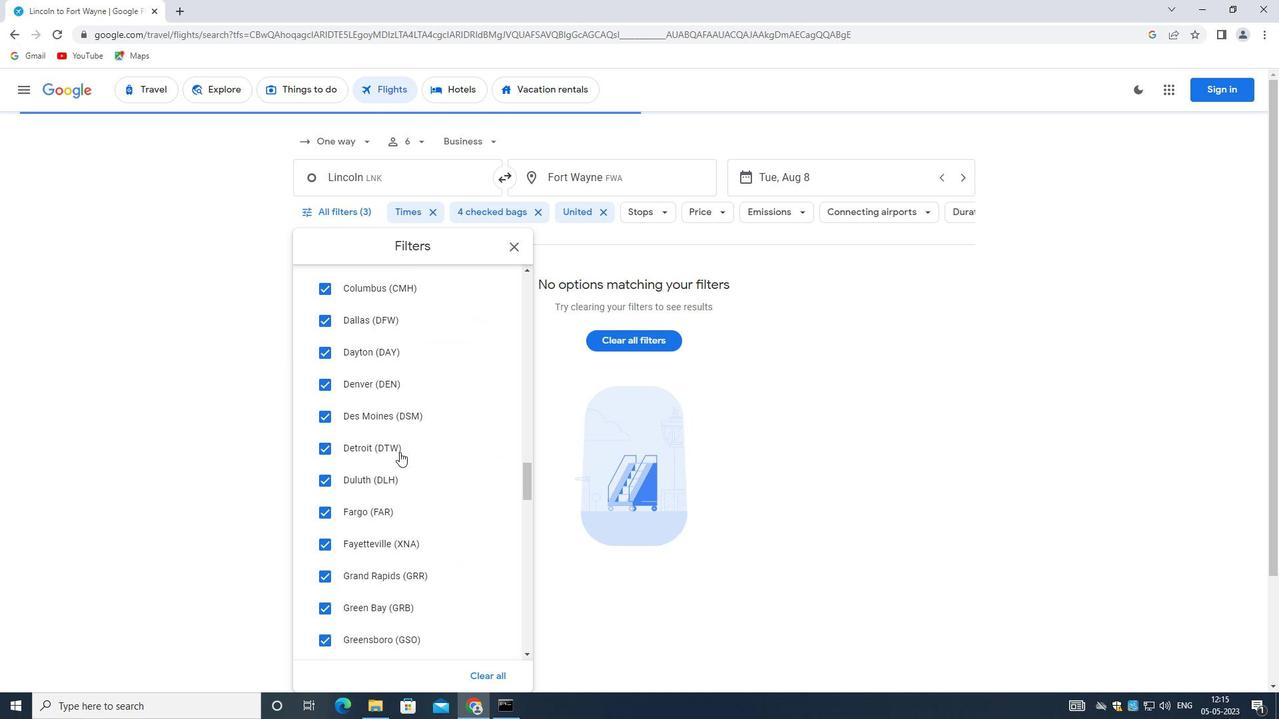 
Action: Mouse scrolled (398, 454) with delta (0, 0)
Screenshot: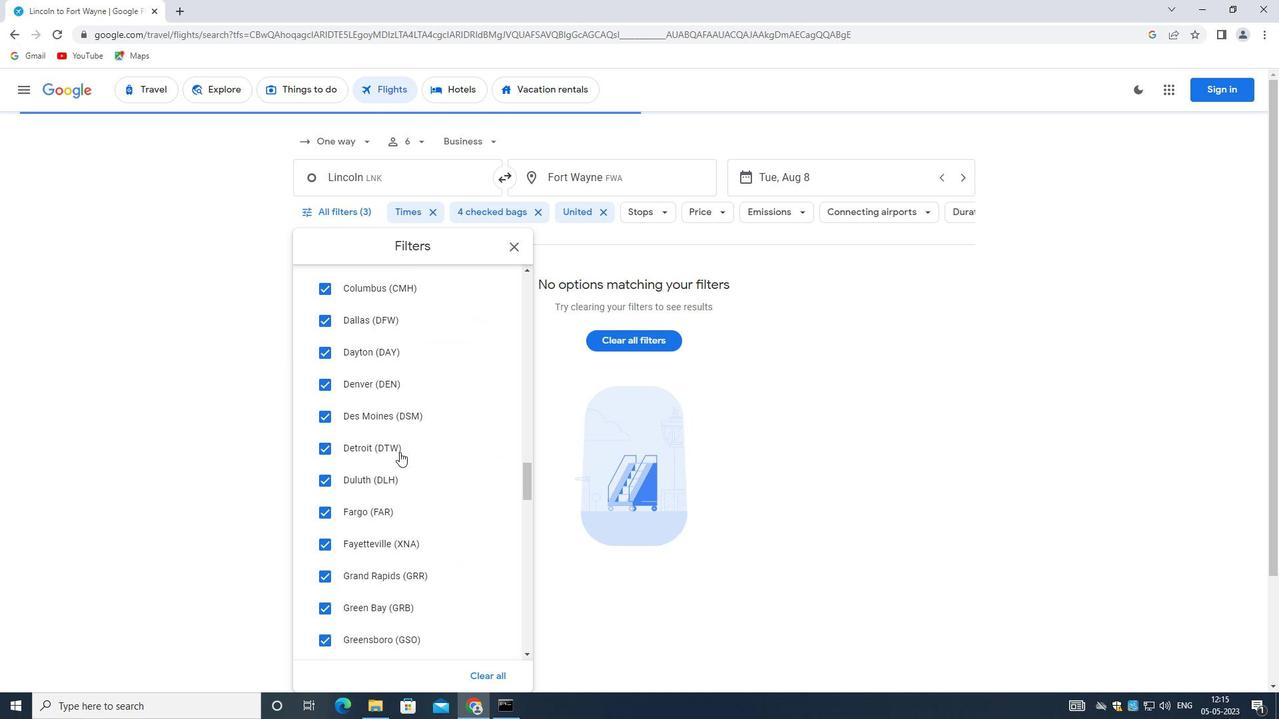 
Action: Mouse moved to (397, 455)
Screenshot: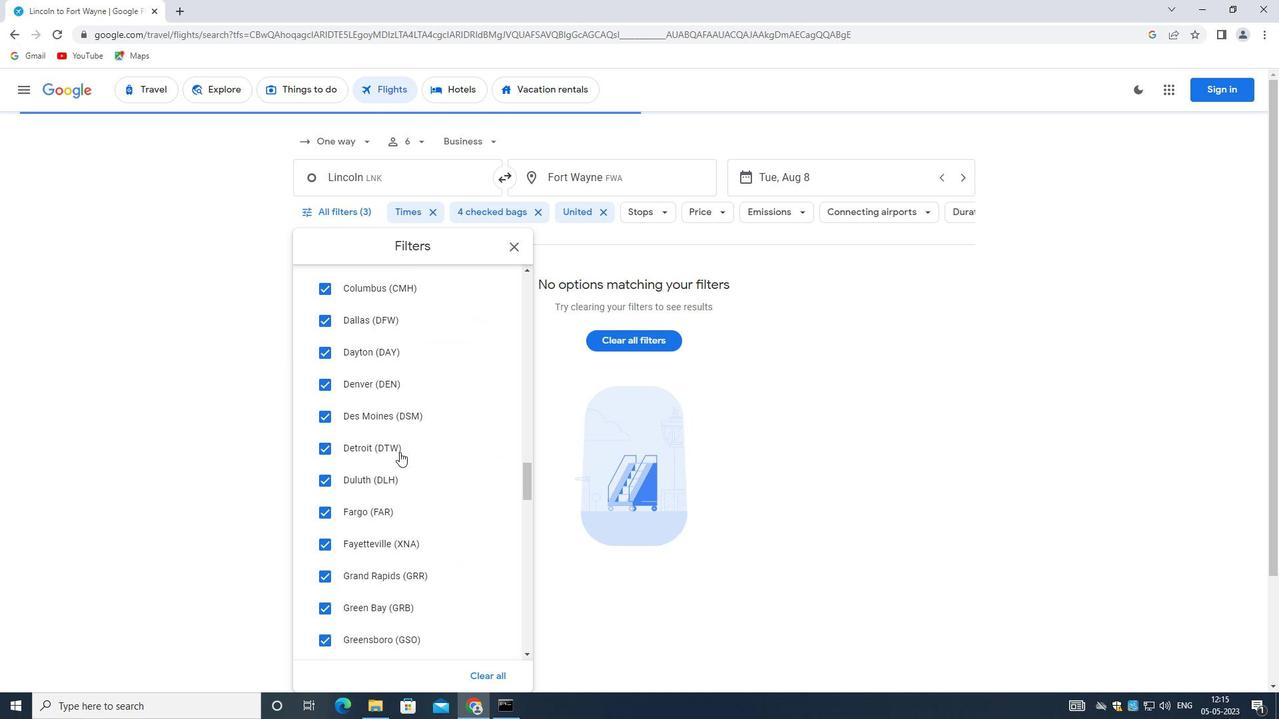 
Action: Mouse scrolled (397, 454) with delta (0, 0)
Screenshot: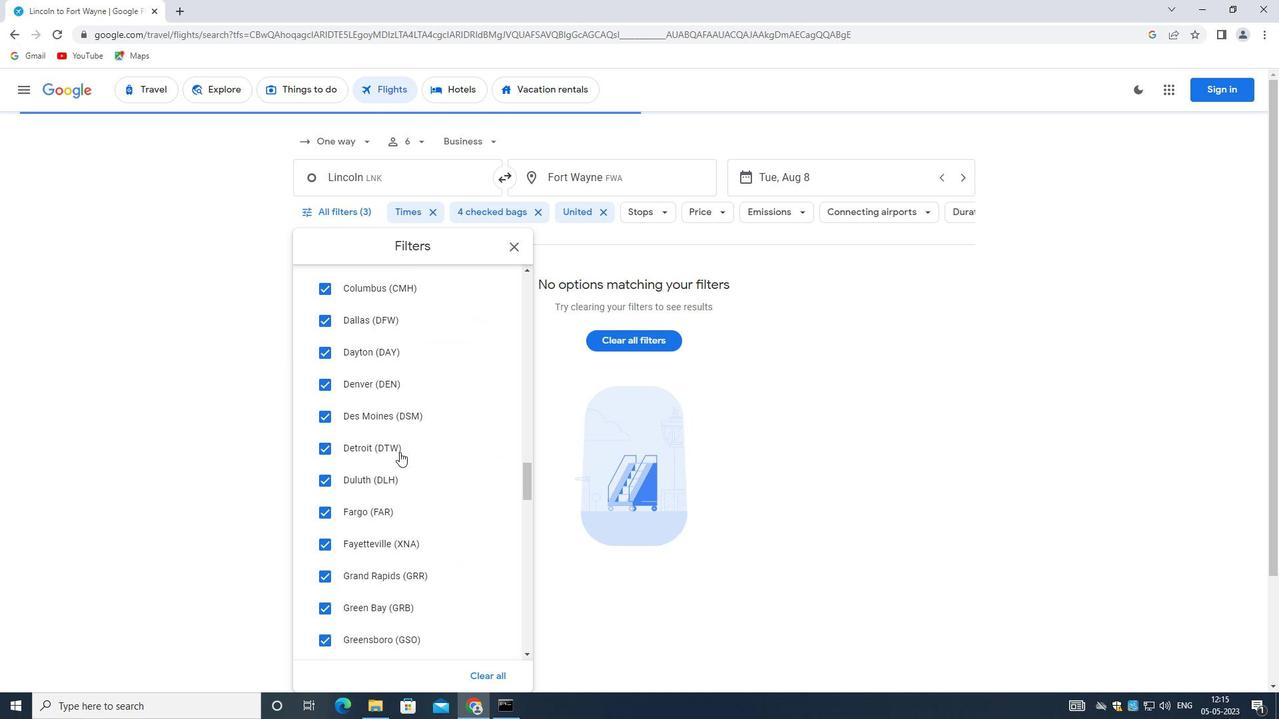 
Action: Mouse moved to (397, 455)
Screenshot: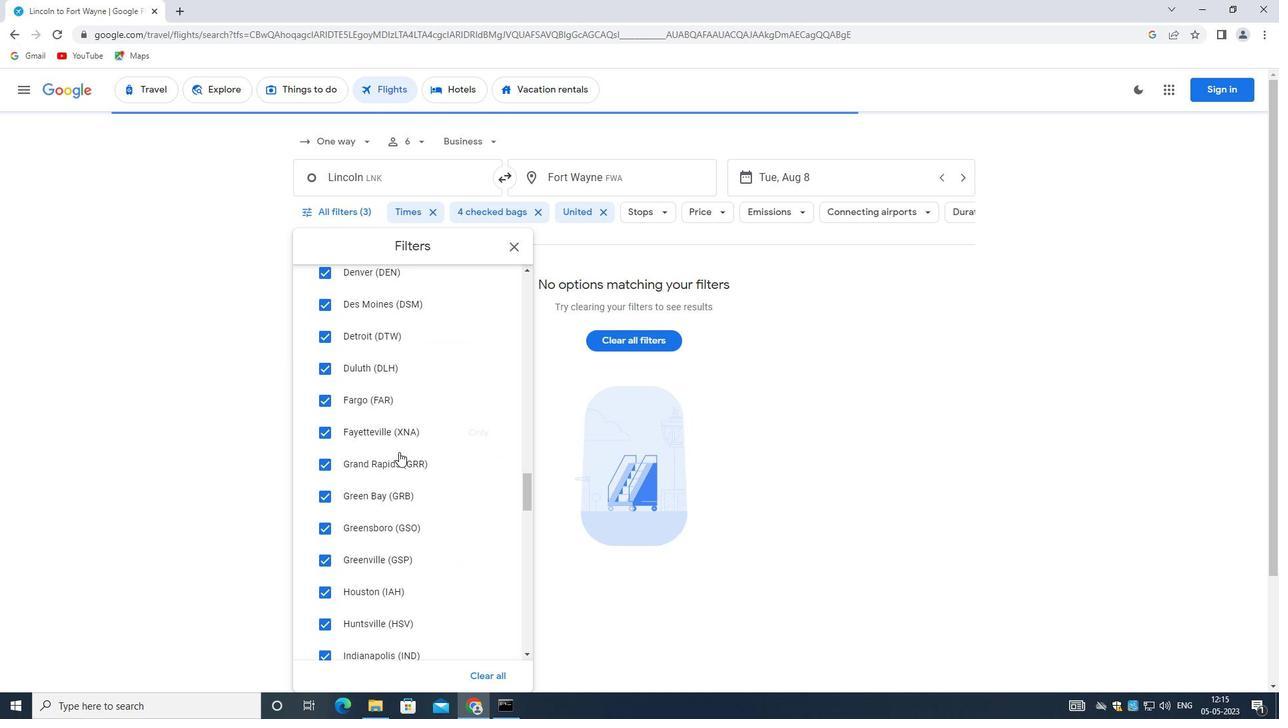 
Action: Mouse scrolled (397, 454) with delta (0, 0)
Screenshot: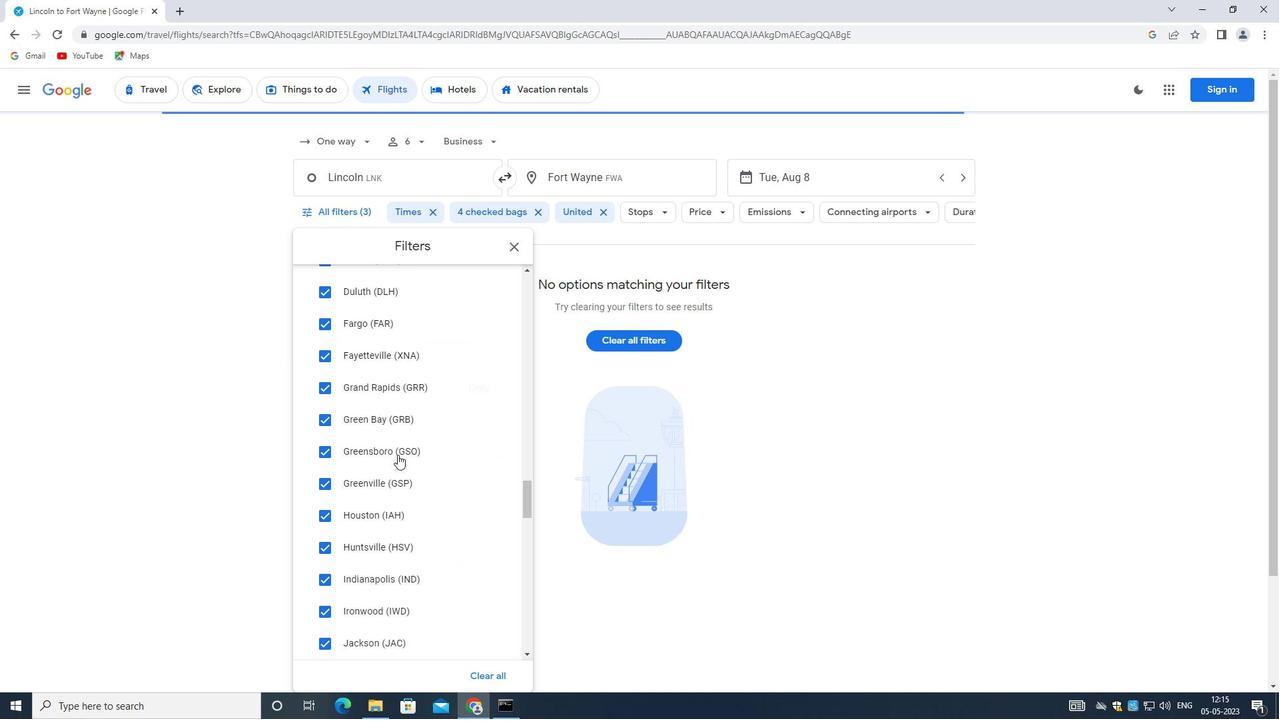 
Action: Mouse scrolled (397, 454) with delta (0, 0)
Screenshot: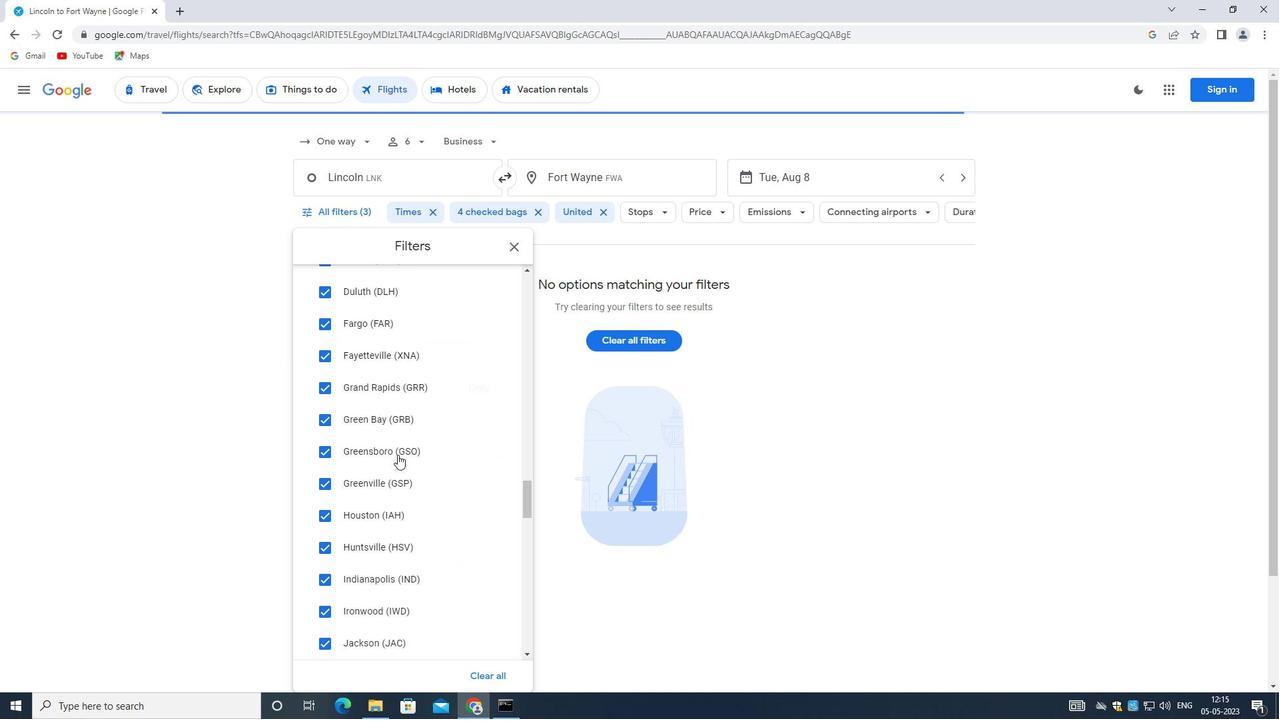
Action: Mouse scrolled (397, 454) with delta (0, 0)
Screenshot: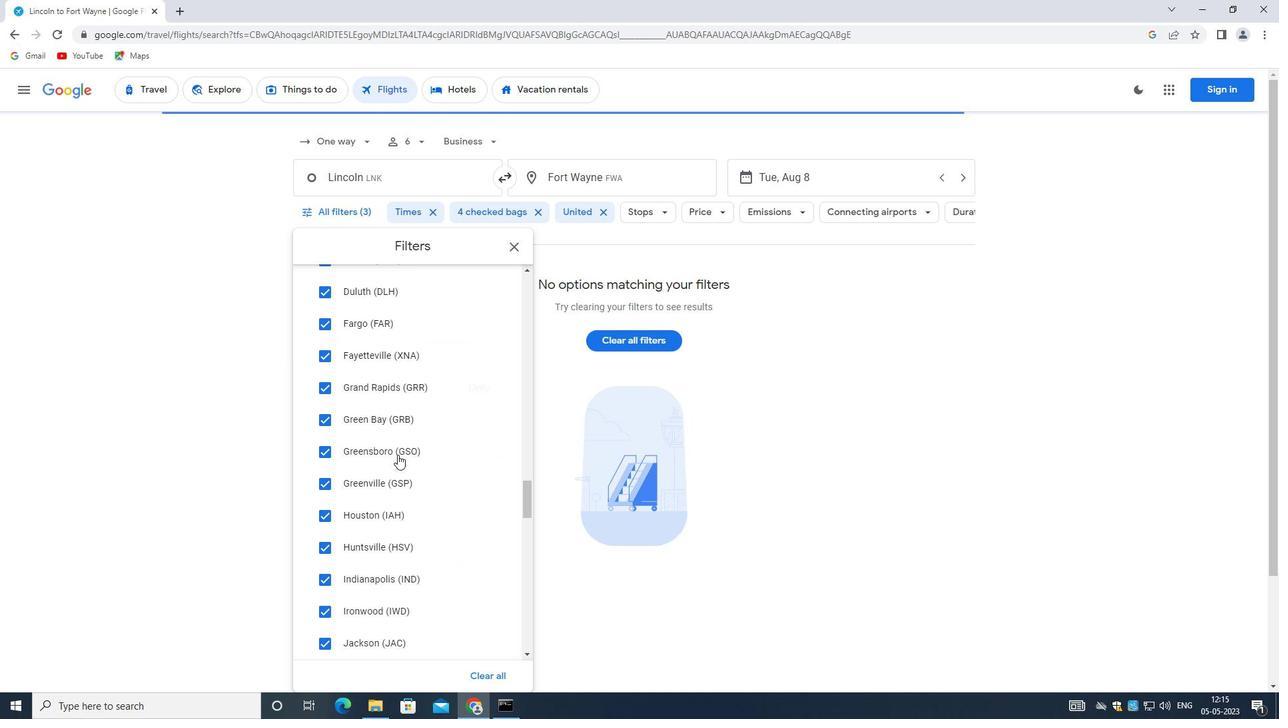 
Action: Mouse moved to (392, 450)
Screenshot: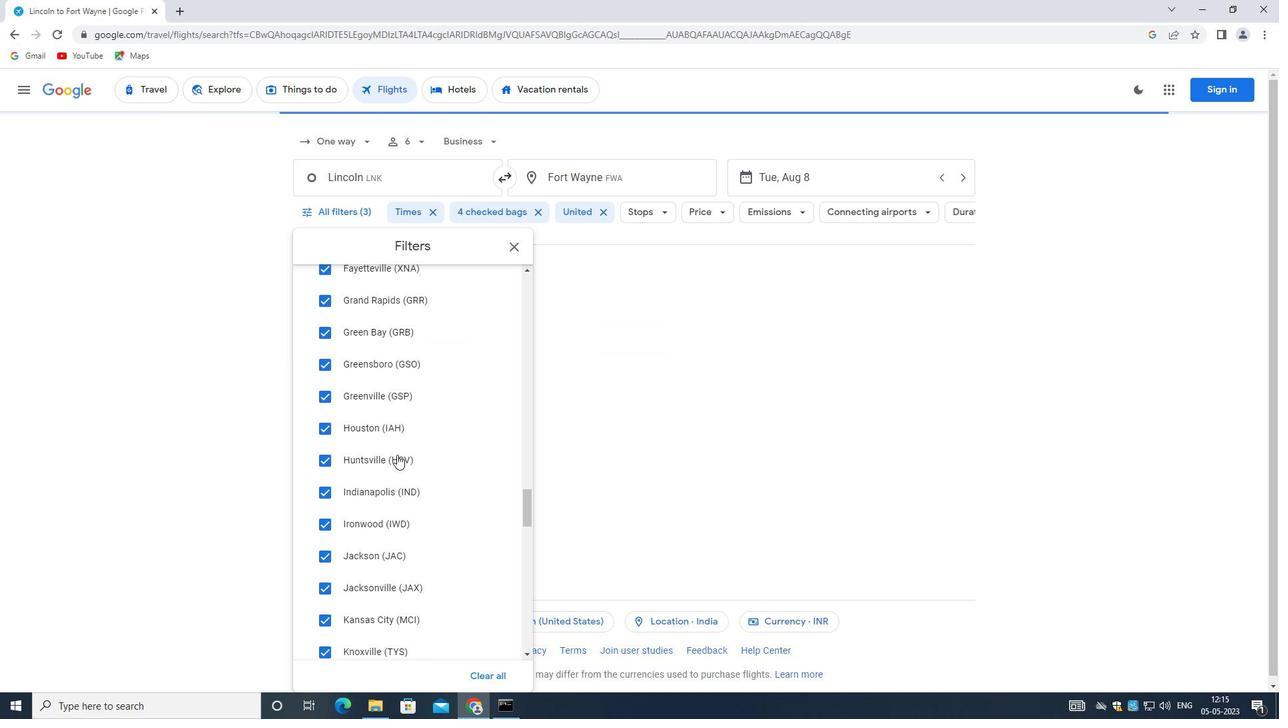 
Action: Mouse scrolled (392, 451) with delta (0, 0)
Screenshot: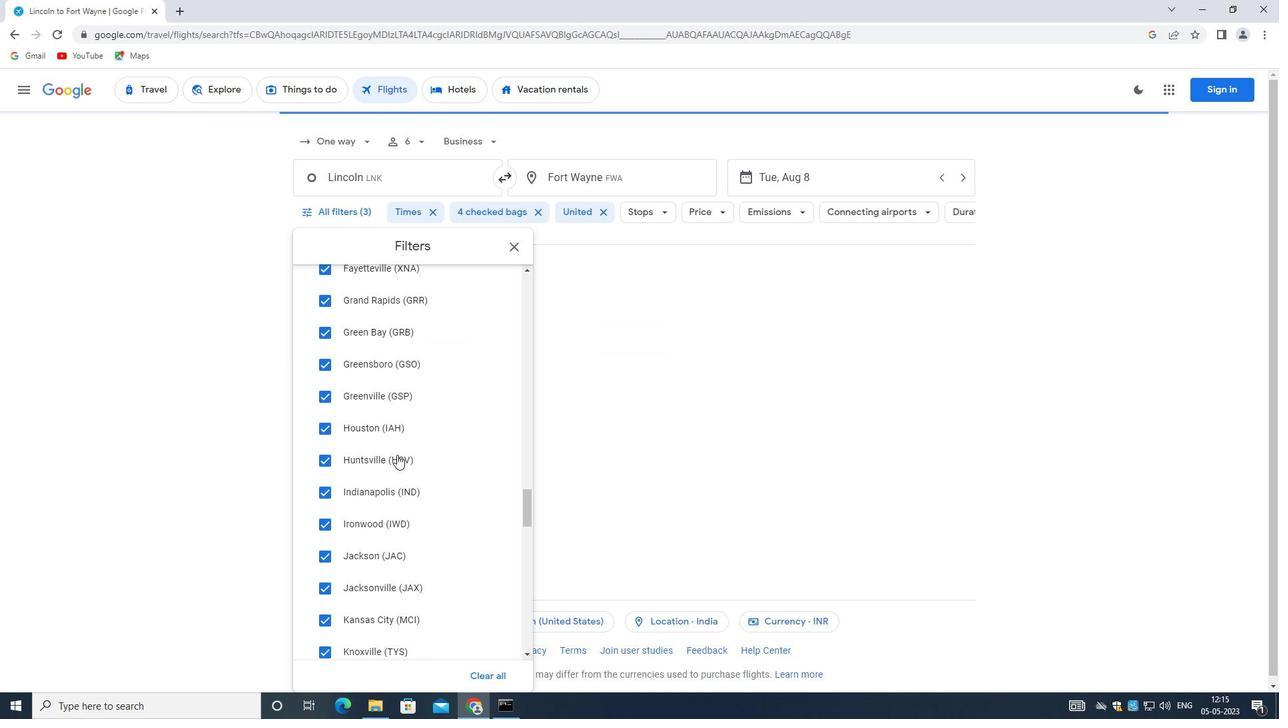 
Action: Mouse scrolled (392, 449) with delta (0, 0)
Screenshot: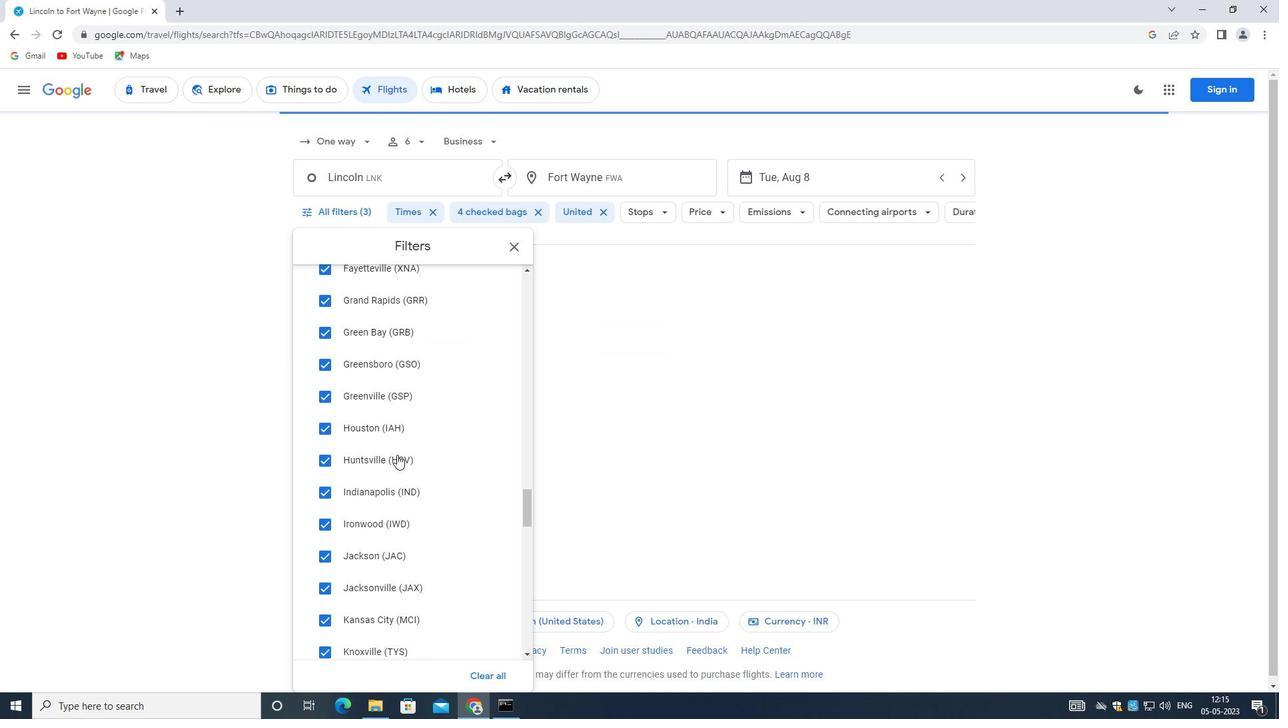 
Action: Mouse scrolled (392, 449) with delta (0, 0)
Screenshot: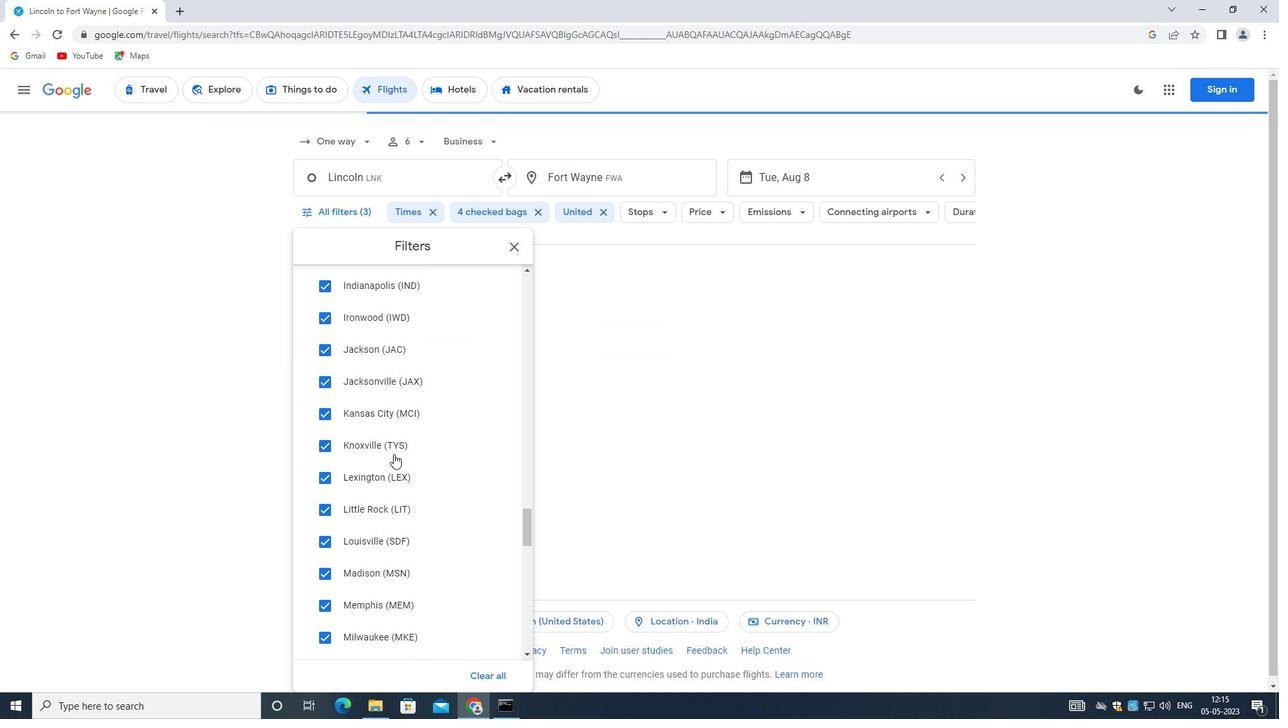
Action: Mouse scrolled (392, 449) with delta (0, 0)
Screenshot: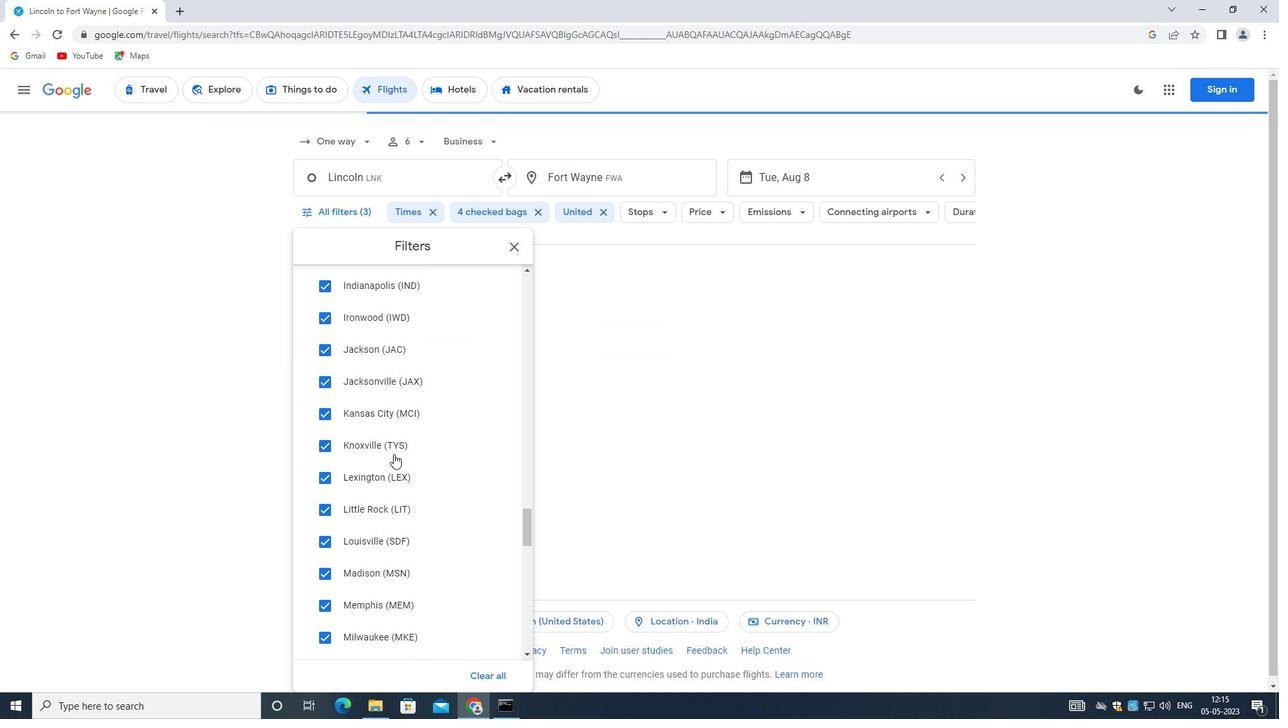 
Action: Mouse scrolled (392, 449) with delta (0, 0)
Screenshot: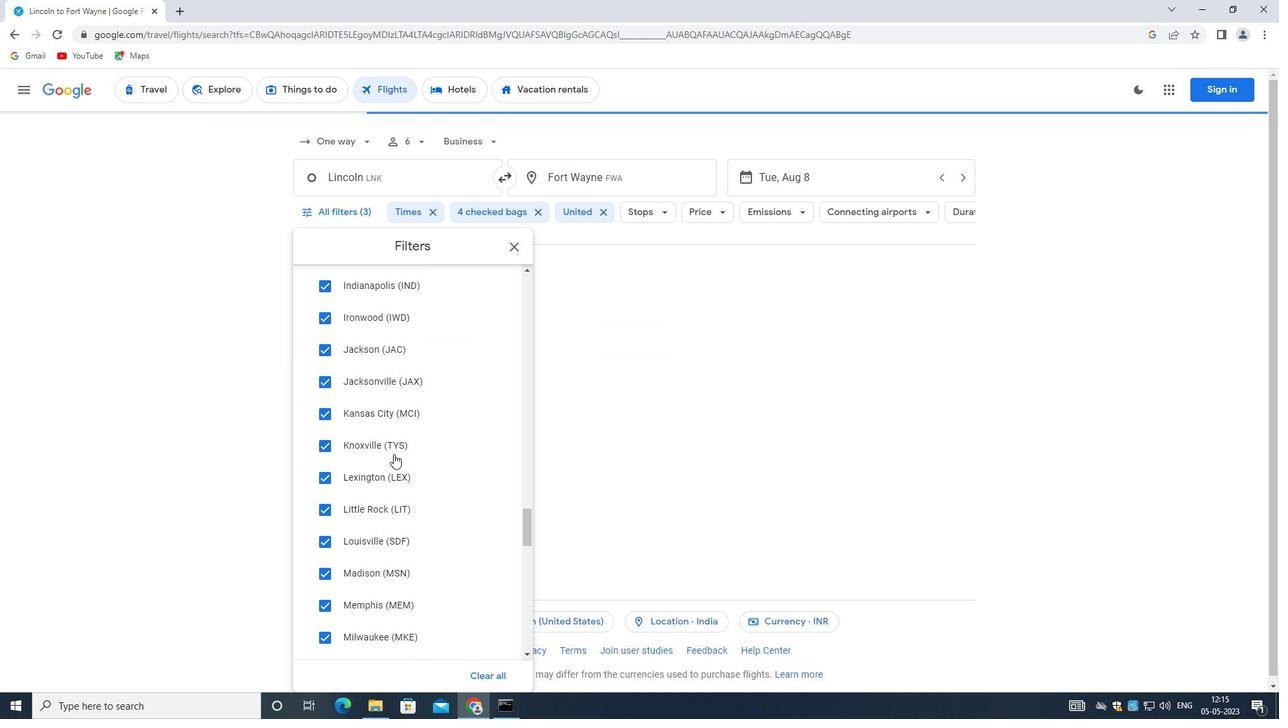 
Action: Mouse scrolled (392, 449) with delta (0, 0)
Screenshot: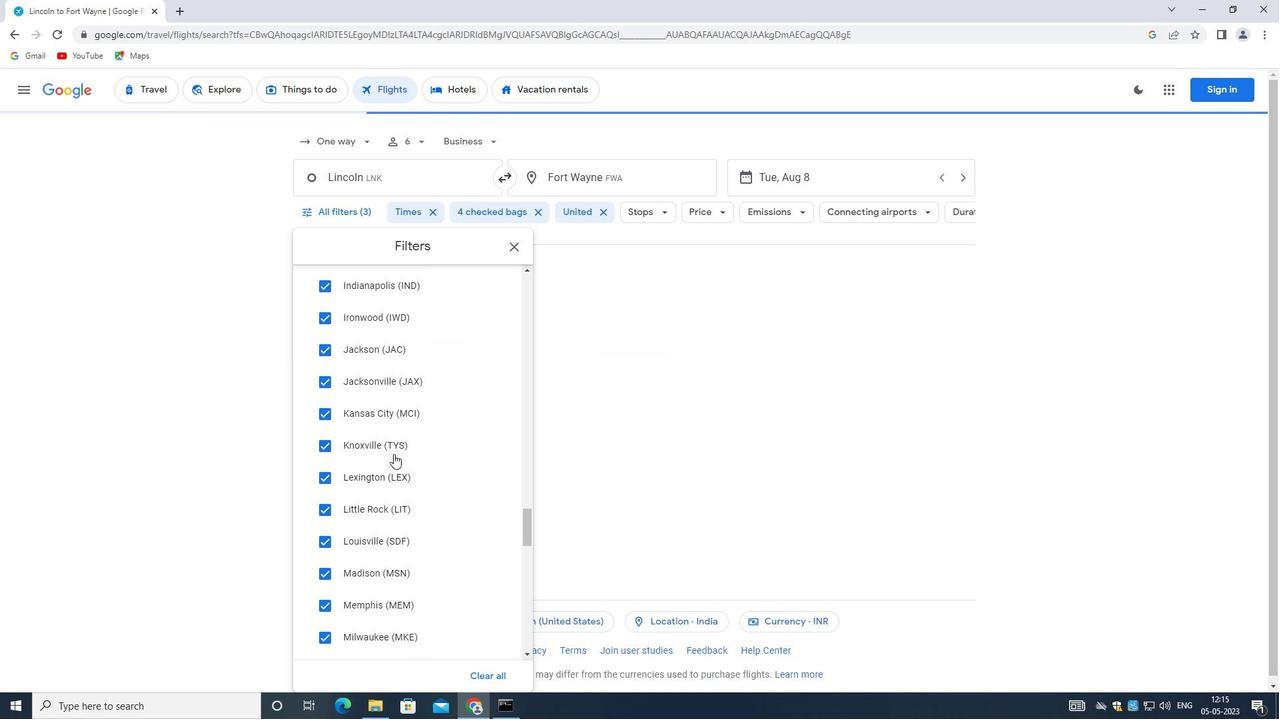 
Action: Mouse moved to (391, 449)
Screenshot: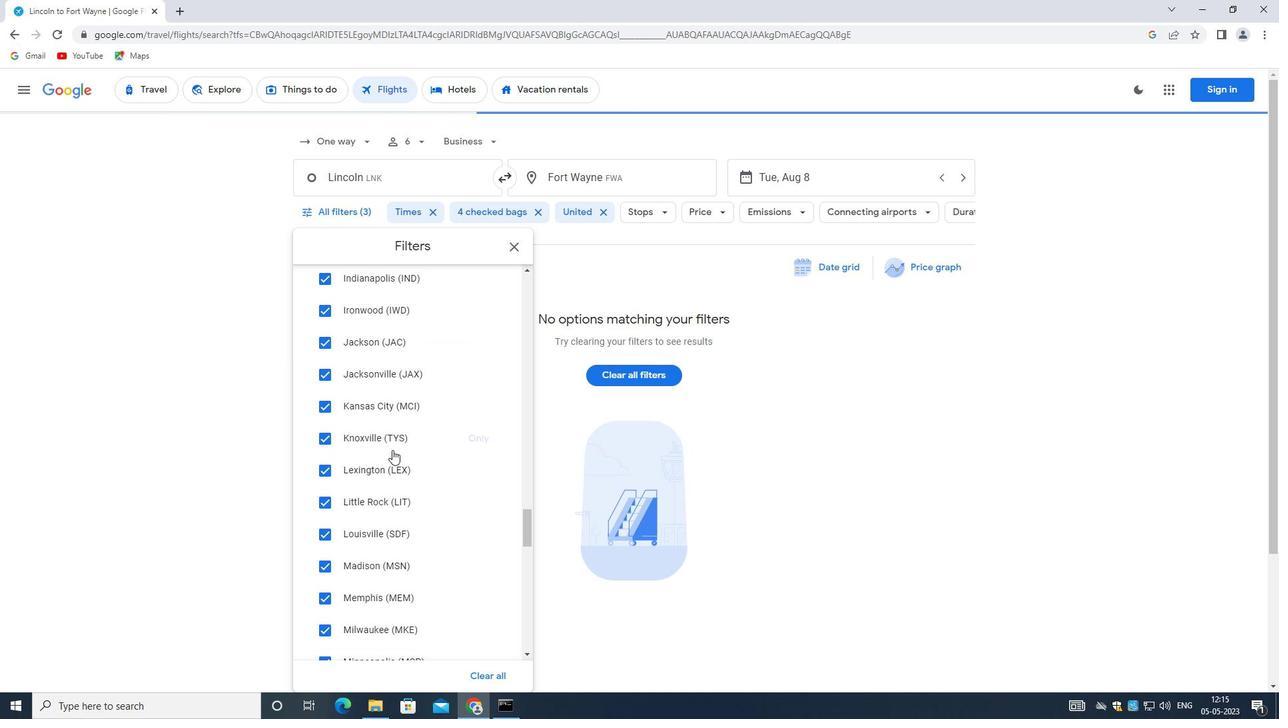 
Action: Mouse scrolled (391, 449) with delta (0, 0)
Screenshot: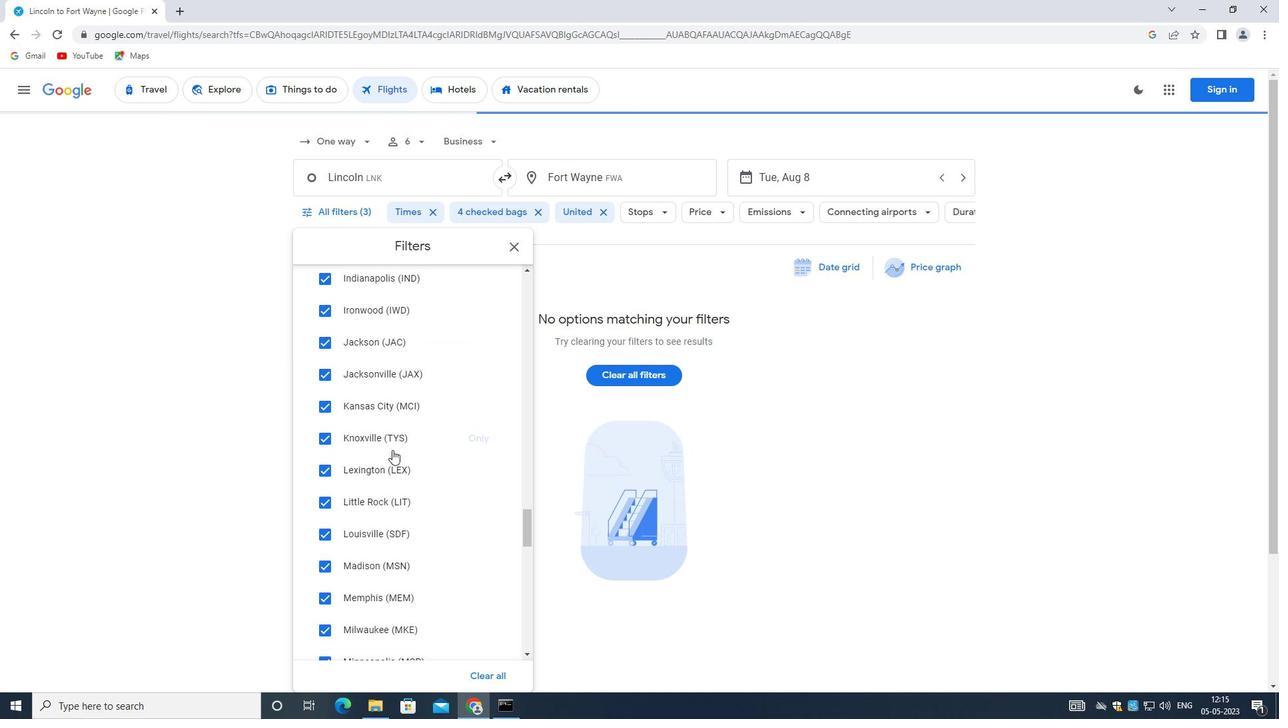 
Action: Mouse scrolled (391, 449) with delta (0, 0)
Screenshot: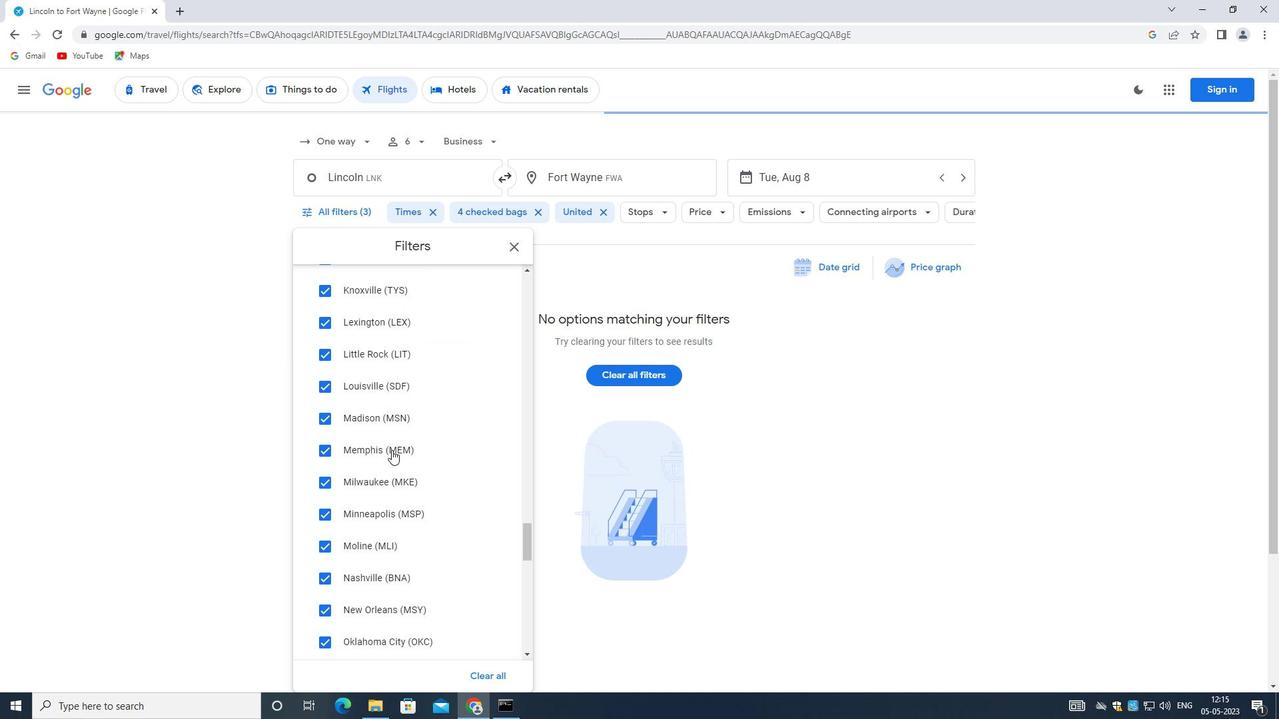 
Action: Mouse scrolled (391, 449) with delta (0, 0)
Screenshot: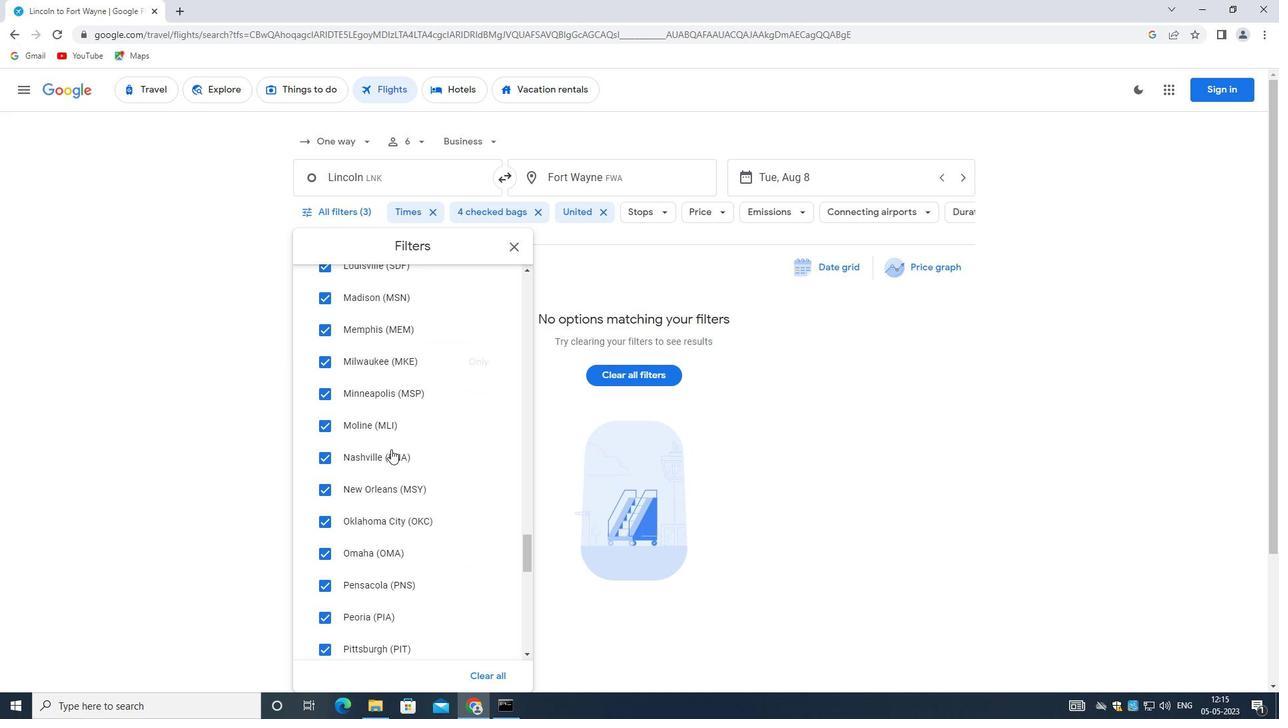 
Action: Mouse moved to (391, 449)
Screenshot: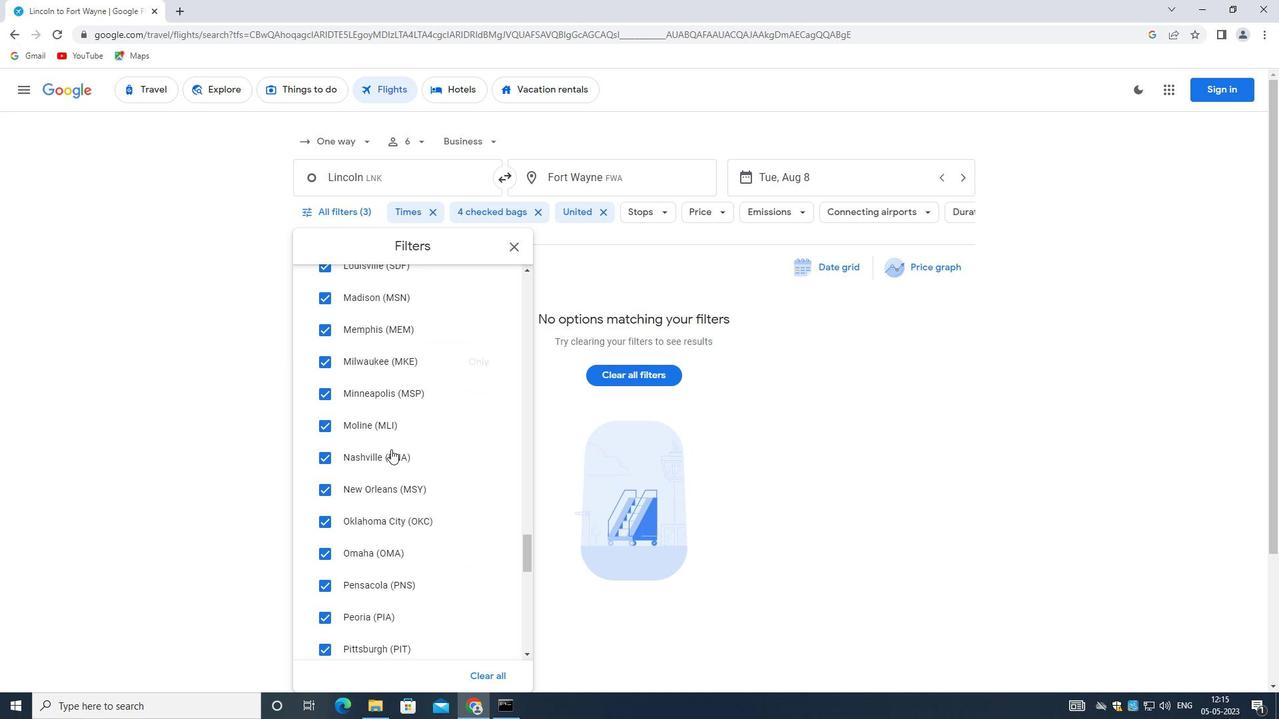 
Action: Mouse scrolled (391, 449) with delta (0, 0)
Screenshot: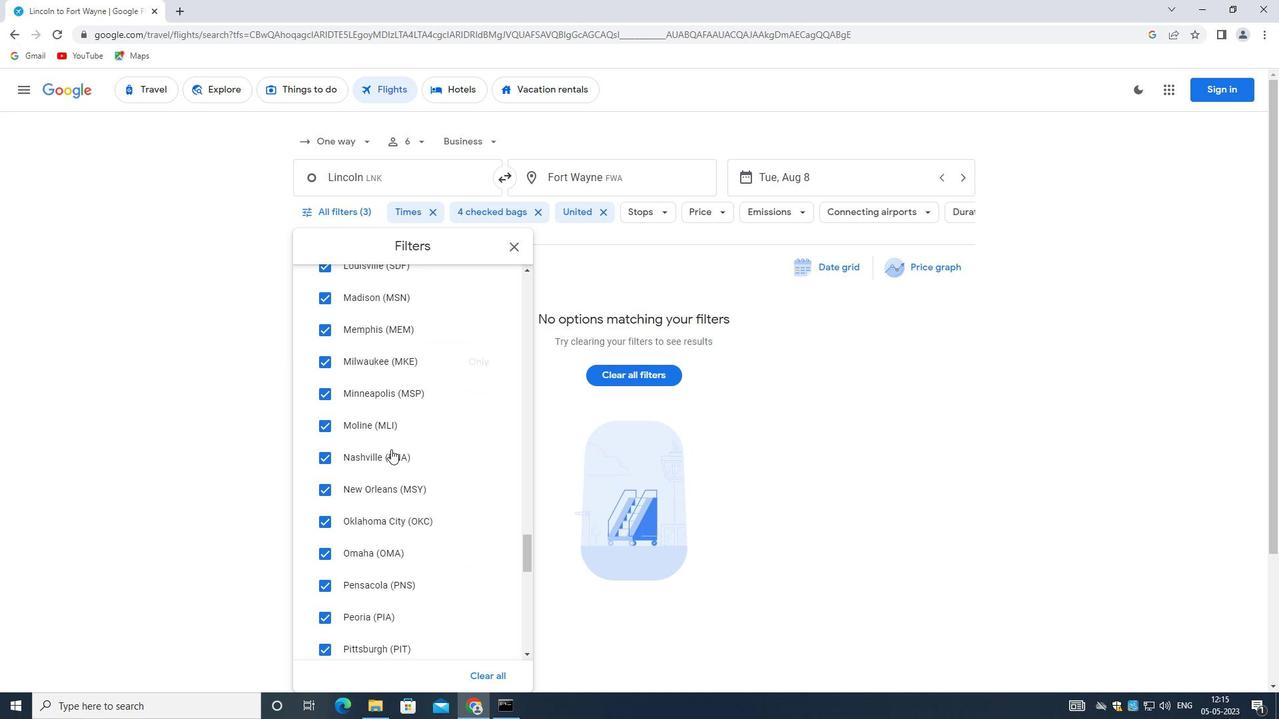 
Action: Mouse scrolled (391, 449) with delta (0, 0)
Screenshot: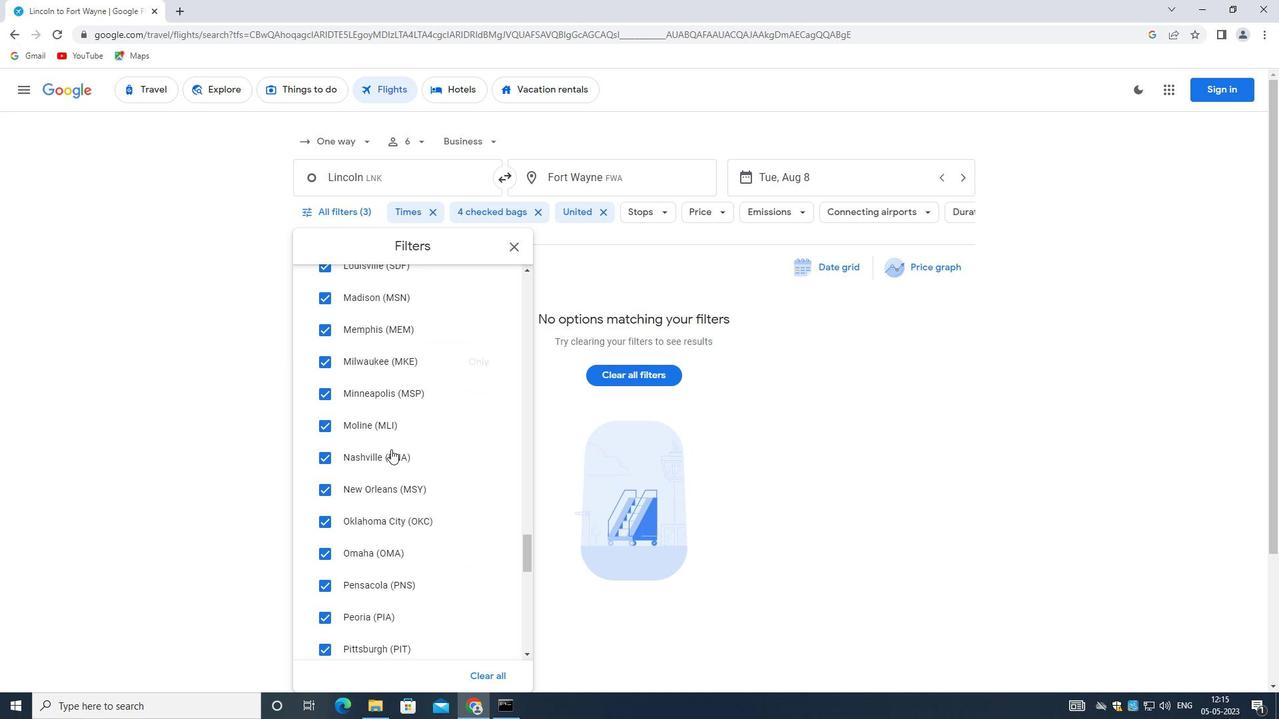 
Action: Mouse scrolled (391, 449) with delta (0, 0)
Screenshot: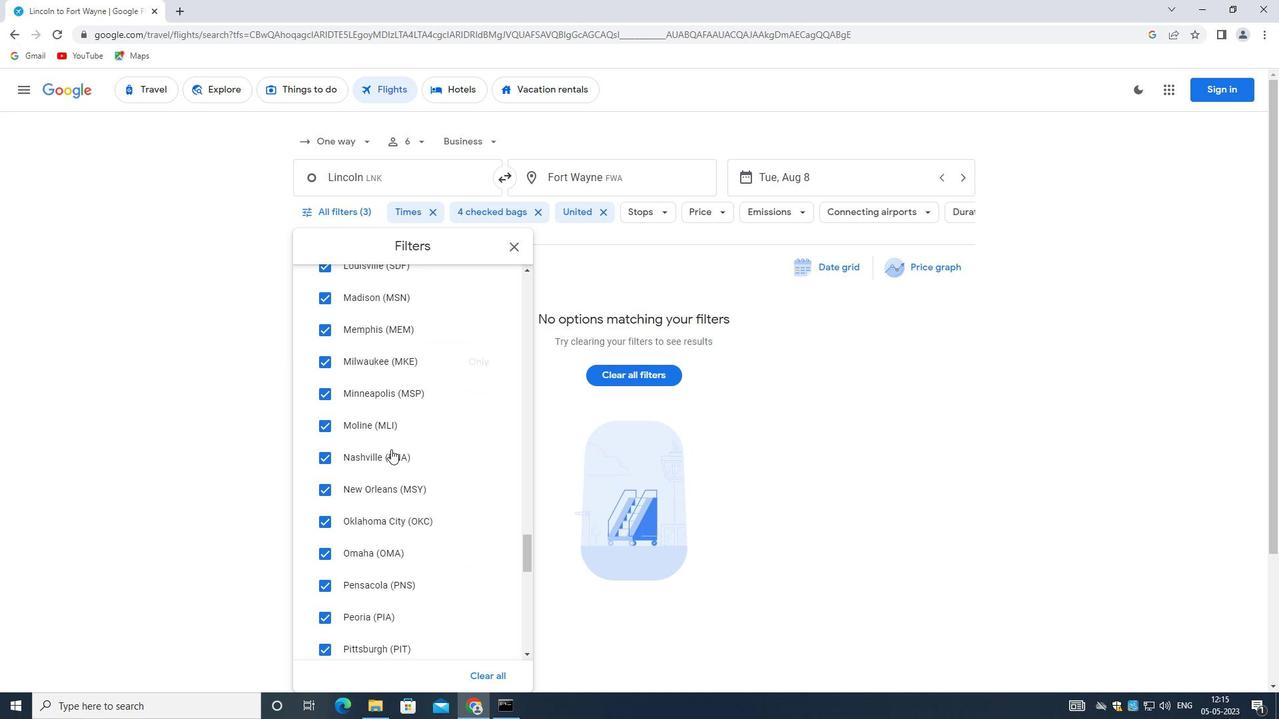 
Action: Mouse moved to (391, 449)
Screenshot: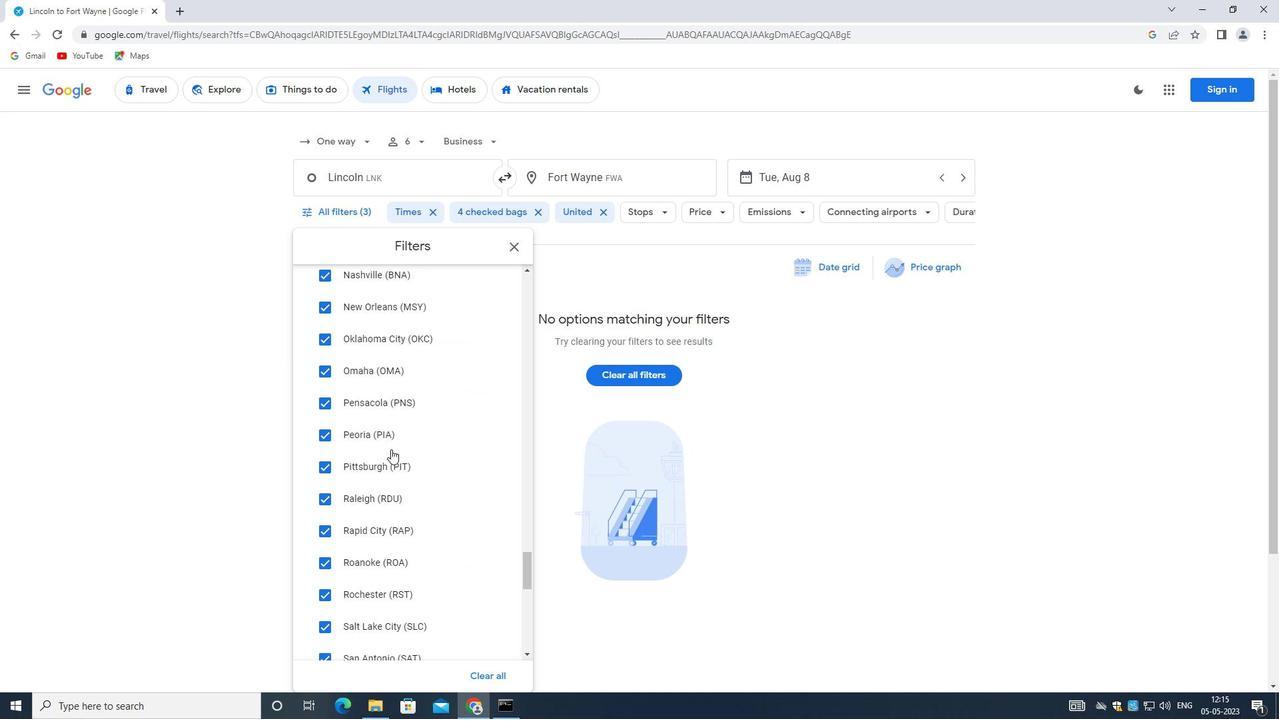 
Action: Mouse scrolled (391, 449) with delta (0, 0)
Screenshot: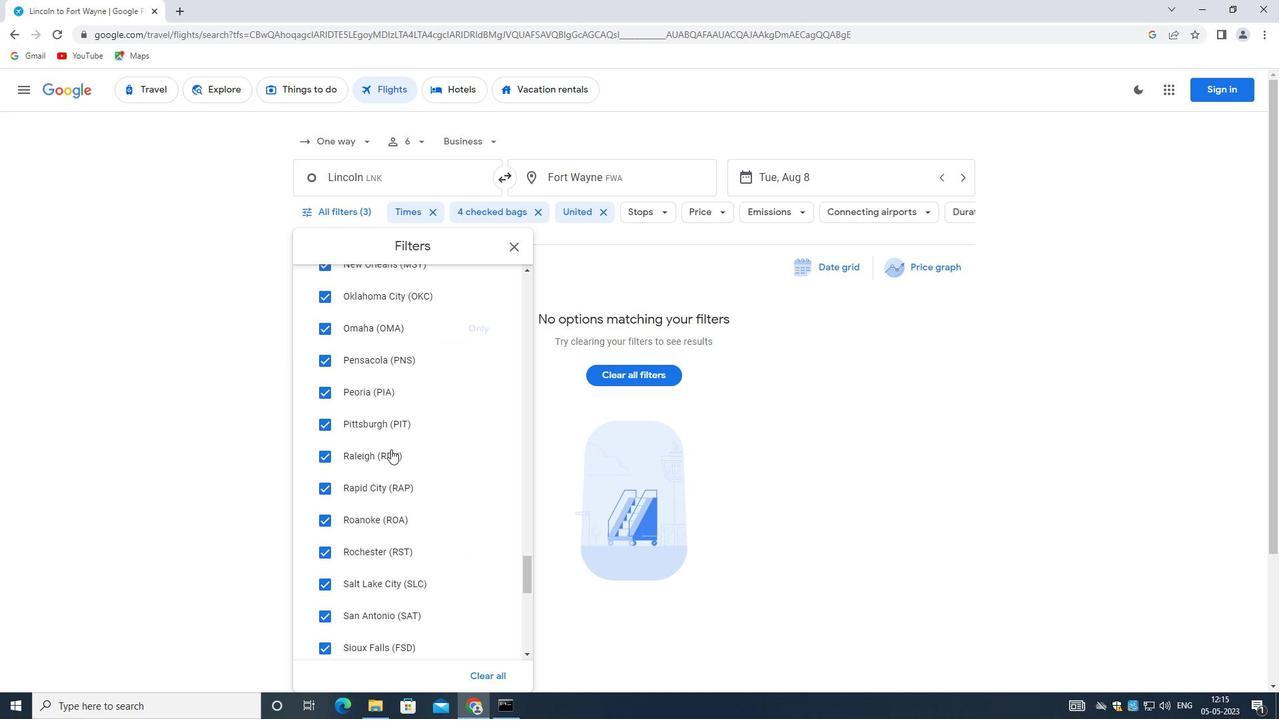 
Action: Mouse scrolled (391, 449) with delta (0, 0)
Screenshot: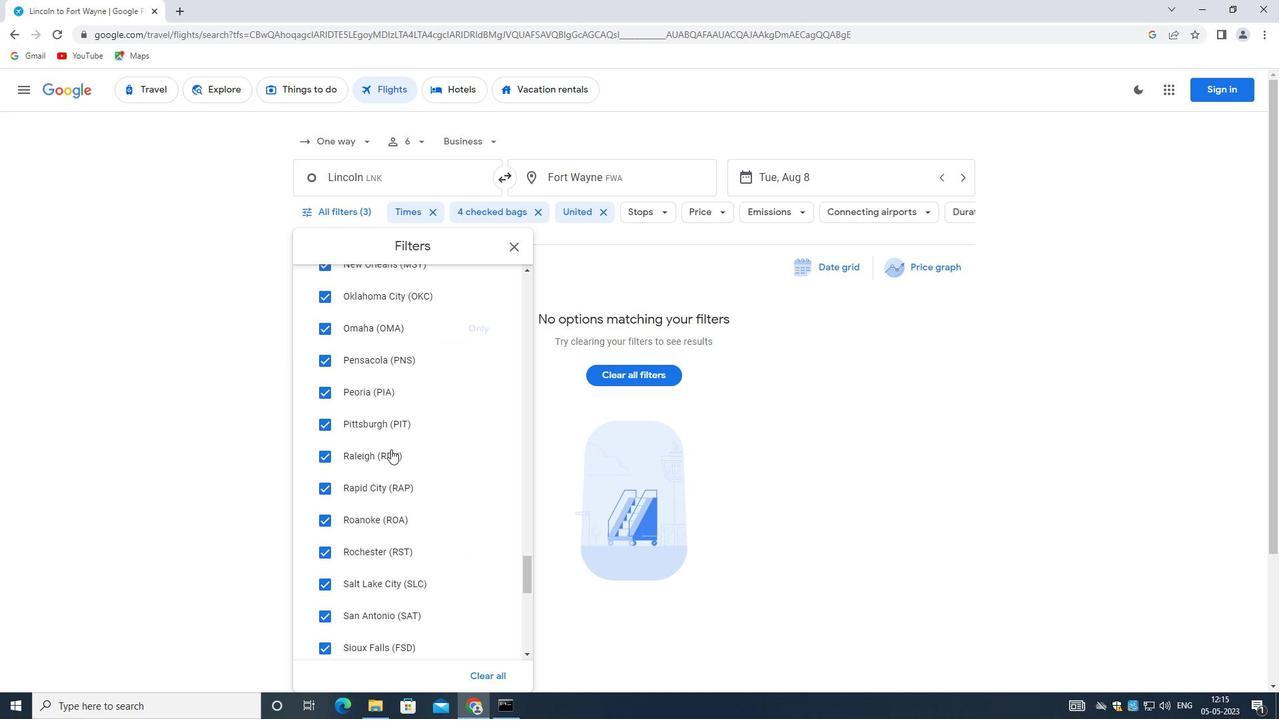 
Action: Mouse scrolled (391, 449) with delta (0, 0)
Screenshot: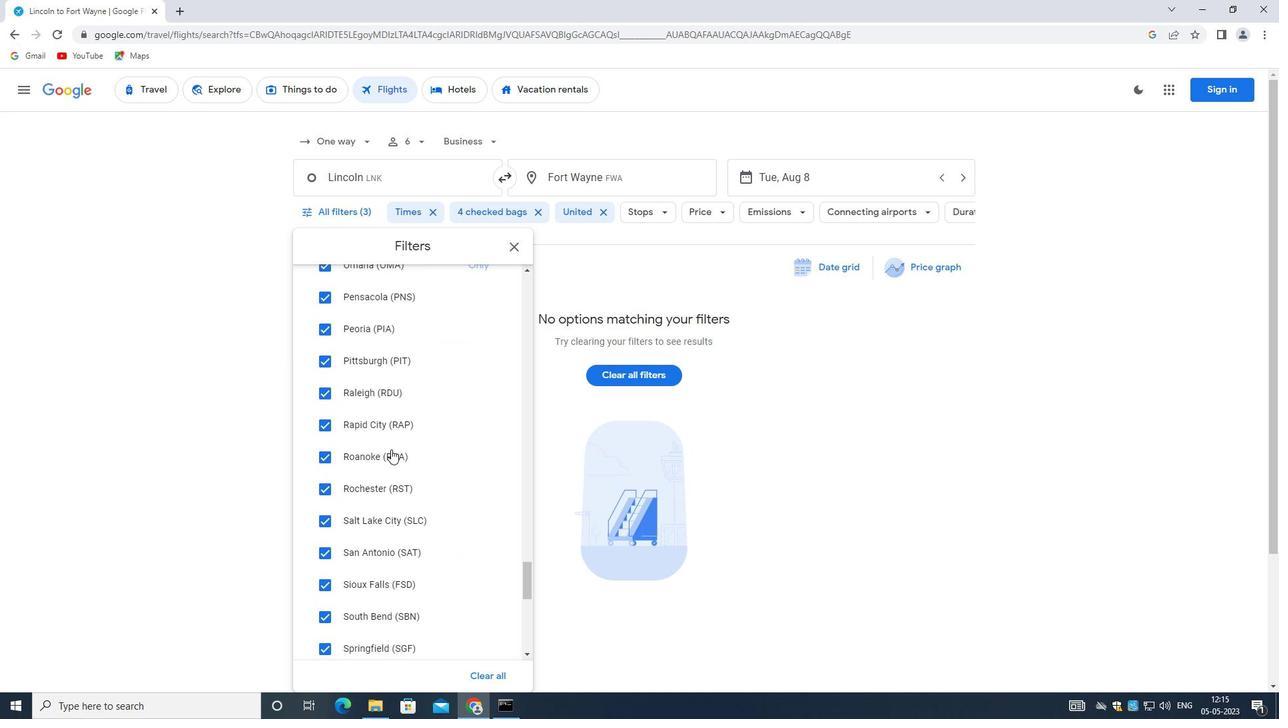 
Action: Mouse scrolled (391, 449) with delta (0, 0)
Screenshot: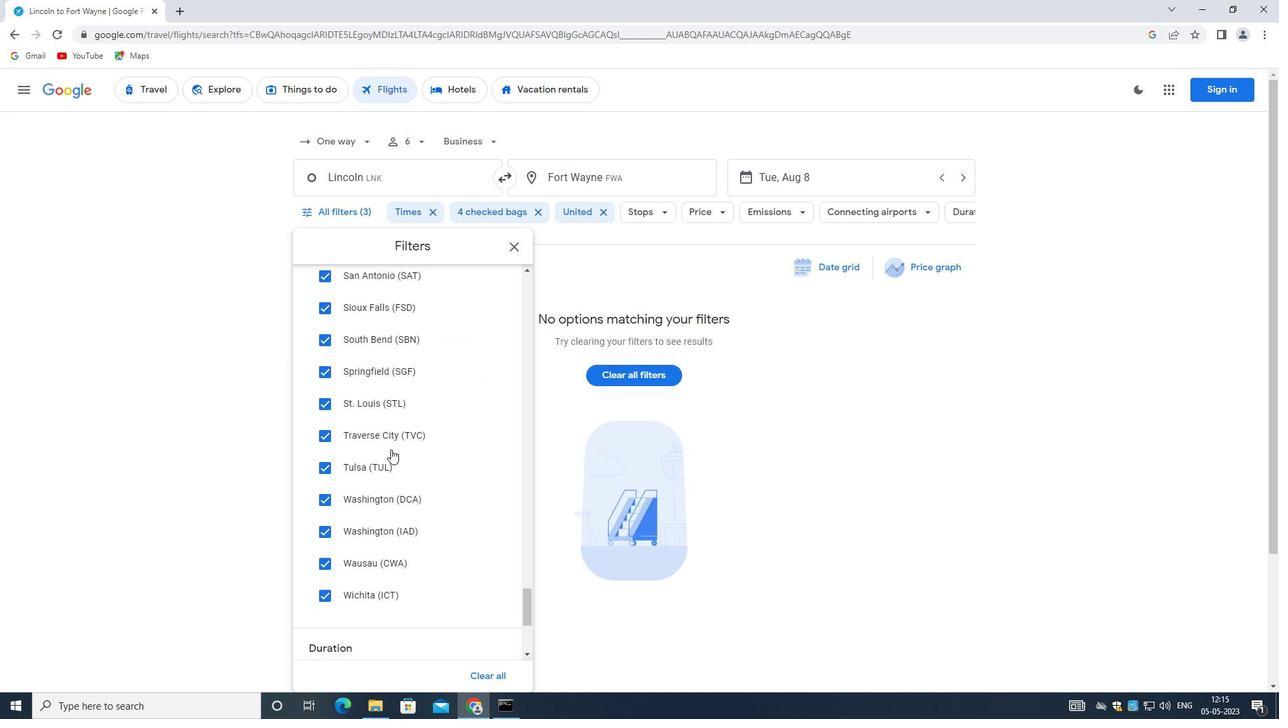 
Action: Mouse scrolled (391, 449) with delta (0, 0)
Screenshot: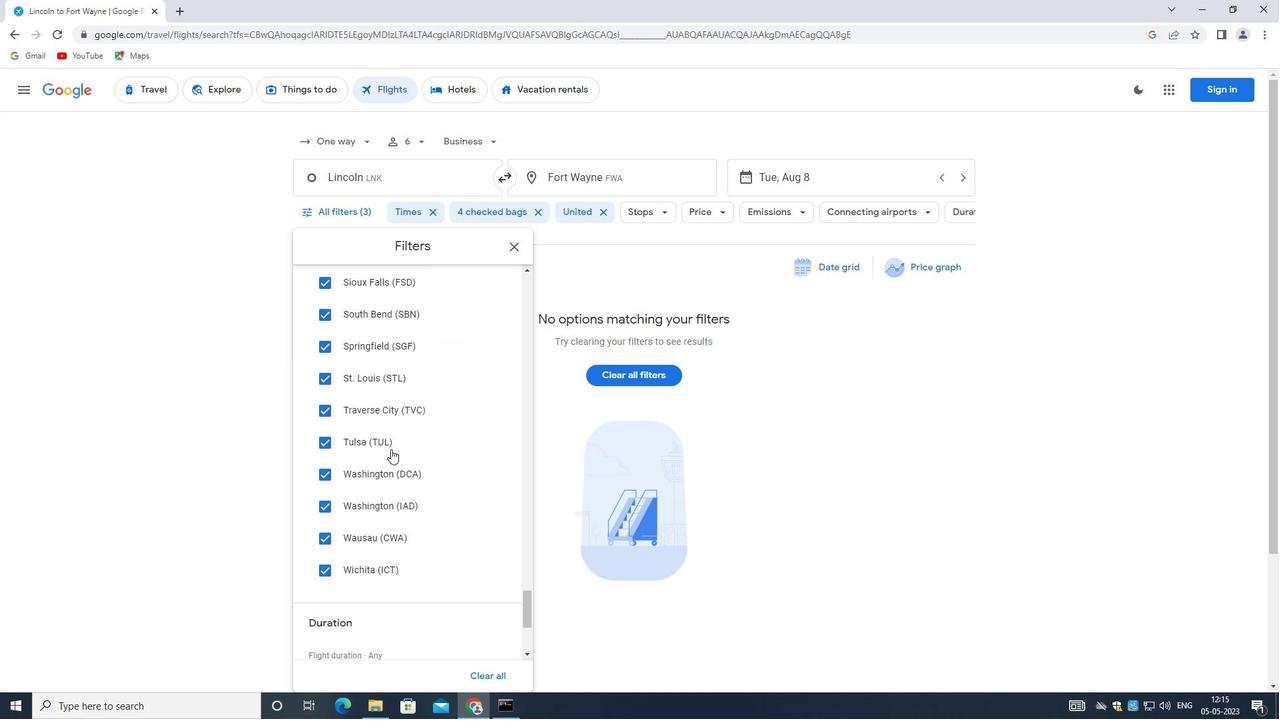 
Action: Mouse scrolled (391, 449) with delta (0, 0)
Screenshot: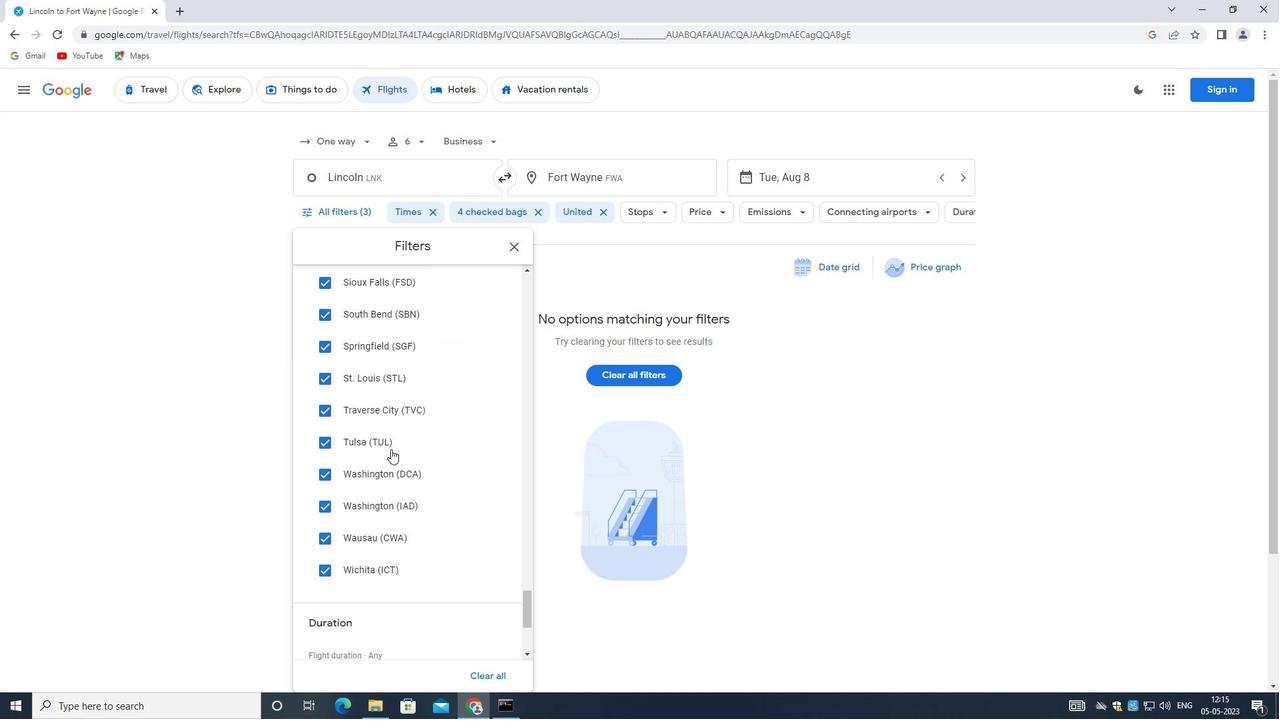 
Action: Mouse scrolled (391, 449) with delta (0, 0)
Screenshot: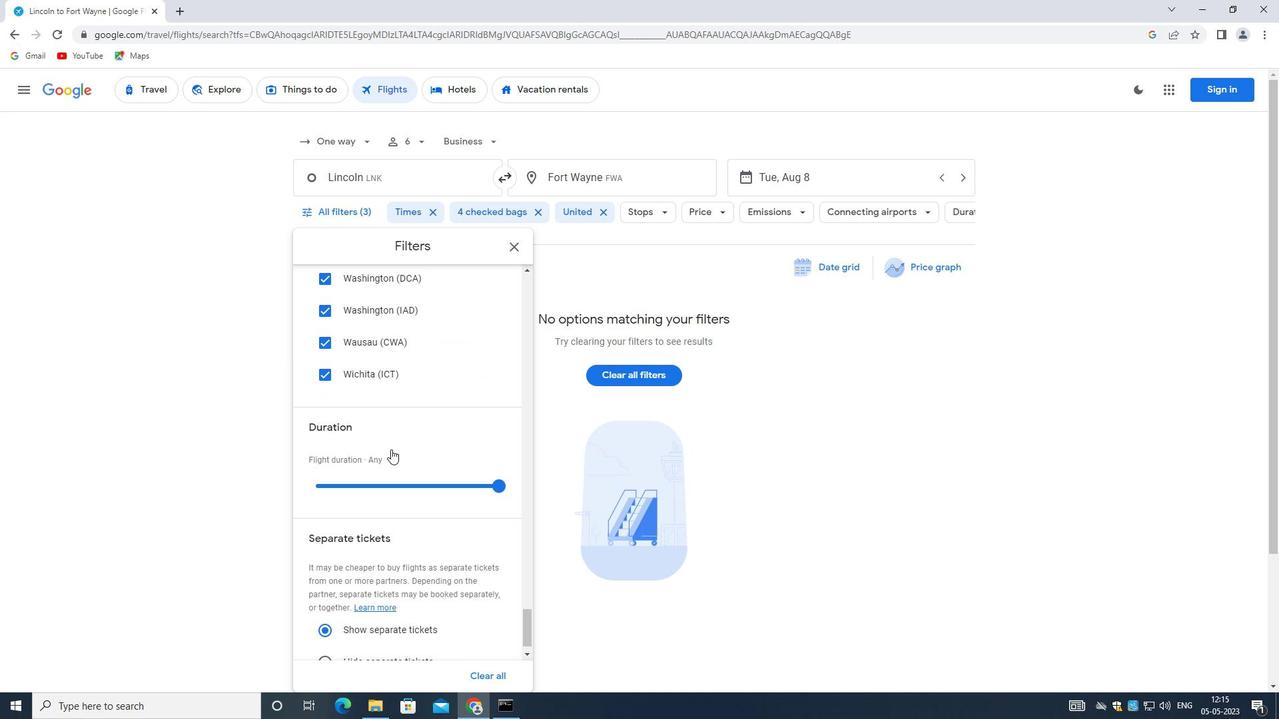 
Action: Mouse scrolled (391, 449) with delta (0, 0)
Screenshot: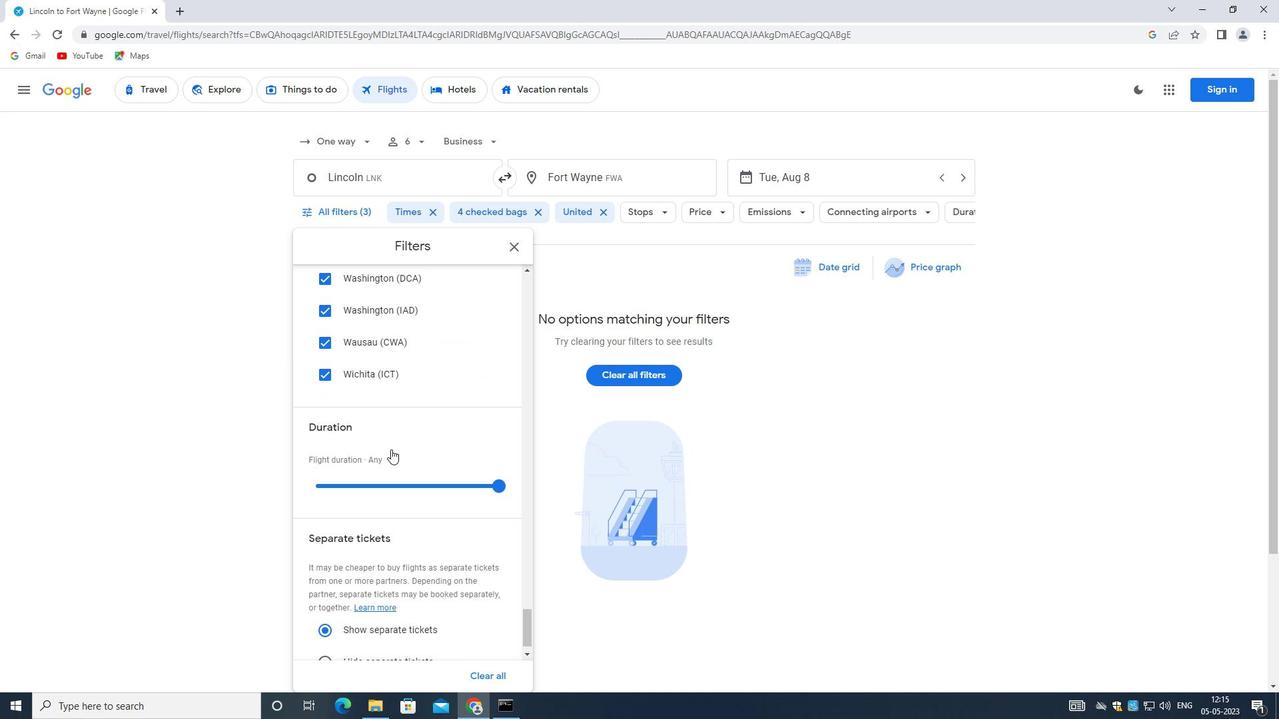 
Action: Mouse scrolled (391, 449) with delta (0, 0)
Screenshot: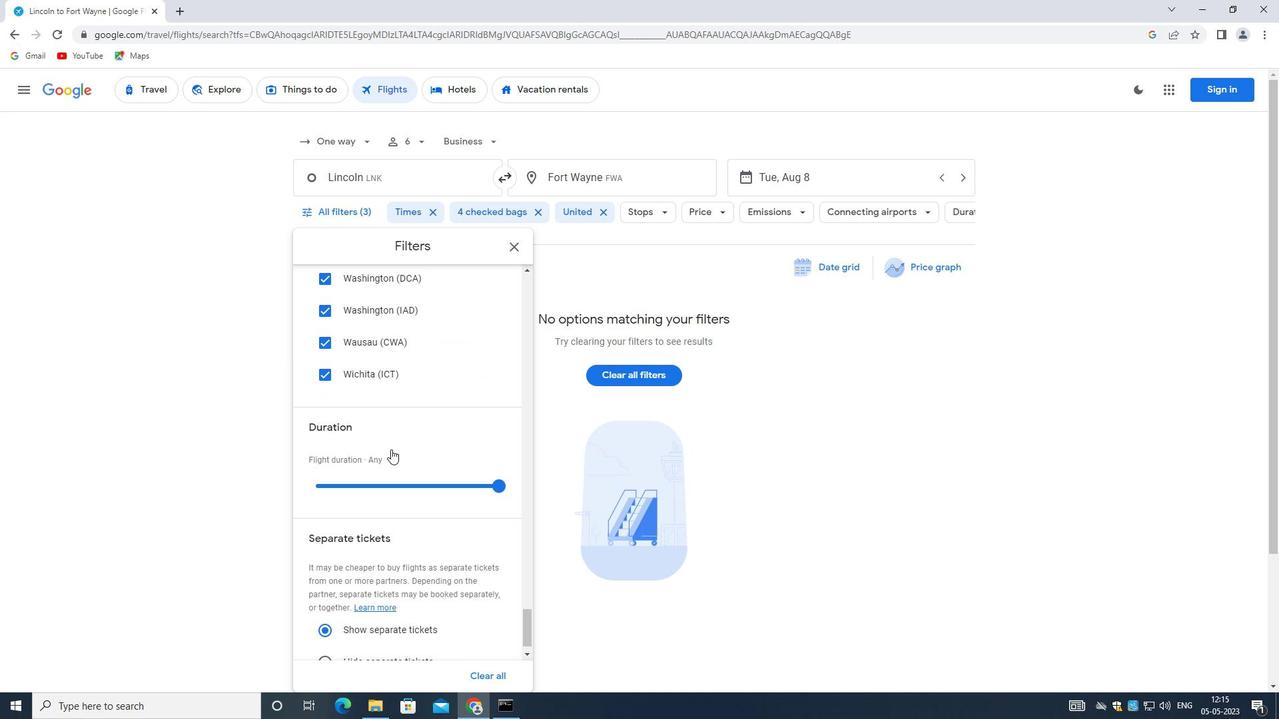 
Action: Mouse scrolled (391, 449) with delta (0, 0)
Screenshot: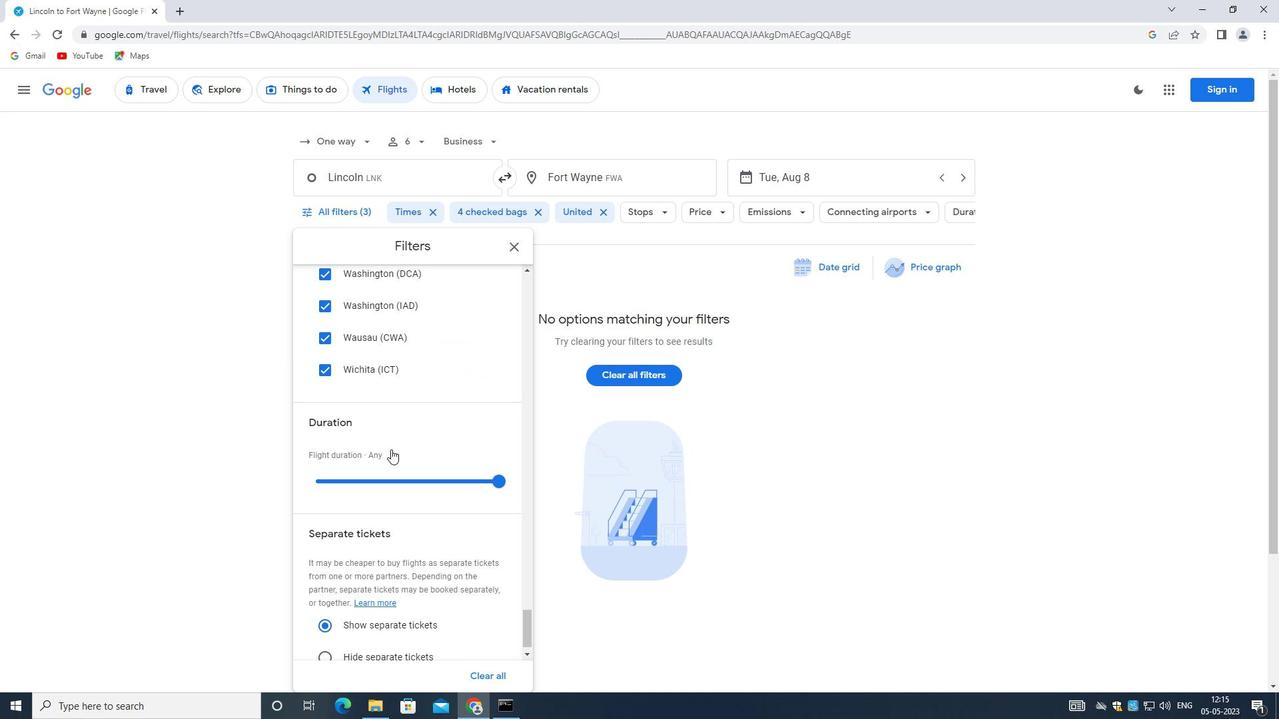 
Action: Mouse moved to (390, 449)
Screenshot: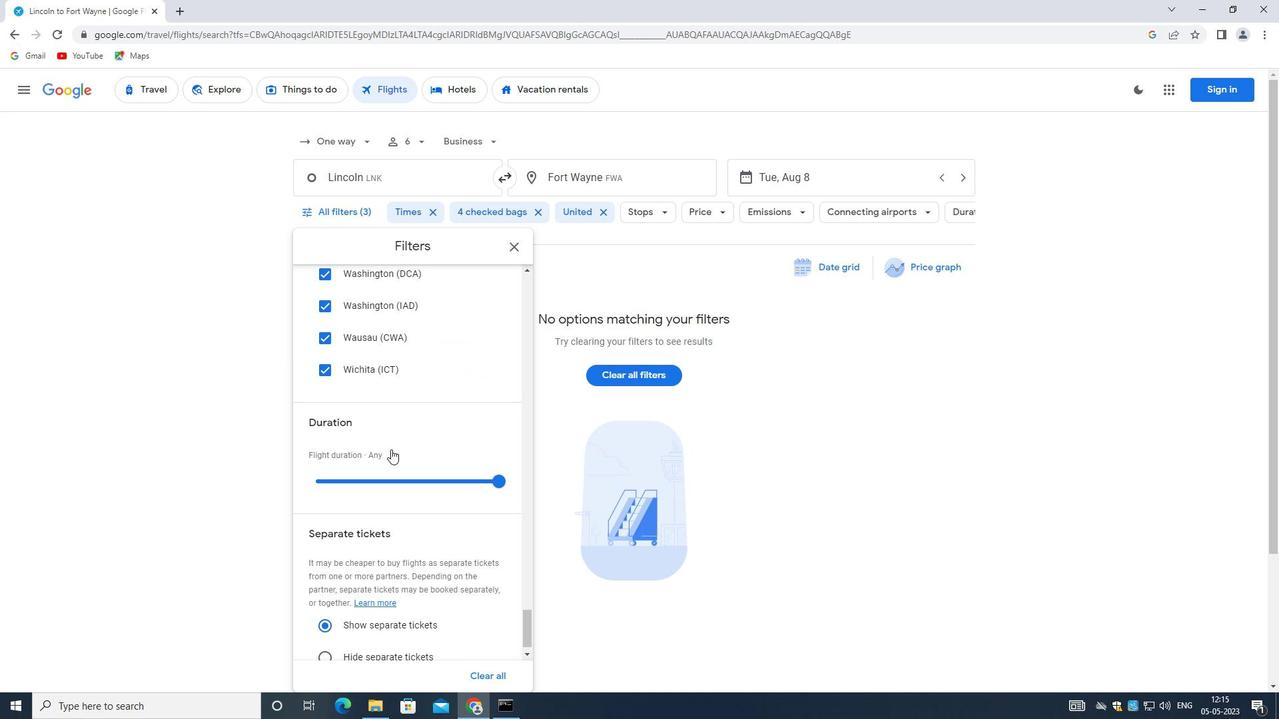 
Action: Mouse scrolled (390, 449) with delta (0, 0)
Screenshot: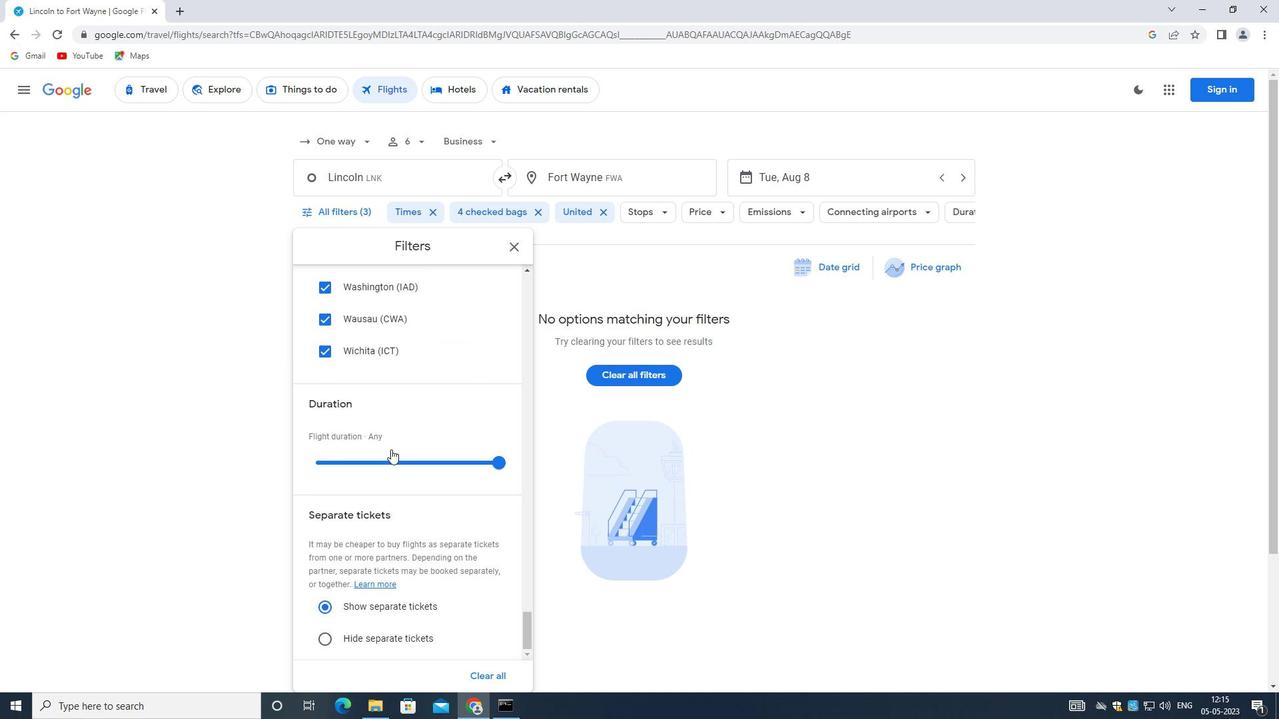 
Action: Mouse scrolled (390, 449) with delta (0, 0)
Screenshot: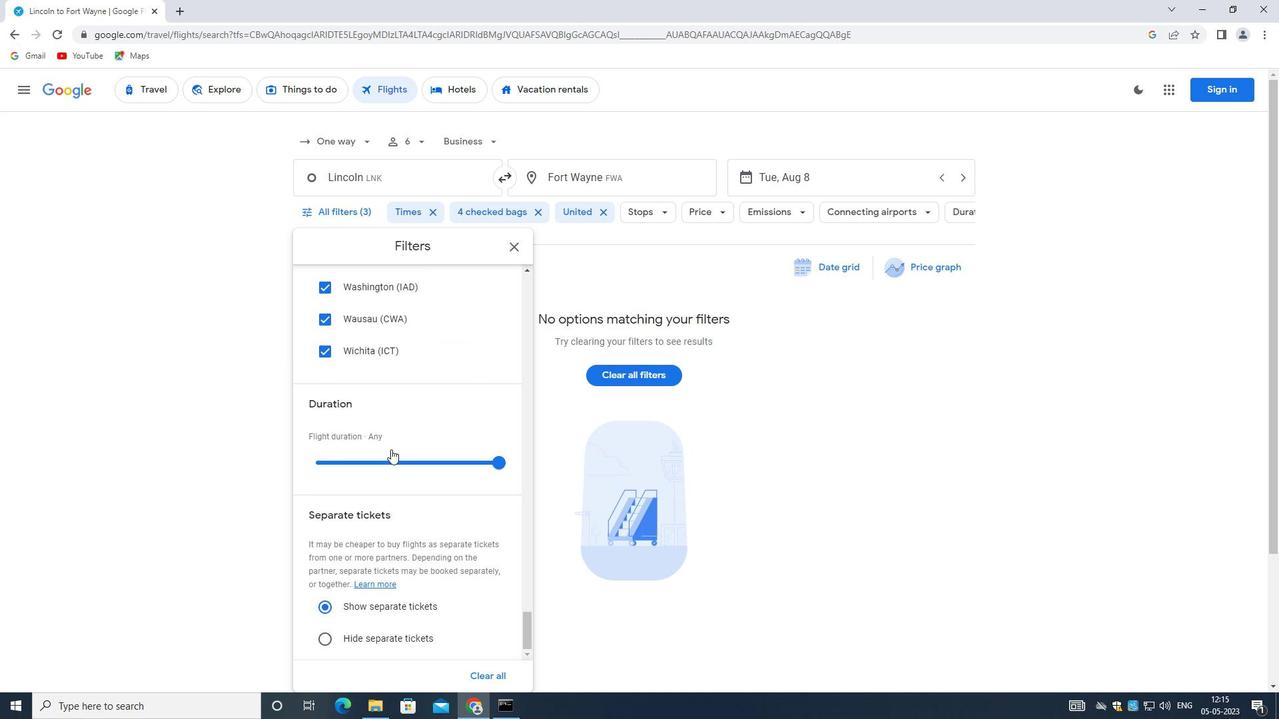 
Action: Mouse scrolled (390, 449) with delta (0, 0)
Screenshot: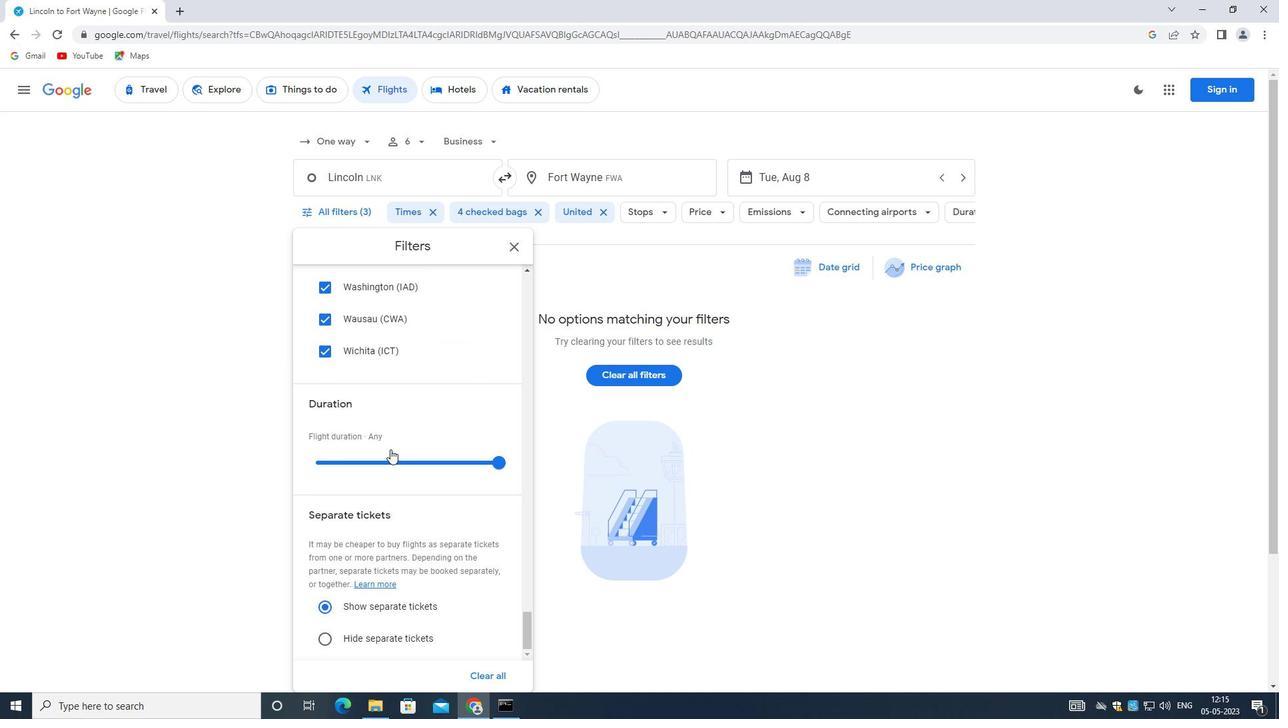 
Action: Mouse scrolled (390, 449) with delta (0, 0)
Screenshot: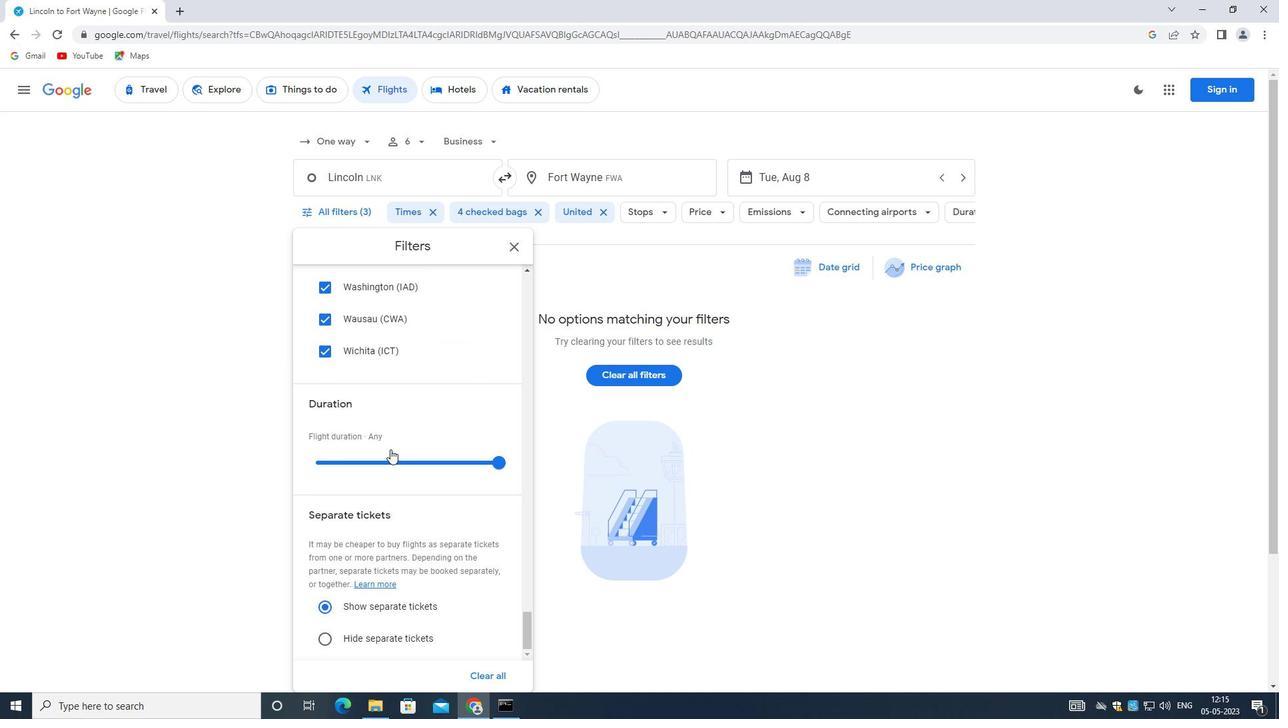 
Action: Mouse scrolled (390, 449) with delta (0, 0)
Screenshot: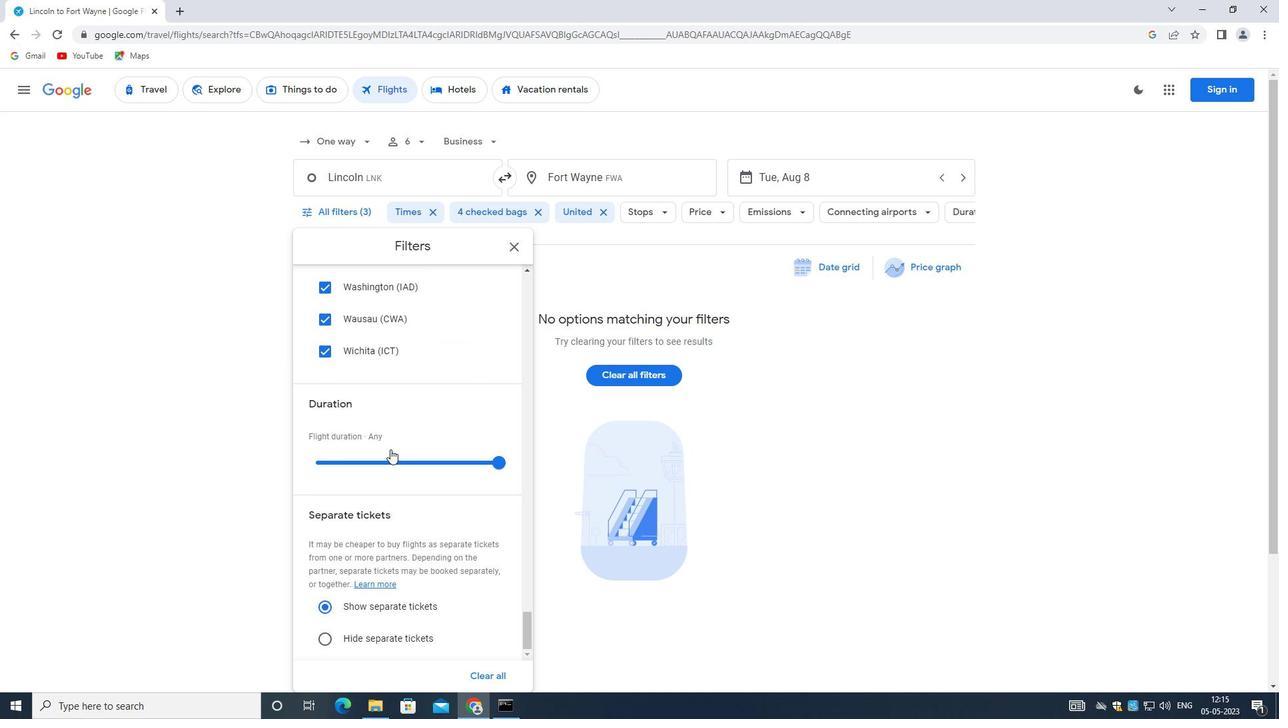 
Action: Mouse moved to (390, 450)
Screenshot: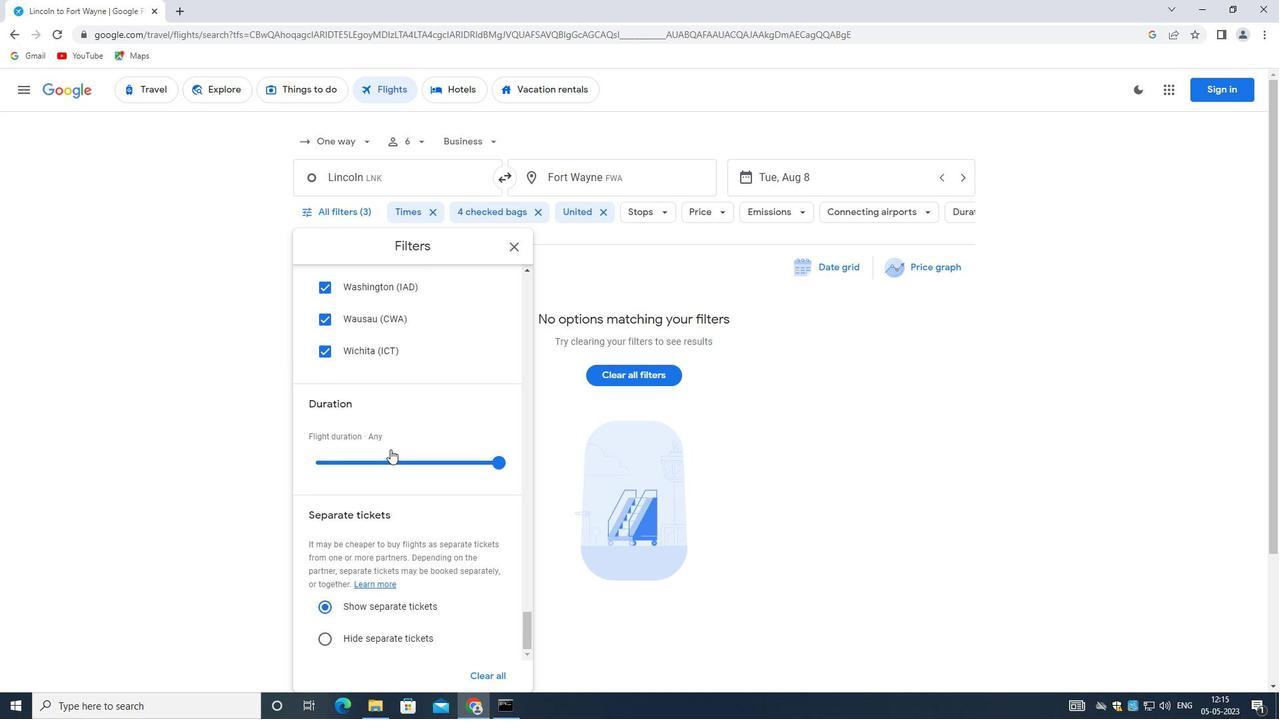 
